 Task: Buy 3 Safety Razors for Men's from Shave & Hair Removal section under best seller category for shipping address: Lydia Campbell, 310 Lake Floyd Circle, Hockessin, Delaware 19707, Cell Number 3022398079. Pay from credit card ending with 7965, CVV 549
Action: Mouse moved to (25, 87)
Screenshot: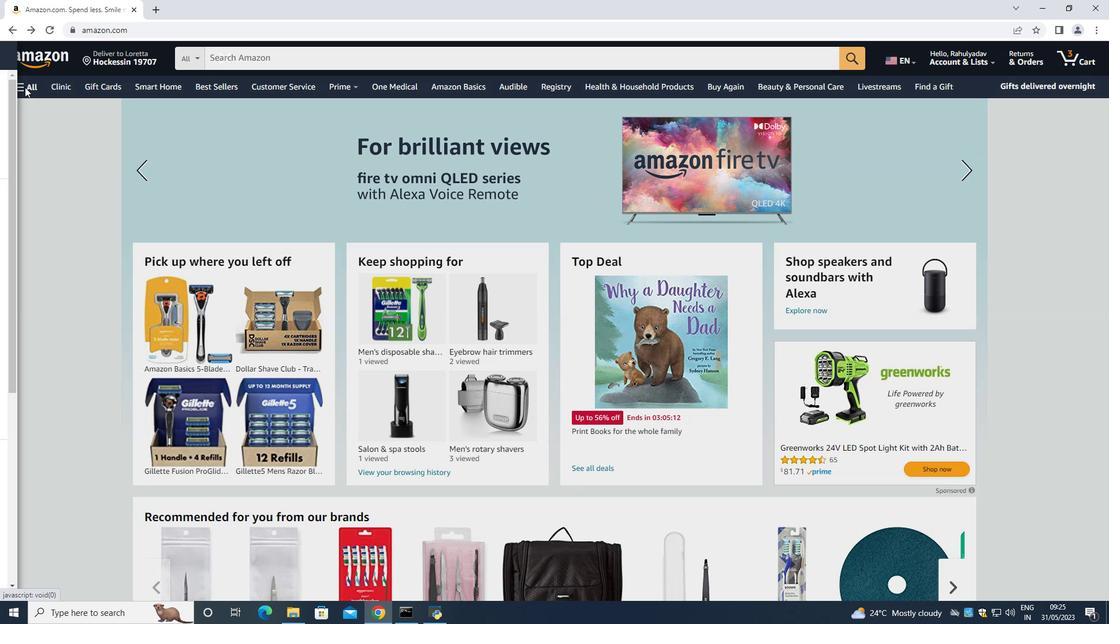 
Action: Mouse pressed left at (25, 87)
Screenshot: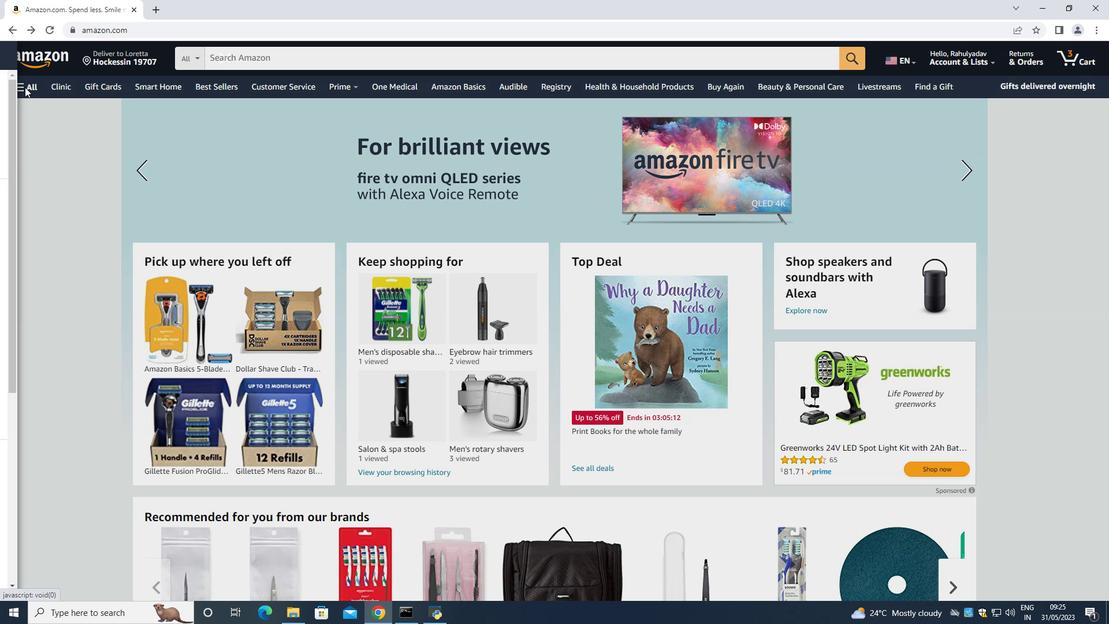 
Action: Mouse moved to (42, 107)
Screenshot: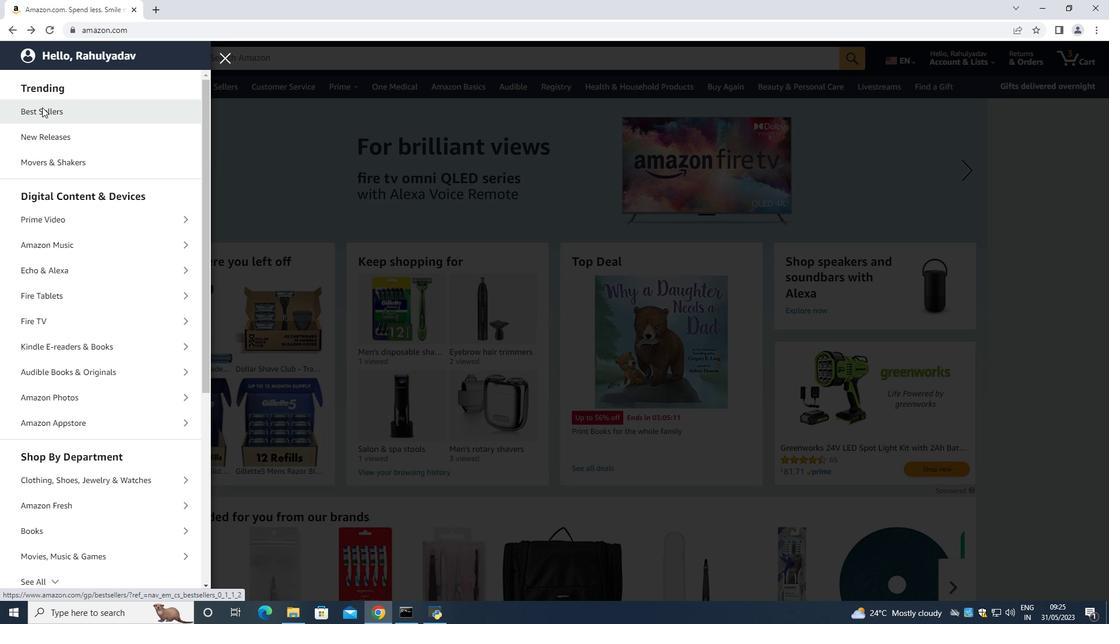 
Action: Mouse pressed left at (42, 107)
Screenshot: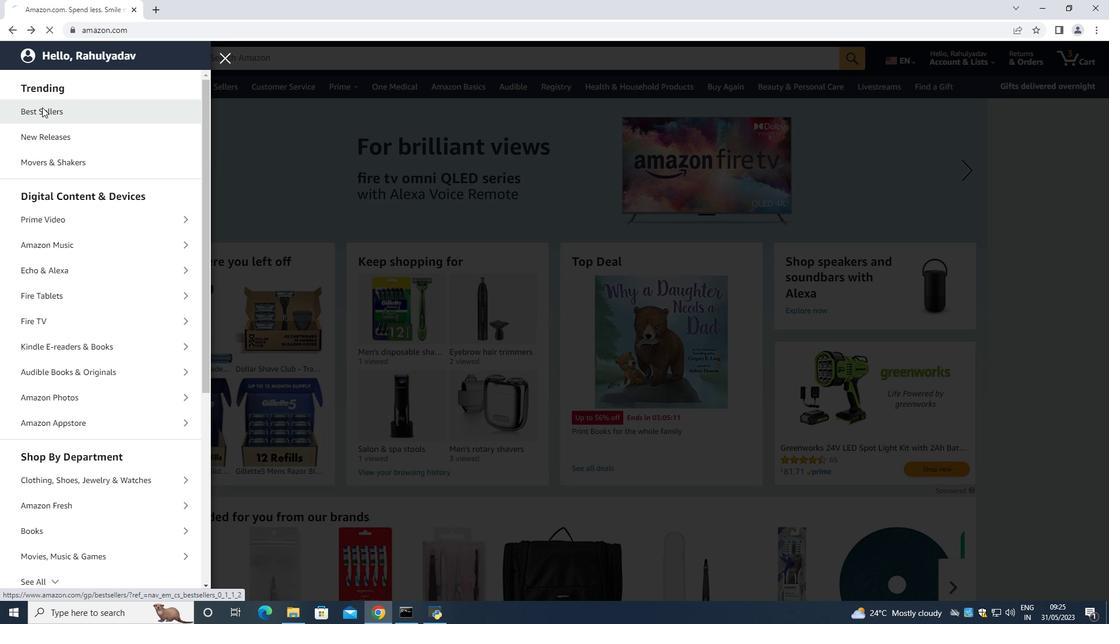 
Action: Mouse moved to (304, 58)
Screenshot: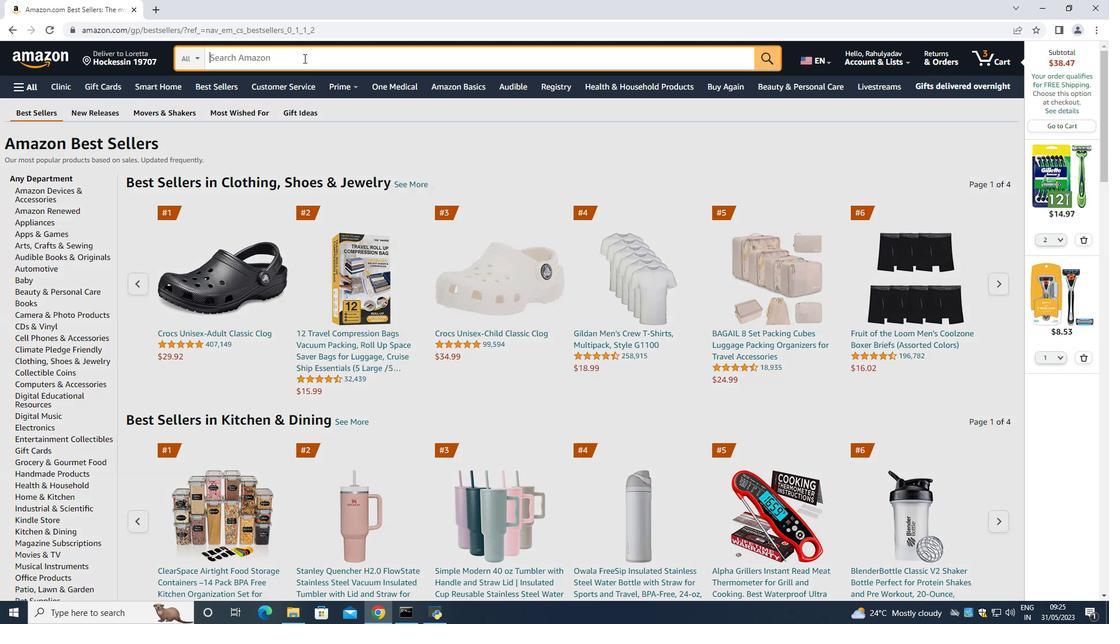 
Action: Mouse pressed left at (304, 58)
Screenshot: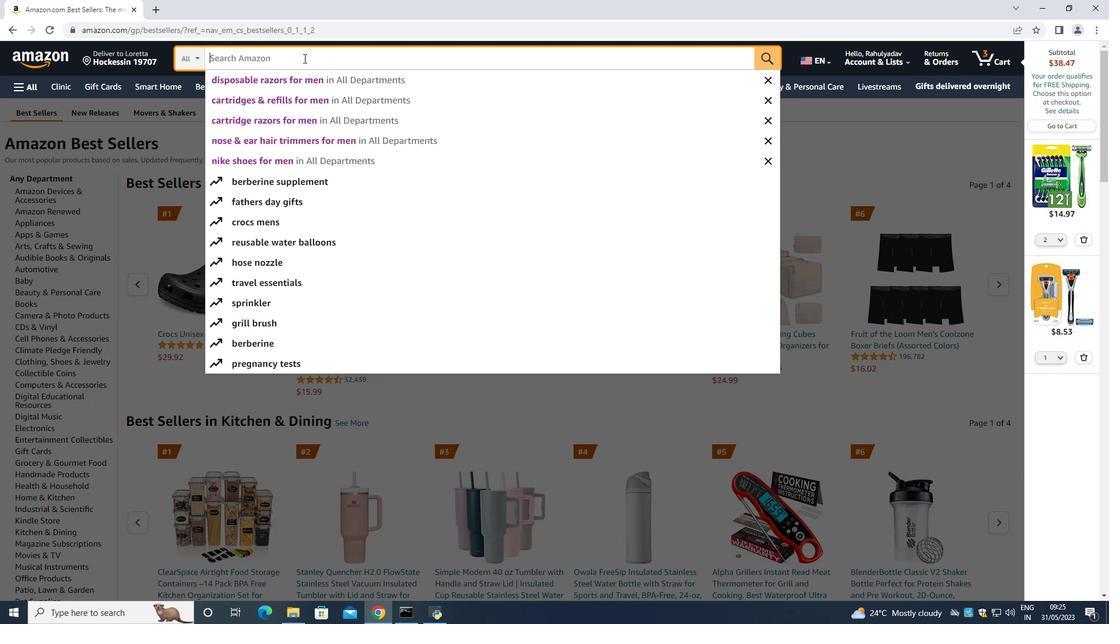 
Action: Key pressed <Key.shift>Safety<Key.space><Key.shift><Key.shift><Key.shift><Key.shift><Key.shift><Key.shift><Key.shift>Razor<Key.space><Key.shift><Key.shift><Key.shift><Key.shift><Key.shift><Key.shift><Key.shift>For<Key.space>men<Key.space><Key.enter>
Screenshot: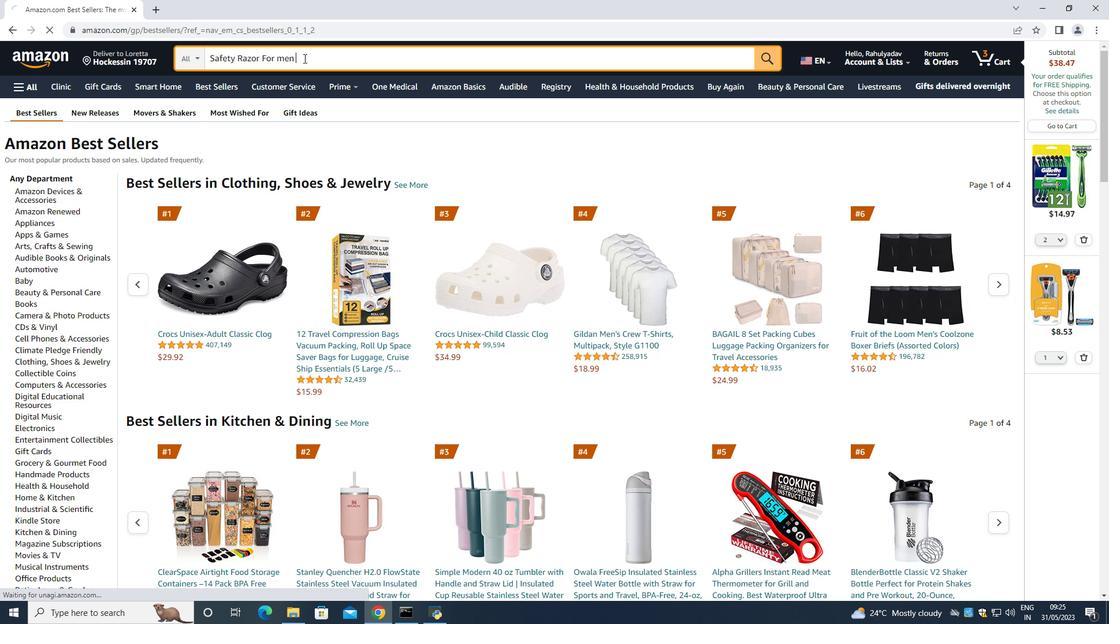 
Action: Mouse moved to (249, 197)
Screenshot: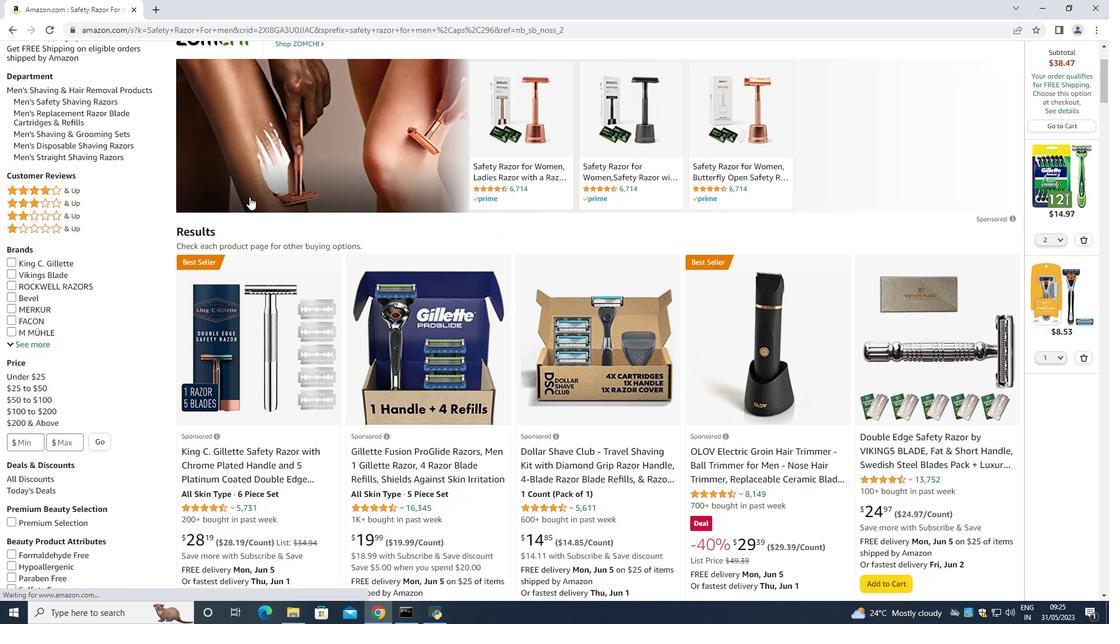 
Action: Mouse scrolled (249, 196) with delta (0, 0)
Screenshot: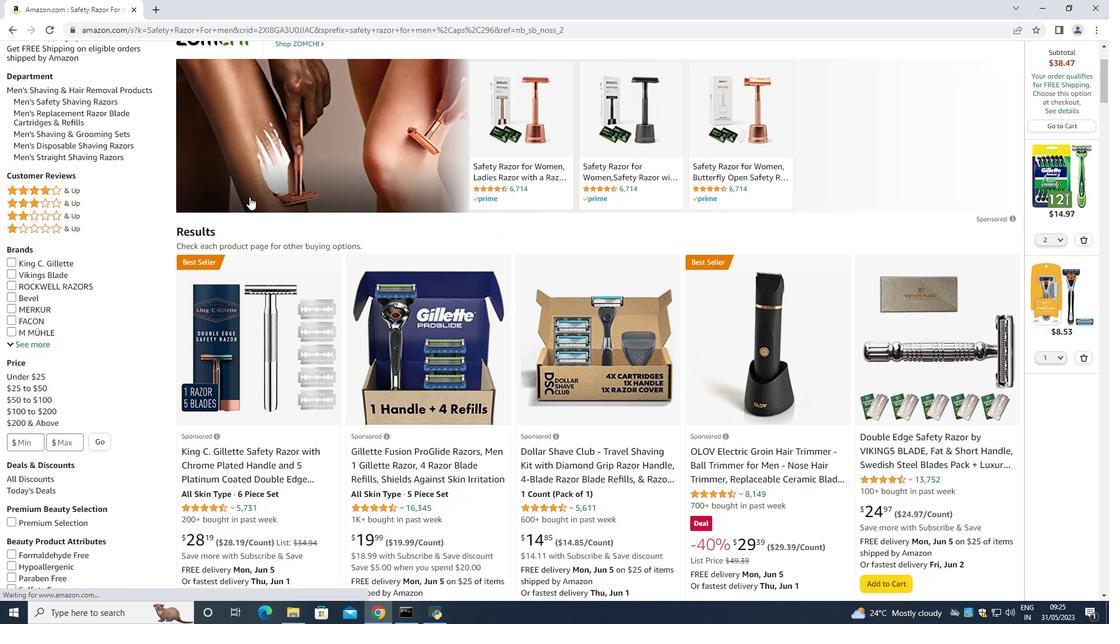 
Action: Mouse scrolled (249, 196) with delta (0, 0)
Screenshot: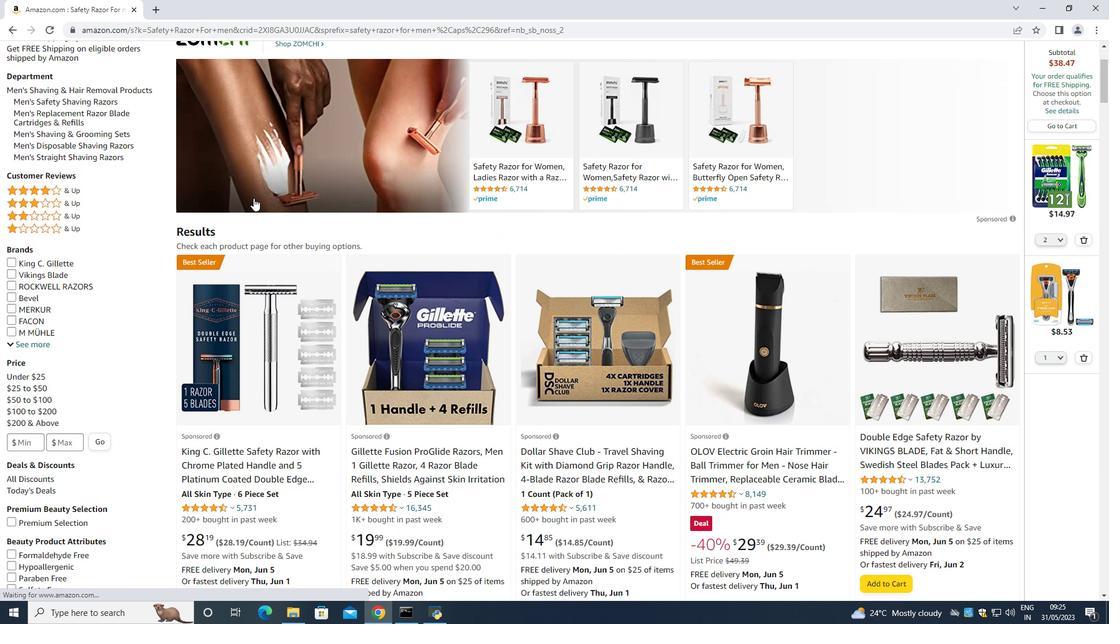 
Action: Mouse moved to (338, 387)
Screenshot: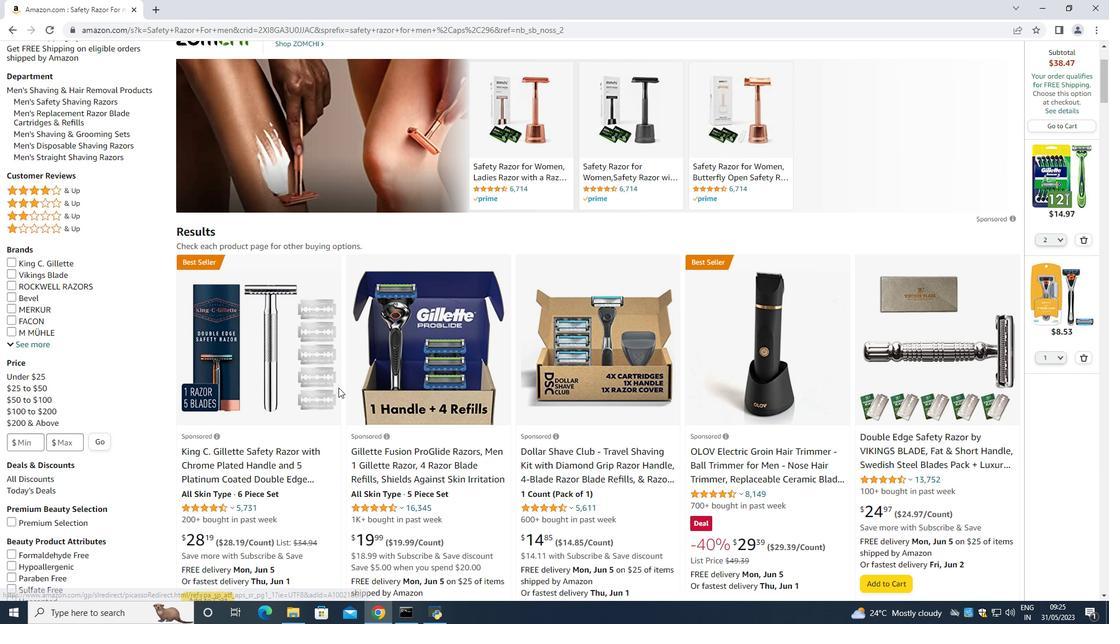 
Action: Mouse scrolled (338, 387) with delta (0, 0)
Screenshot: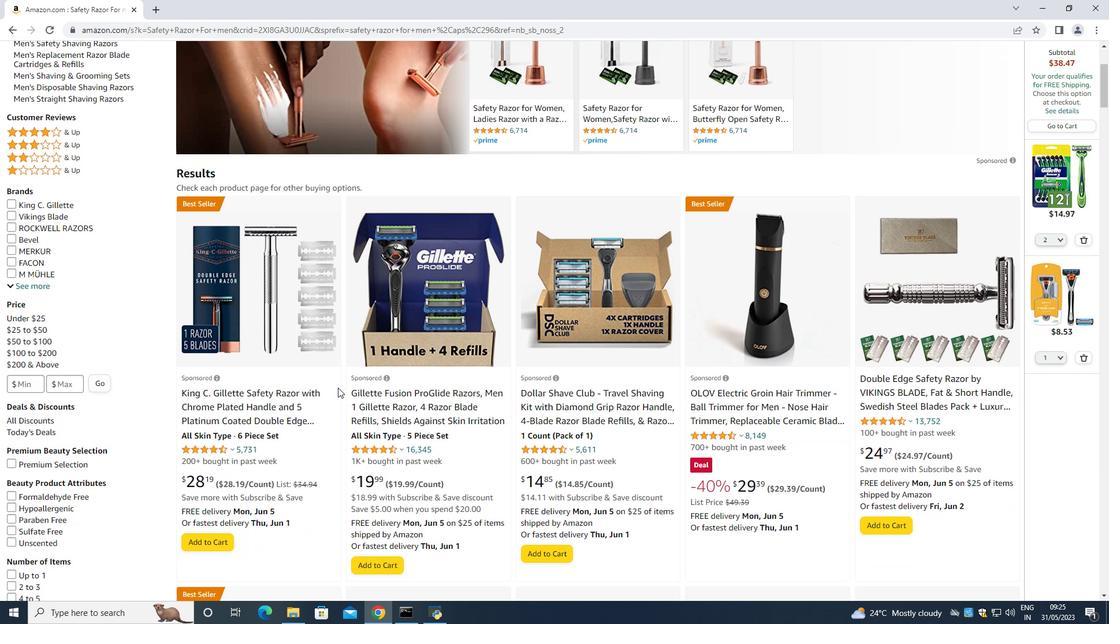 
Action: Mouse scrolled (338, 387) with delta (0, 0)
Screenshot: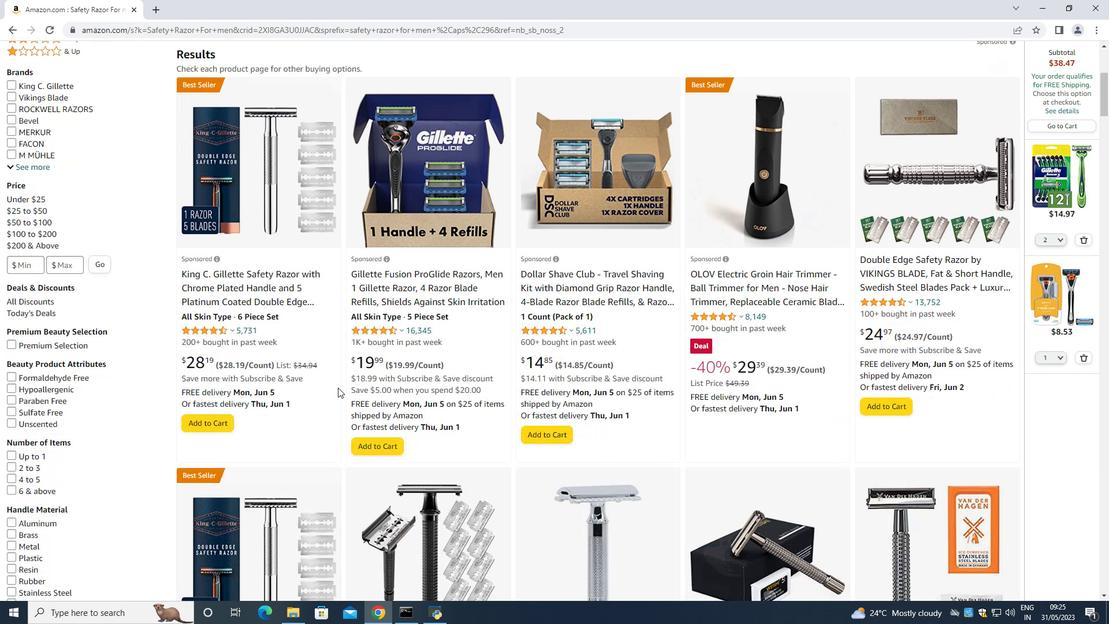 
Action: Mouse moved to (338, 387)
Screenshot: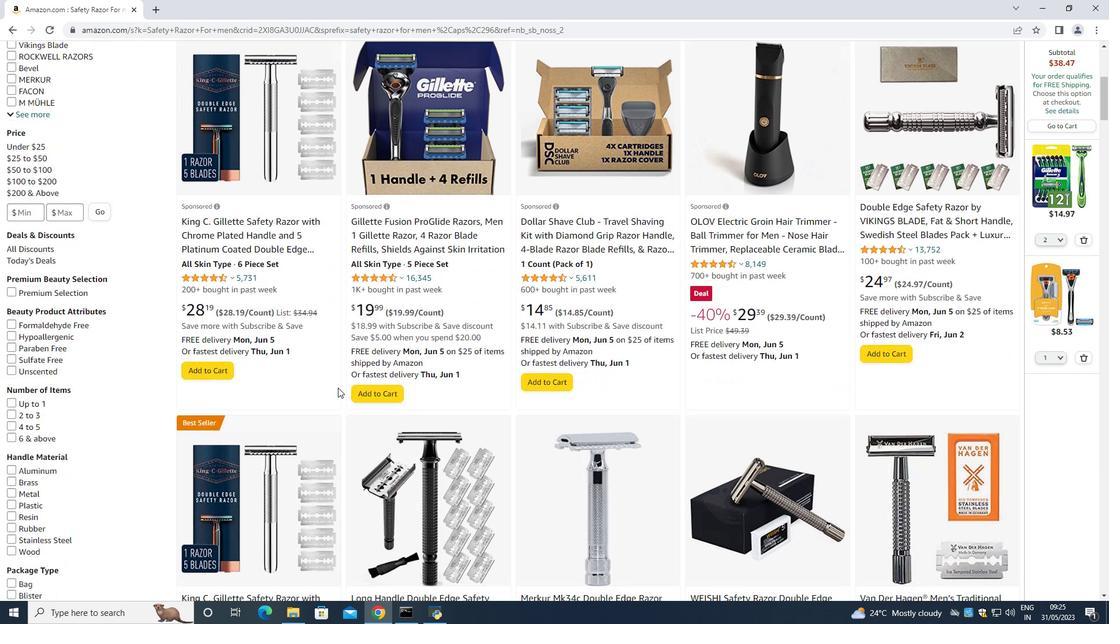 
Action: Mouse scrolled (338, 387) with delta (0, 0)
Screenshot: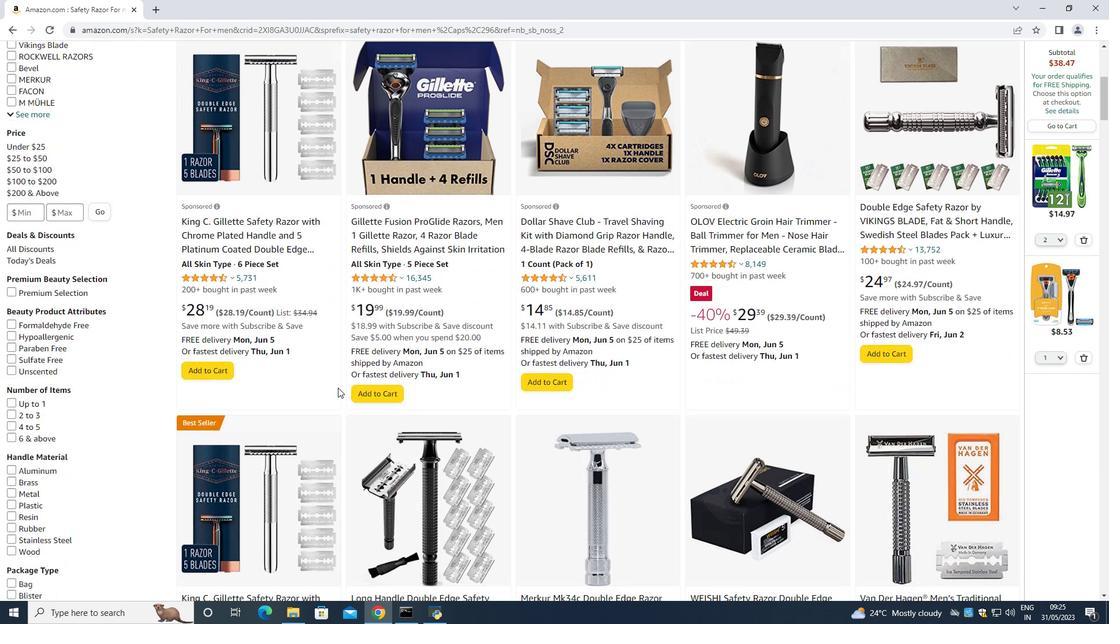 
Action: Mouse scrolled (338, 387) with delta (0, 0)
Screenshot: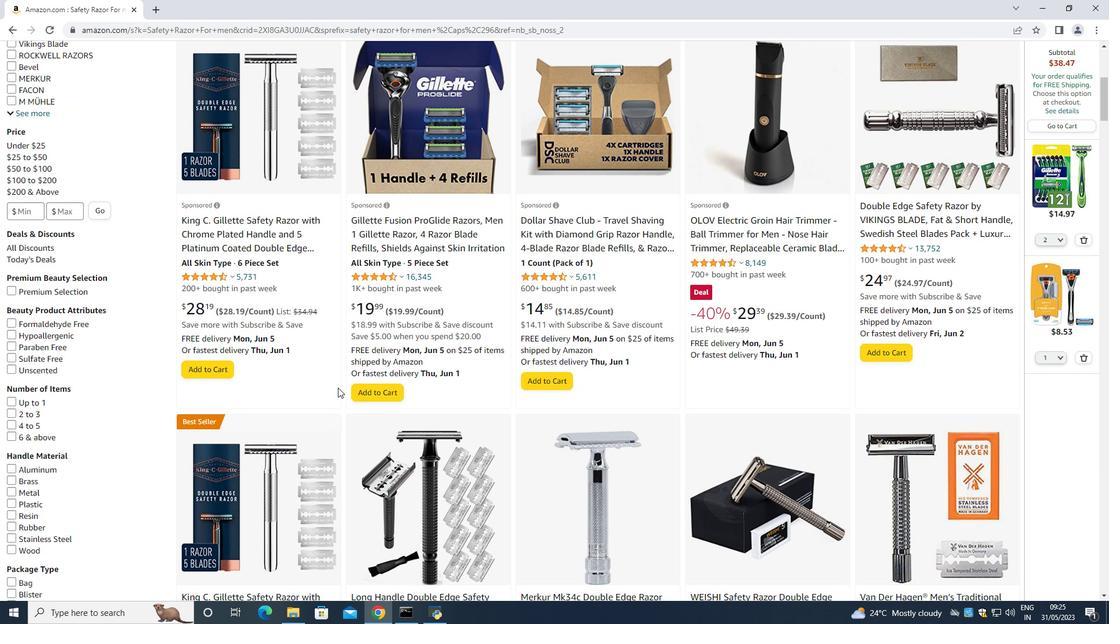 
Action: Mouse moved to (338, 387)
Screenshot: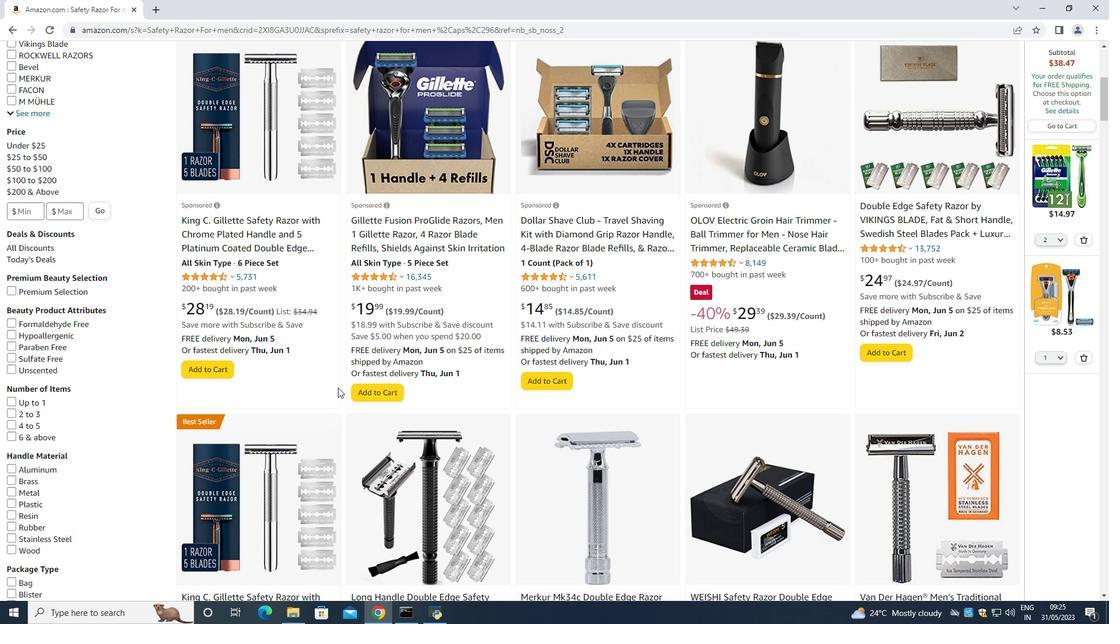
Action: Mouse scrolled (338, 387) with delta (0, 0)
Screenshot: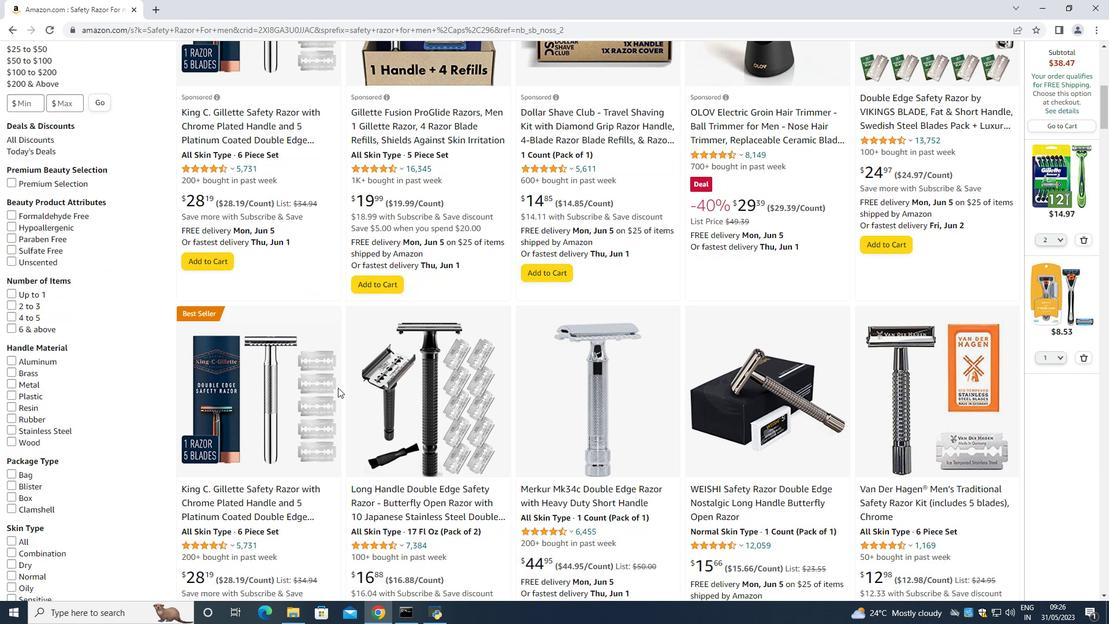 
Action: Mouse scrolled (338, 387) with delta (0, 0)
Screenshot: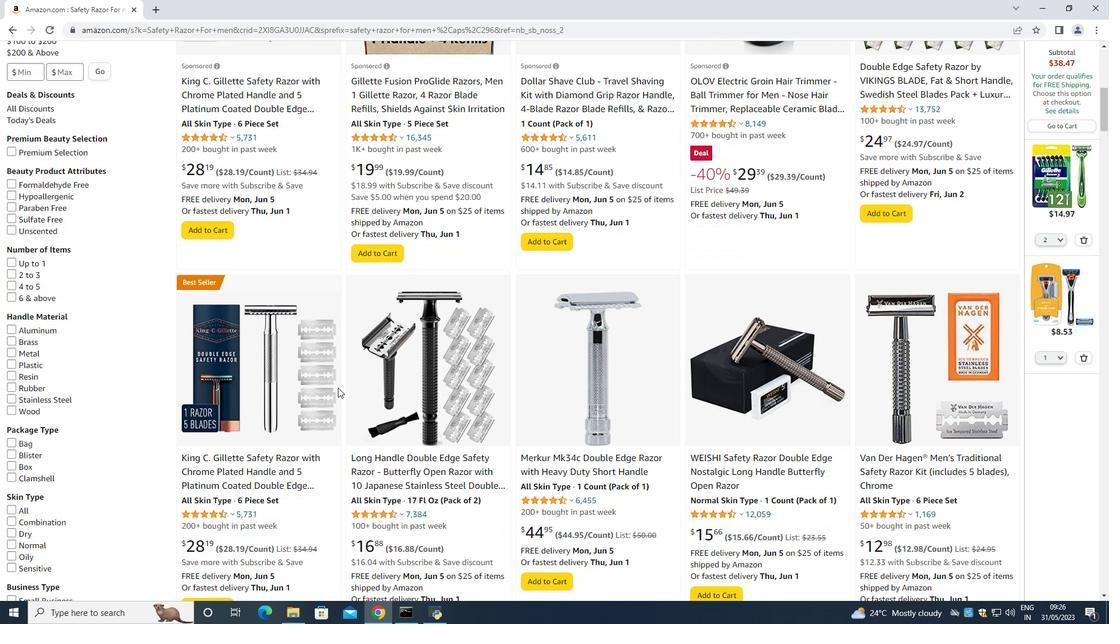 
Action: Mouse scrolled (338, 387) with delta (0, 0)
Screenshot: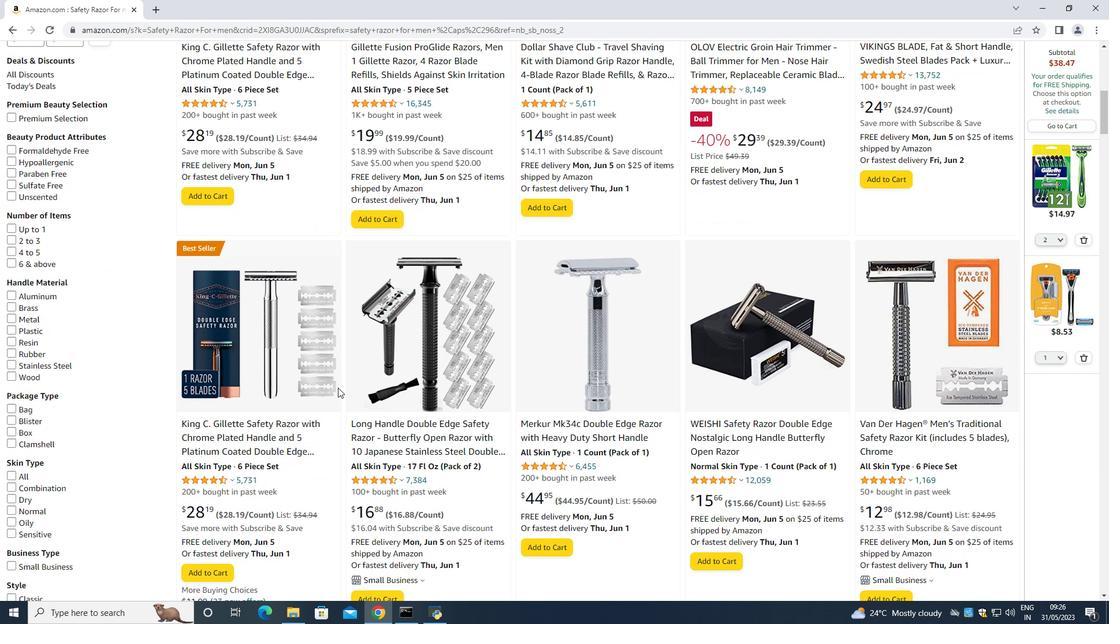 
Action: Mouse moved to (299, 404)
Screenshot: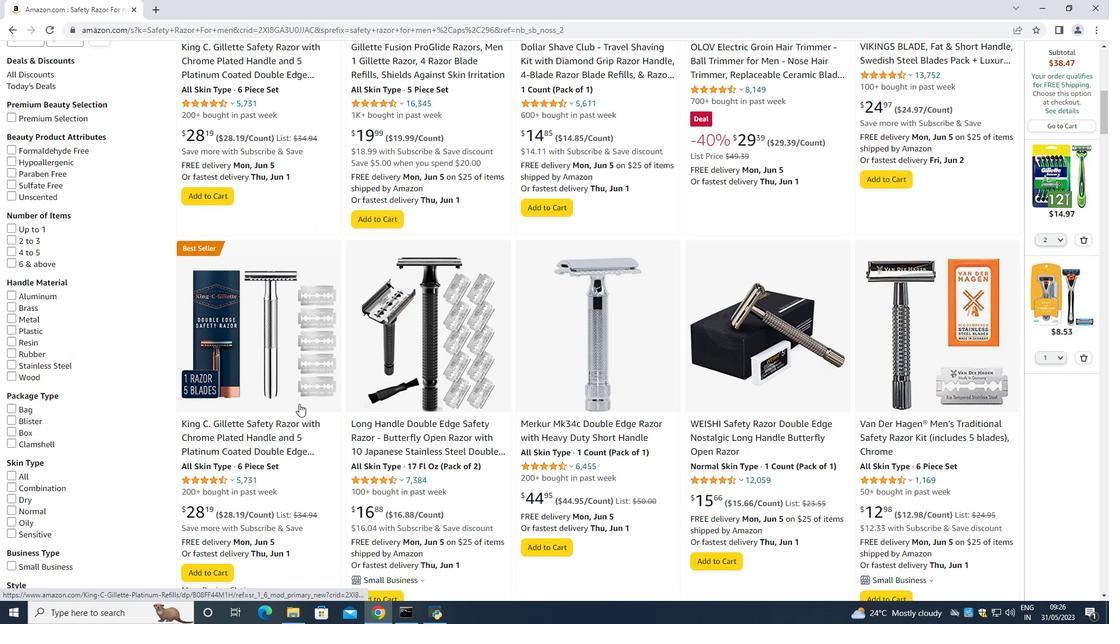 
Action: Mouse scrolled (299, 403) with delta (0, 0)
Screenshot: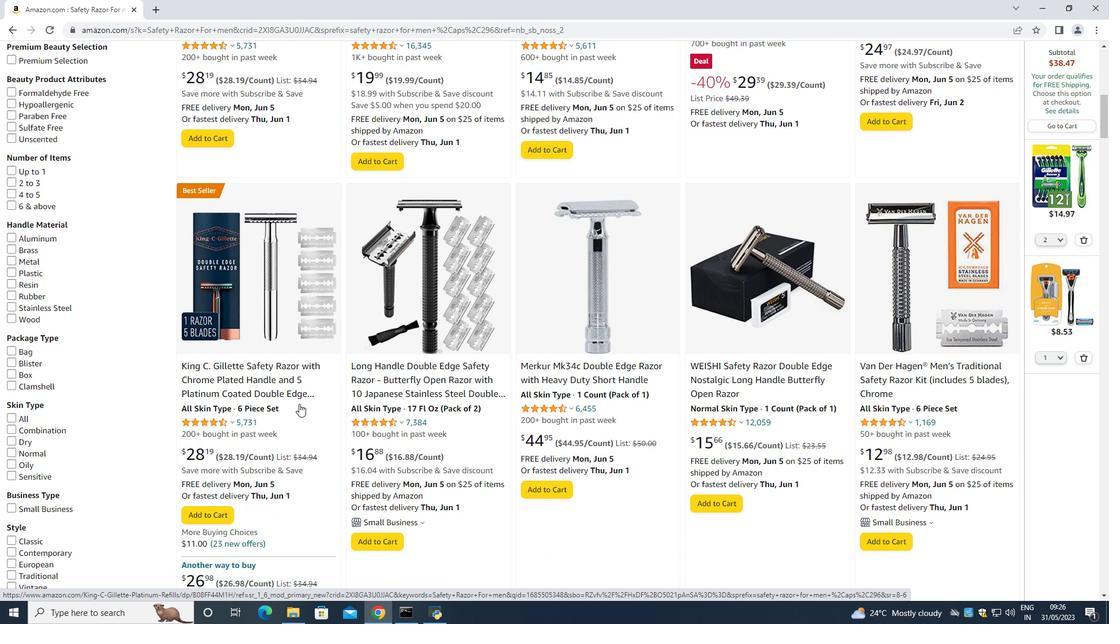 
Action: Mouse scrolled (299, 403) with delta (0, 0)
Screenshot: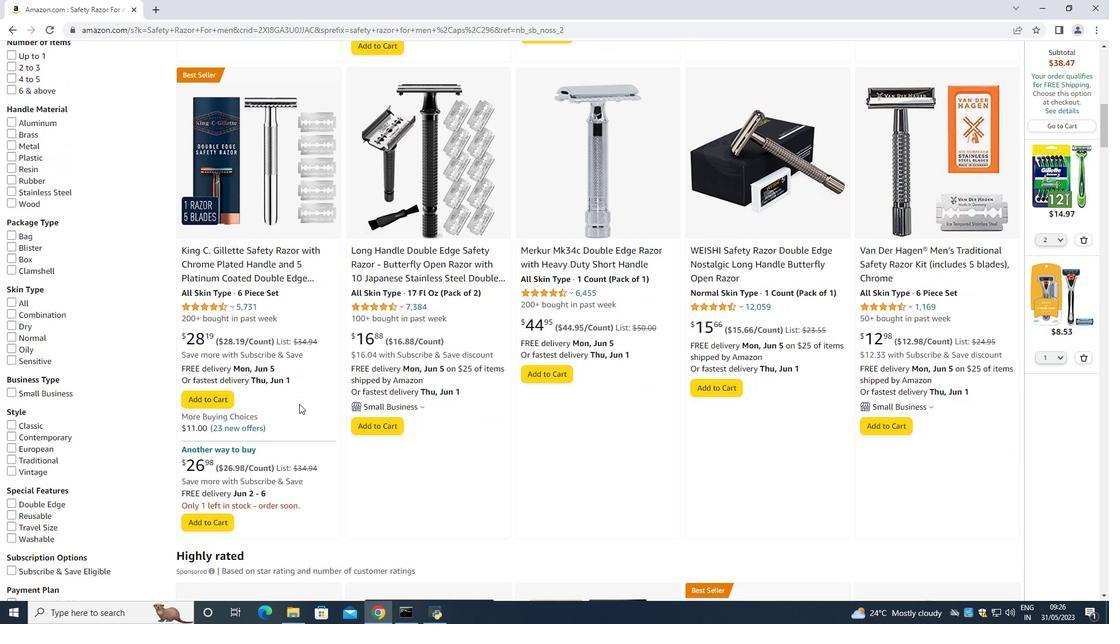 
Action: Mouse scrolled (299, 403) with delta (0, 0)
Screenshot: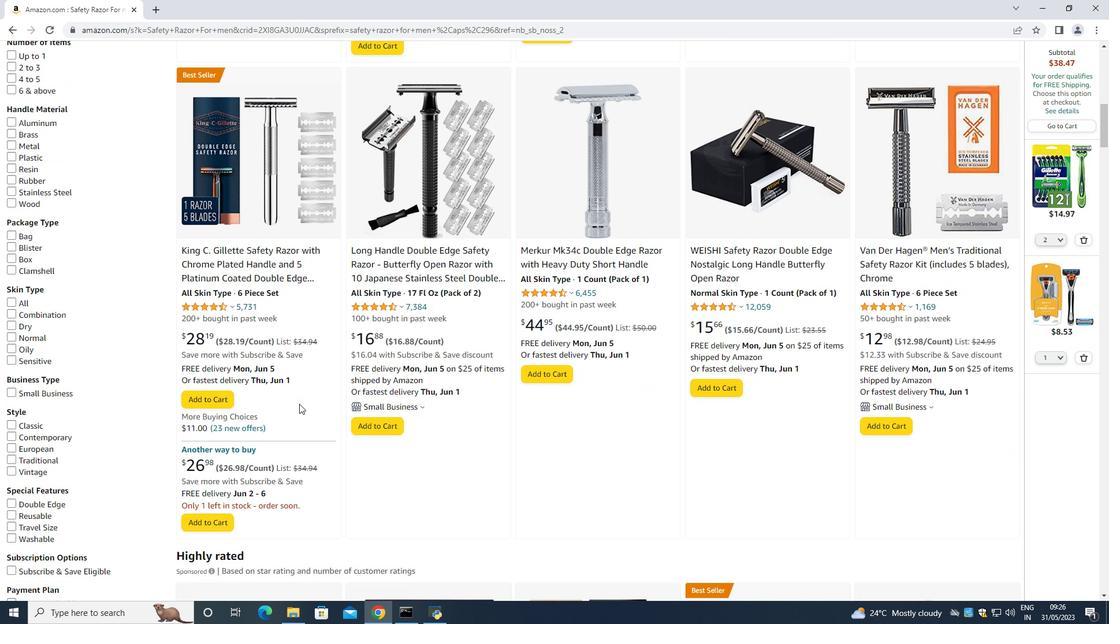 
Action: Mouse scrolled (299, 403) with delta (0, 0)
Screenshot: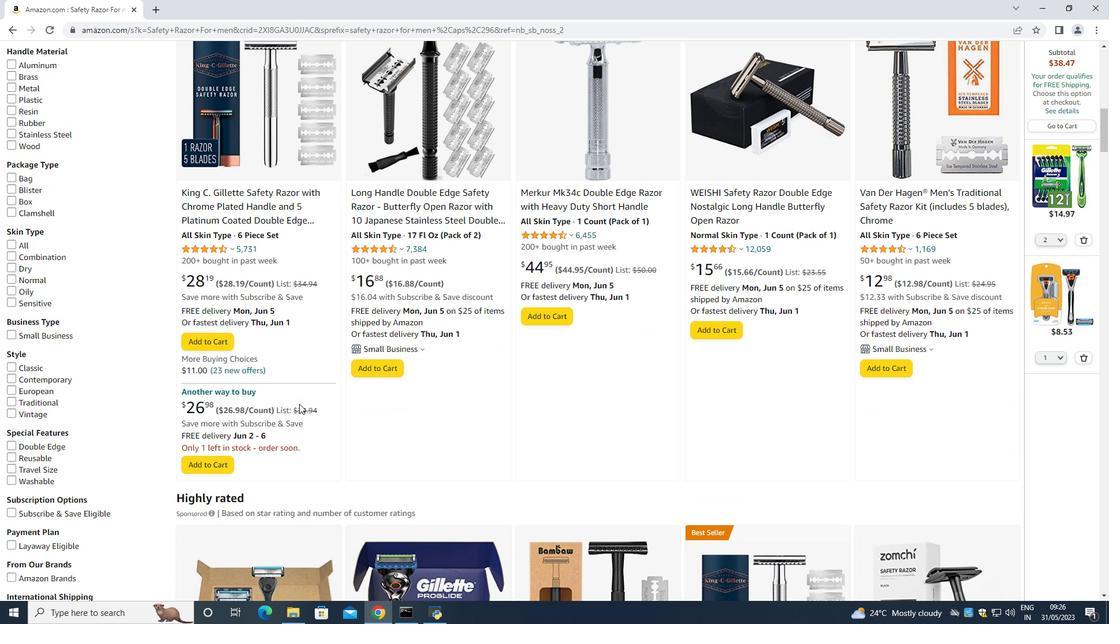 
Action: Mouse scrolled (299, 403) with delta (0, 0)
Screenshot: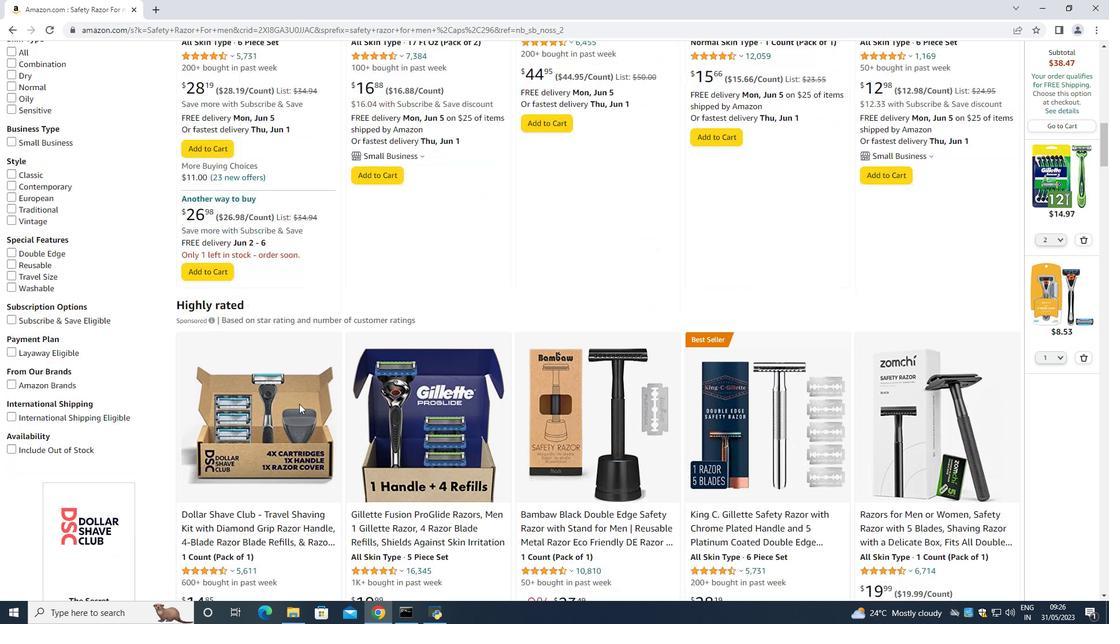 
Action: Mouse scrolled (299, 403) with delta (0, 0)
Screenshot: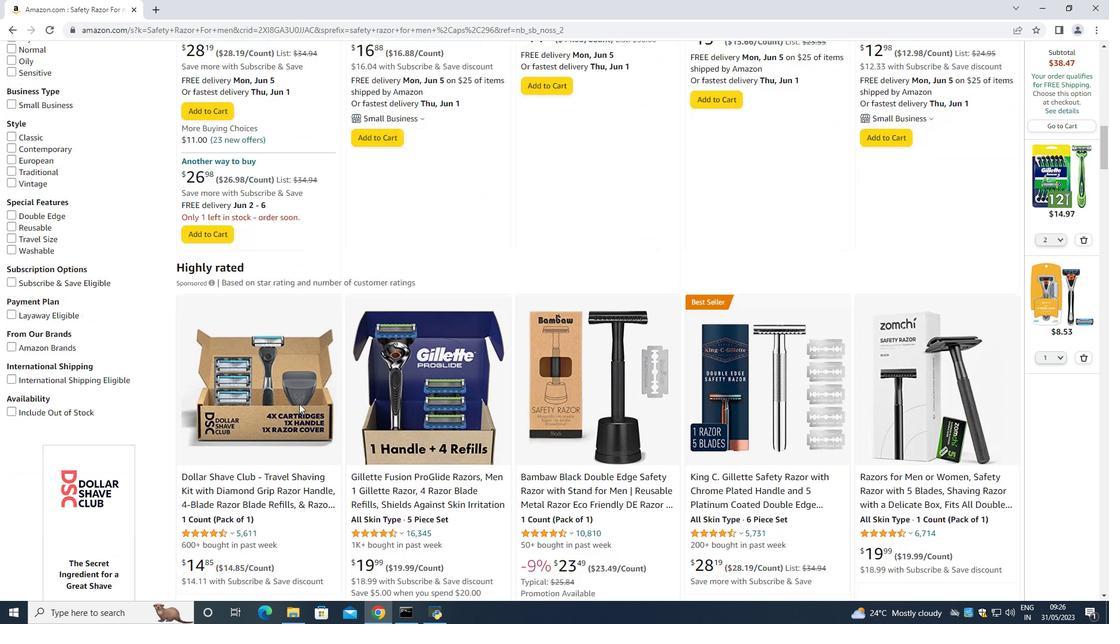 
Action: Mouse scrolled (299, 403) with delta (0, 0)
Screenshot: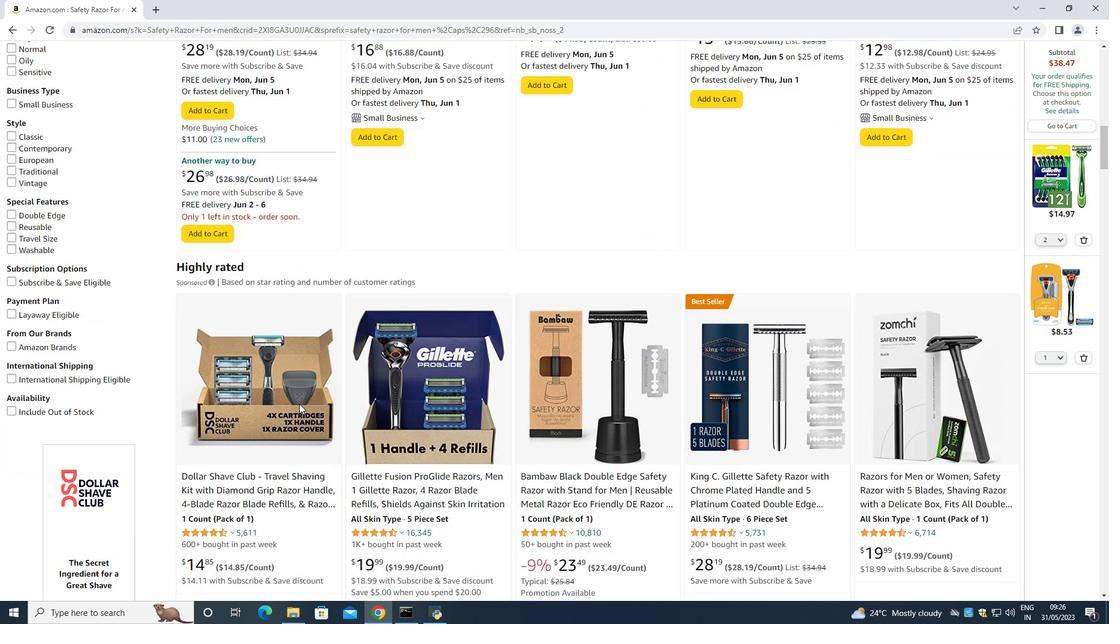 
Action: Mouse scrolled (299, 403) with delta (0, 0)
Screenshot: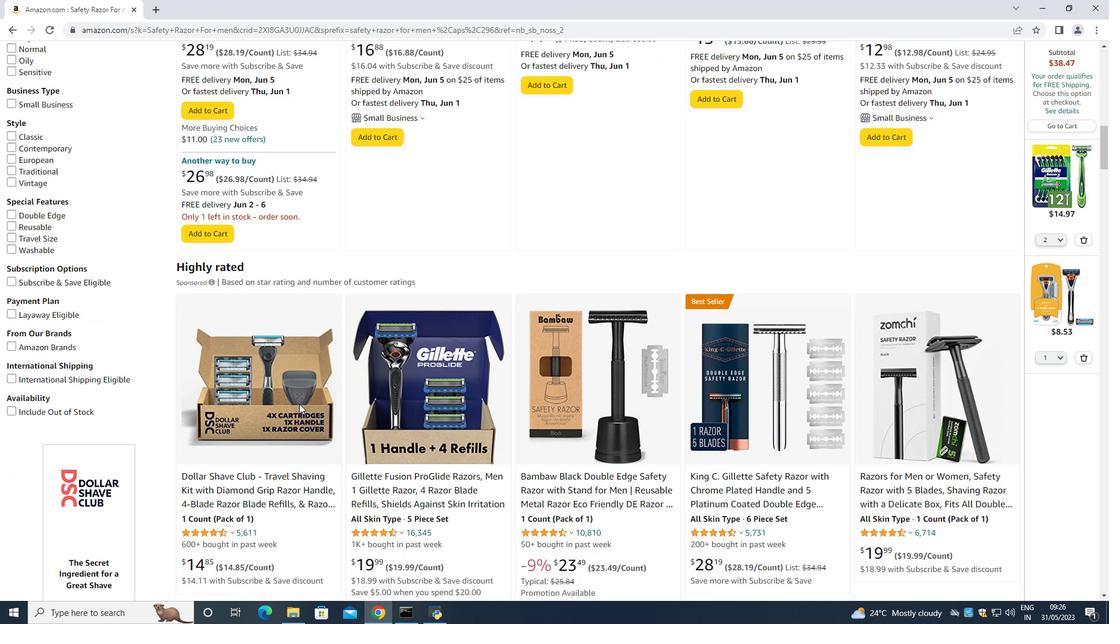 
Action: Mouse moved to (322, 398)
Screenshot: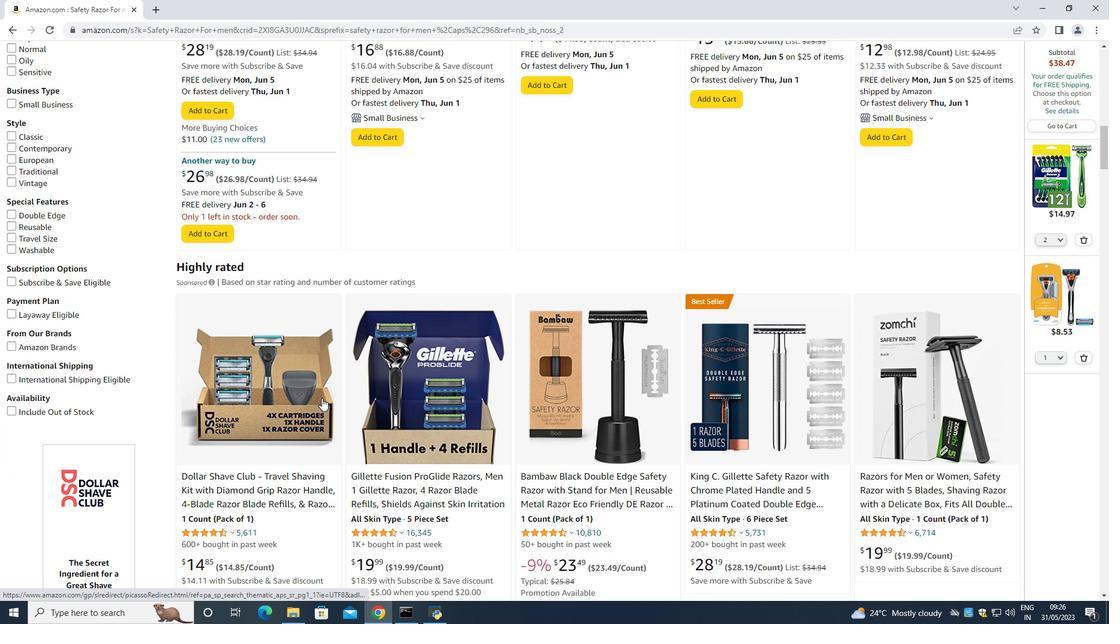 
Action: Mouse scrolled (322, 397) with delta (0, 0)
Screenshot: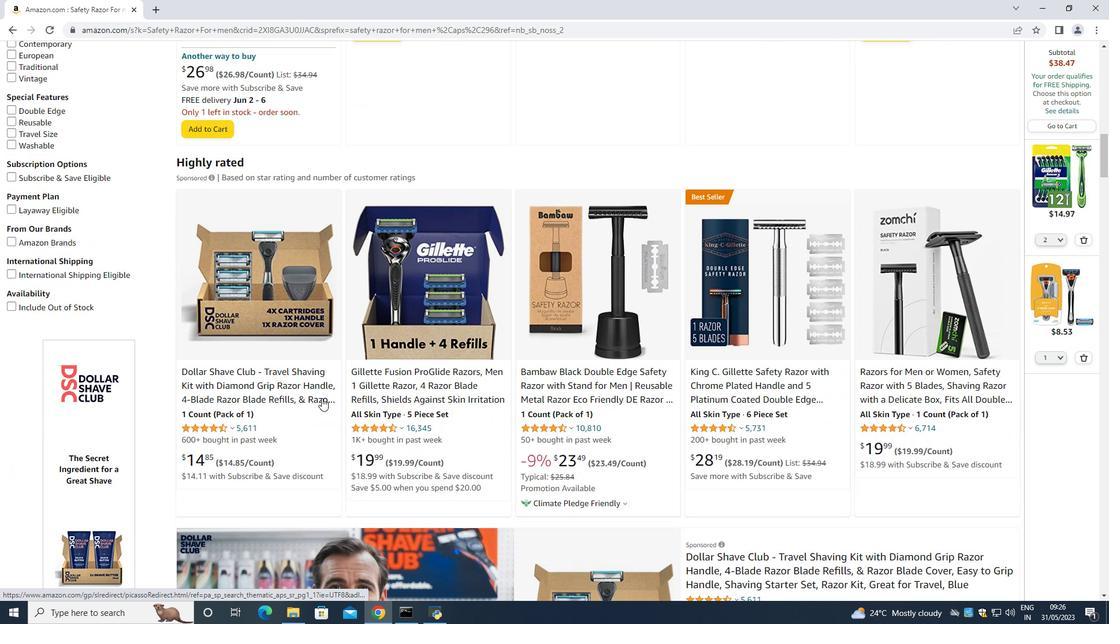 
Action: Mouse scrolled (322, 397) with delta (0, 0)
Screenshot: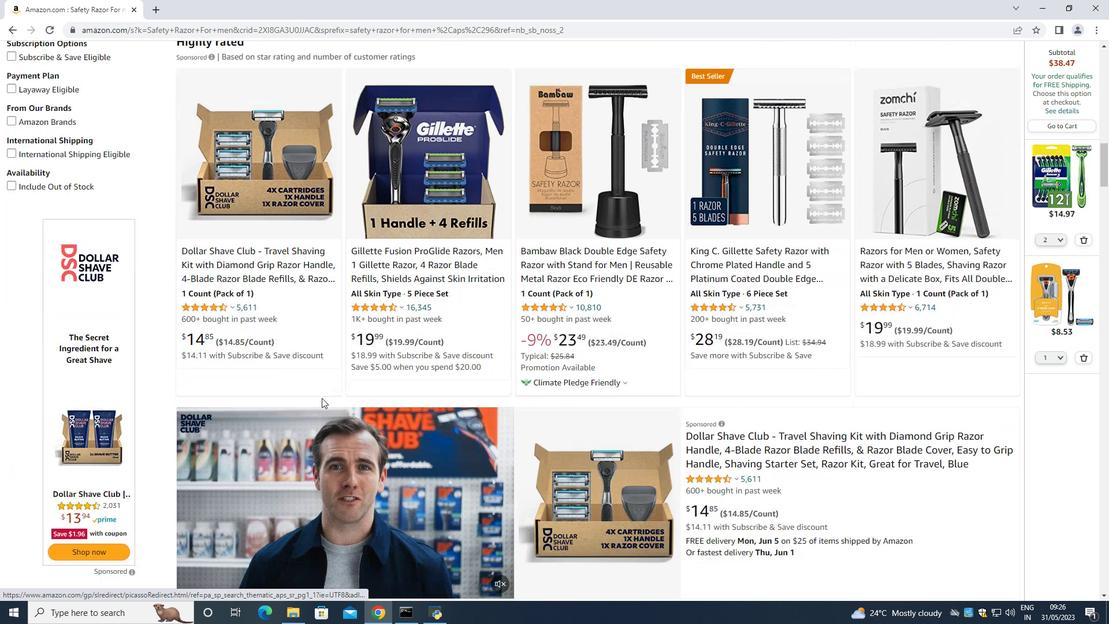 
Action: Mouse scrolled (322, 397) with delta (0, 0)
Screenshot: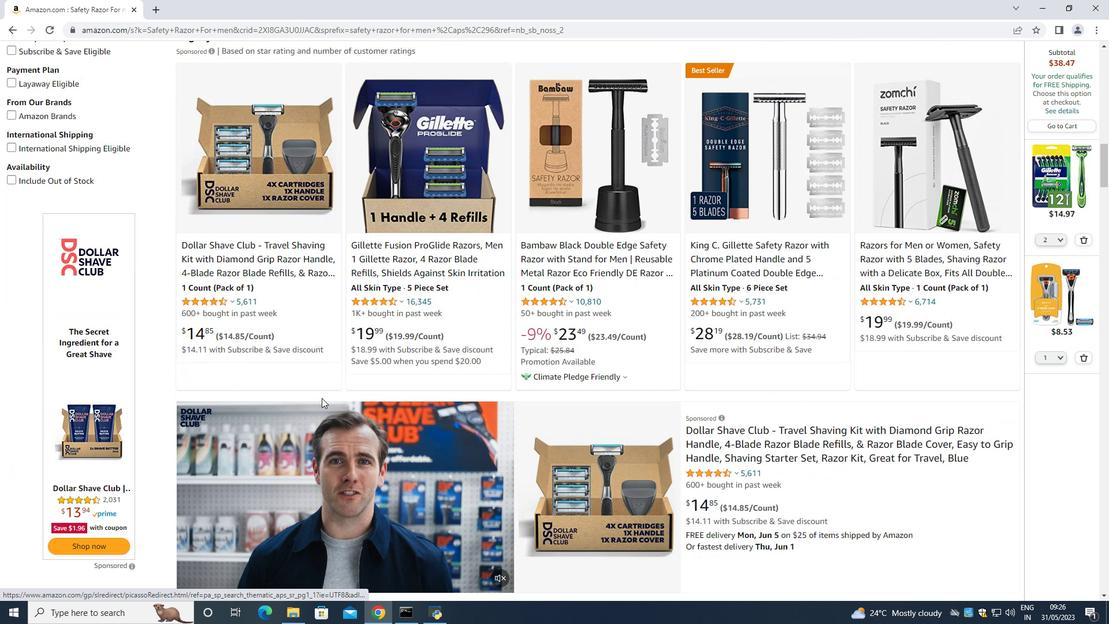 
Action: Mouse scrolled (322, 397) with delta (0, 0)
Screenshot: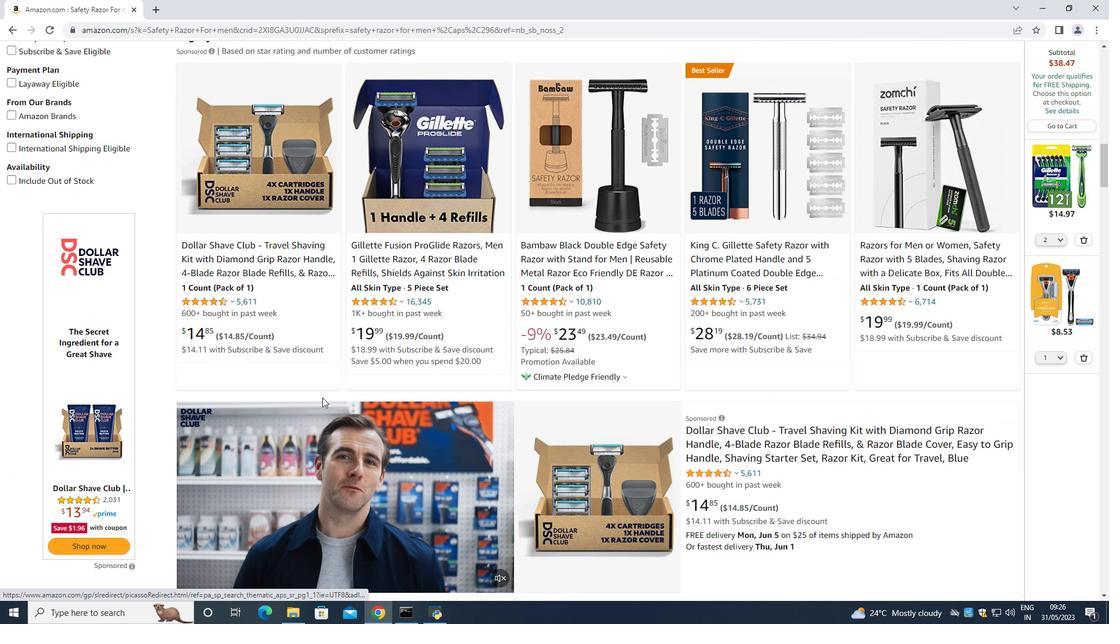 
Action: Mouse moved to (322, 397)
Screenshot: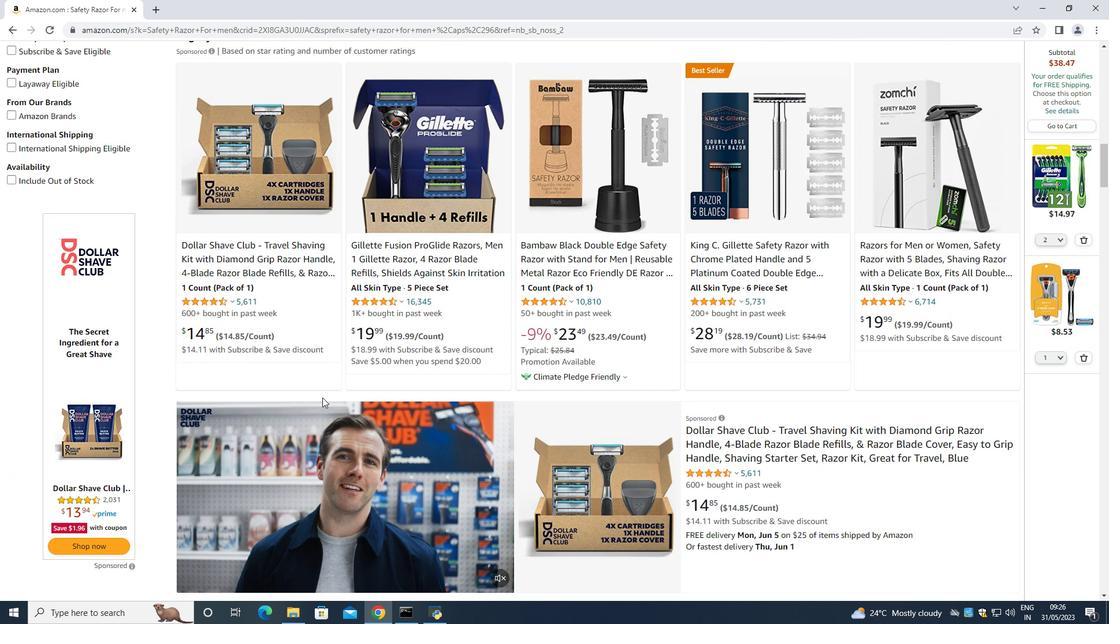 
Action: Mouse scrolled (322, 398) with delta (0, 0)
Screenshot: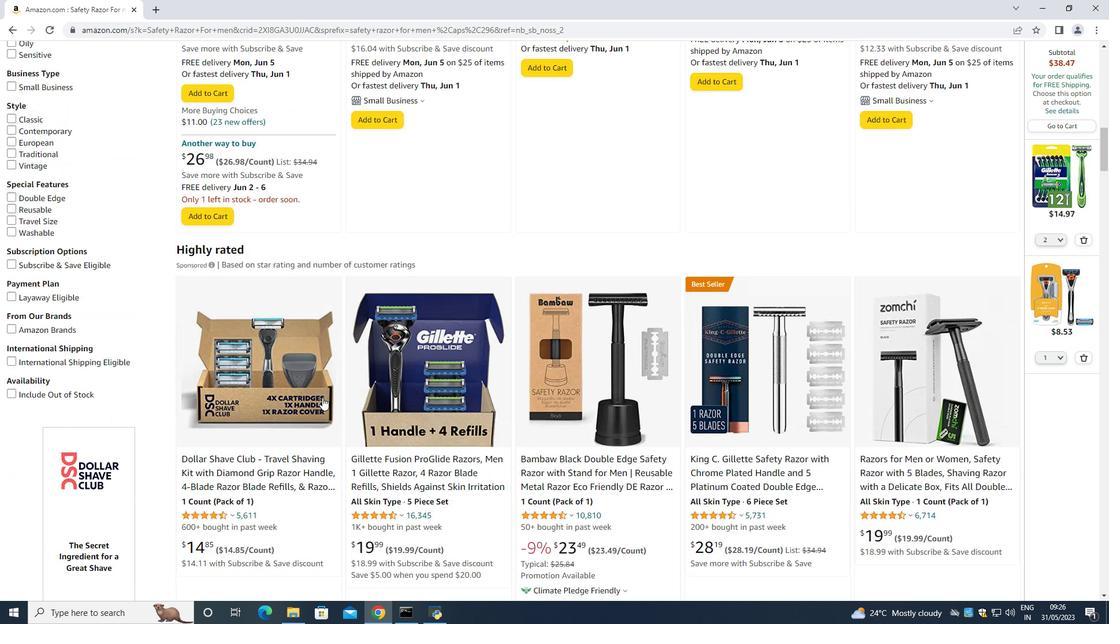
Action: Mouse scrolled (322, 398) with delta (0, 0)
Screenshot: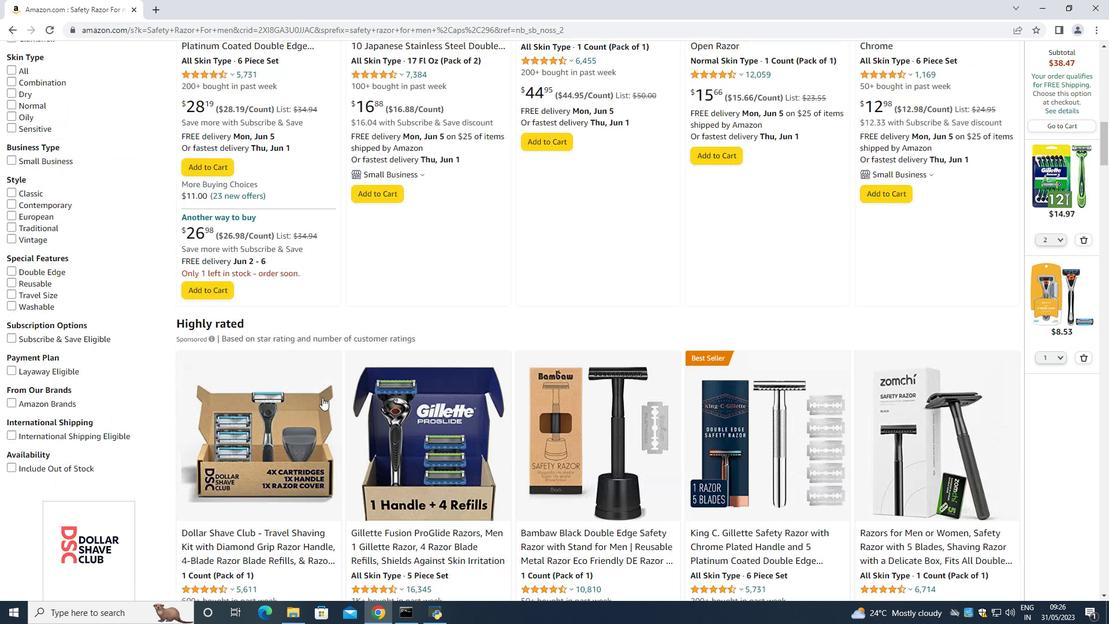 
Action: Mouse scrolled (322, 398) with delta (0, 0)
Screenshot: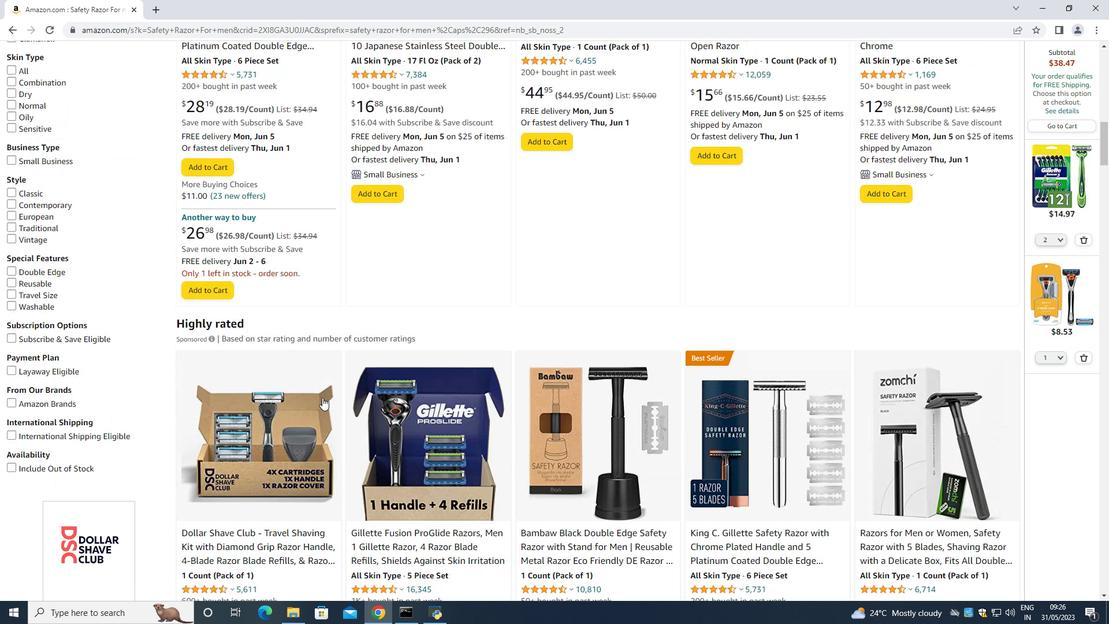 
Action: Mouse scrolled (322, 398) with delta (0, 0)
Screenshot: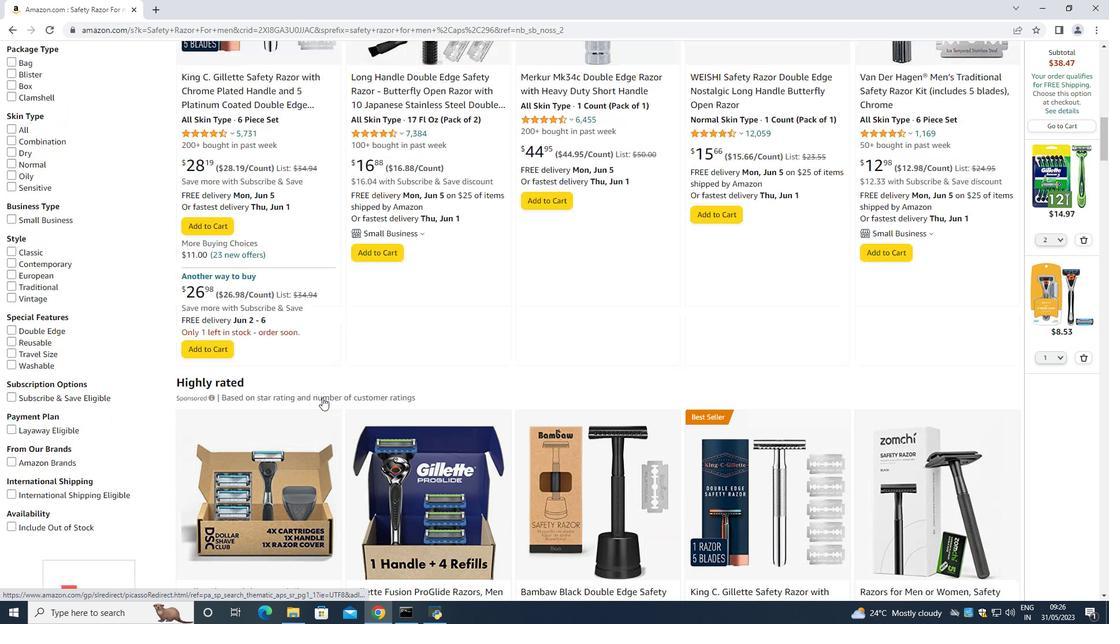 
Action: Mouse scrolled (322, 398) with delta (0, 0)
Screenshot: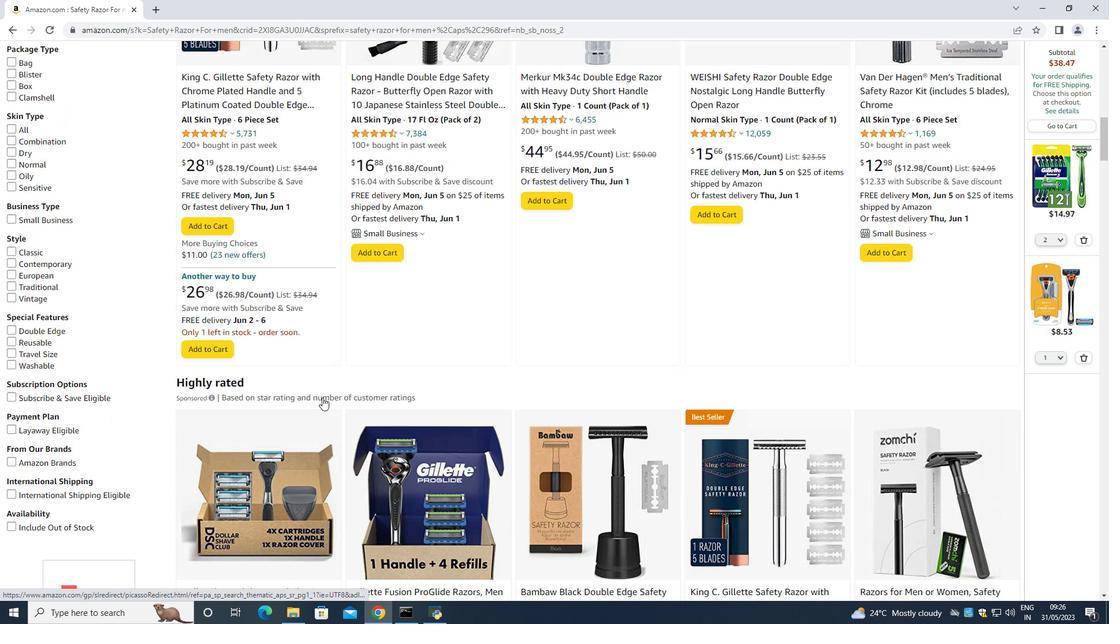 
Action: Mouse scrolled (322, 398) with delta (0, 0)
Screenshot: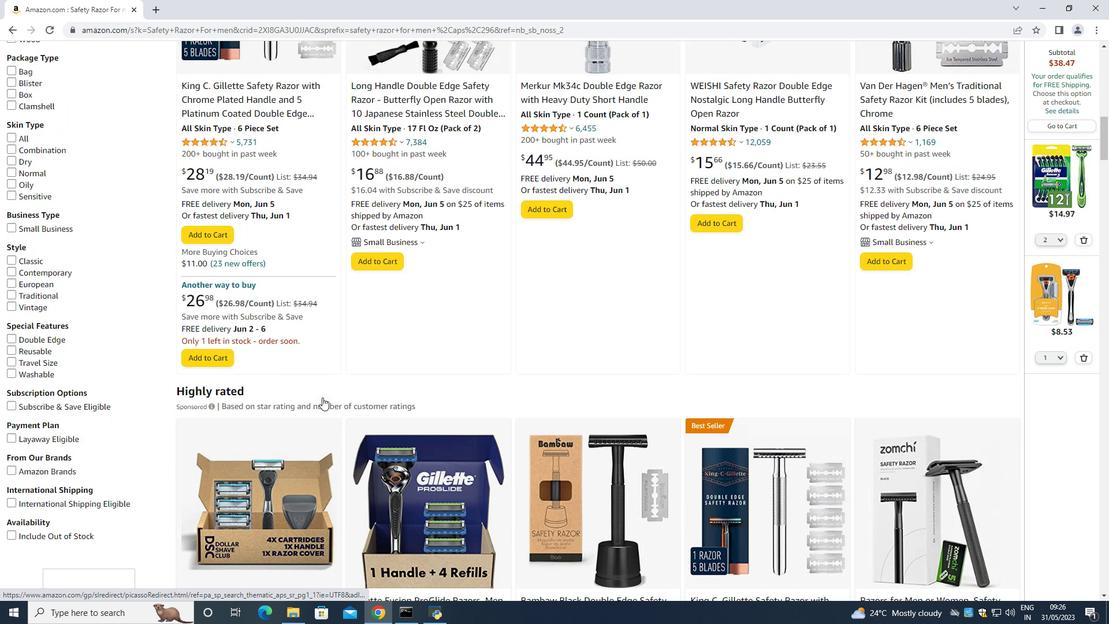 
Action: Mouse scrolled (322, 398) with delta (0, 0)
Screenshot: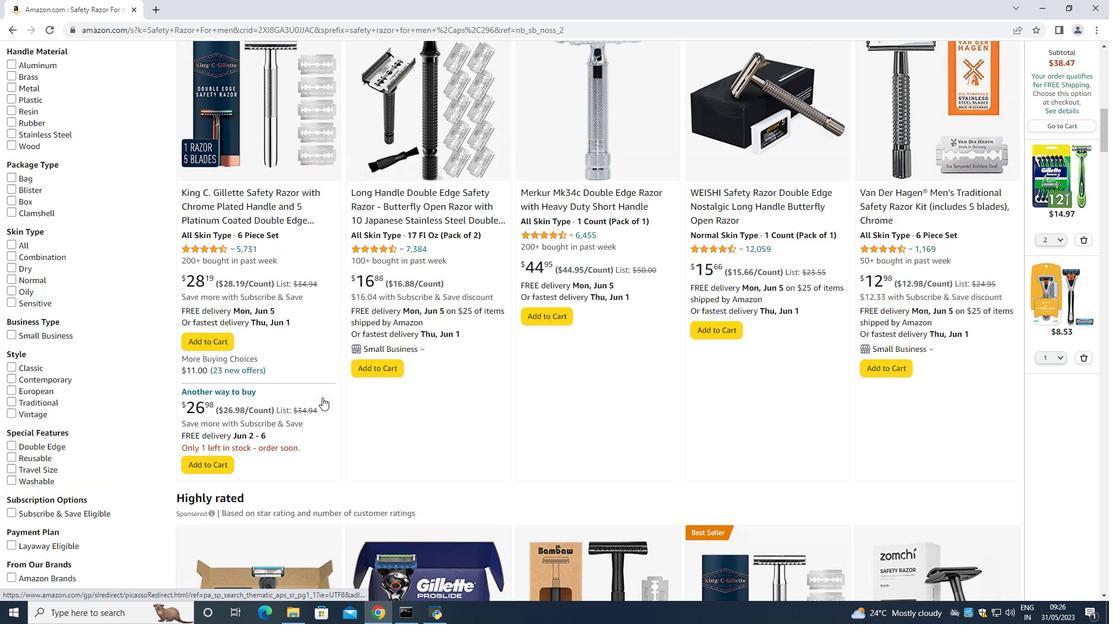 
Action: Mouse scrolled (322, 398) with delta (0, 0)
Screenshot: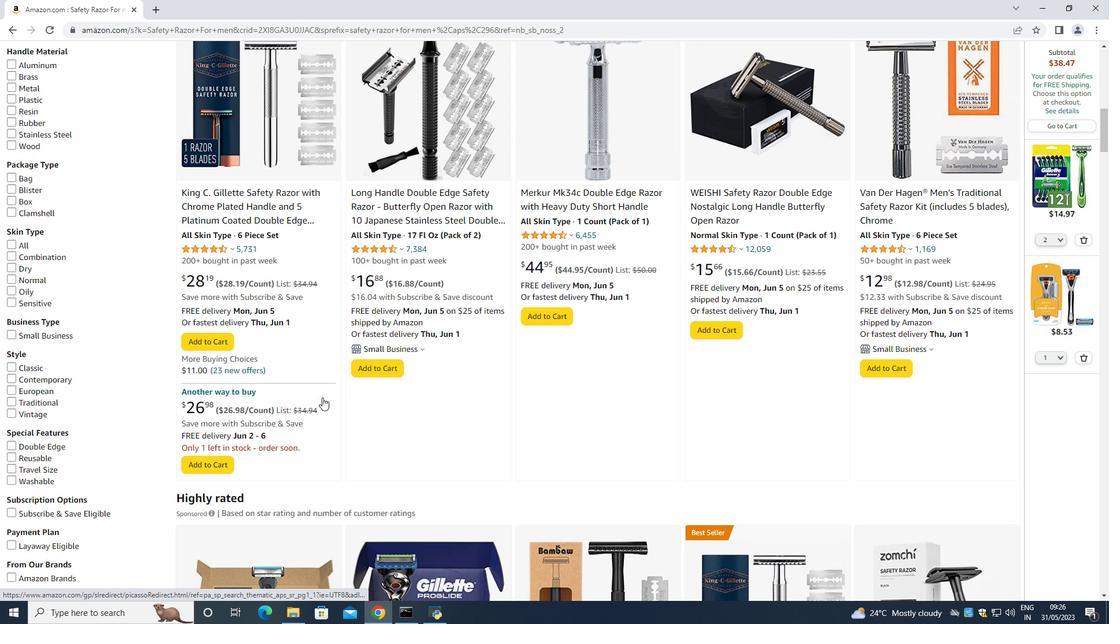 
Action: Mouse scrolled (322, 398) with delta (0, 0)
Screenshot: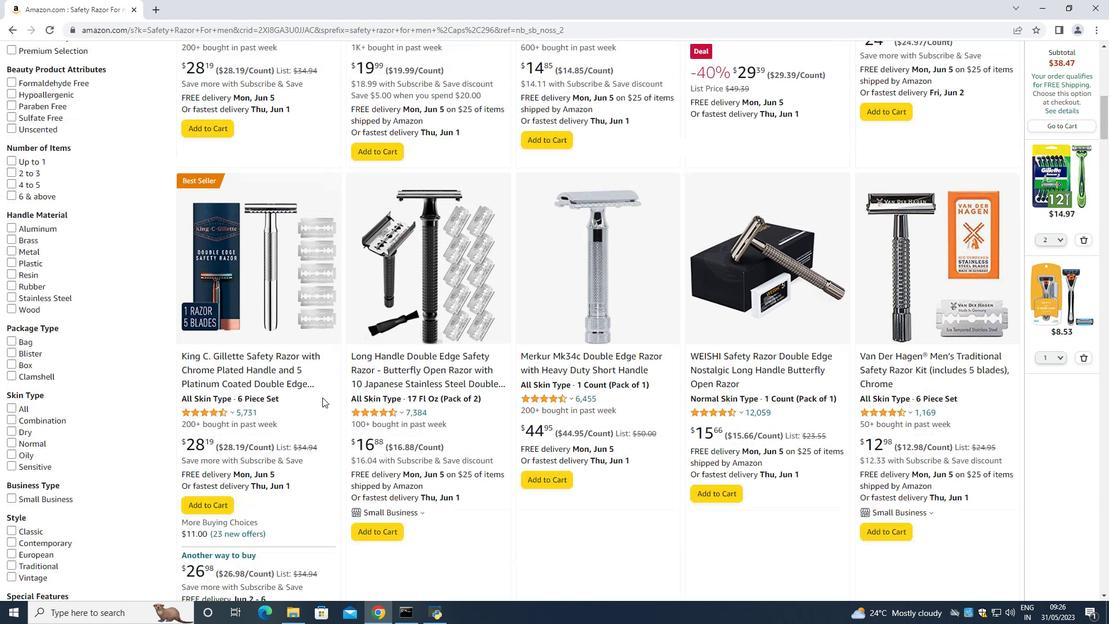 
Action: Mouse scrolled (322, 398) with delta (0, 0)
Screenshot: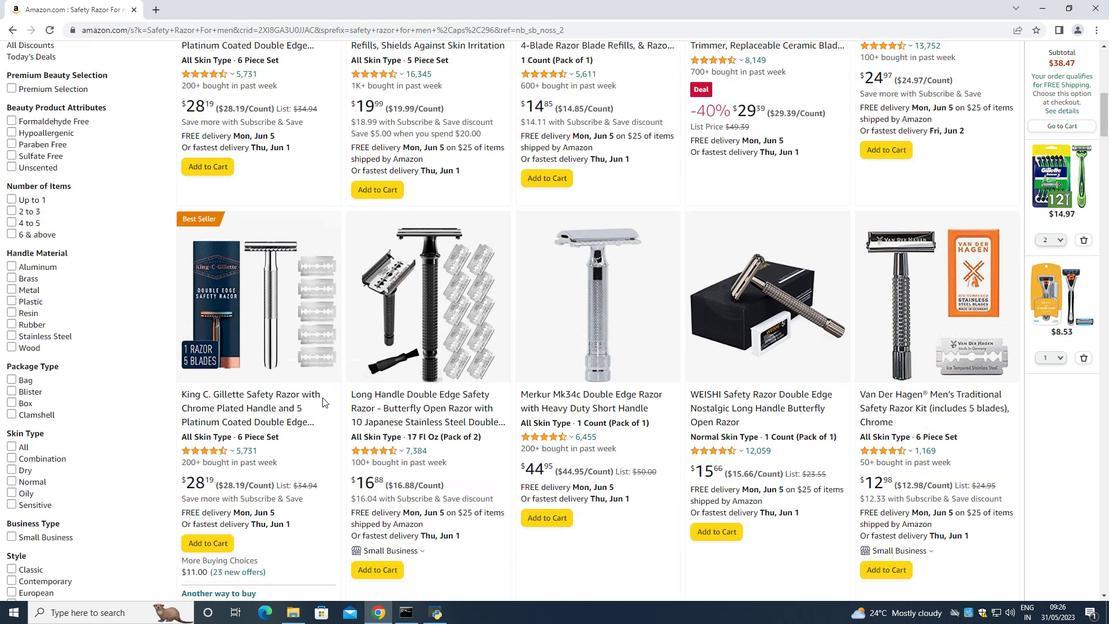 
Action: Mouse scrolled (322, 398) with delta (0, 0)
Screenshot: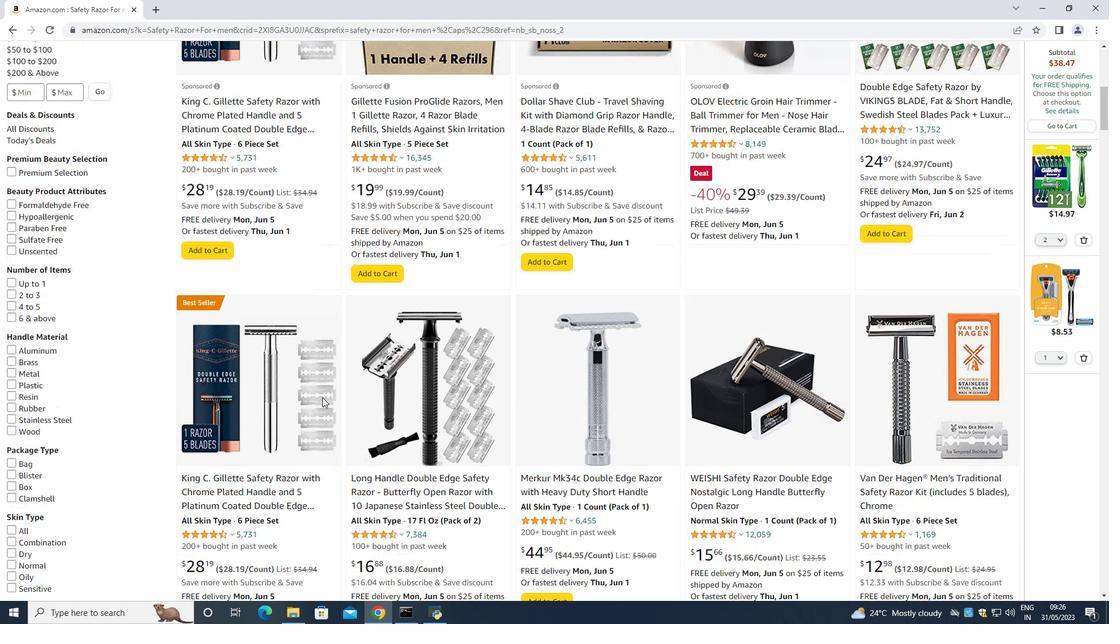 
Action: Mouse scrolled (322, 398) with delta (0, 0)
Screenshot: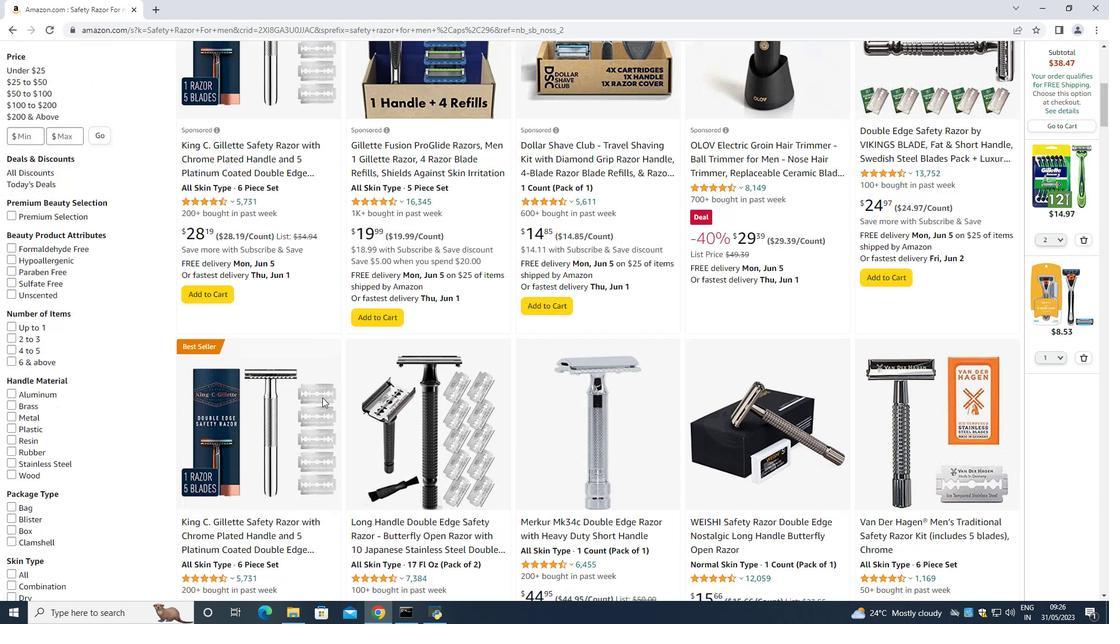 
Action: Mouse scrolled (322, 398) with delta (0, 0)
Screenshot: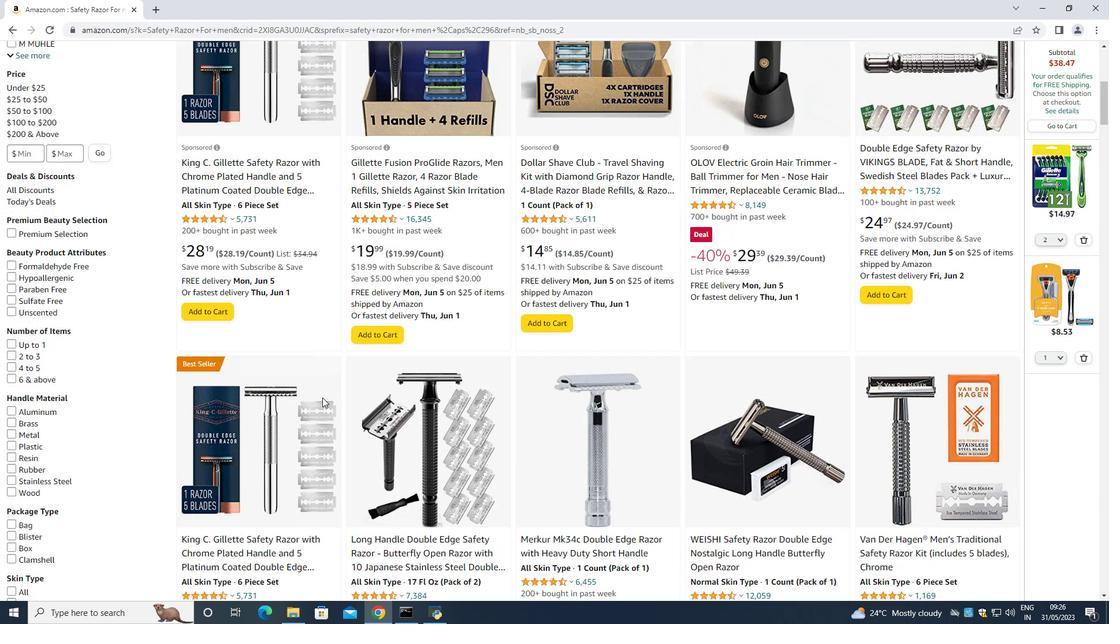 
Action: Mouse scrolled (322, 398) with delta (0, 0)
Screenshot: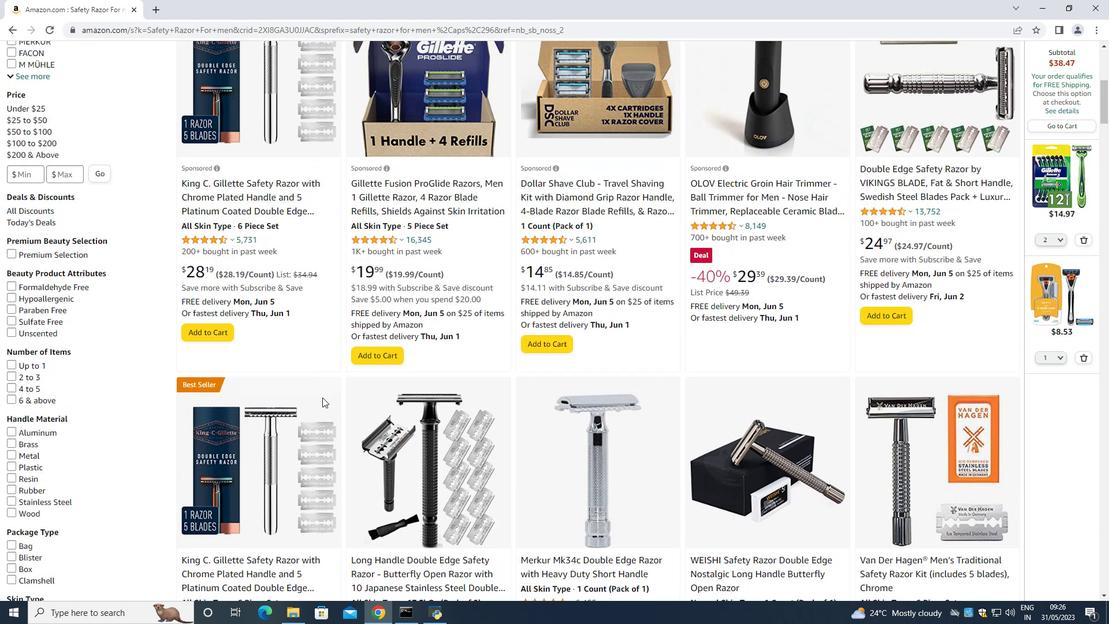 
Action: Mouse scrolled (322, 398) with delta (0, 0)
Screenshot: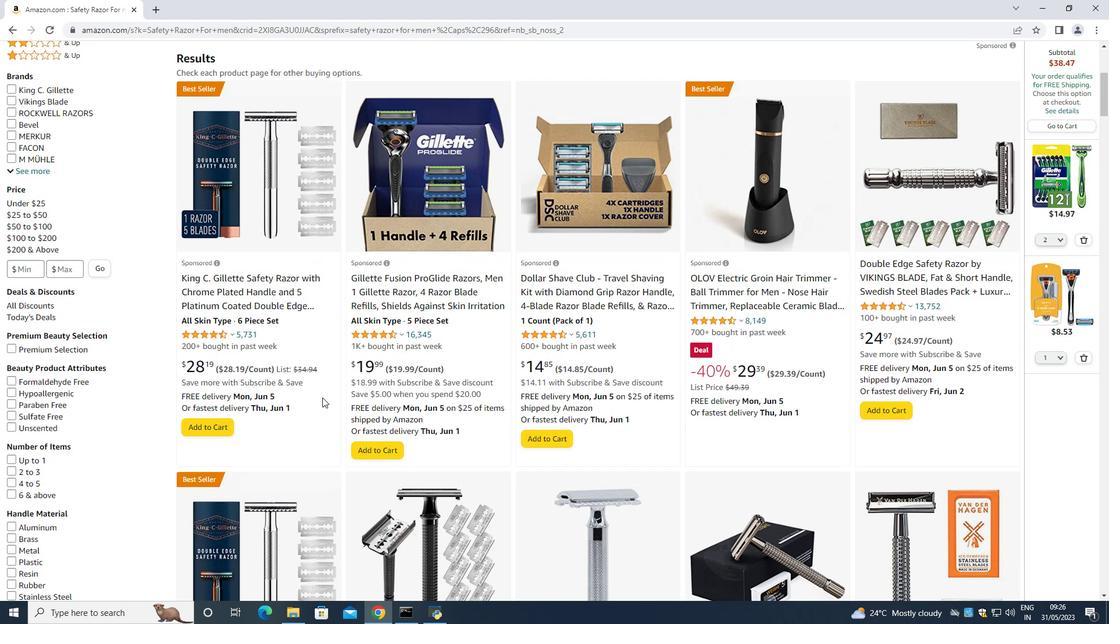 
Action: Mouse scrolled (322, 398) with delta (0, 0)
Screenshot: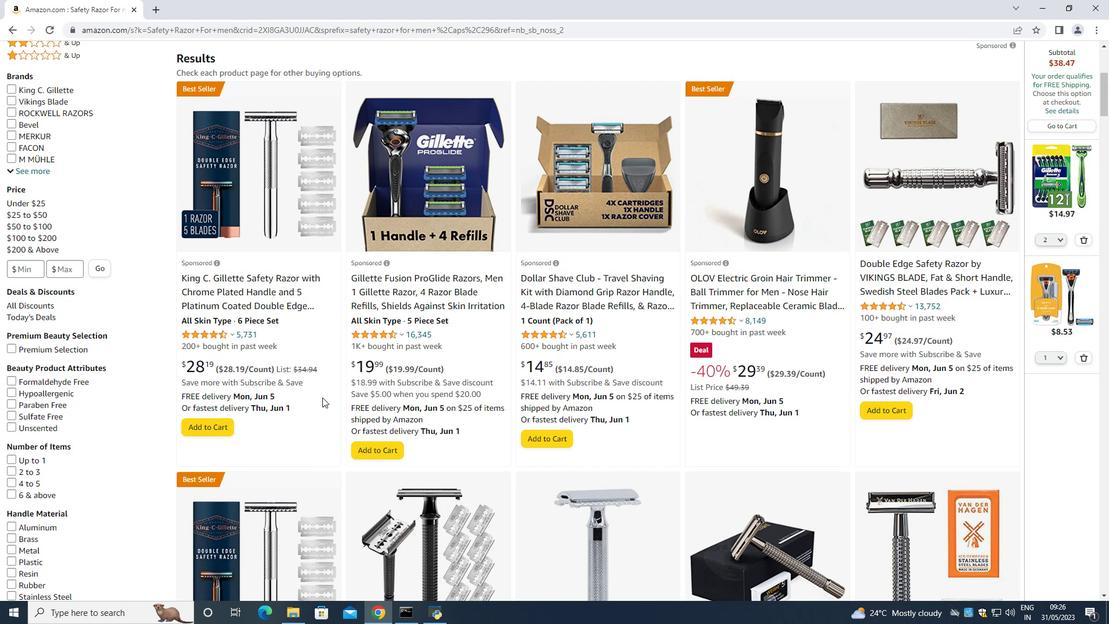 
Action: Mouse scrolled (322, 398) with delta (0, 0)
Screenshot: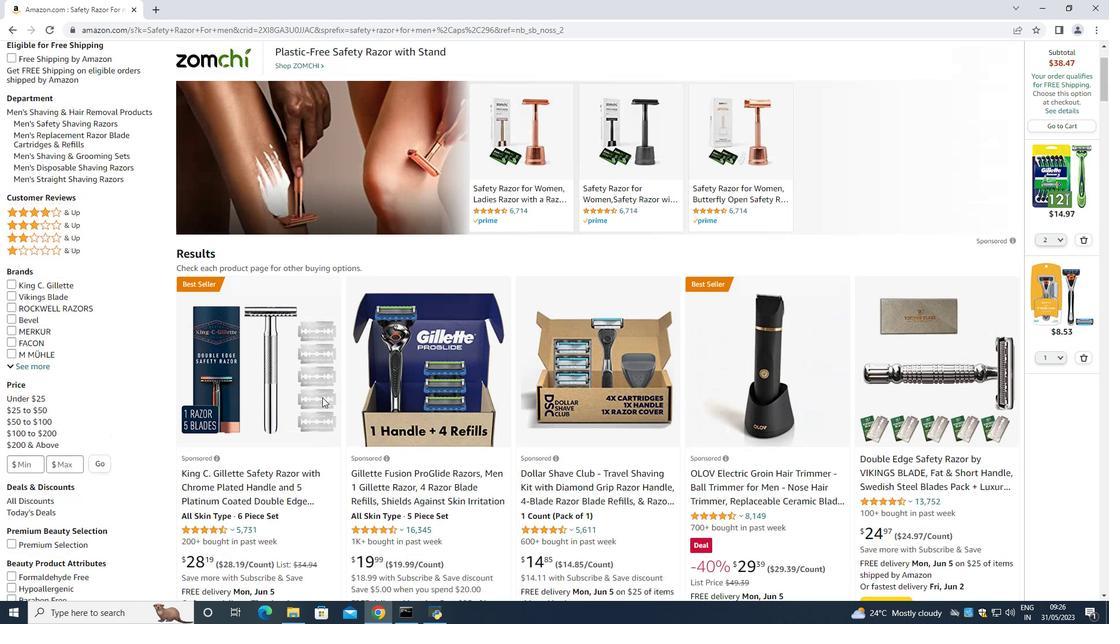 
Action: Mouse scrolled (322, 398) with delta (0, 0)
Screenshot: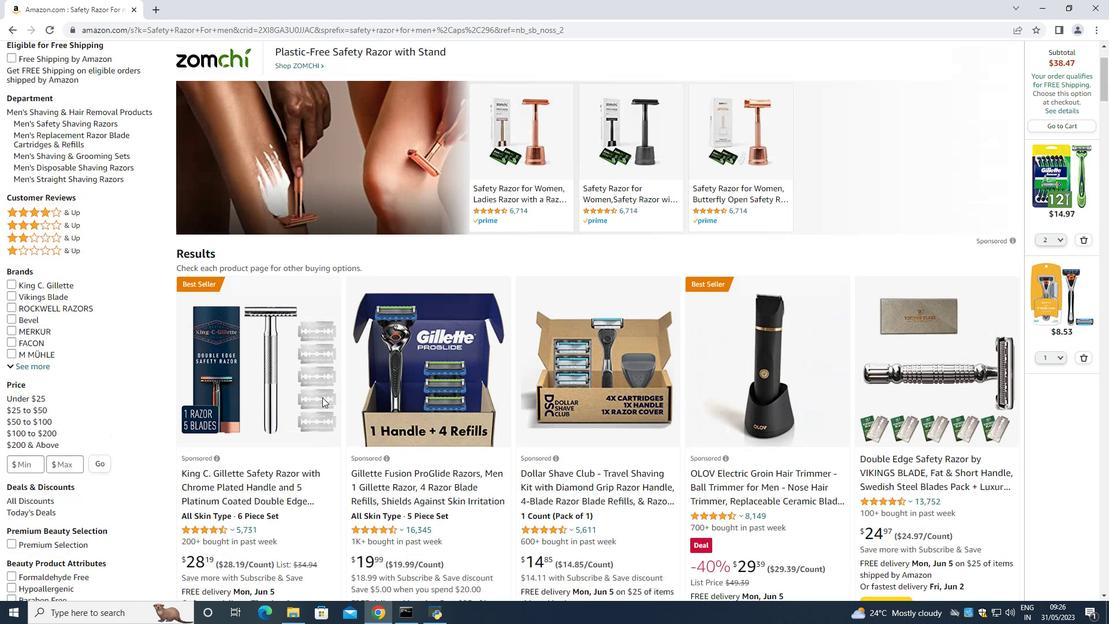 
Action: Mouse scrolled (322, 398) with delta (0, 0)
Screenshot: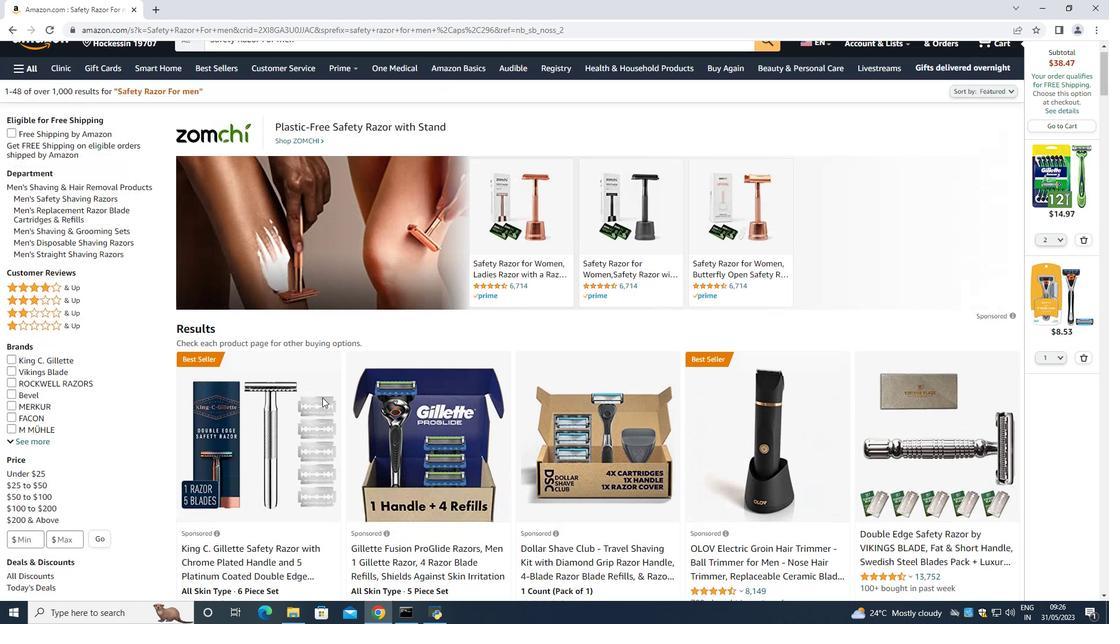
Action: Mouse scrolled (322, 398) with delta (0, 0)
Screenshot: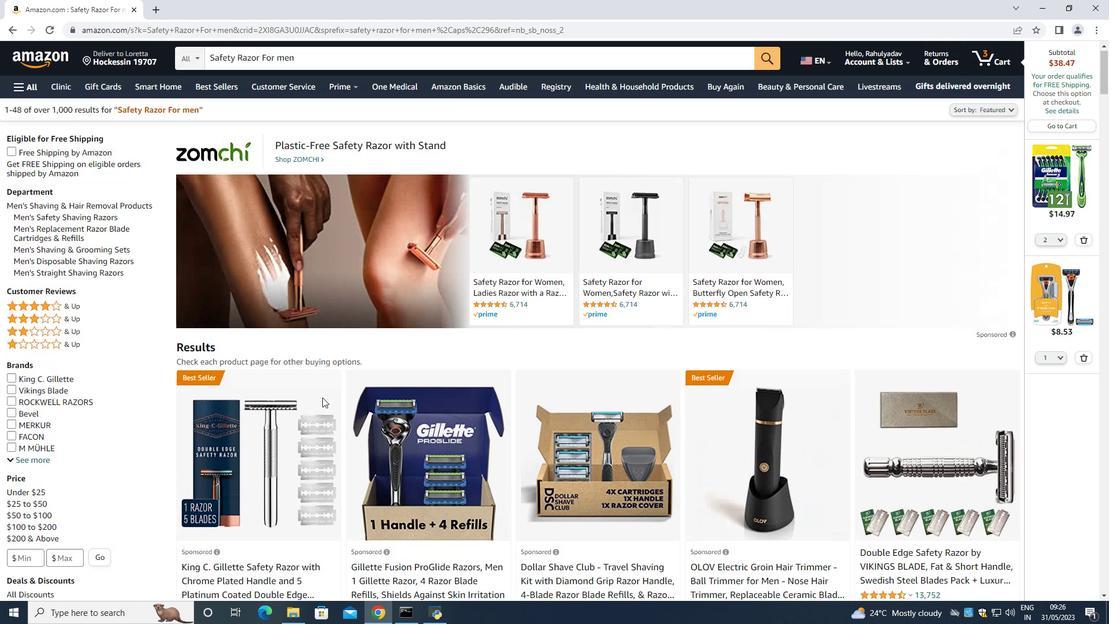 
Action: Mouse scrolled (322, 398) with delta (0, 0)
Screenshot: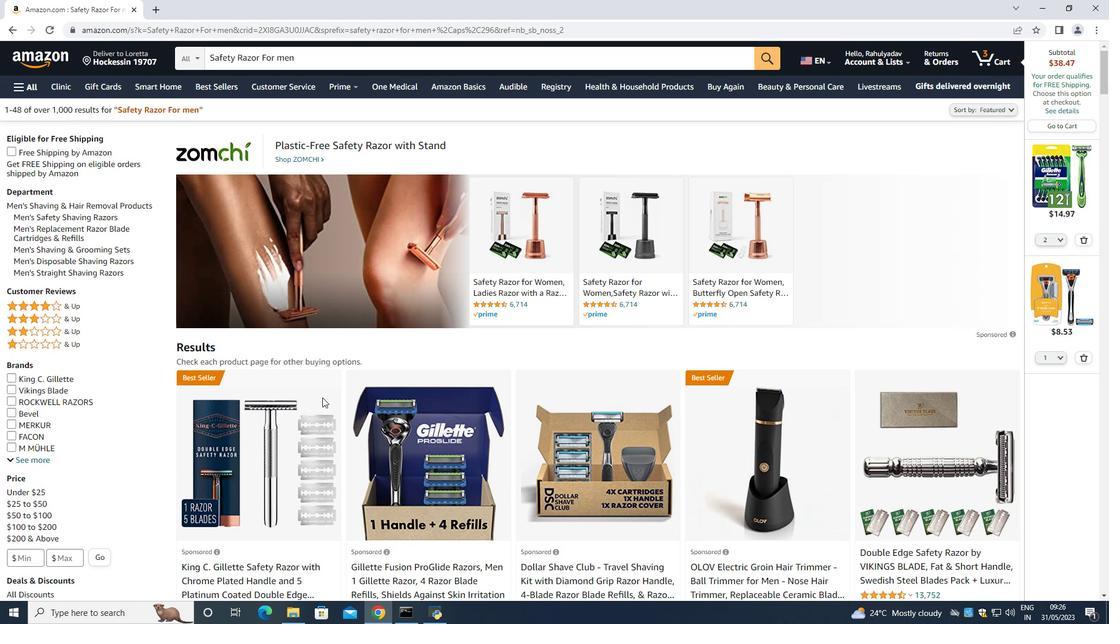 
Action: Mouse scrolled (322, 398) with delta (0, 0)
Screenshot: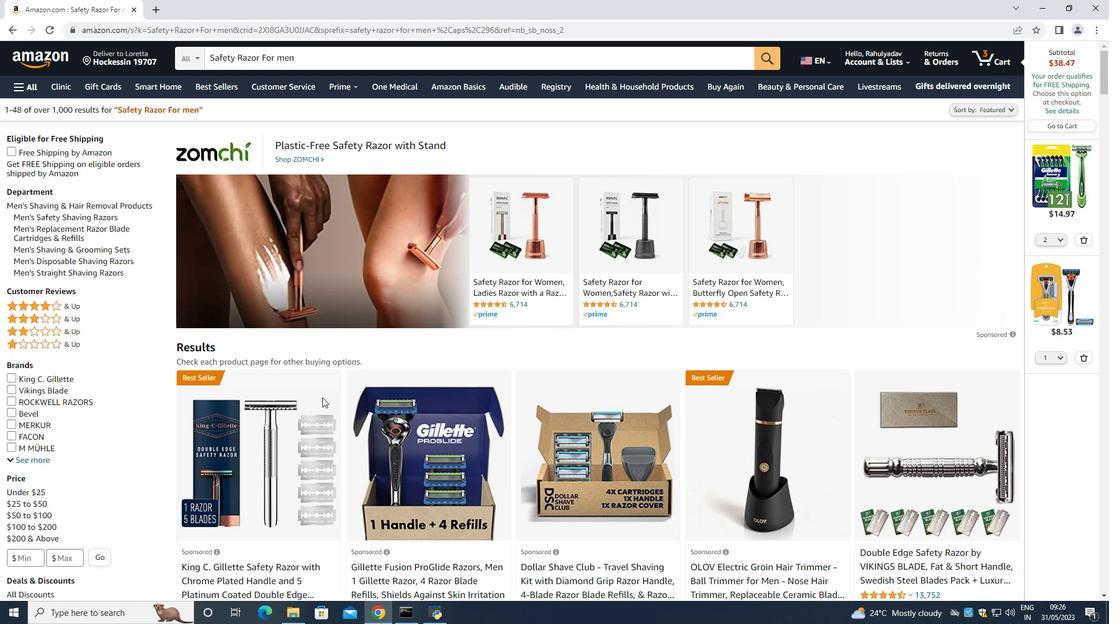 
Action: Mouse scrolled (322, 398) with delta (0, 0)
Screenshot: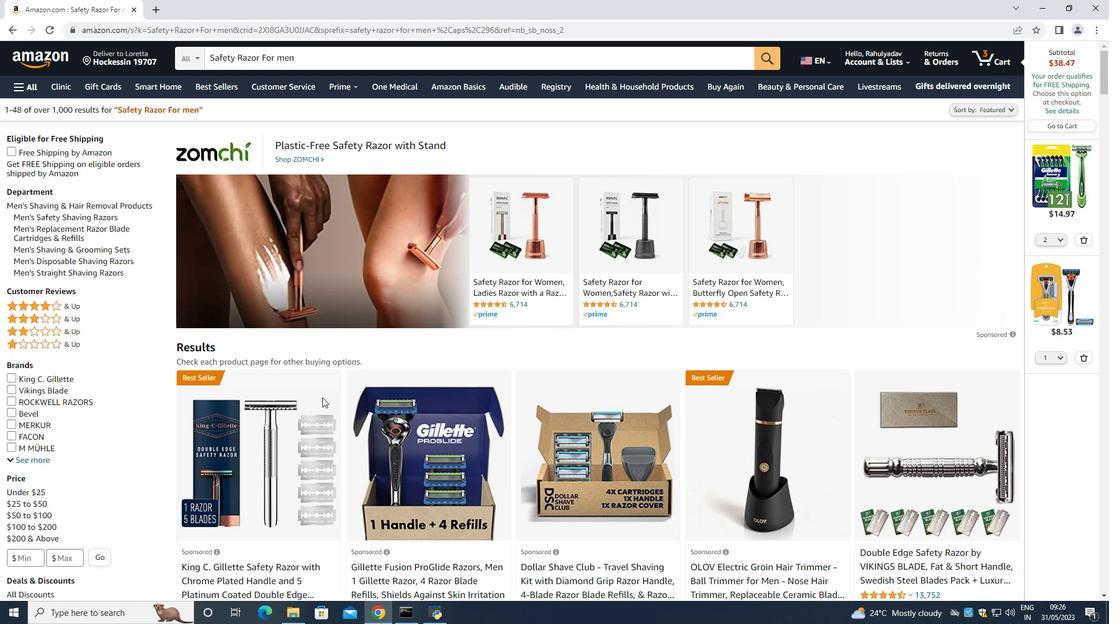 
Action: Mouse scrolled (322, 397) with delta (0, 0)
Screenshot: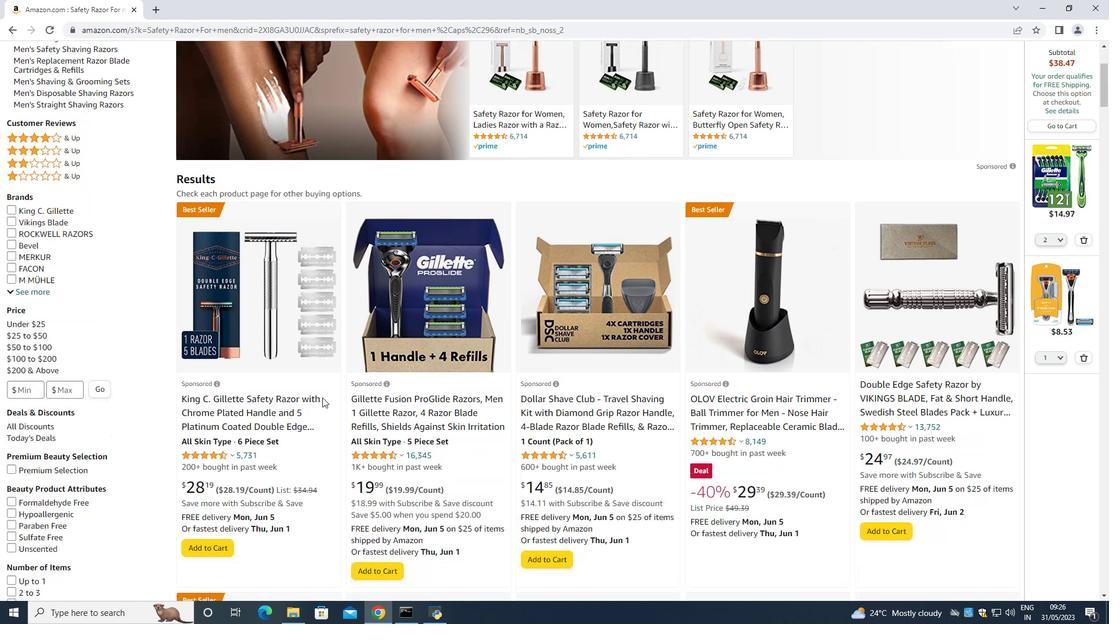 
Action: Mouse scrolled (322, 397) with delta (0, 0)
Screenshot: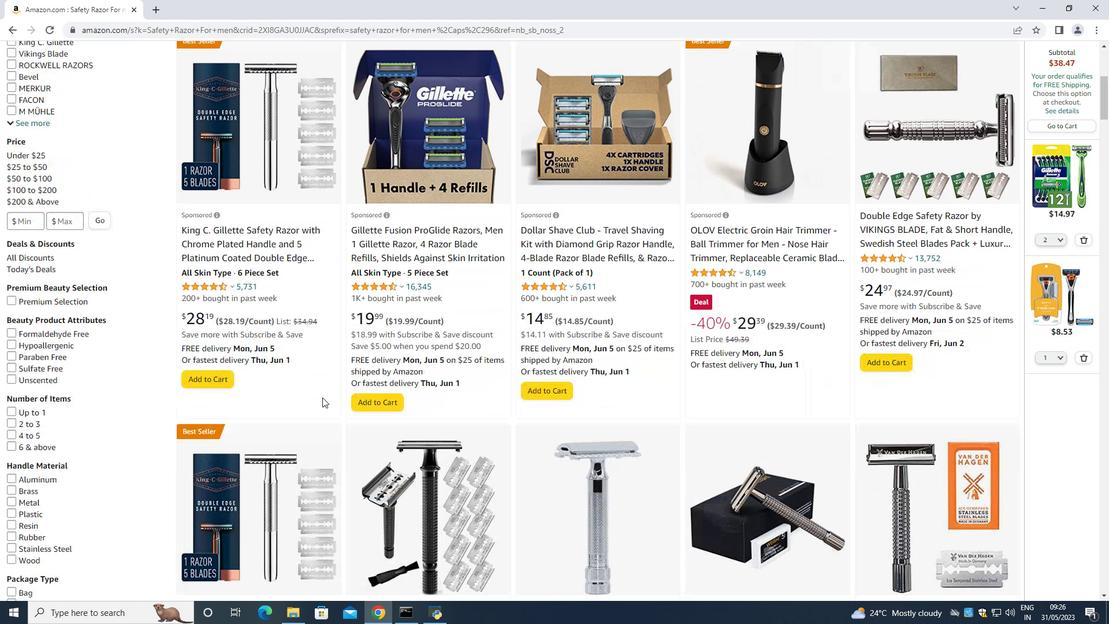 
Action: Mouse scrolled (322, 397) with delta (0, 0)
Screenshot: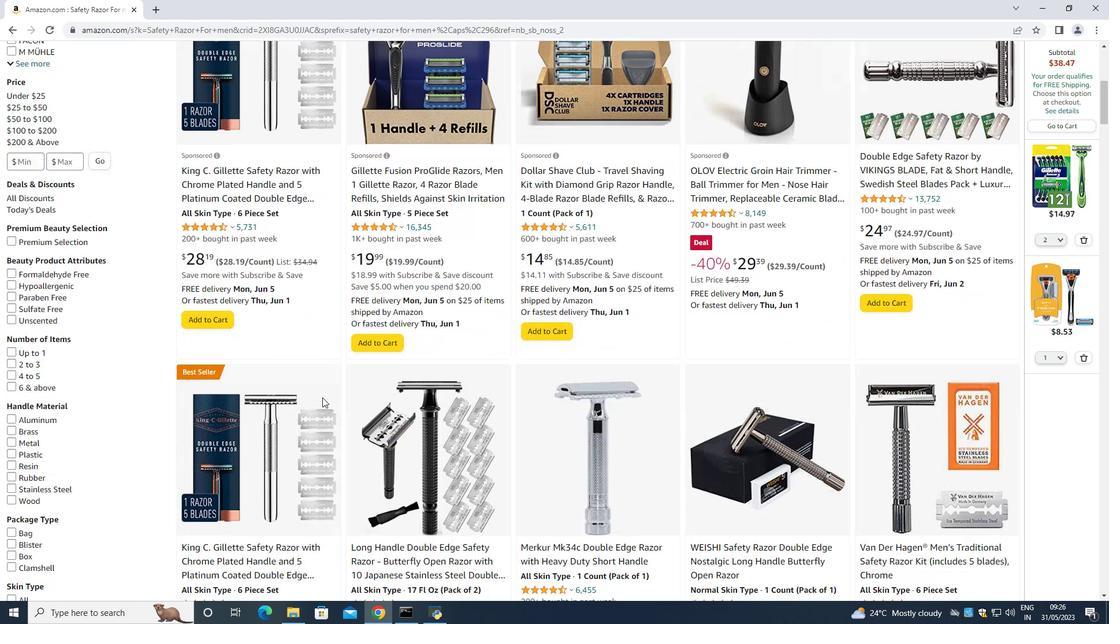 
Action: Mouse scrolled (322, 397) with delta (0, 0)
Screenshot: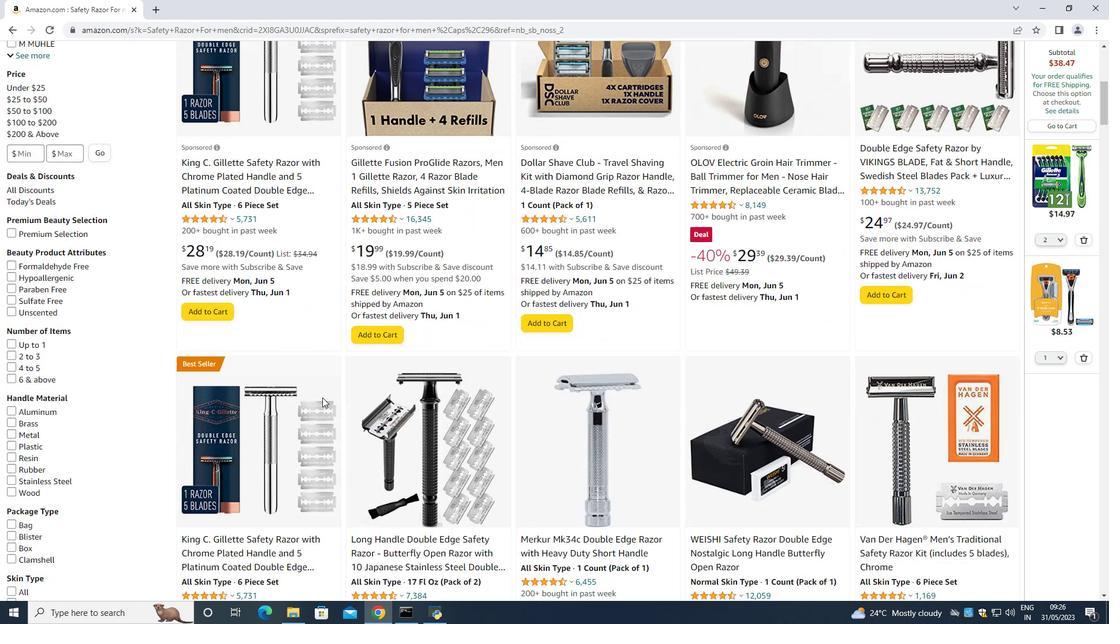 
Action: Mouse scrolled (322, 397) with delta (0, 0)
Screenshot: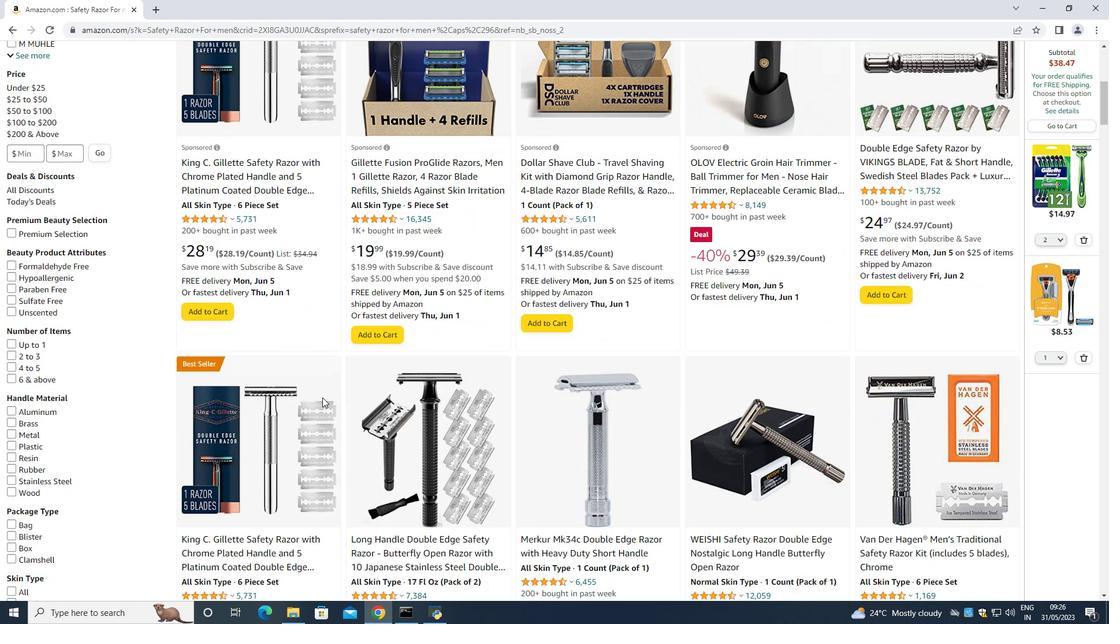 
Action: Mouse scrolled (322, 397) with delta (0, 0)
Screenshot: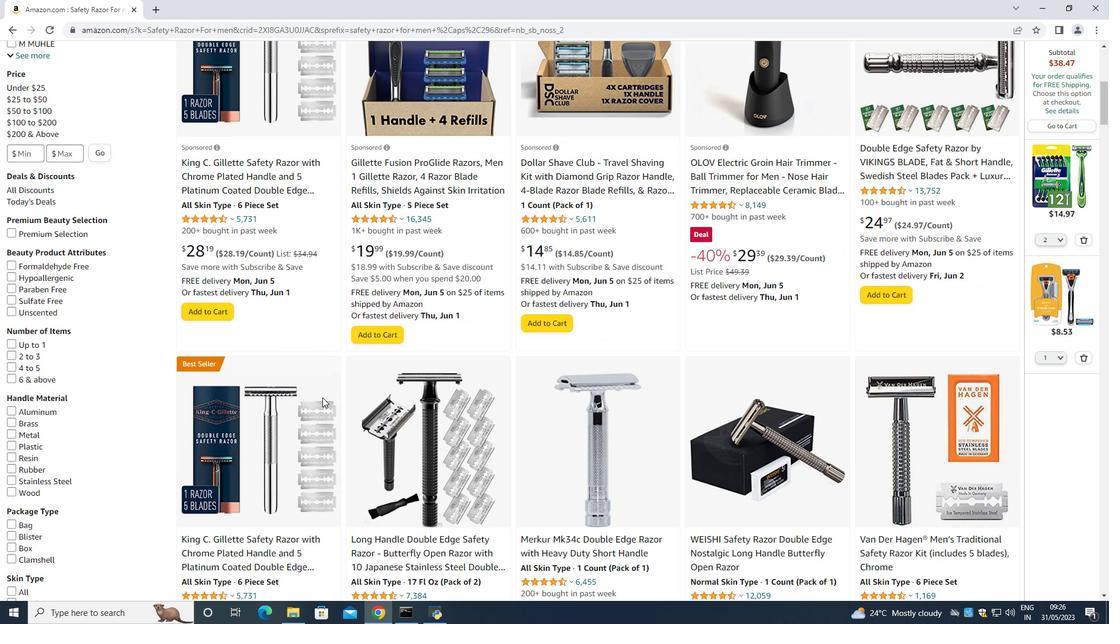 
Action: Mouse scrolled (322, 397) with delta (0, 0)
Screenshot: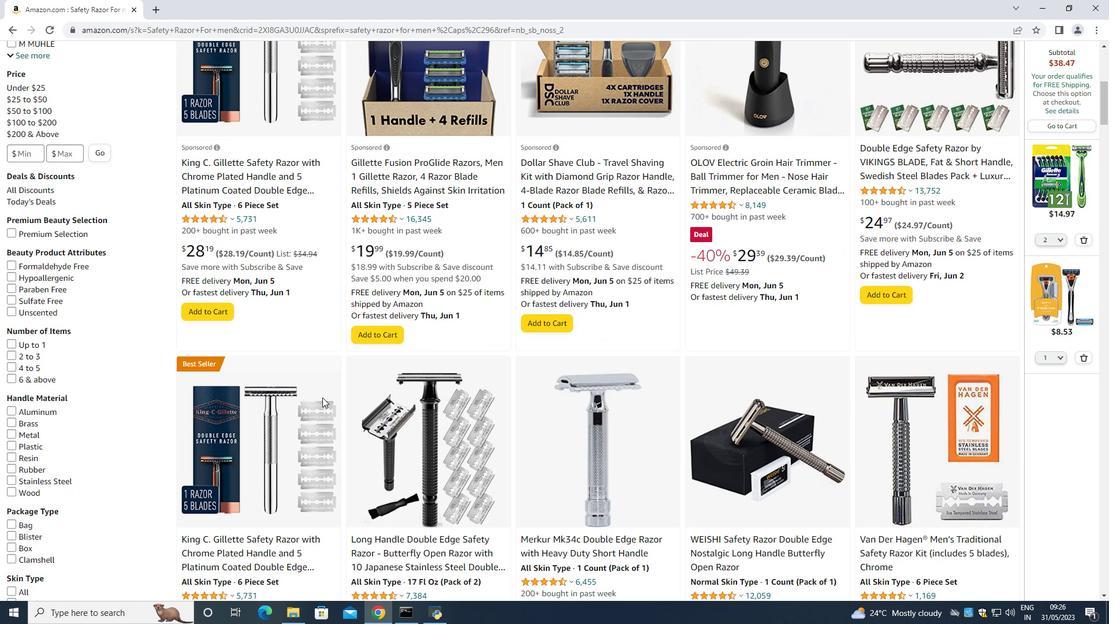 
Action: Mouse scrolled (322, 397) with delta (0, 0)
Screenshot: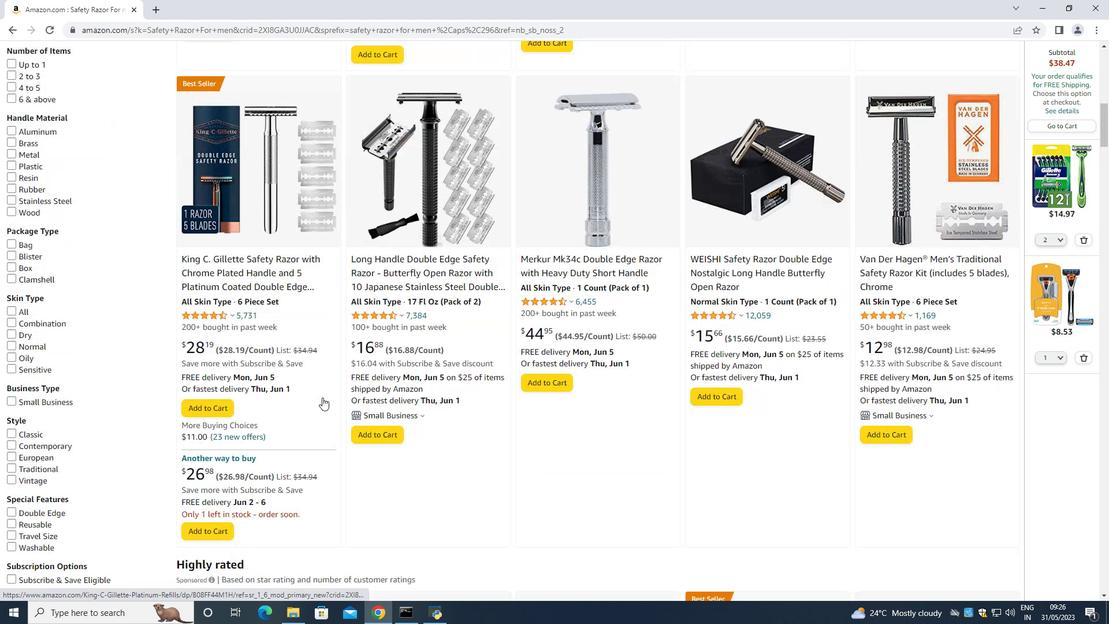 
Action: Mouse scrolled (322, 397) with delta (0, 0)
Screenshot: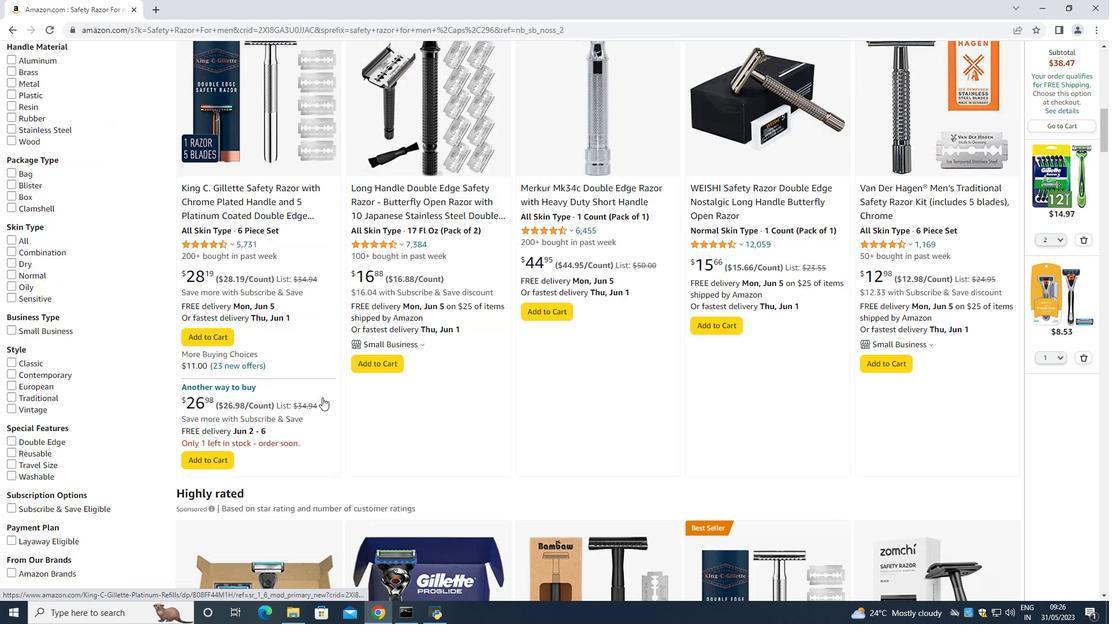 
Action: Mouse scrolled (322, 397) with delta (0, 0)
Screenshot: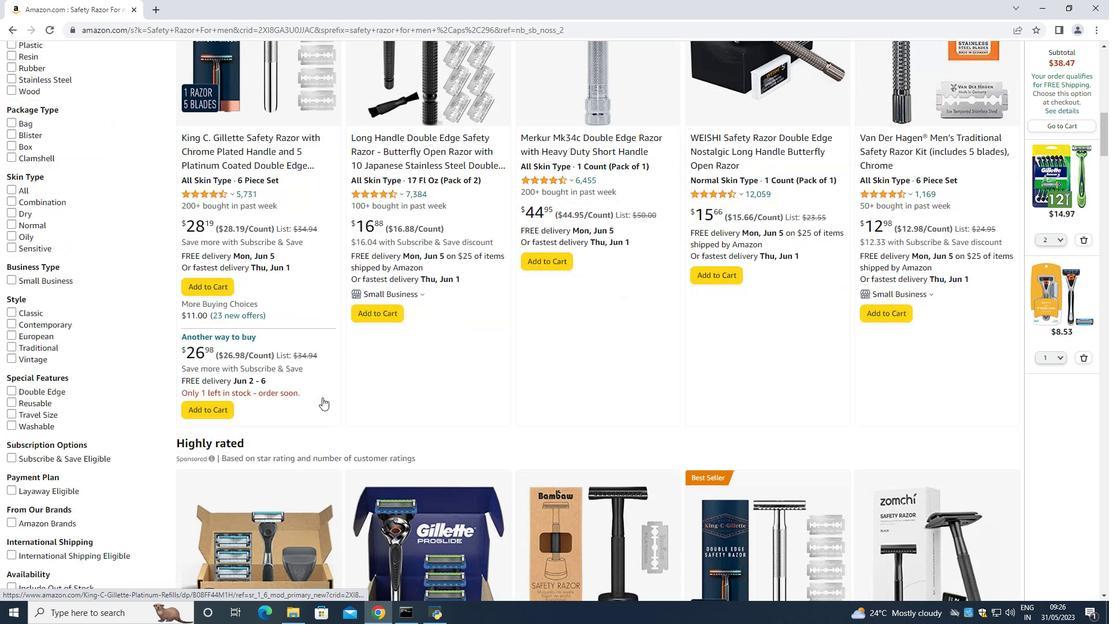 
Action: Mouse scrolled (322, 397) with delta (0, 0)
Screenshot: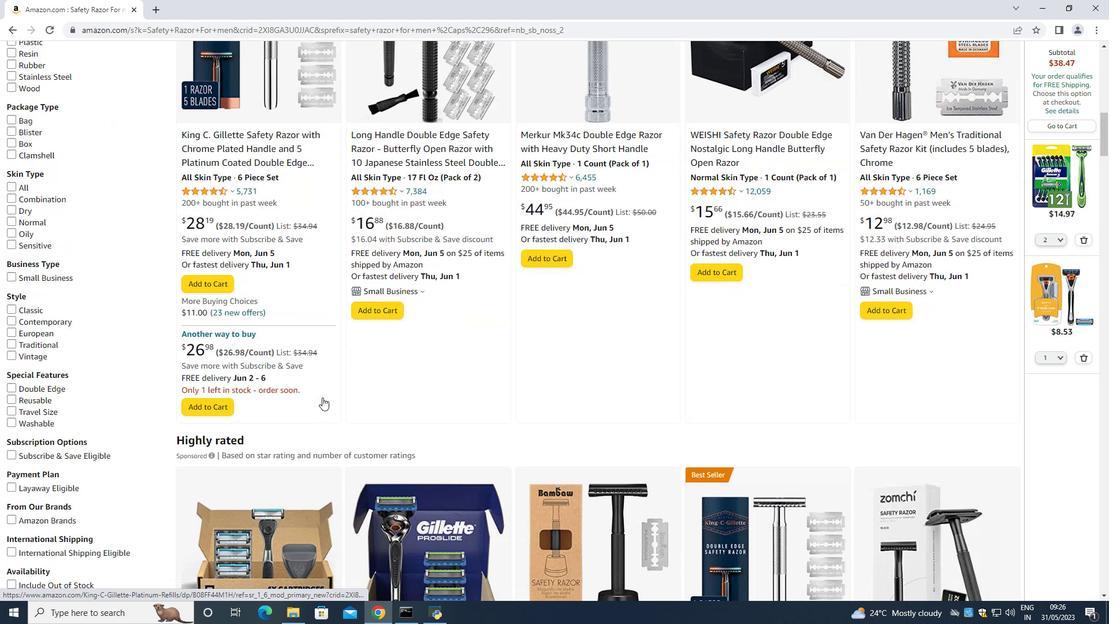 
Action: Mouse scrolled (322, 397) with delta (0, 0)
Screenshot: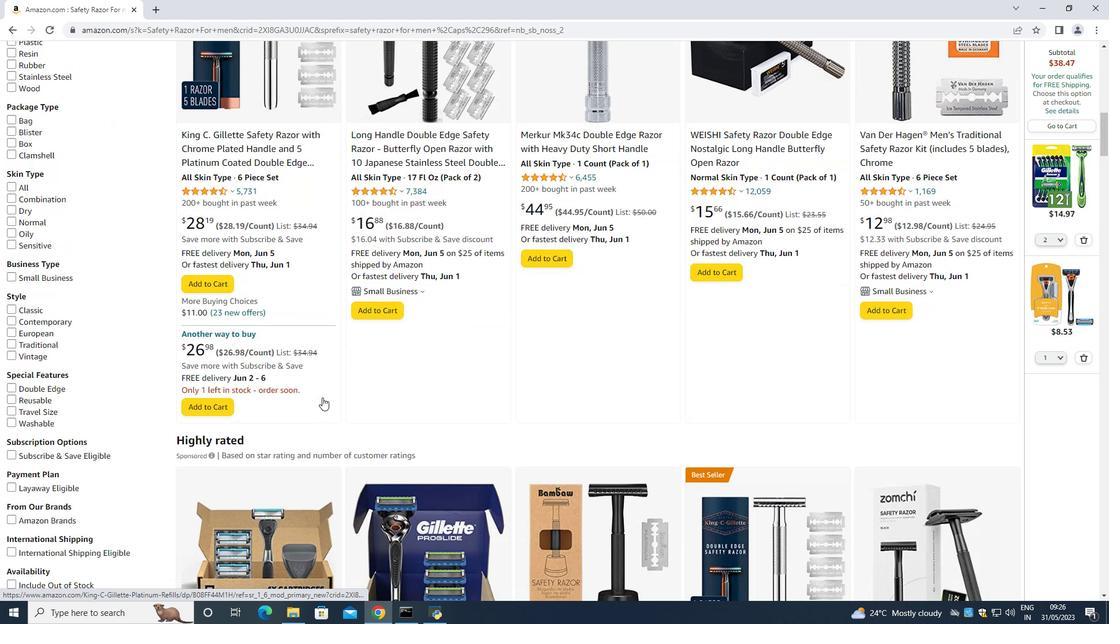 
Action: Mouse scrolled (322, 397) with delta (0, 0)
Screenshot: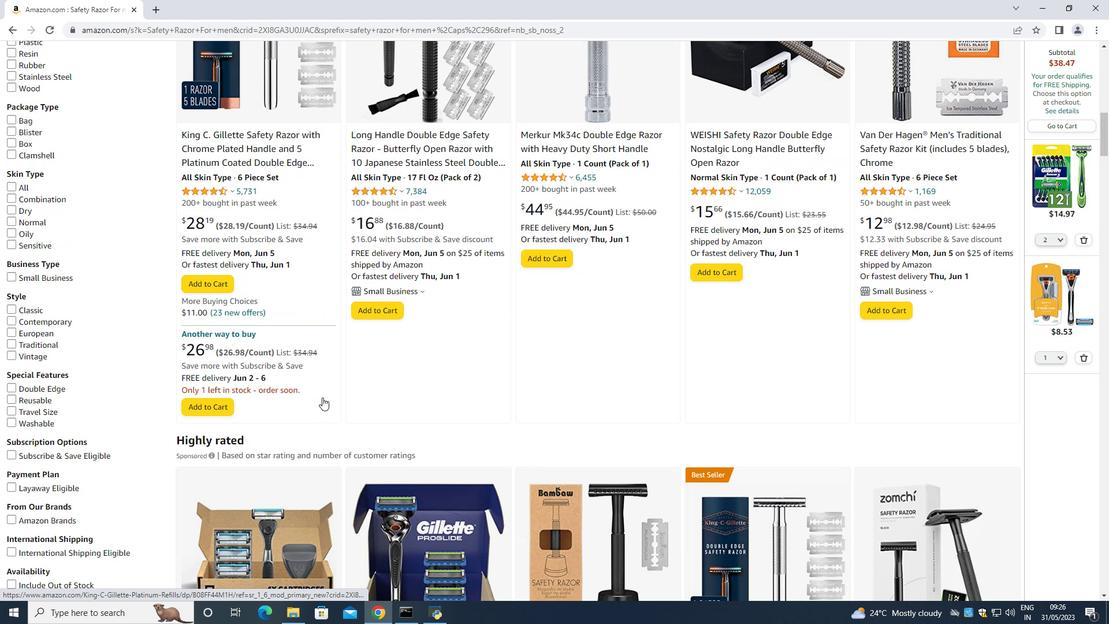 
Action: Mouse scrolled (322, 397) with delta (0, 0)
Screenshot: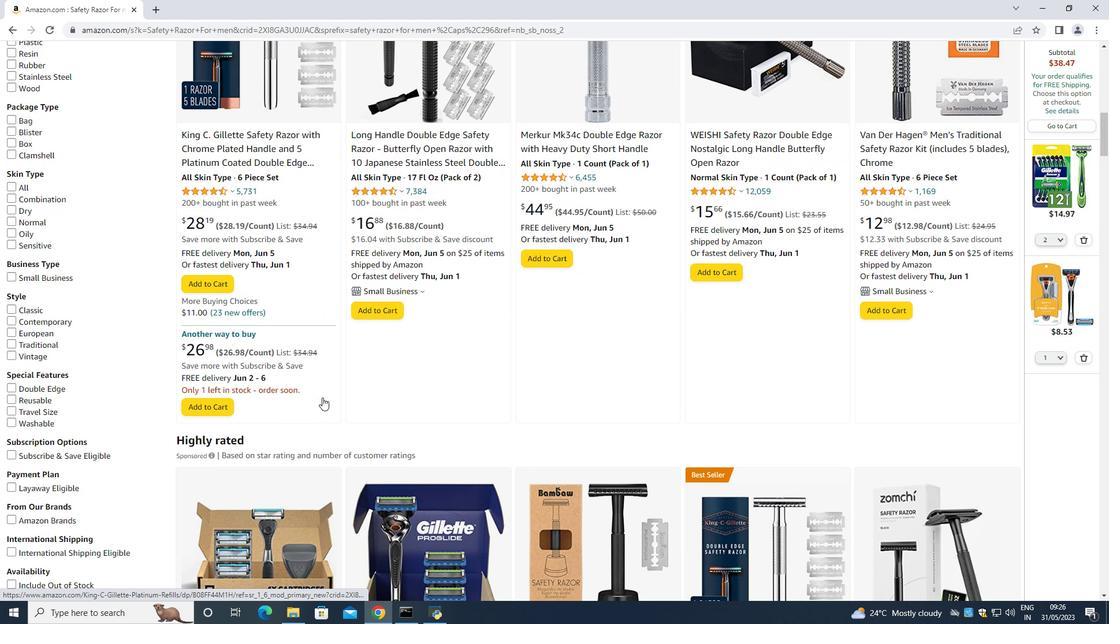 
Action: Mouse scrolled (322, 397) with delta (0, 0)
Screenshot: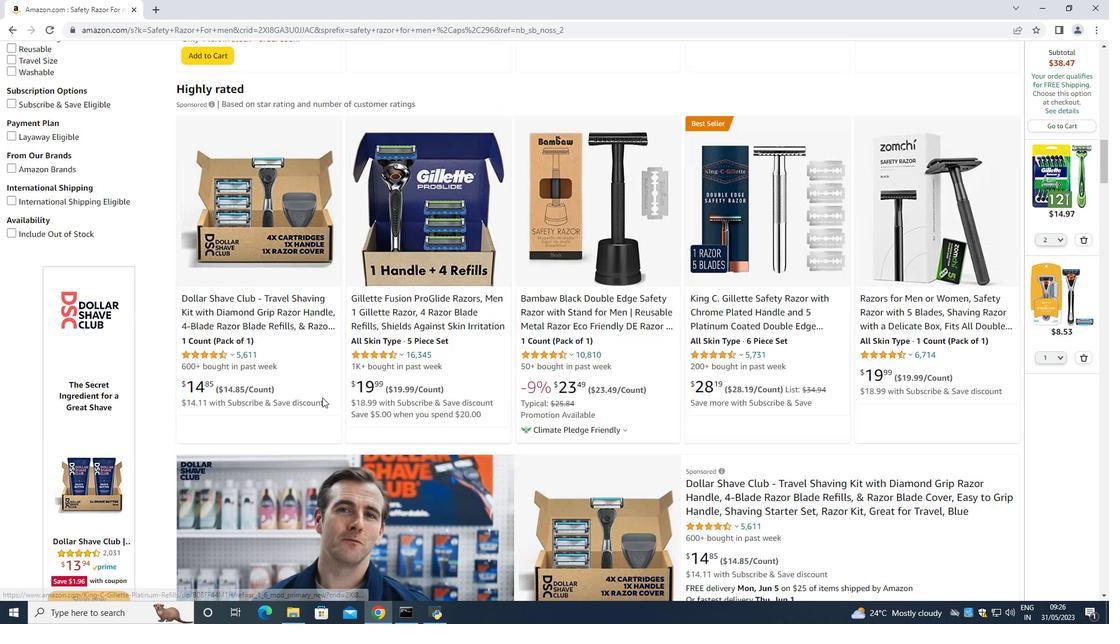 
Action: Mouse scrolled (322, 397) with delta (0, 0)
Screenshot: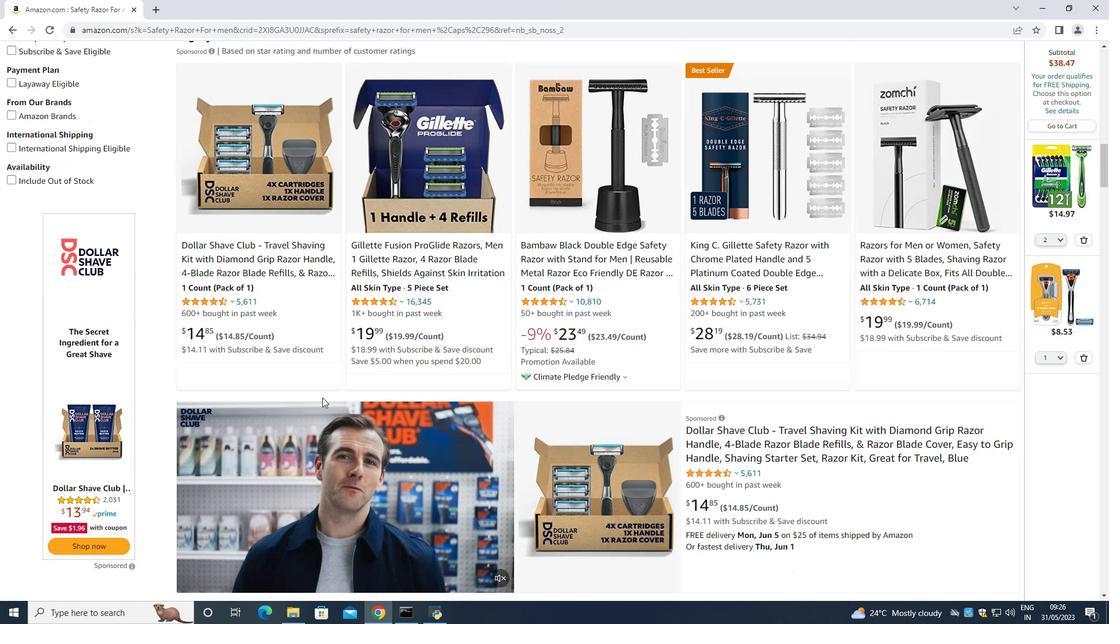 
Action: Mouse scrolled (322, 397) with delta (0, 0)
Screenshot: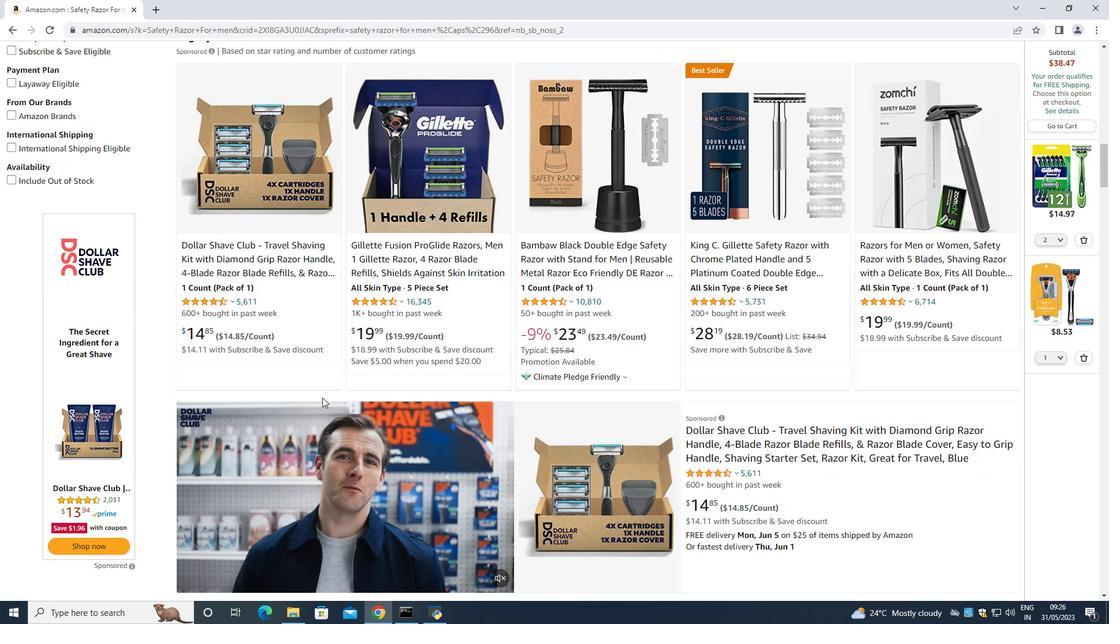 
Action: Mouse scrolled (322, 397) with delta (0, 0)
Screenshot: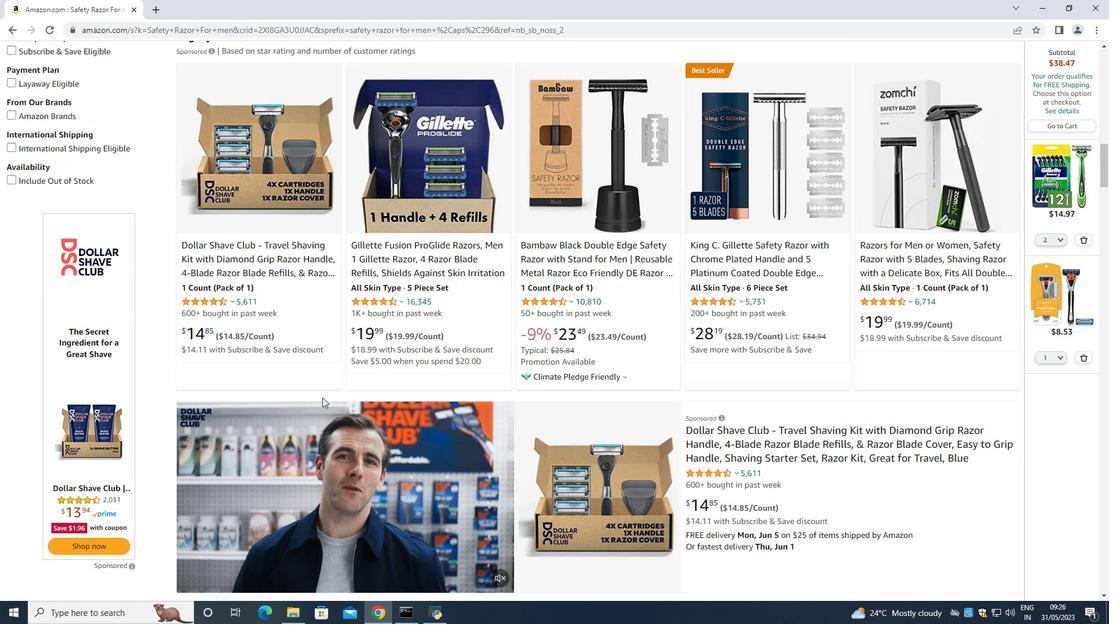 
Action: Mouse scrolled (322, 397) with delta (0, 0)
Screenshot: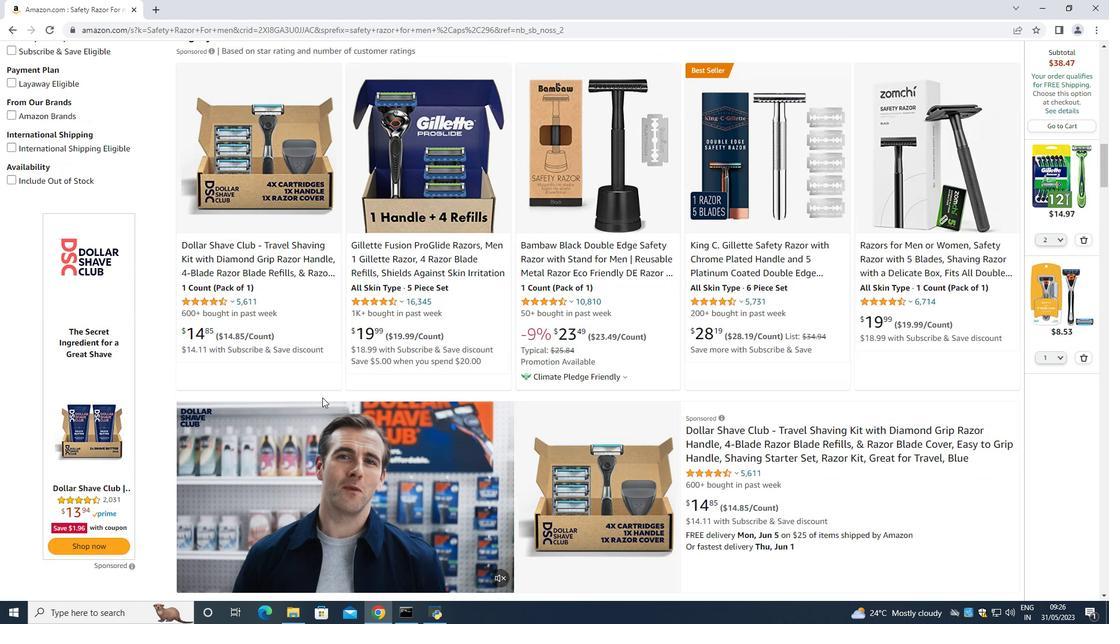 
Action: Mouse scrolled (322, 397) with delta (0, 0)
Screenshot: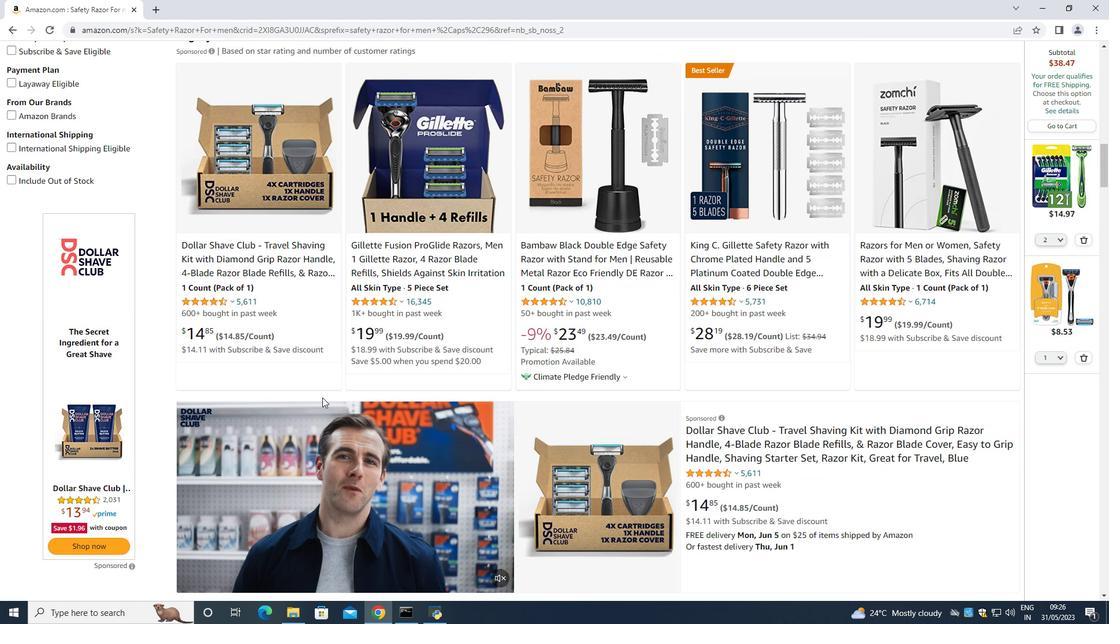 
Action: Mouse scrolled (322, 397) with delta (0, 0)
Screenshot: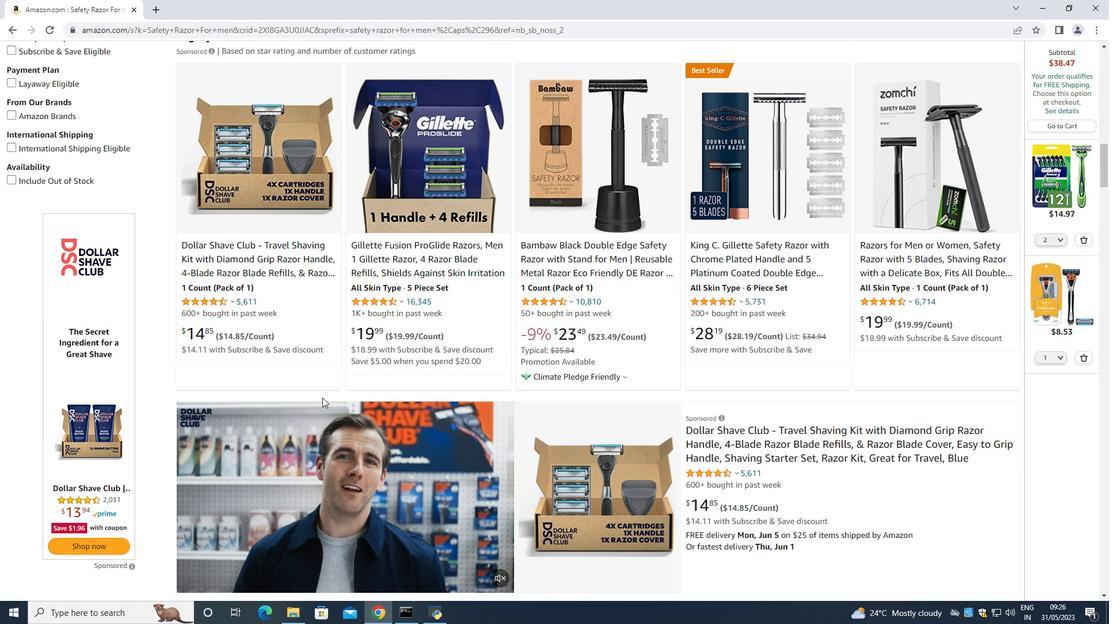 
Action: Mouse scrolled (322, 397) with delta (0, 0)
Screenshot: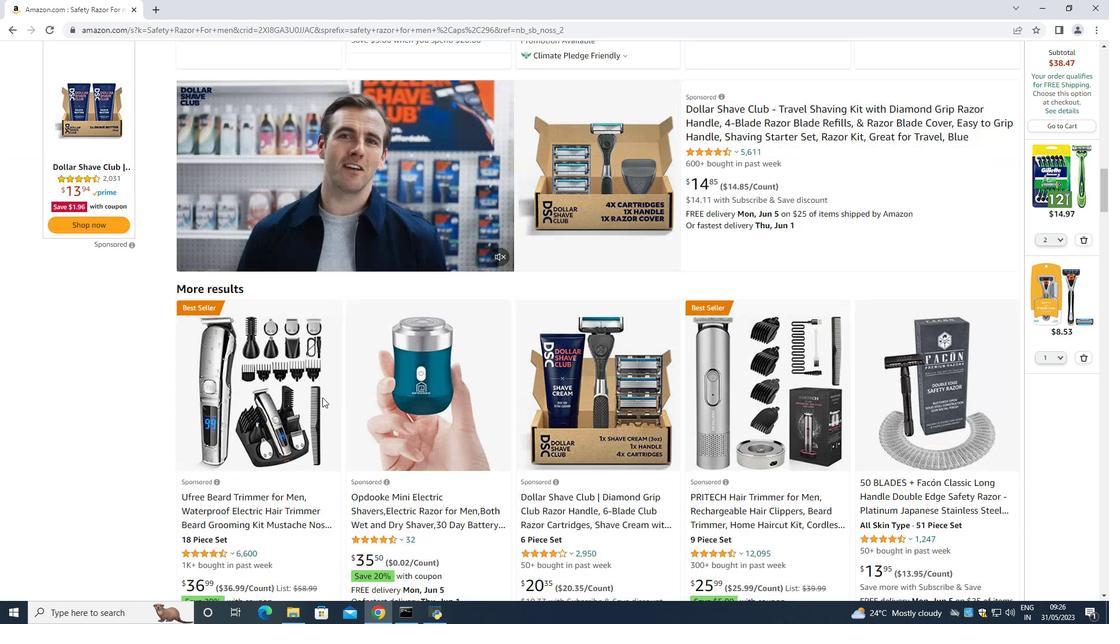 
Action: Mouse scrolled (322, 397) with delta (0, 0)
Screenshot: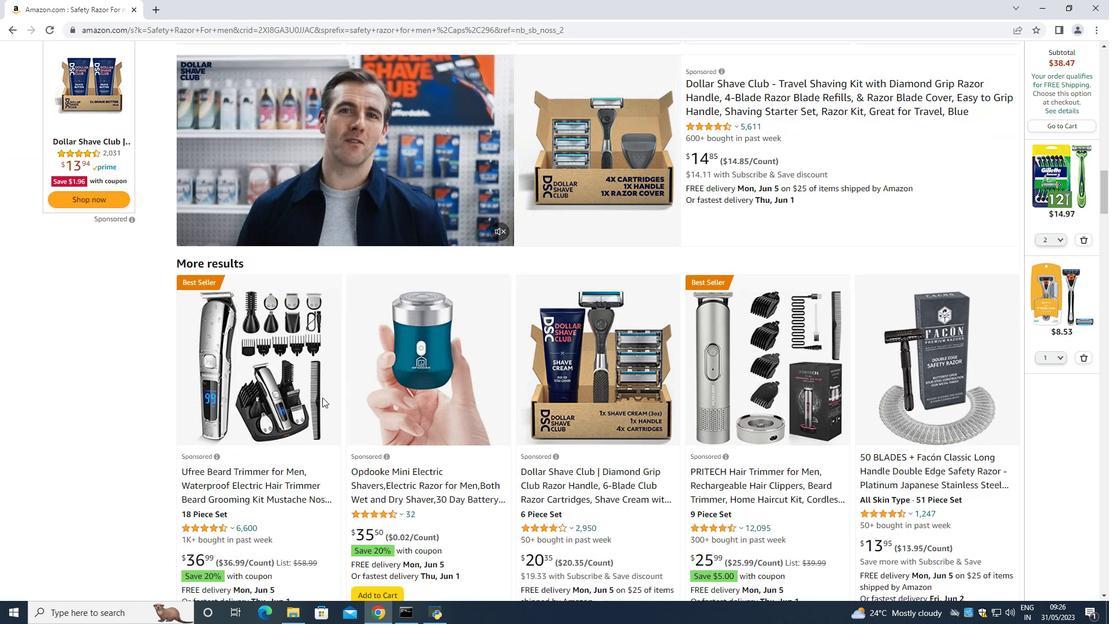 
Action: Mouse scrolled (322, 397) with delta (0, 0)
Screenshot: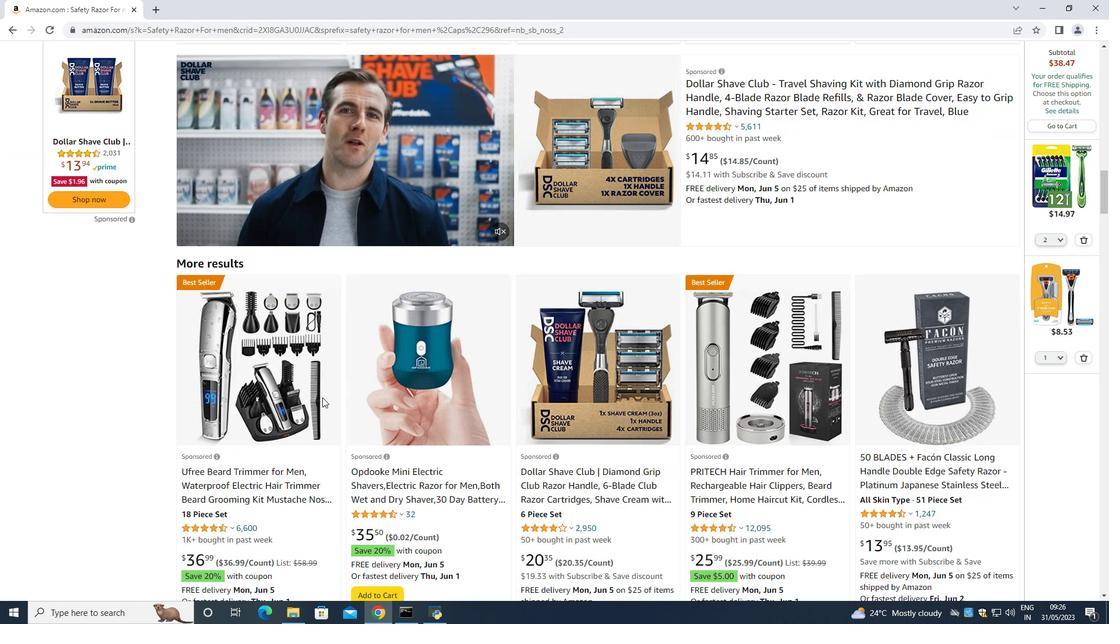 
Action: Mouse scrolled (322, 397) with delta (0, 0)
Screenshot: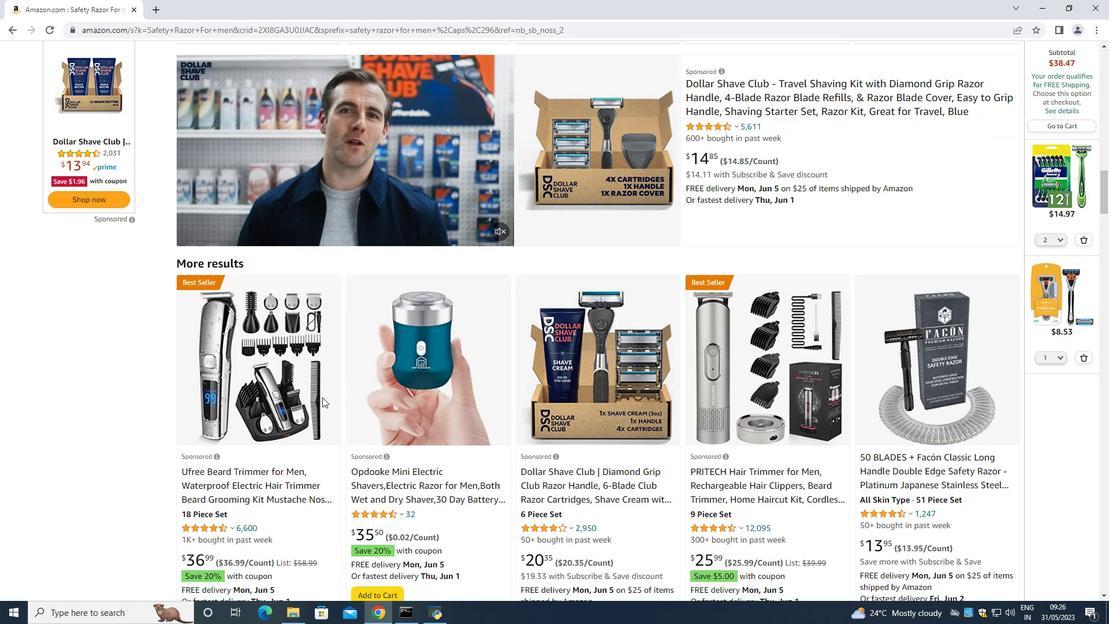
Action: Mouse scrolled (322, 397) with delta (0, 0)
Screenshot: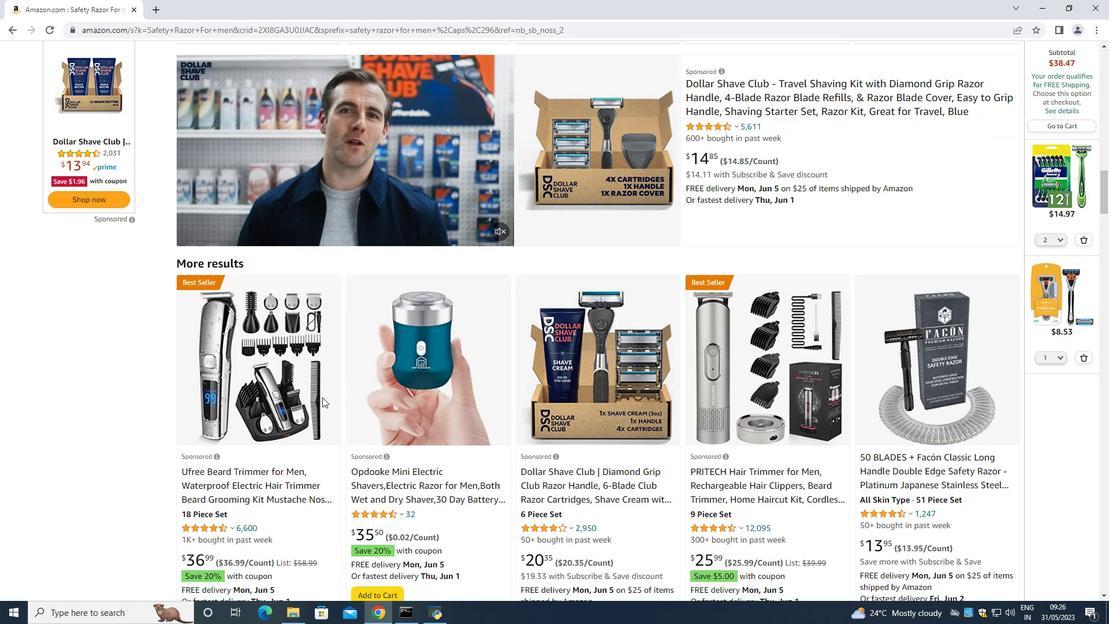 
Action: Mouse scrolled (322, 397) with delta (0, 0)
Screenshot: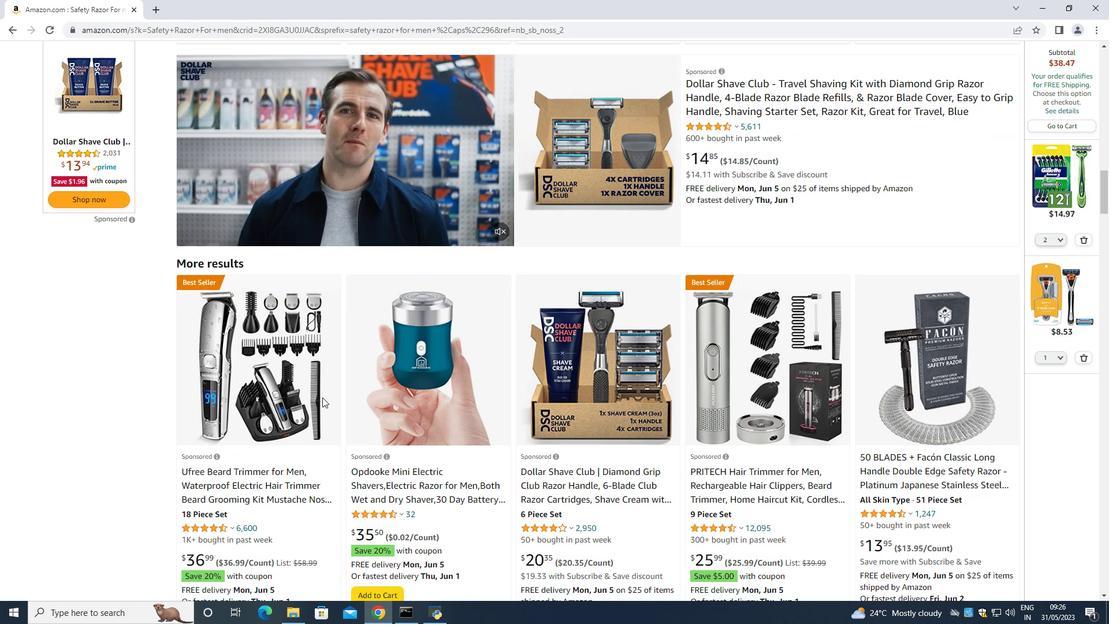 
Action: Mouse scrolled (322, 397) with delta (0, 0)
Screenshot: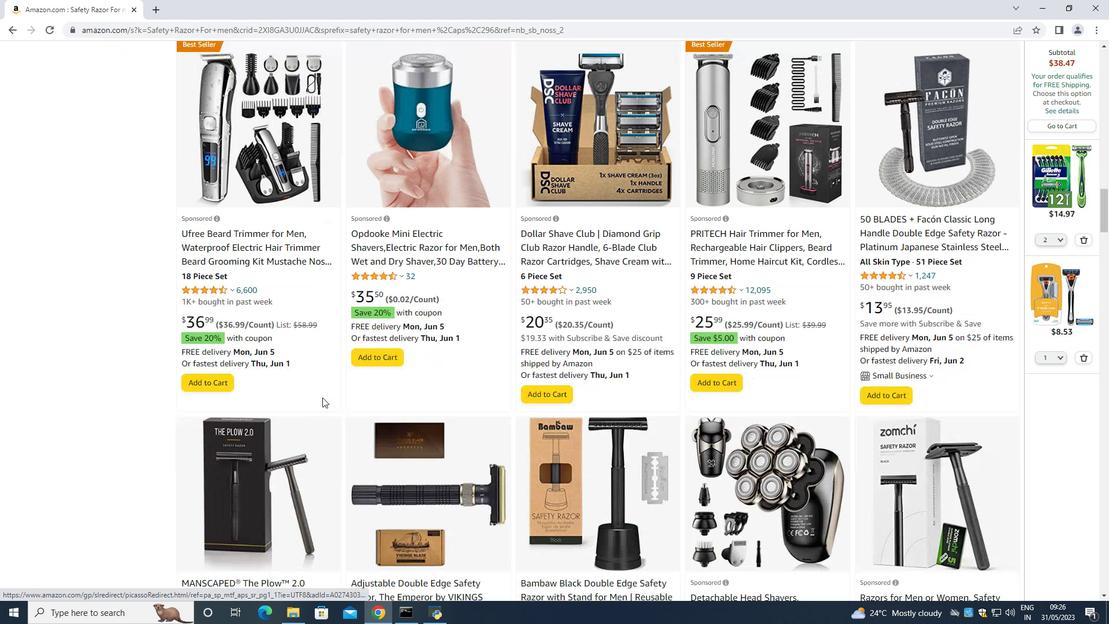 
Action: Mouse scrolled (322, 397) with delta (0, 0)
Screenshot: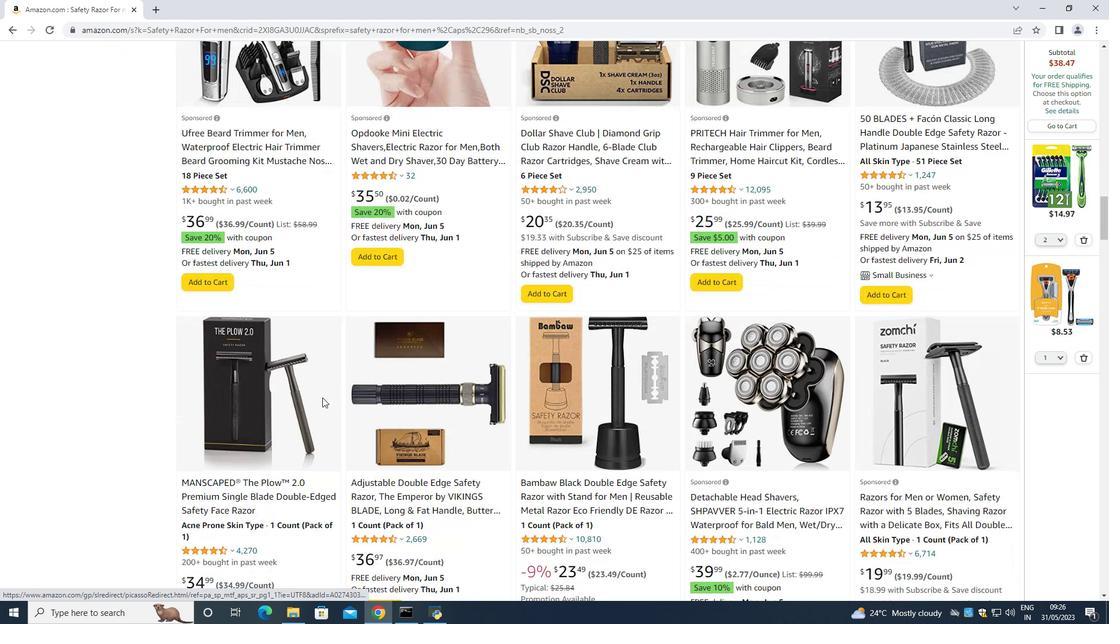 
Action: Mouse scrolled (322, 397) with delta (0, 0)
Screenshot: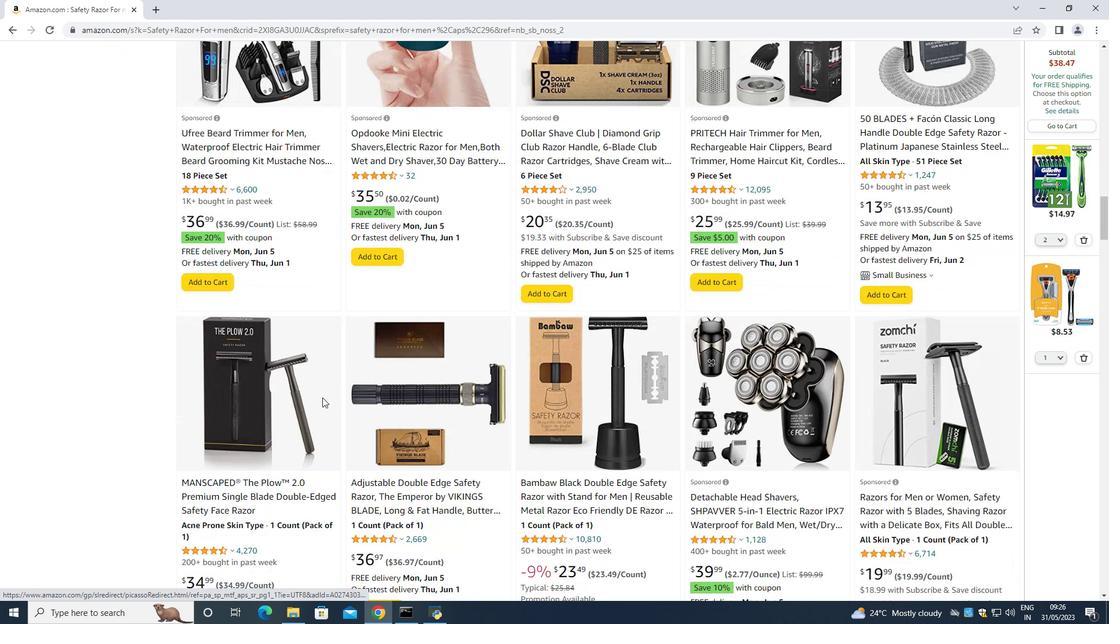 
Action: Mouse scrolled (322, 397) with delta (0, 0)
Screenshot: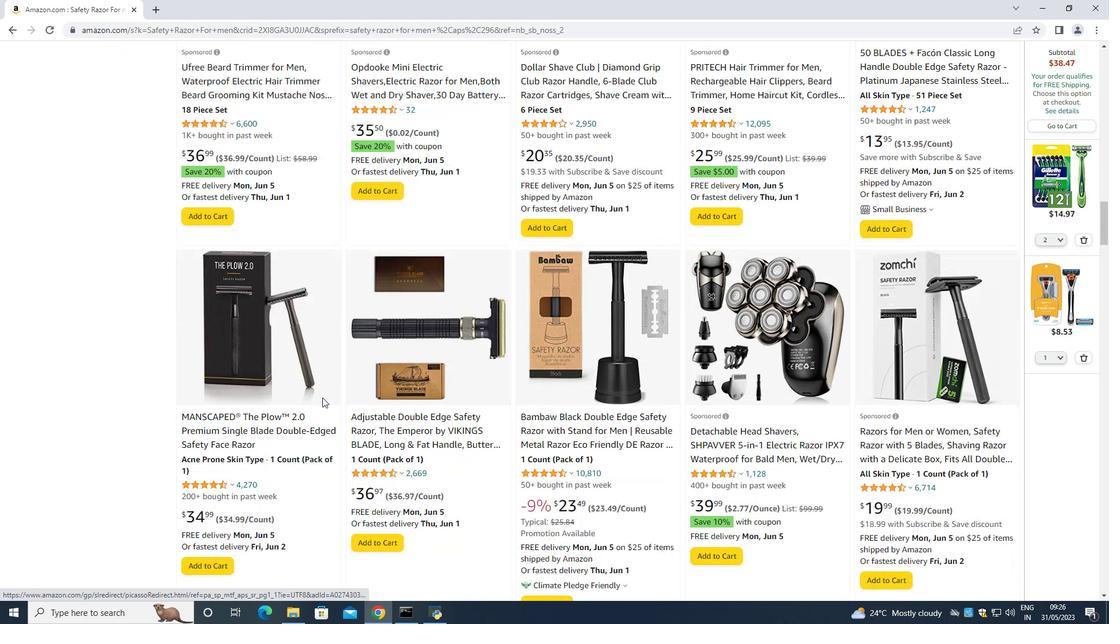 
Action: Mouse scrolled (322, 397) with delta (0, 0)
Screenshot: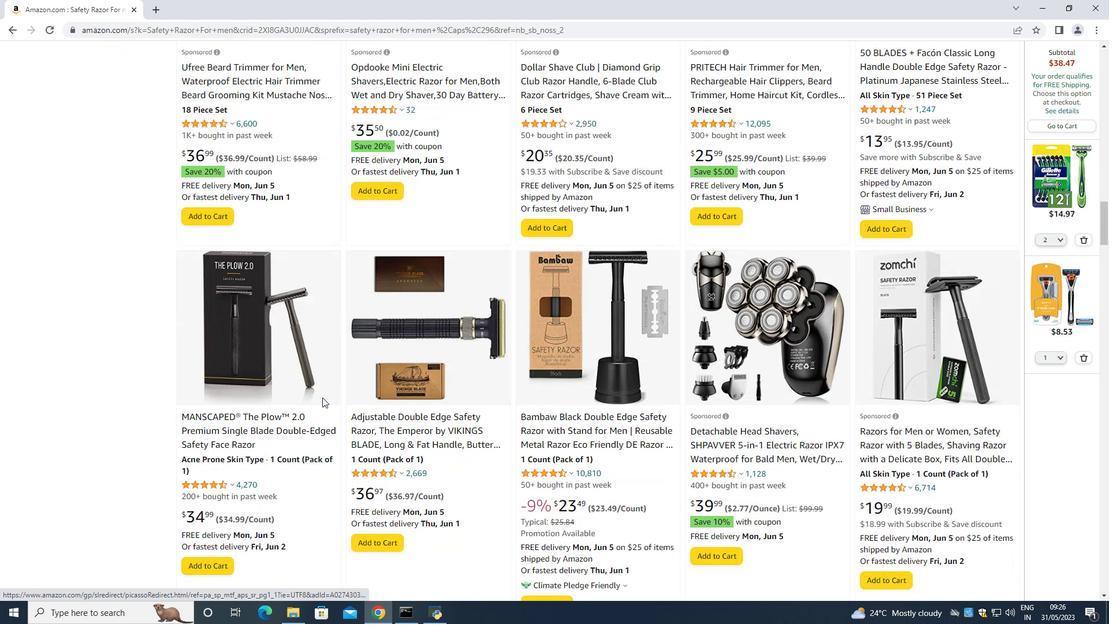 
Action: Mouse scrolled (322, 397) with delta (0, 0)
Screenshot: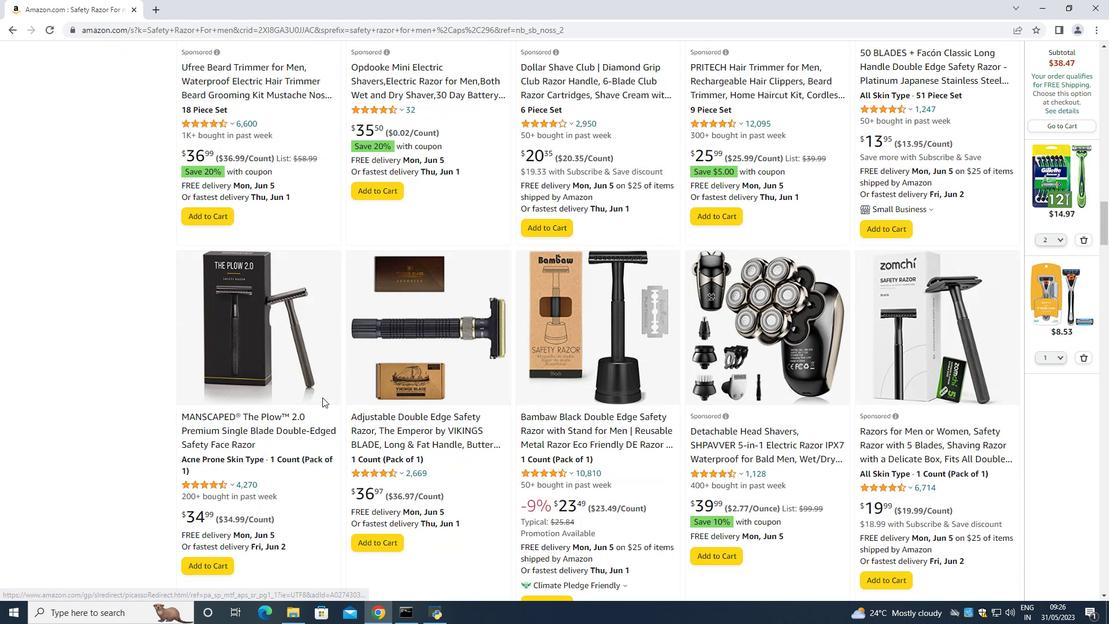 
Action: Mouse scrolled (322, 397) with delta (0, 0)
Screenshot: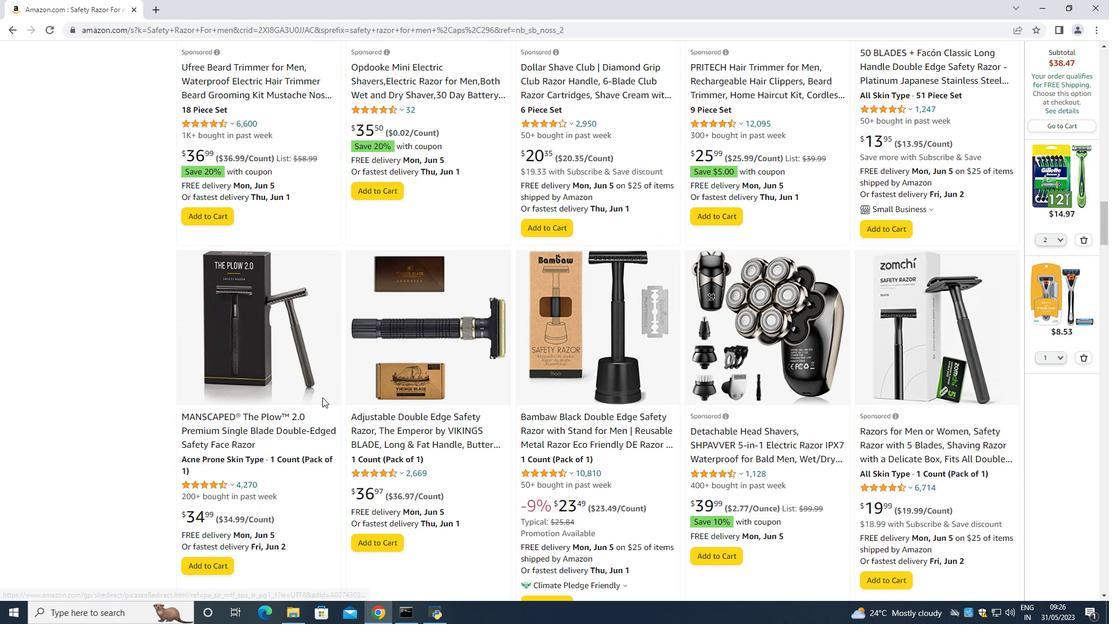 
Action: Mouse scrolled (322, 398) with delta (0, 0)
Screenshot: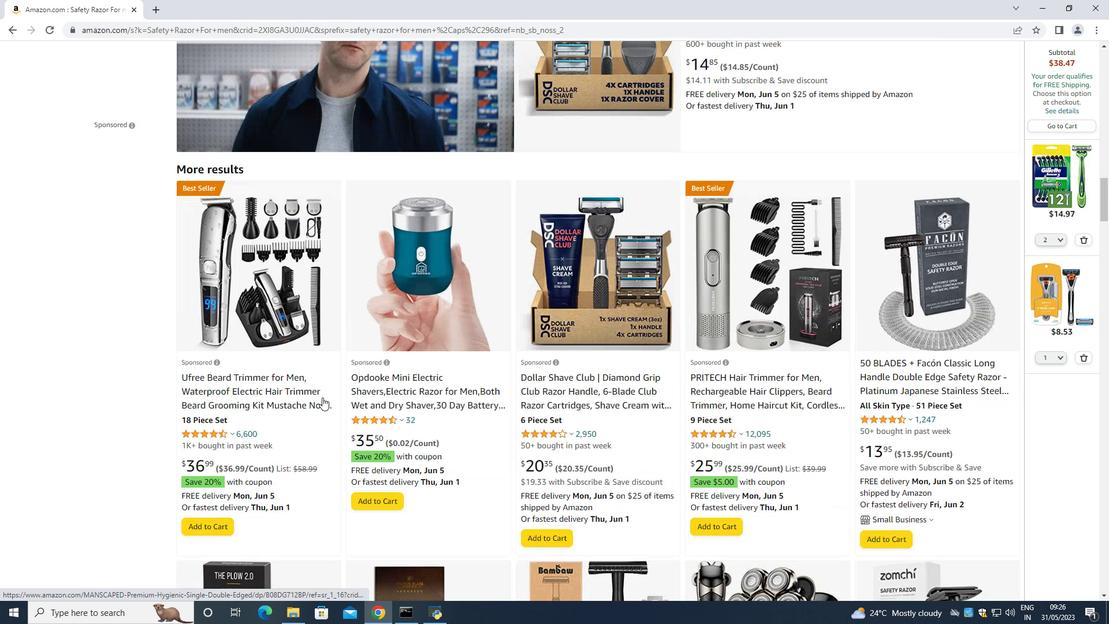 
Action: Mouse scrolled (322, 398) with delta (0, 0)
Screenshot: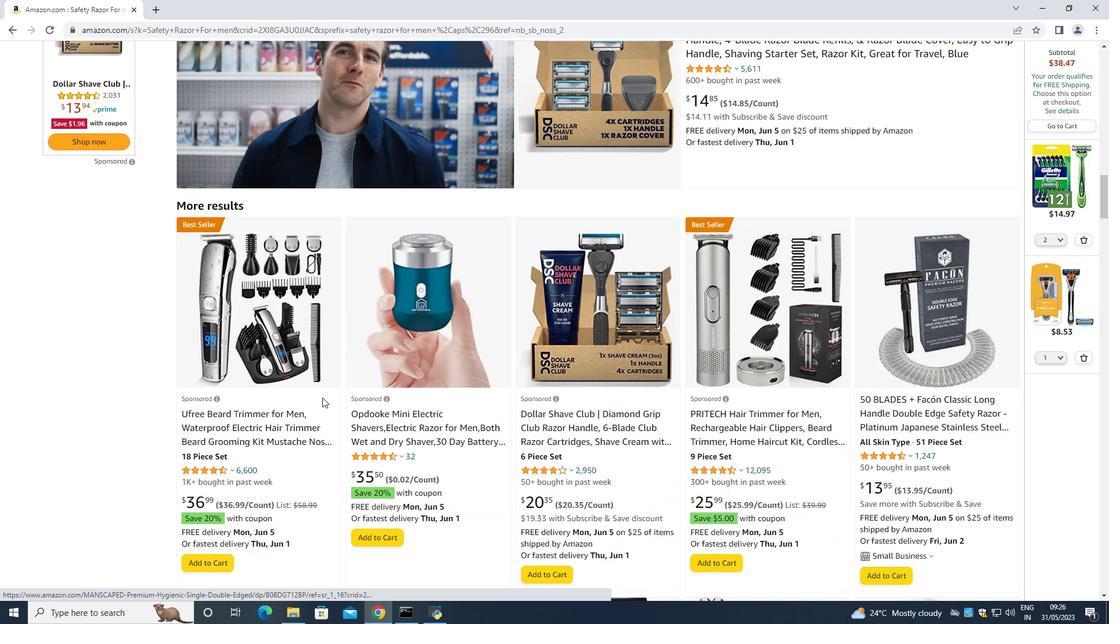 
Action: Mouse scrolled (322, 398) with delta (0, 0)
Screenshot: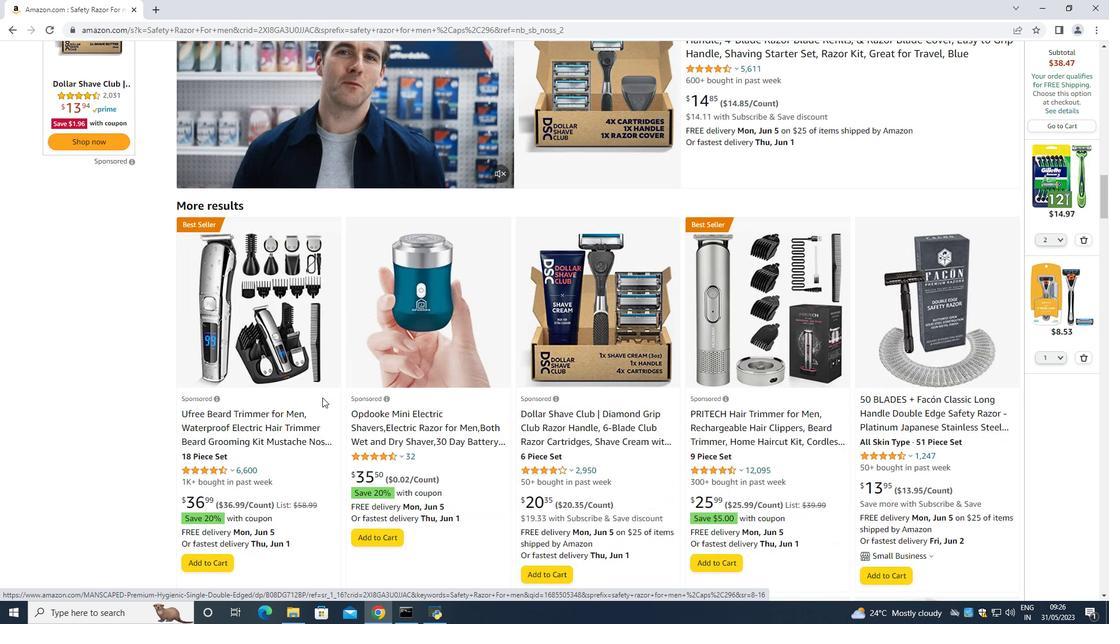 
Action: Mouse scrolled (322, 398) with delta (0, 0)
Screenshot: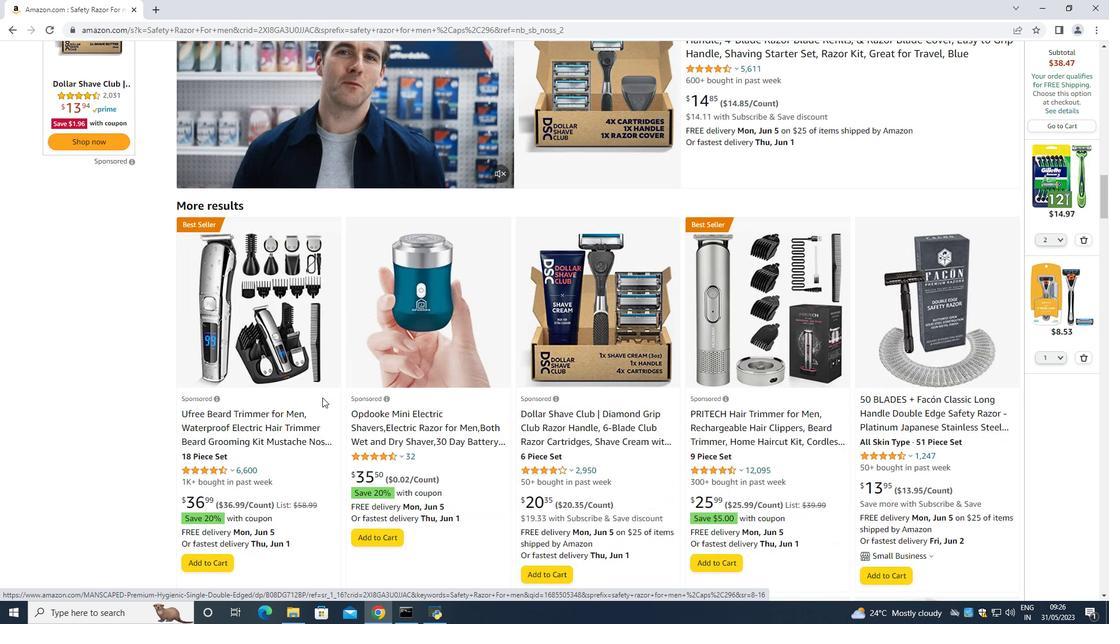 
Action: Mouse scrolled (322, 398) with delta (0, 0)
Screenshot: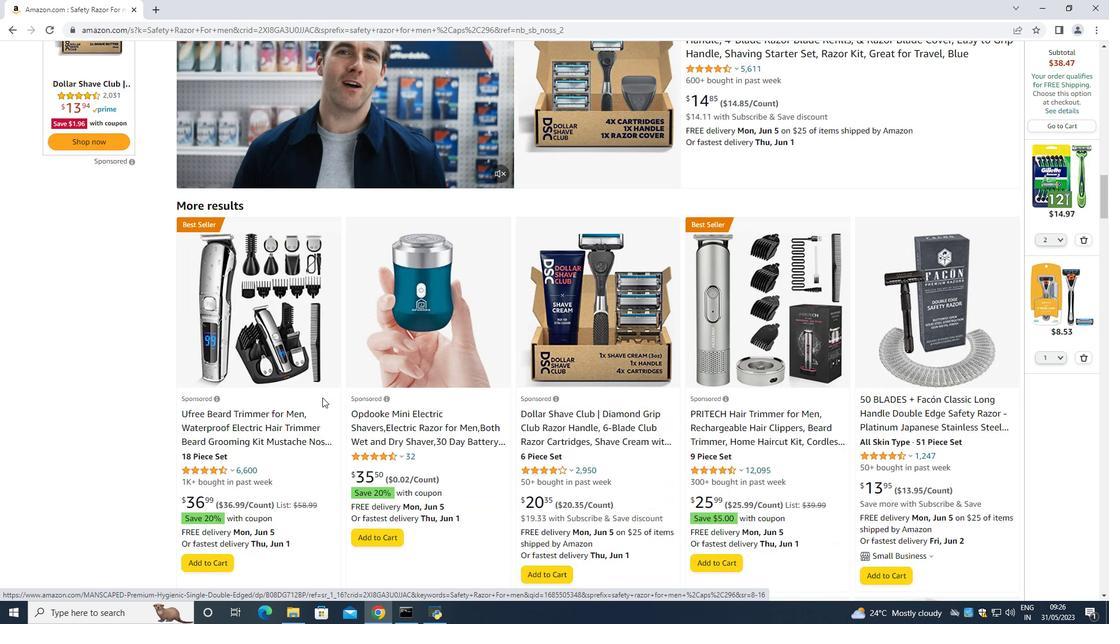
Action: Mouse scrolled (322, 398) with delta (0, 0)
Screenshot: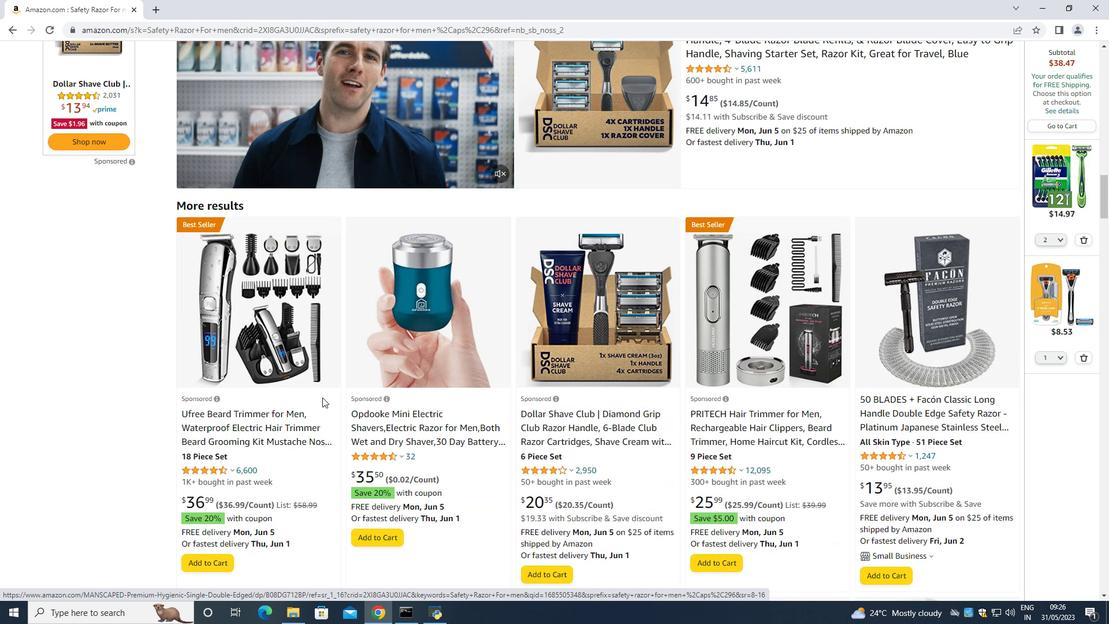 
Action: Mouse scrolled (322, 398) with delta (0, 0)
Screenshot: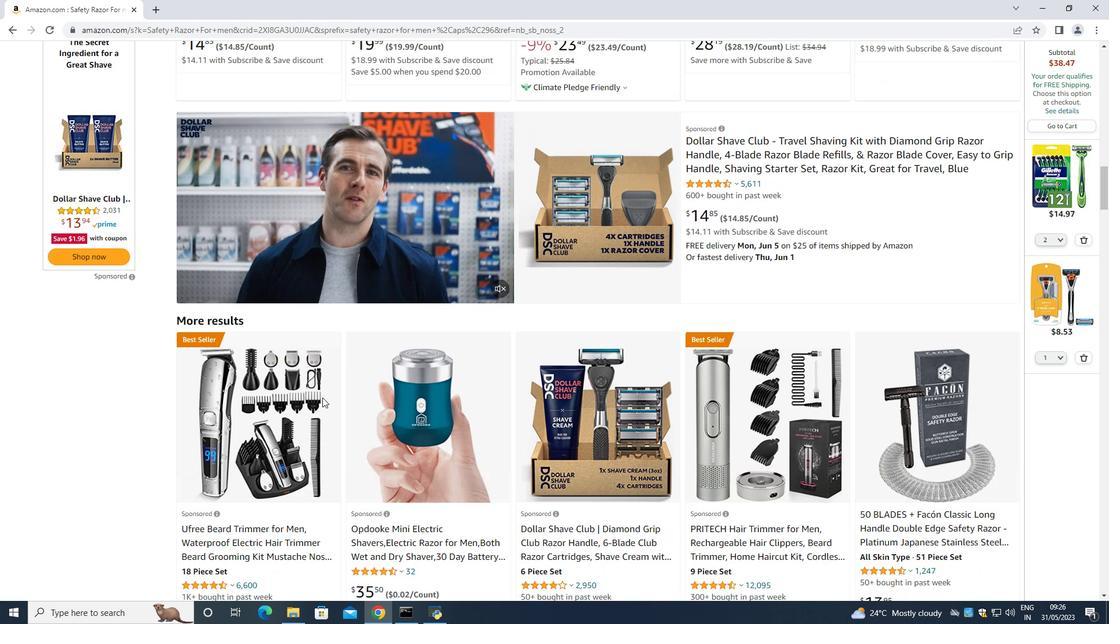 
Action: Mouse scrolled (322, 398) with delta (0, 0)
Screenshot: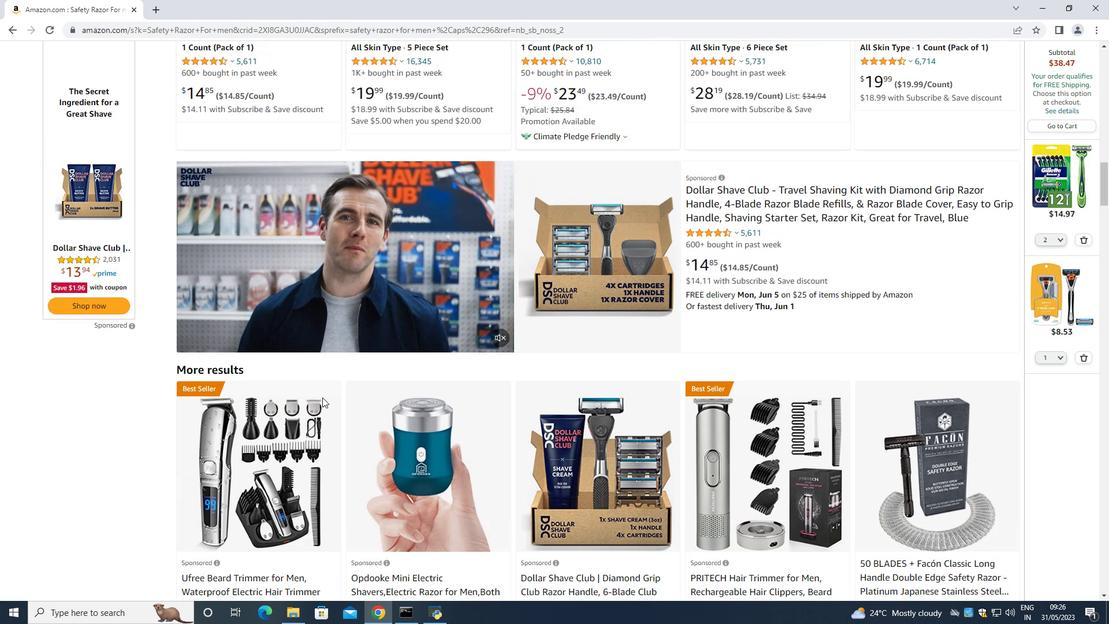 
Action: Mouse scrolled (322, 398) with delta (0, 0)
Screenshot: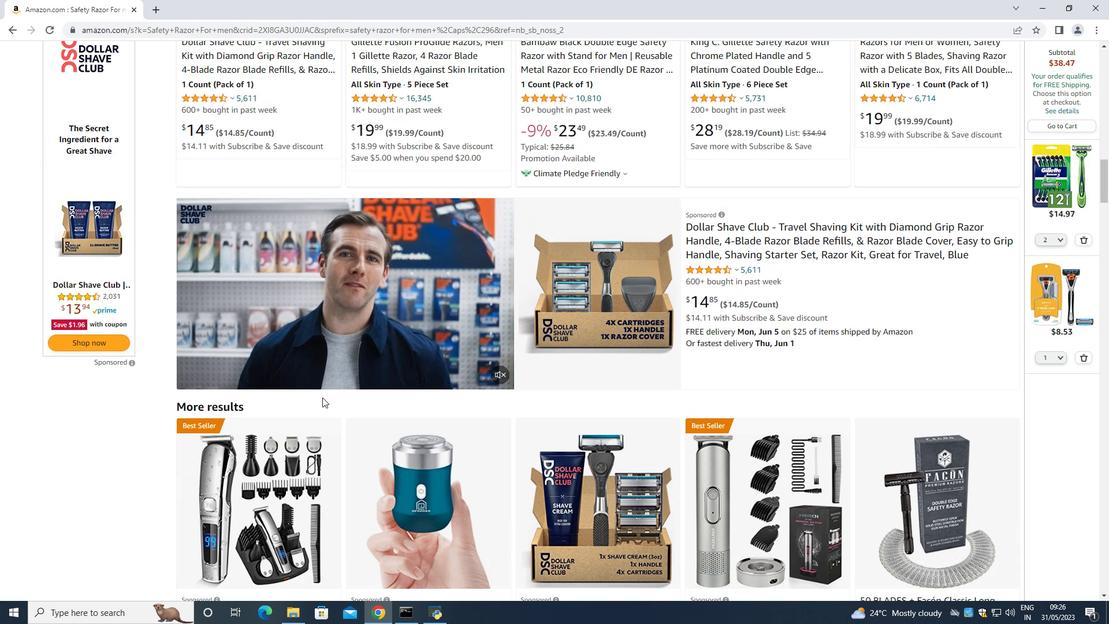 
Action: Mouse scrolled (322, 398) with delta (0, 0)
Screenshot: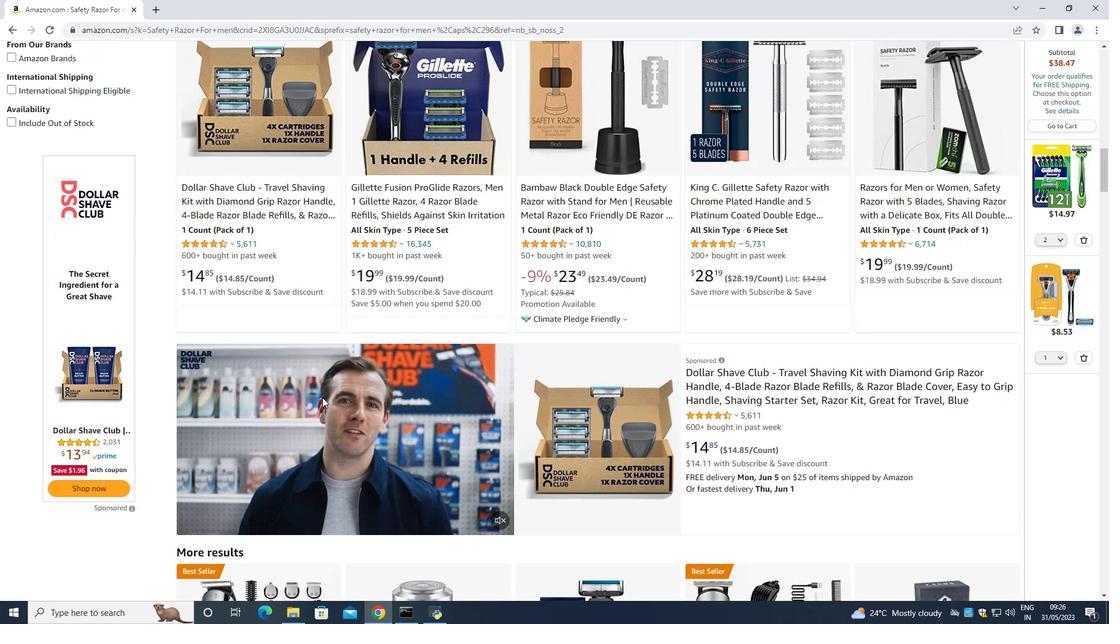 
Action: Mouse scrolled (322, 398) with delta (0, 0)
Screenshot: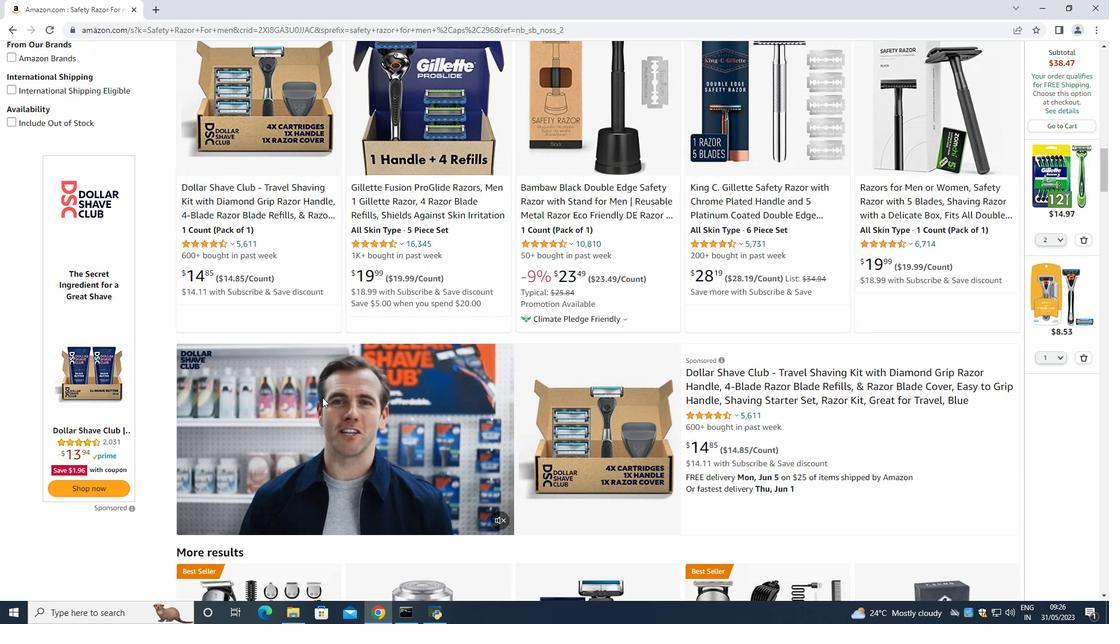
Action: Mouse scrolled (322, 398) with delta (0, 0)
Screenshot: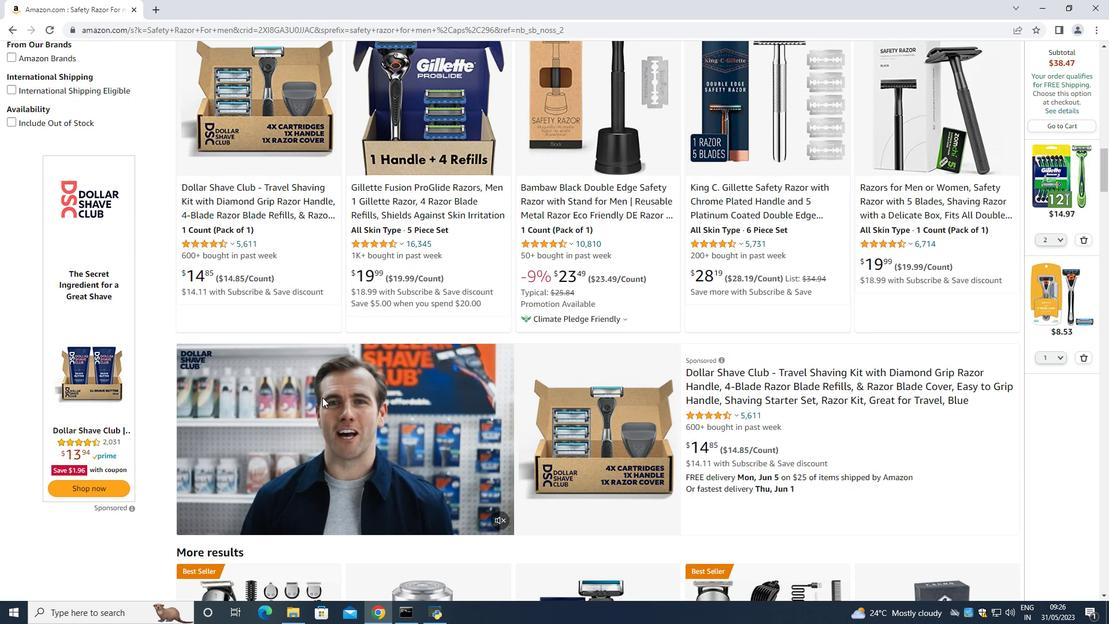 
Action: Mouse scrolled (322, 398) with delta (0, 0)
Screenshot: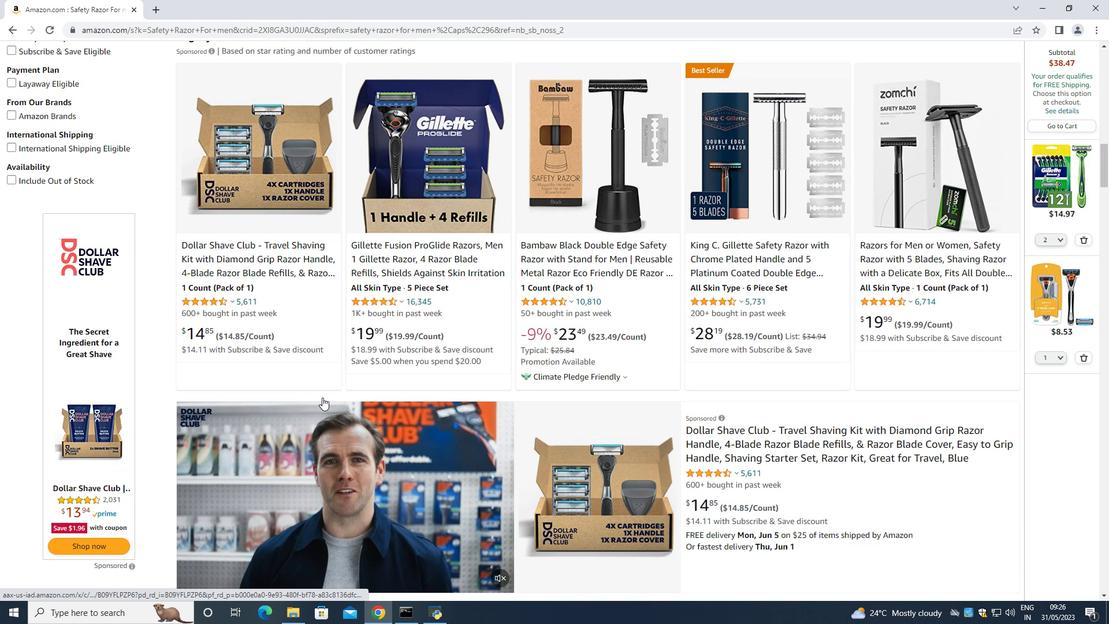 
Action: Mouse scrolled (322, 398) with delta (0, 0)
Screenshot: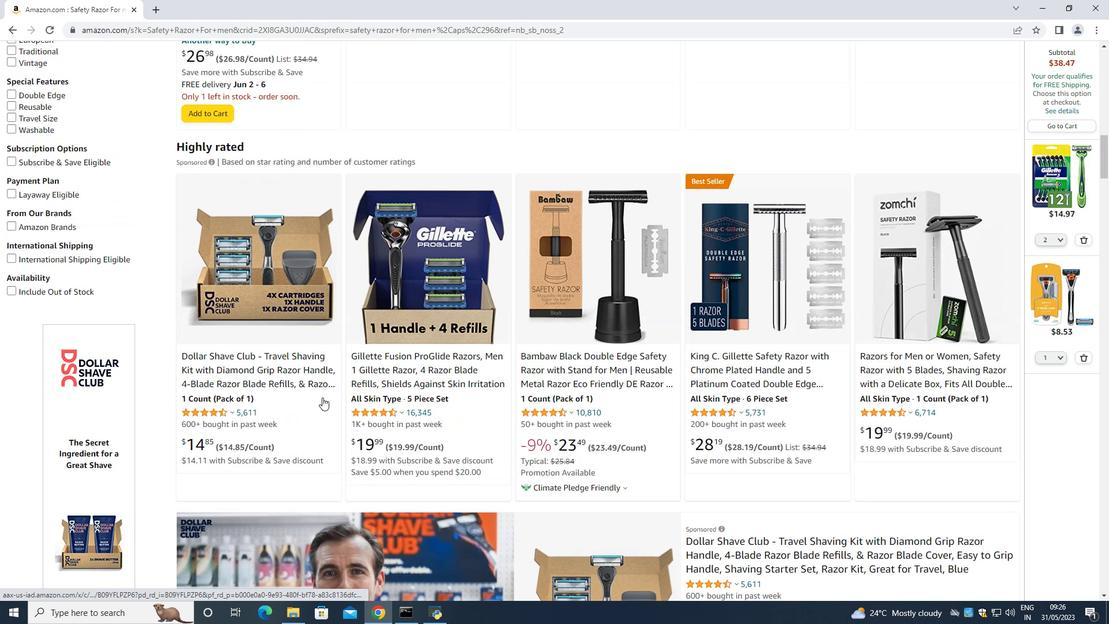 
Action: Mouse scrolled (322, 398) with delta (0, 0)
Screenshot: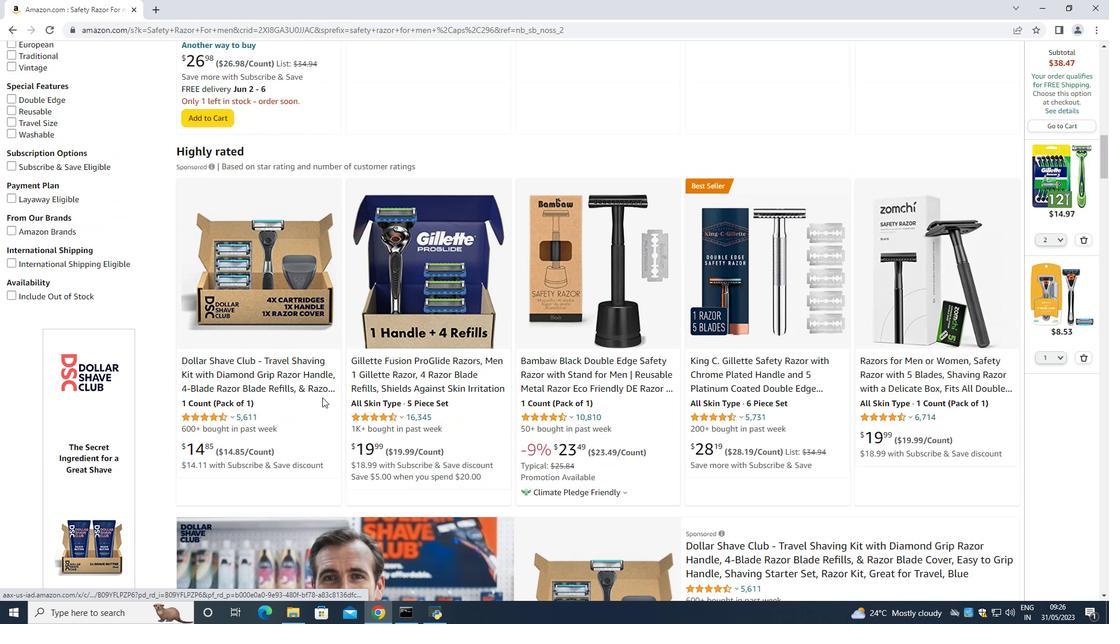 
Action: Mouse scrolled (322, 398) with delta (0, 0)
Screenshot: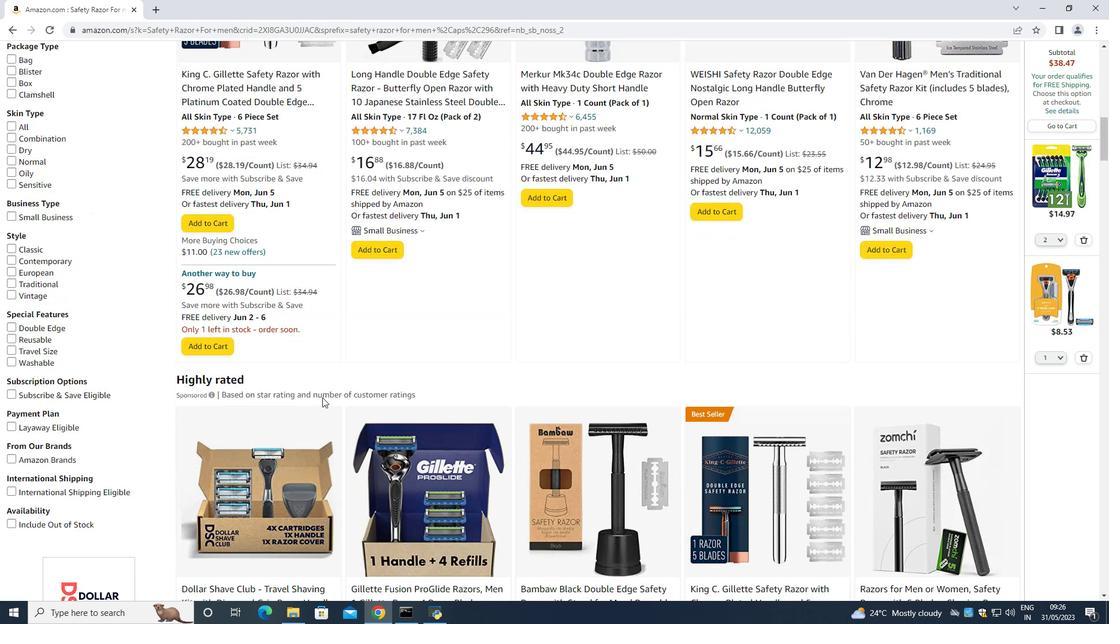 
Action: Mouse scrolled (322, 398) with delta (0, 0)
Screenshot: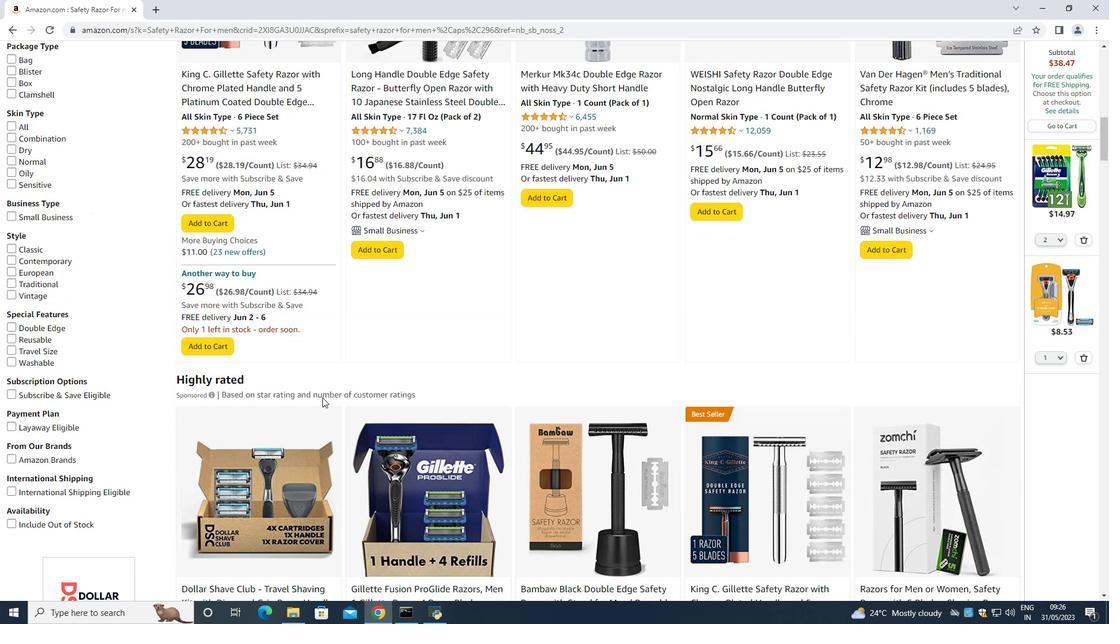 
Action: Mouse scrolled (322, 398) with delta (0, 0)
Screenshot: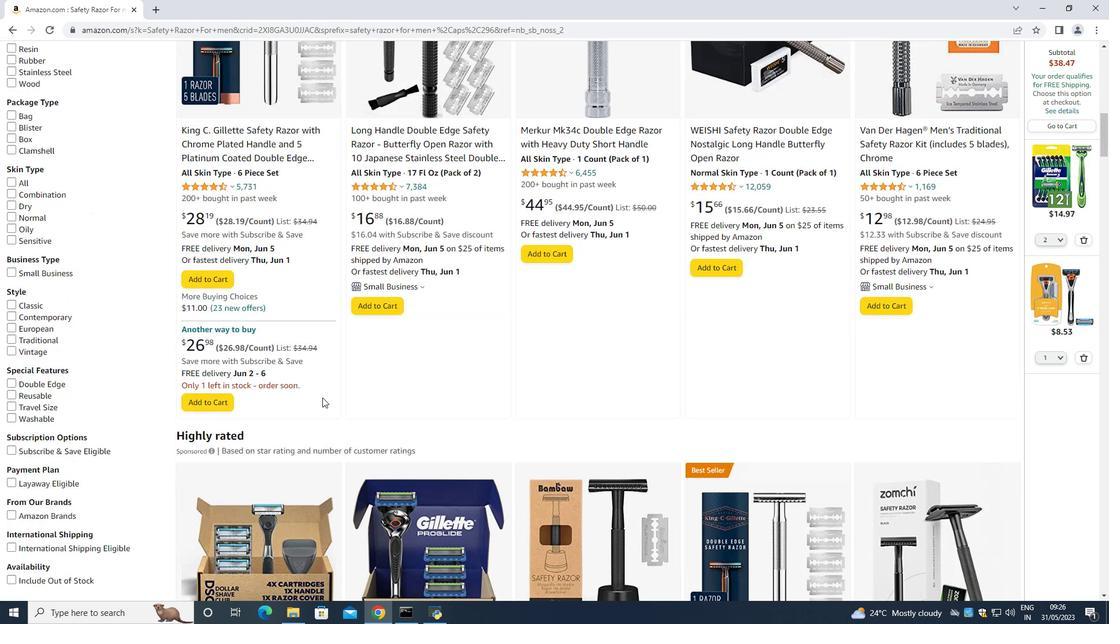 
Action: Mouse scrolled (322, 398) with delta (0, 0)
Screenshot: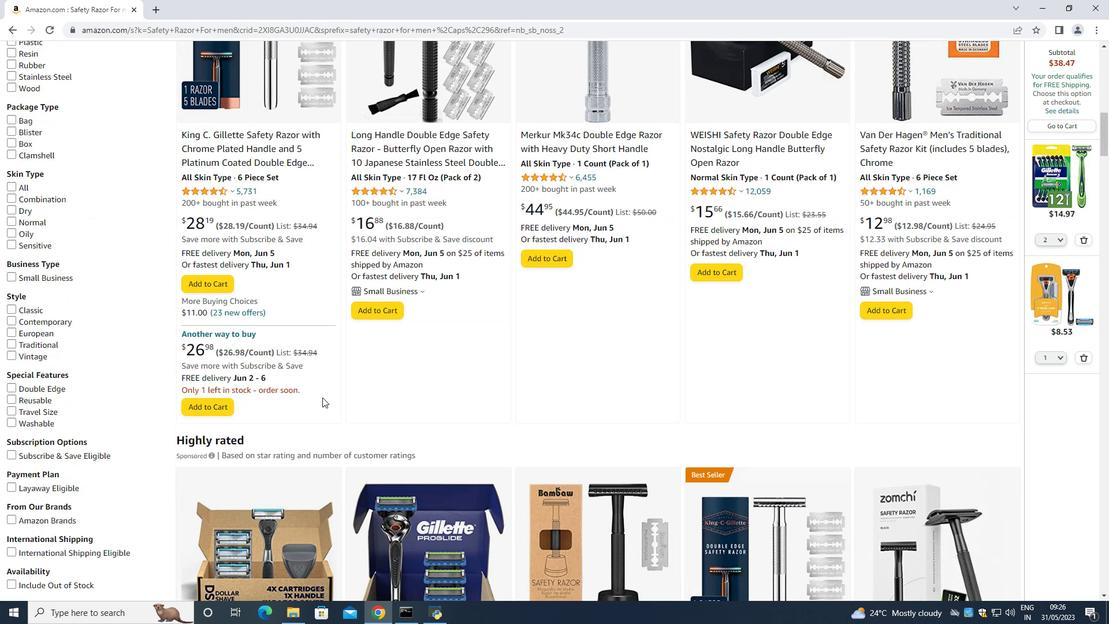 
Action: Mouse scrolled (322, 398) with delta (0, 0)
Screenshot: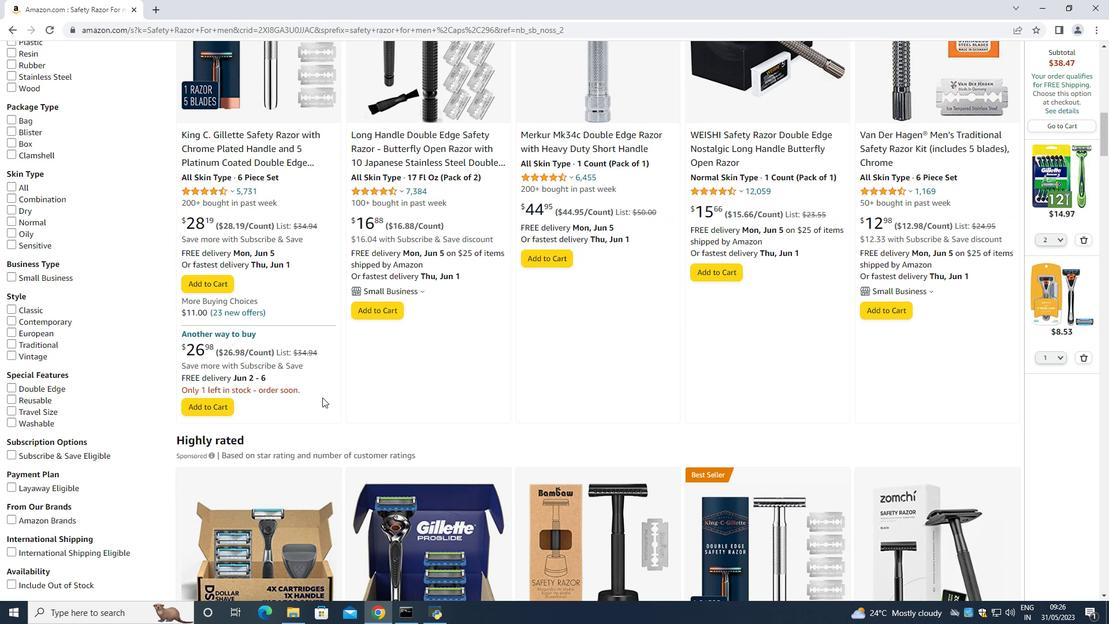 
Action: Mouse scrolled (322, 398) with delta (0, 0)
Screenshot: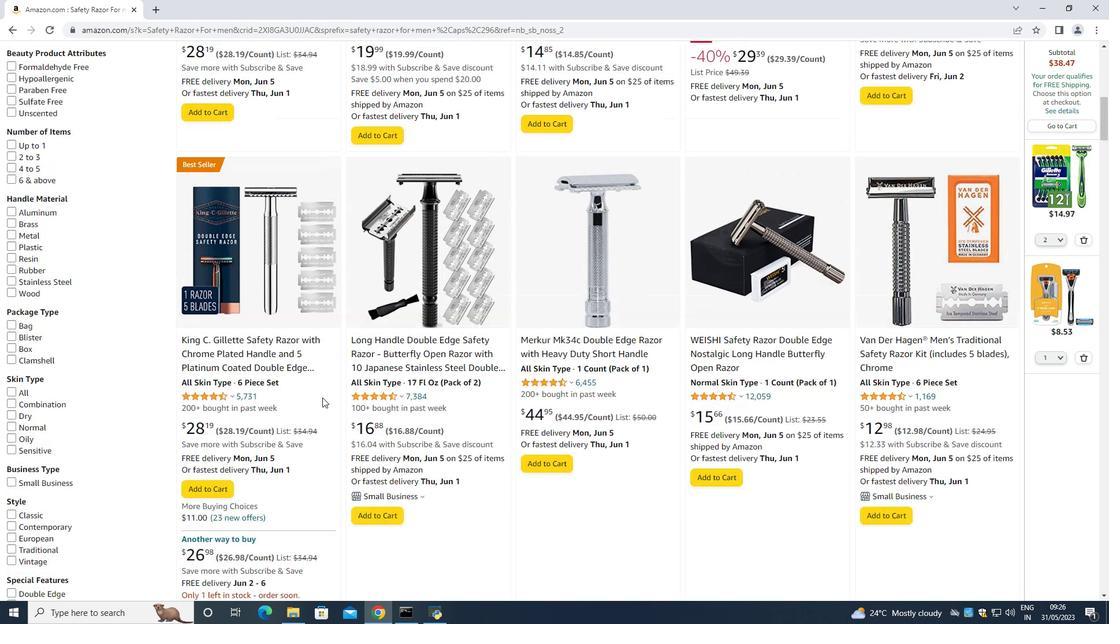 
Action: Mouse scrolled (322, 398) with delta (0, 0)
Screenshot: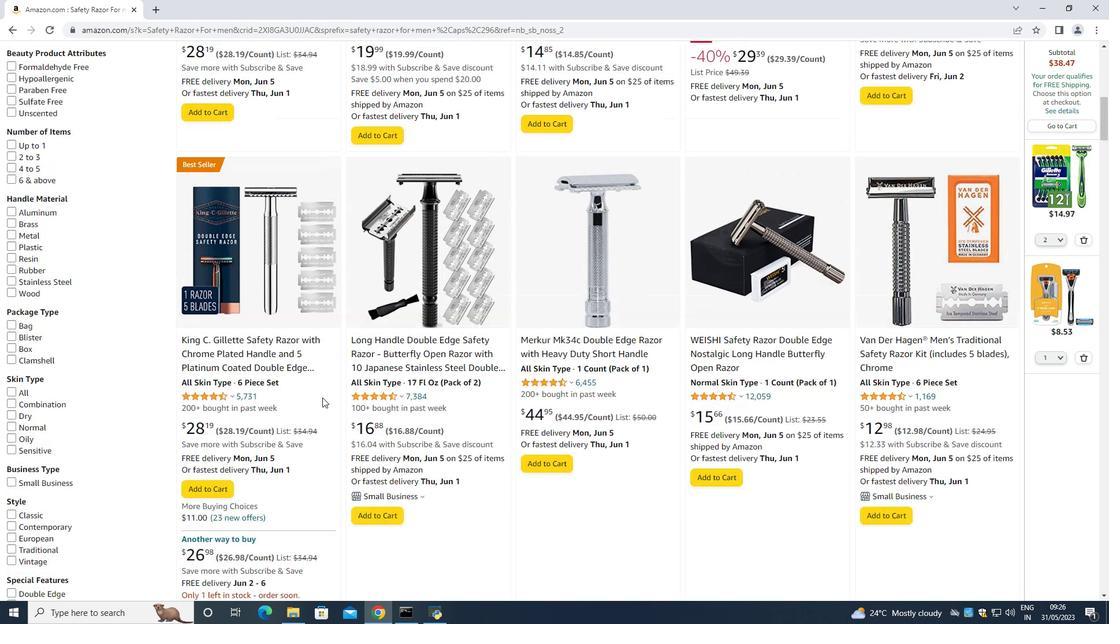
Action: Mouse scrolled (322, 398) with delta (0, 0)
Screenshot: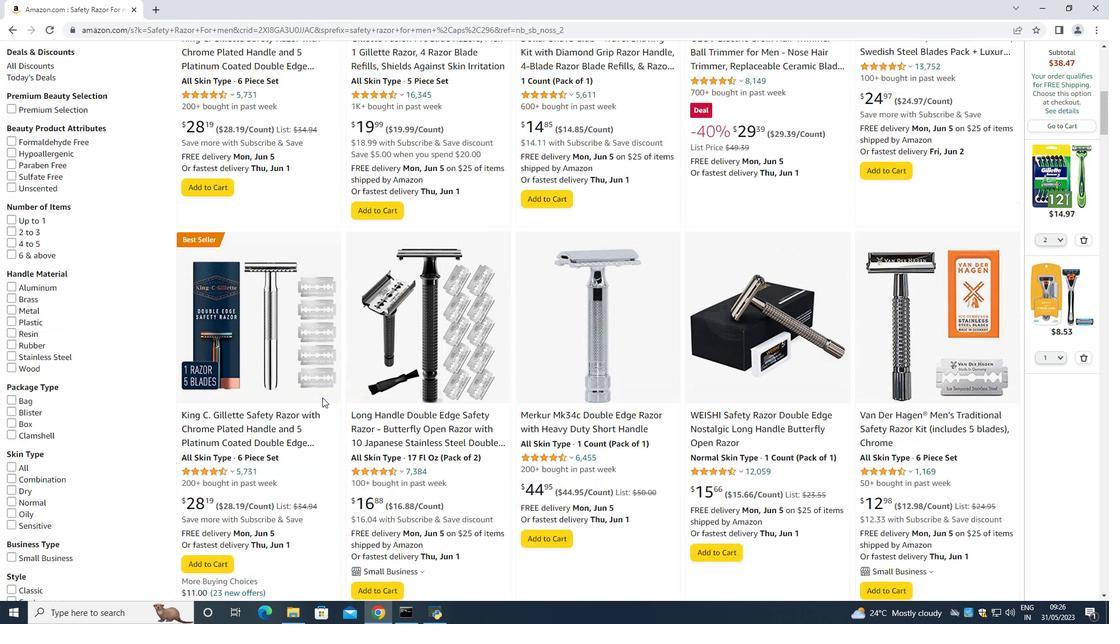
Action: Mouse scrolled (322, 398) with delta (0, 0)
Screenshot: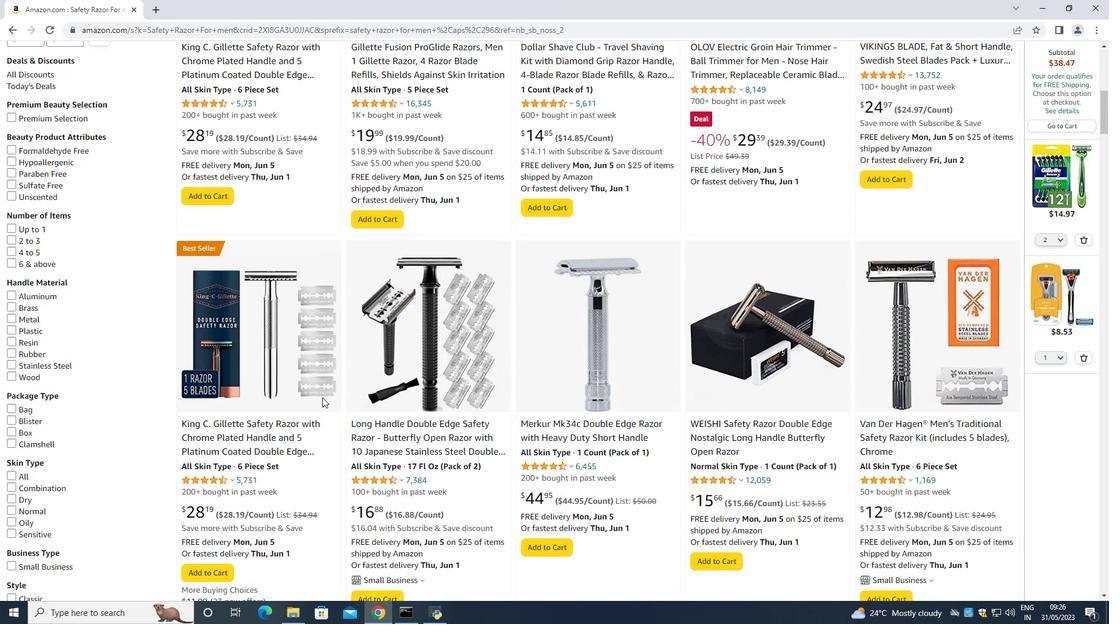 
Action: Mouse scrolled (322, 398) with delta (0, 0)
Screenshot: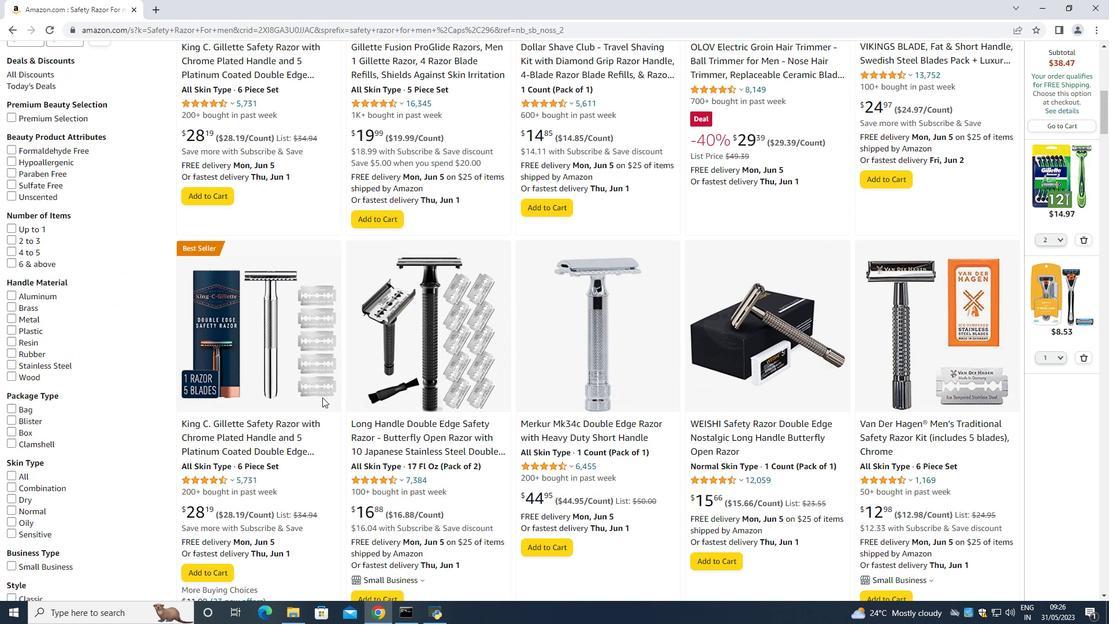 
Action: Mouse scrolled (322, 398) with delta (0, 0)
Screenshot: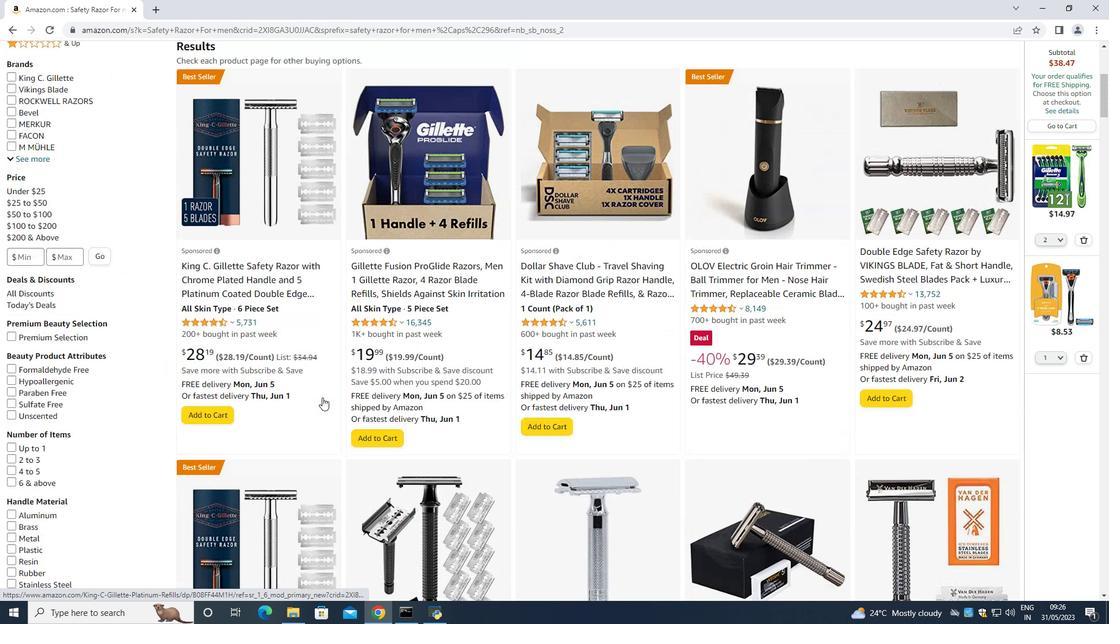 
Action: Mouse scrolled (322, 398) with delta (0, 0)
Screenshot: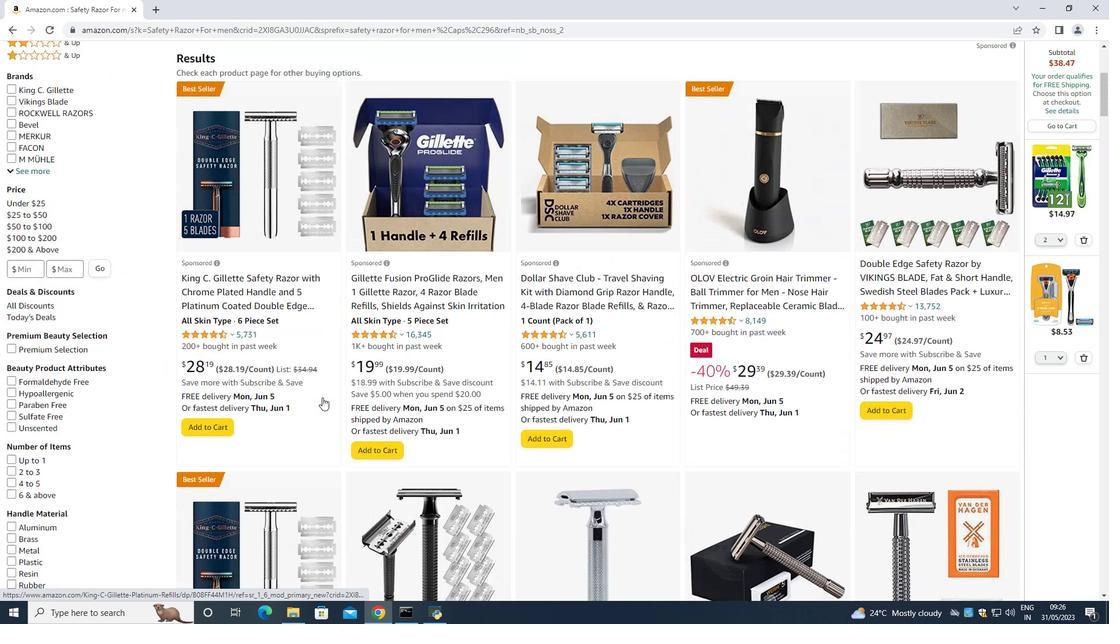 
Action: Mouse scrolled (322, 398) with delta (0, 0)
Screenshot: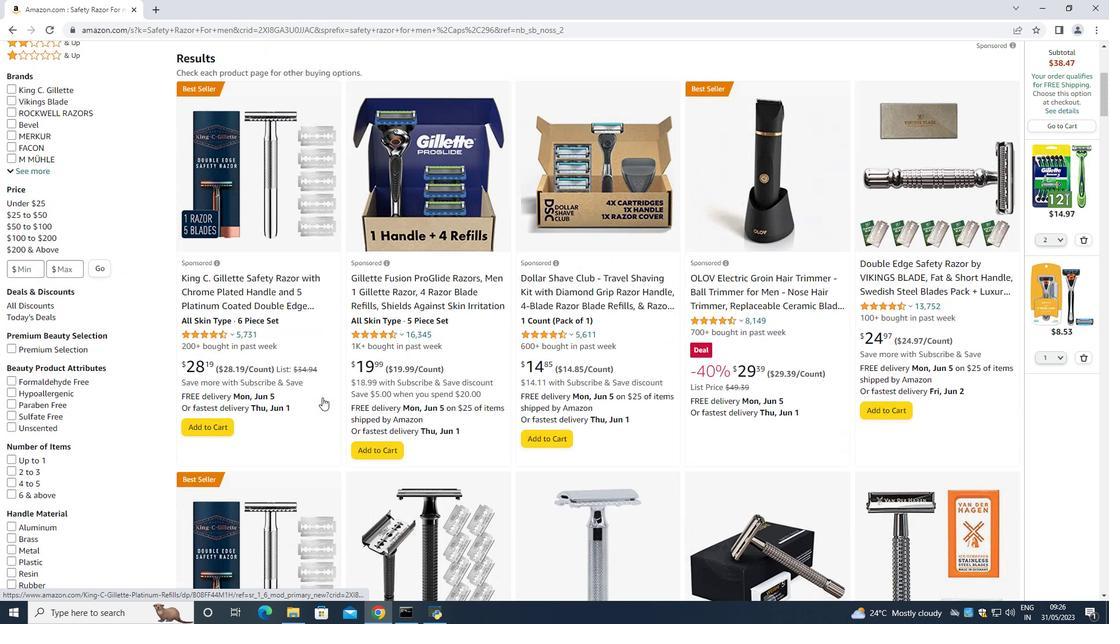 
Action: Mouse scrolled (322, 398) with delta (0, 0)
Screenshot: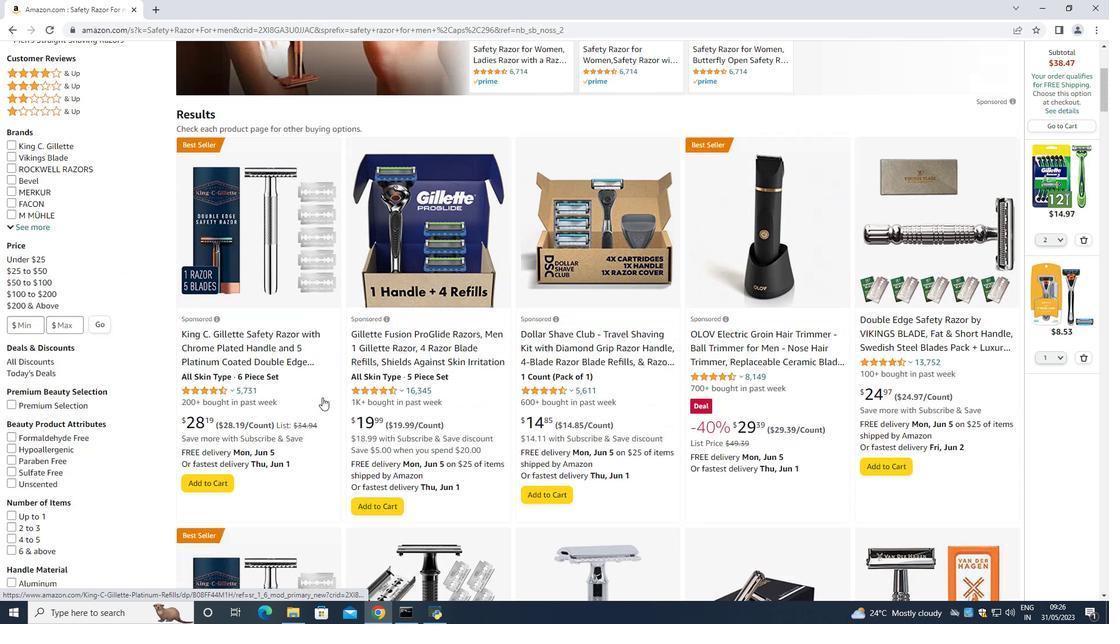 
Action: Mouse scrolled (322, 398) with delta (0, 0)
Screenshot: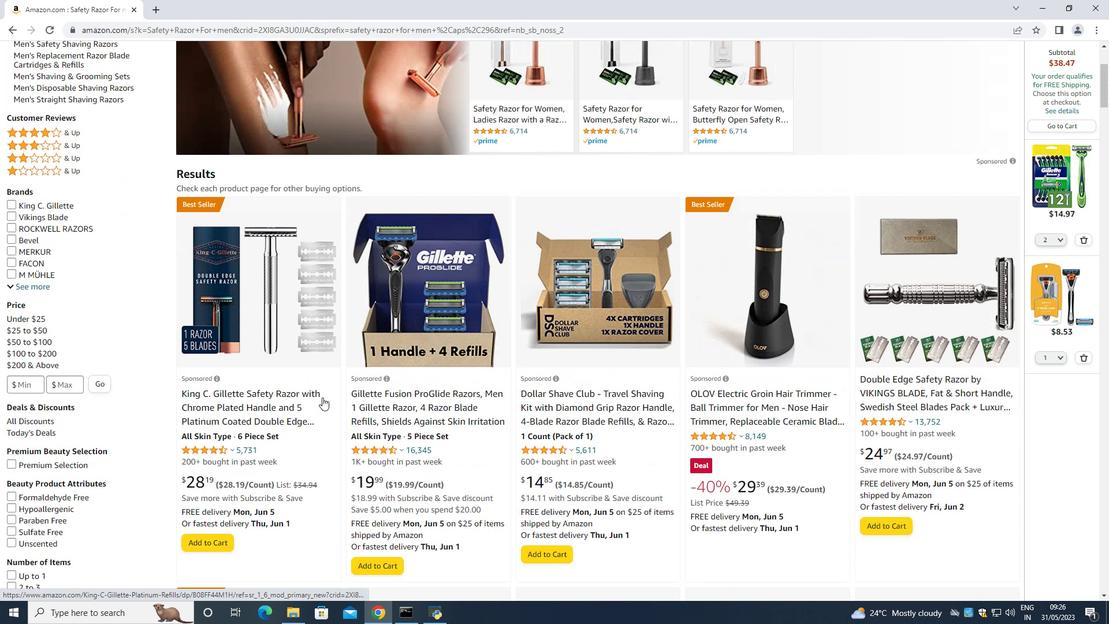 
Action: Mouse scrolled (322, 398) with delta (0, 0)
Screenshot: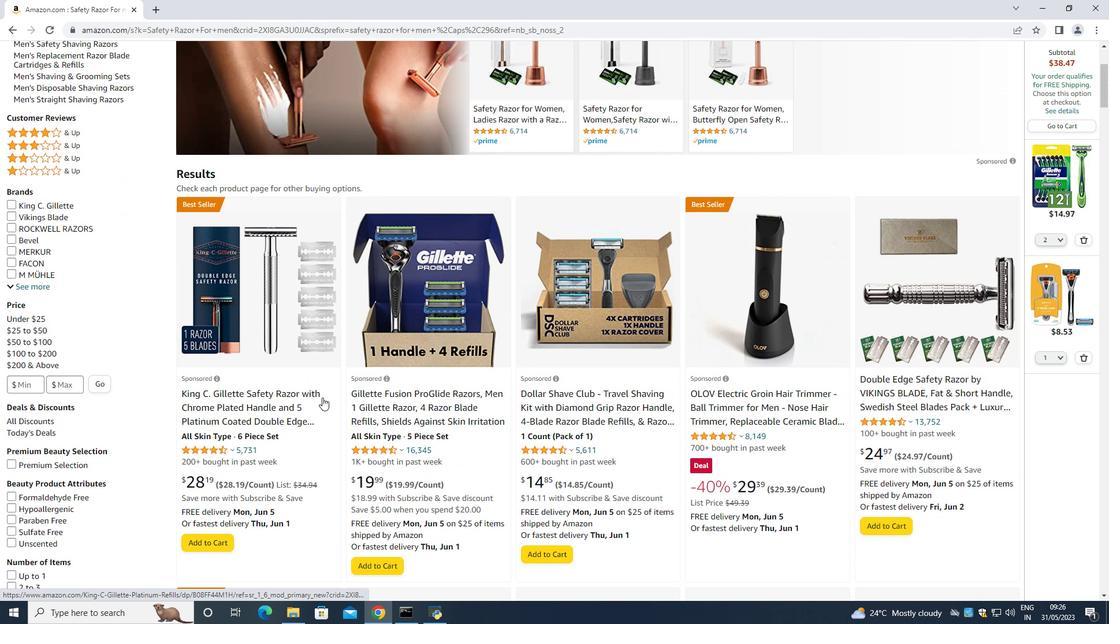 
Action: Mouse moved to (228, 399)
Screenshot: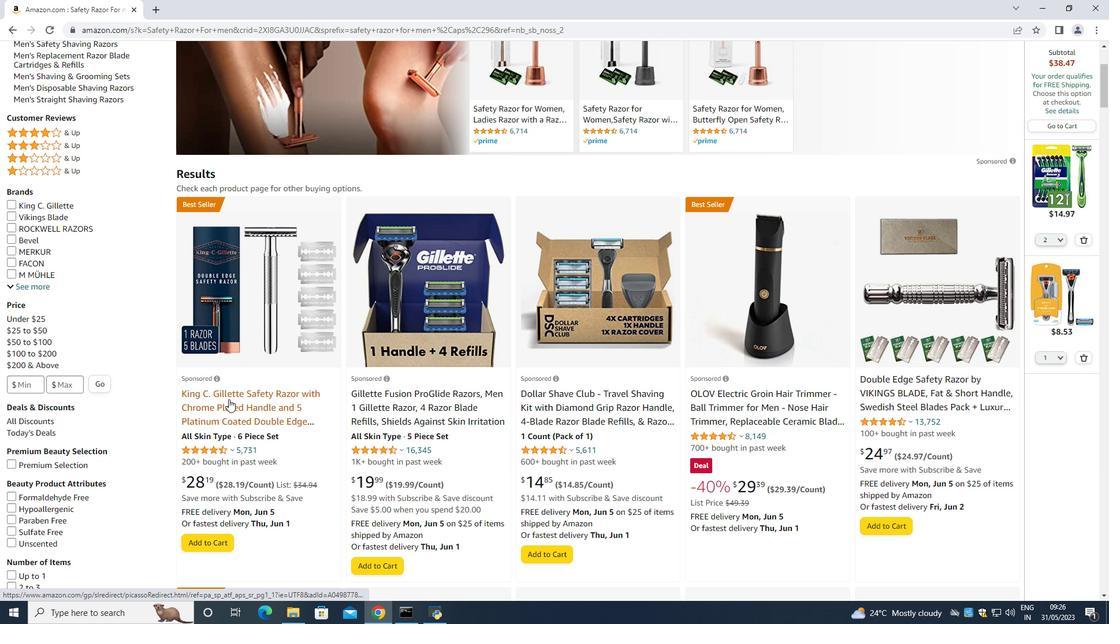 
Action: Mouse pressed left at (228, 399)
Screenshot: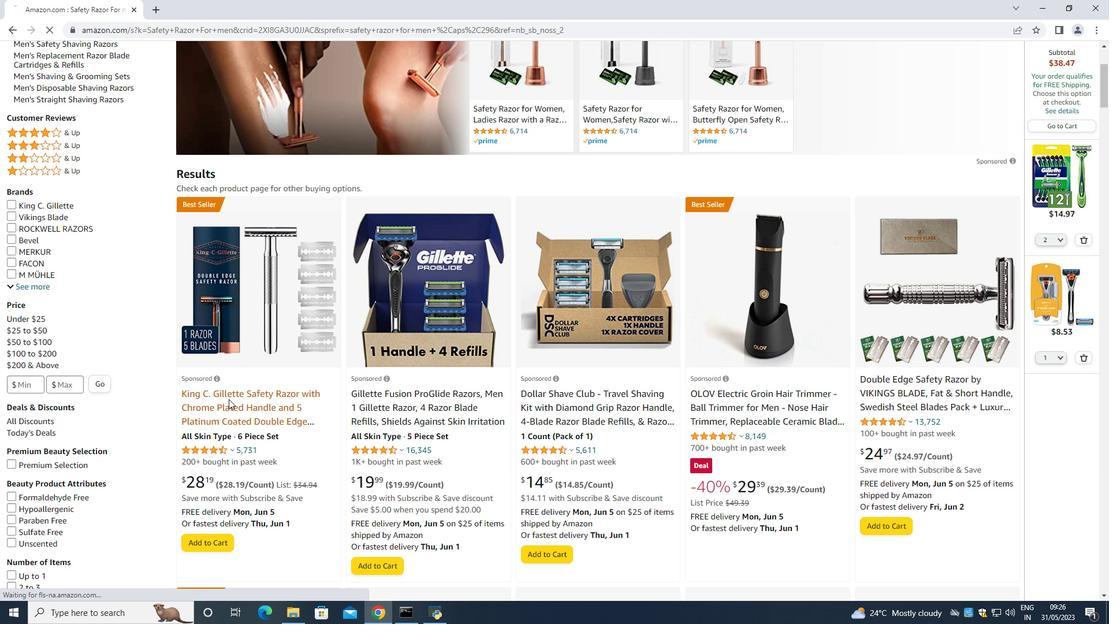 
Action: Mouse moved to (676, 211)
Screenshot: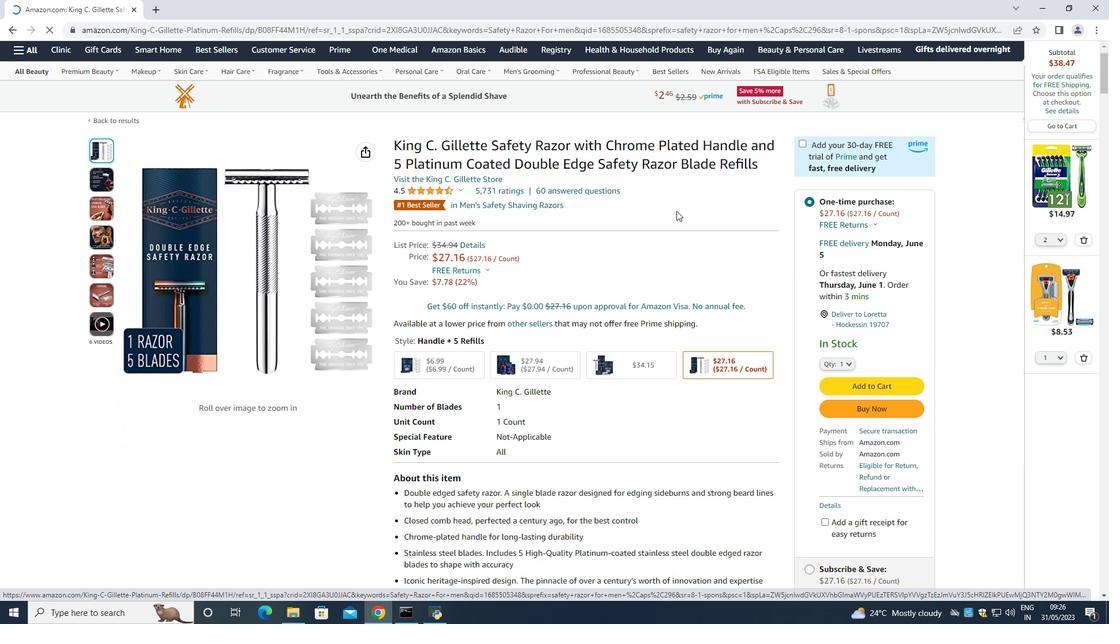 
Action: Mouse scrolled (676, 210) with delta (0, 0)
Screenshot: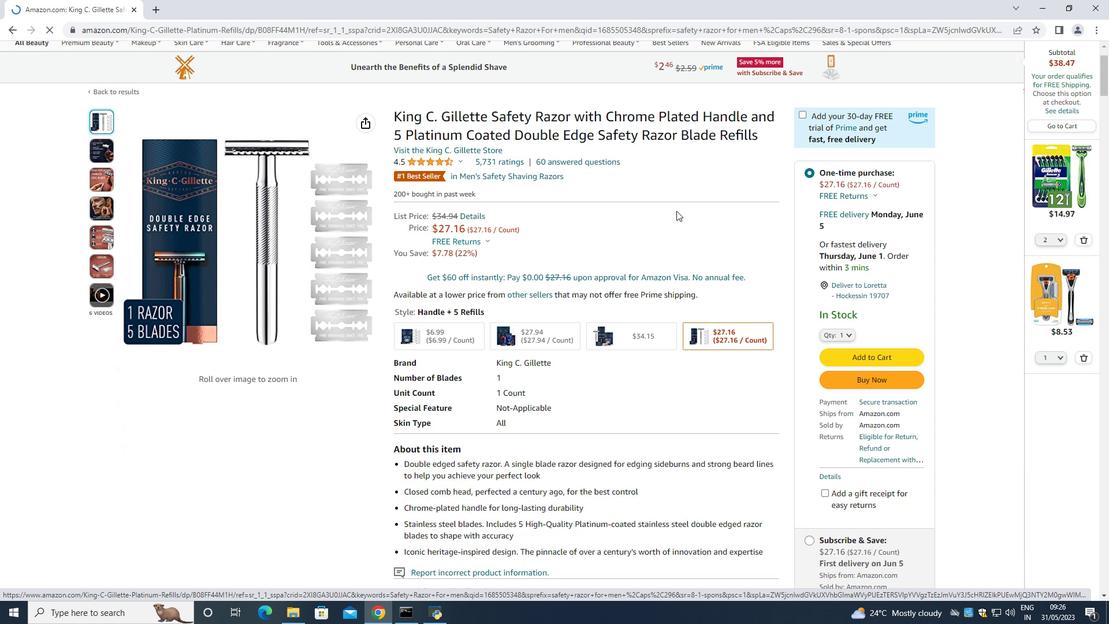 
Action: Mouse scrolled (676, 210) with delta (0, 0)
Screenshot: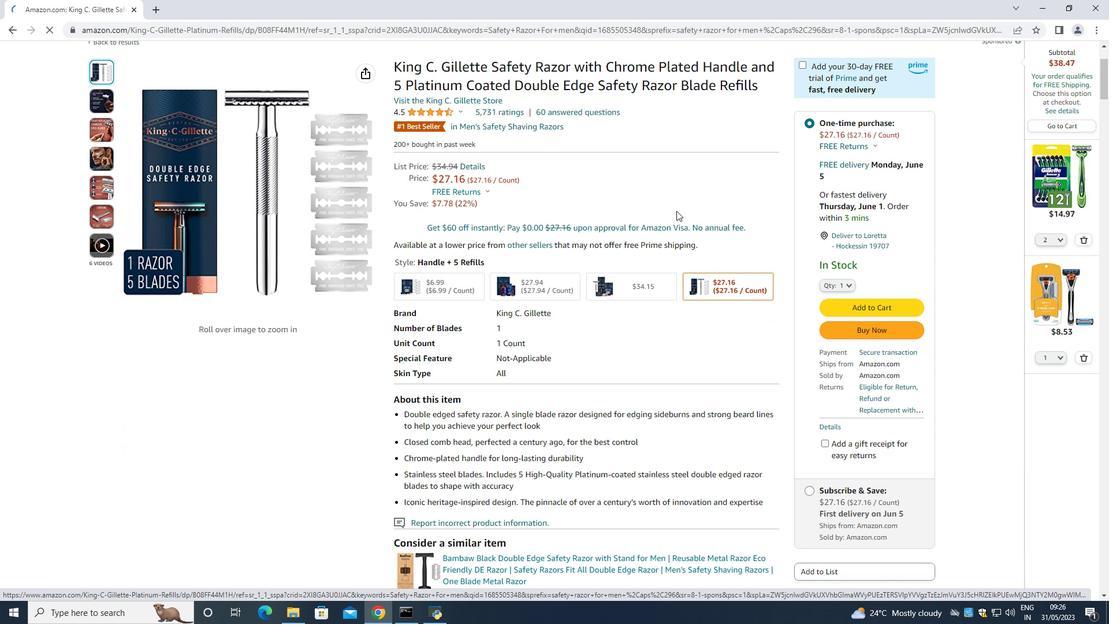 
Action: Mouse moved to (618, 369)
Screenshot: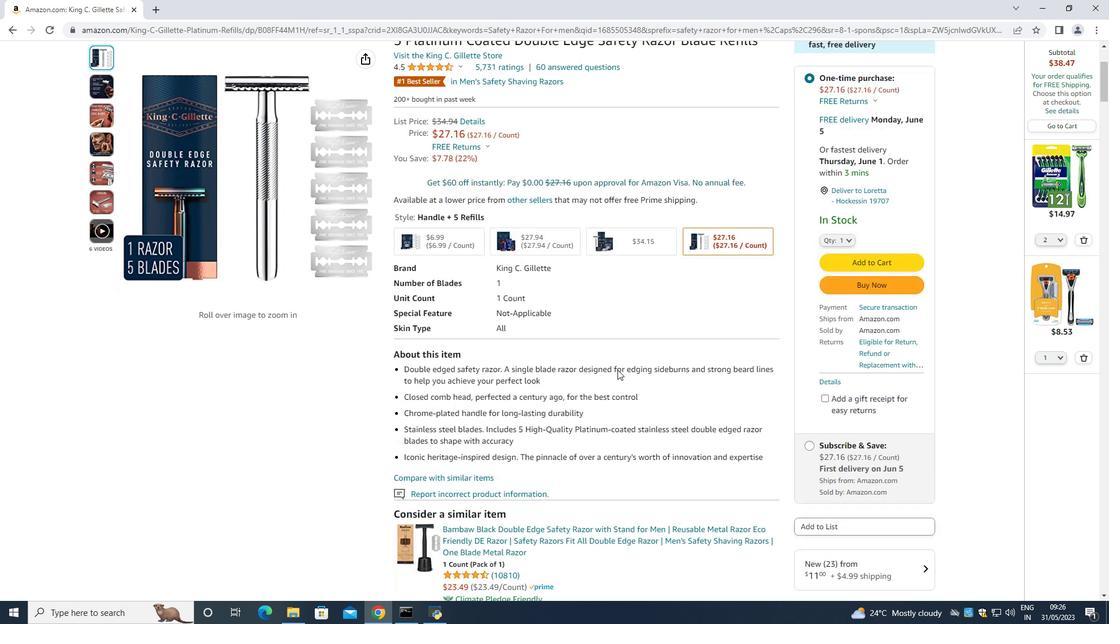 
Action: Mouse scrolled (618, 369) with delta (0, 0)
Screenshot: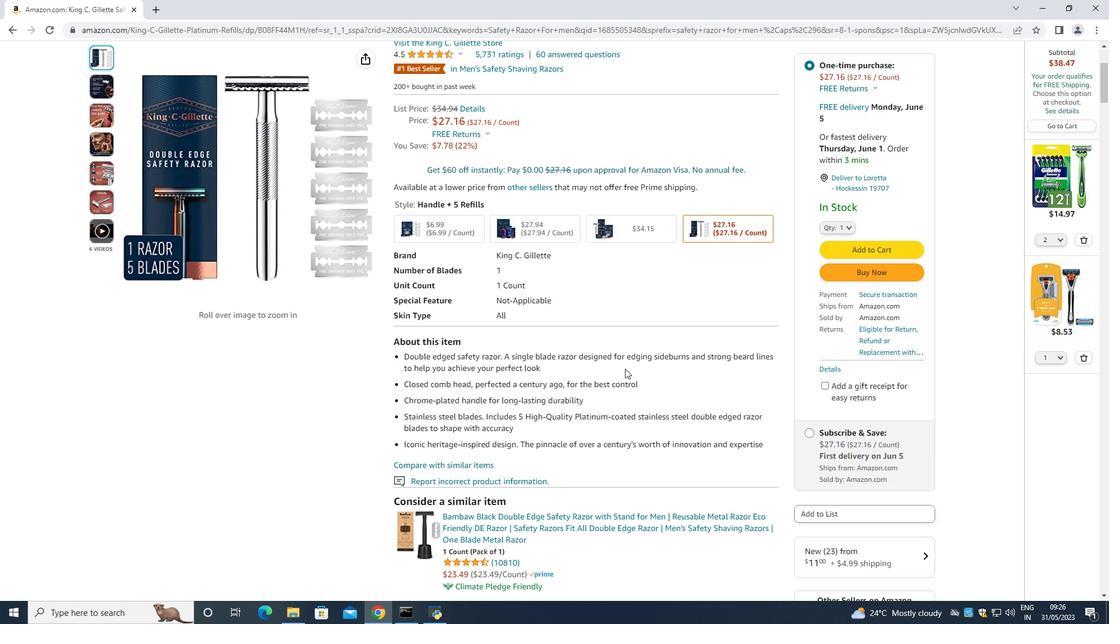 
Action: Mouse moved to (846, 222)
Screenshot: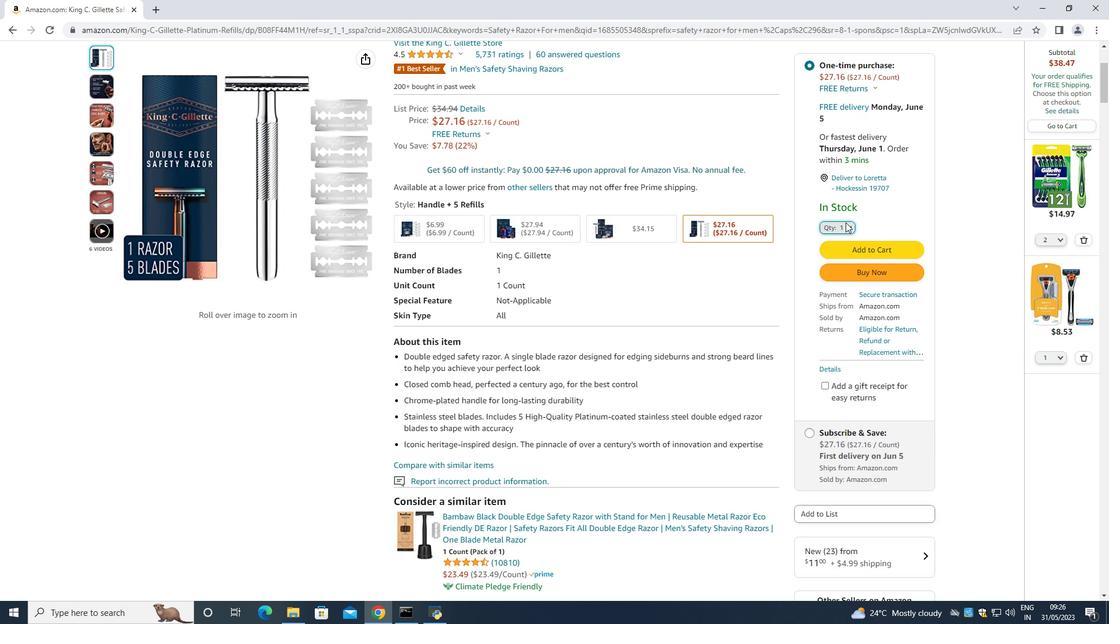 
Action: Mouse pressed left at (846, 222)
Screenshot: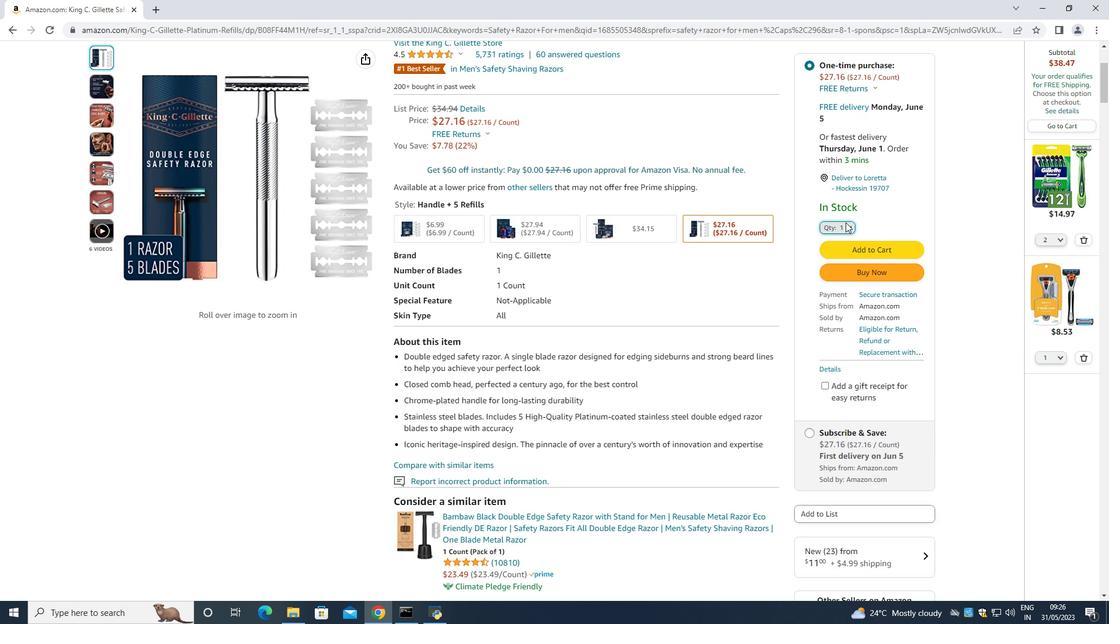 
Action: Mouse moved to (834, 256)
Screenshot: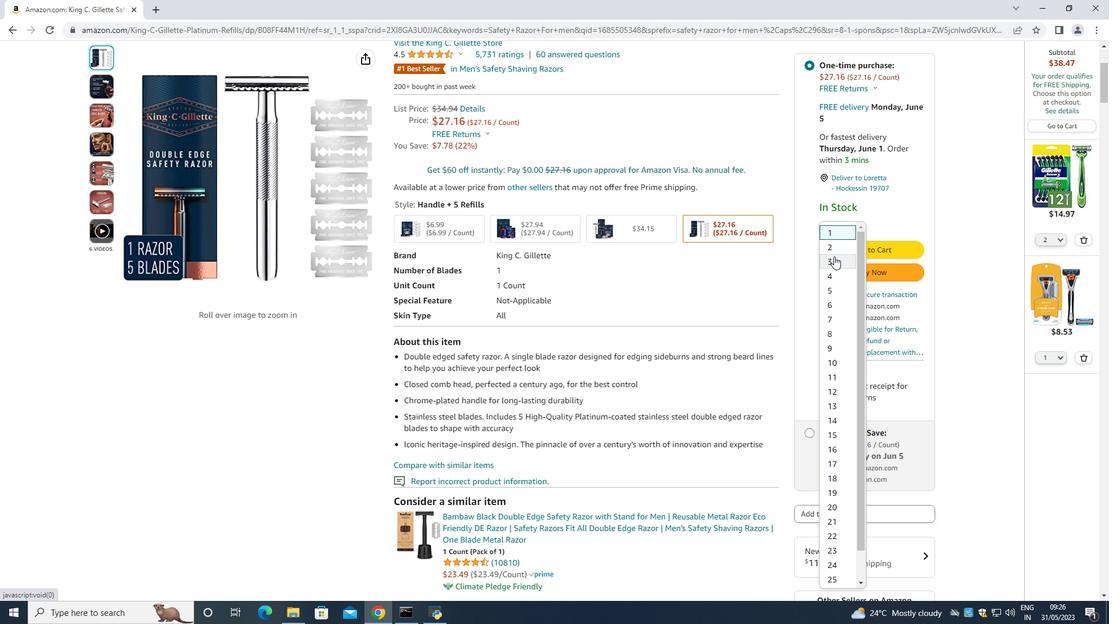 
Action: Mouse pressed left at (834, 256)
Screenshot: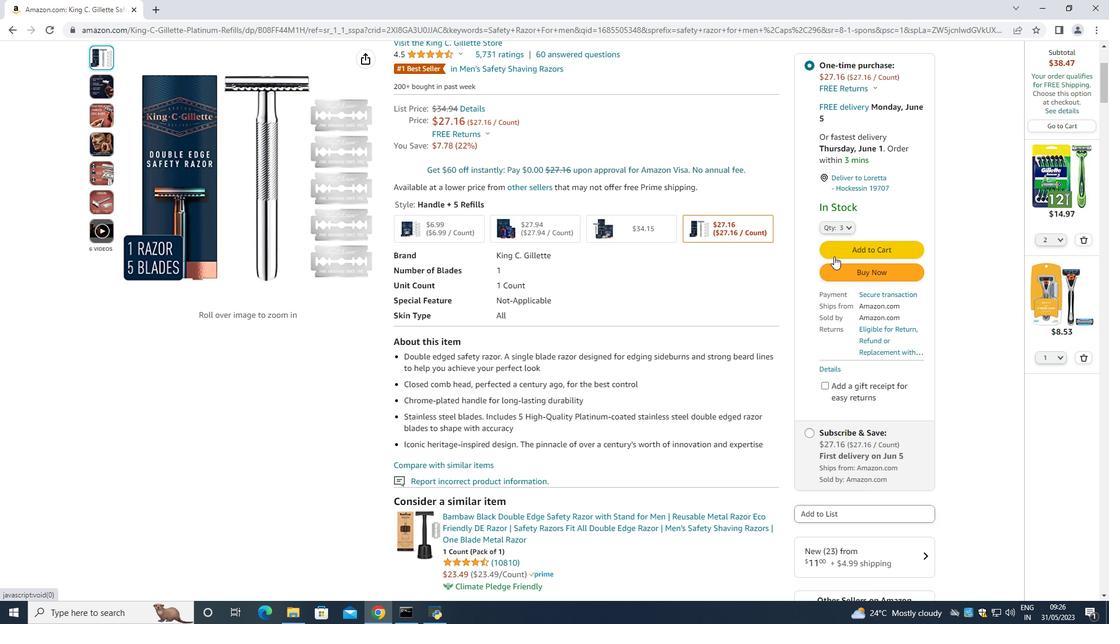 
Action: Mouse moved to (698, 233)
Screenshot: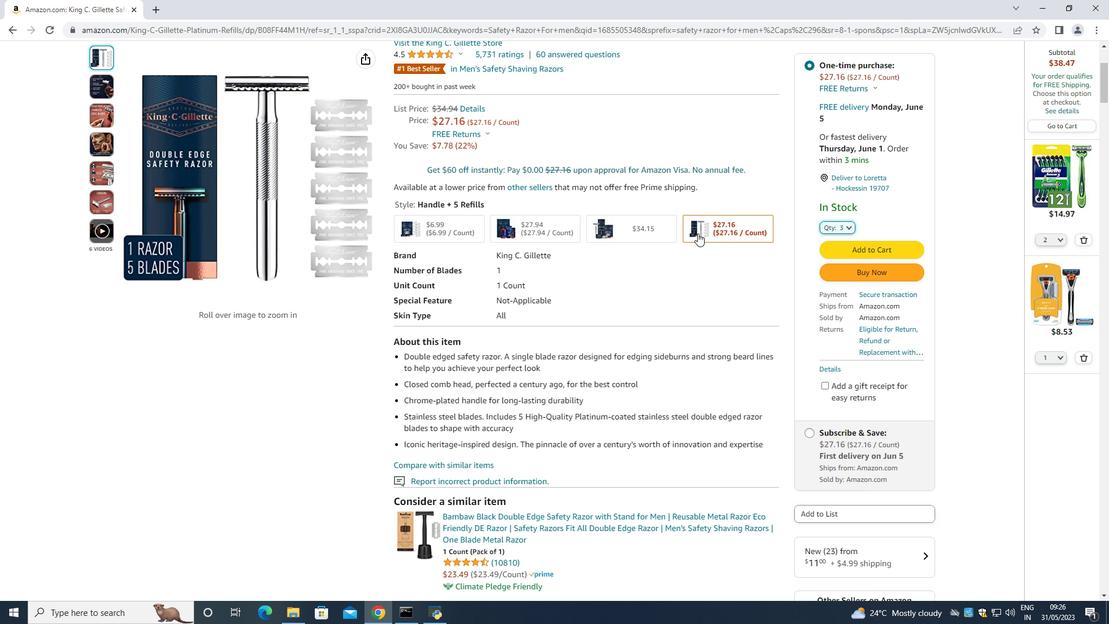 
Action: Mouse scrolled (698, 232) with delta (0, 0)
Screenshot: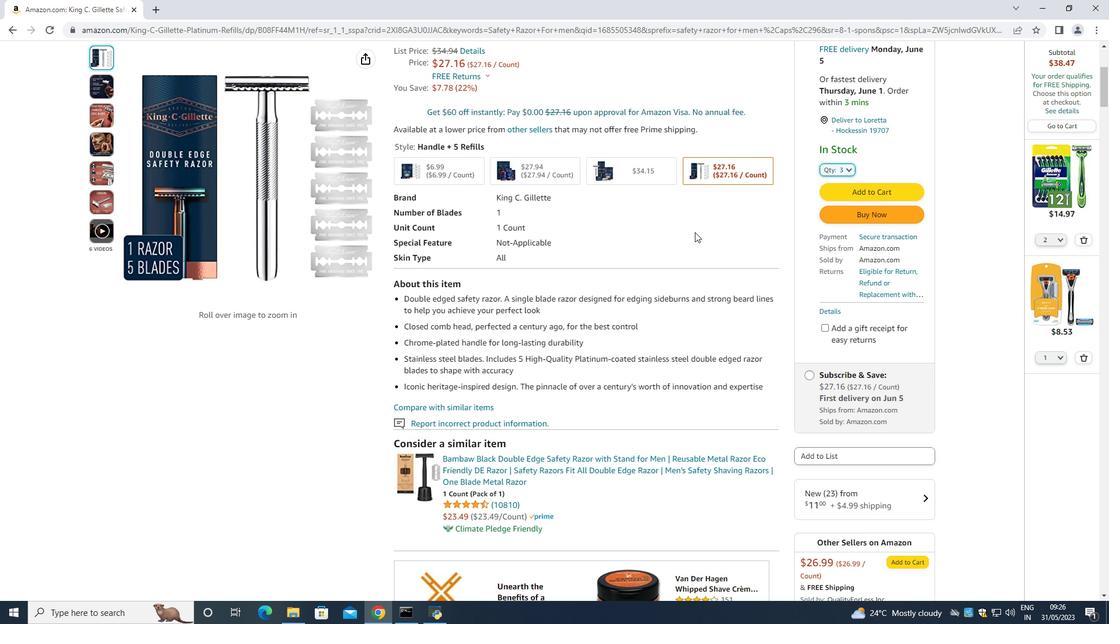 
Action: Mouse moved to (756, 293)
Screenshot: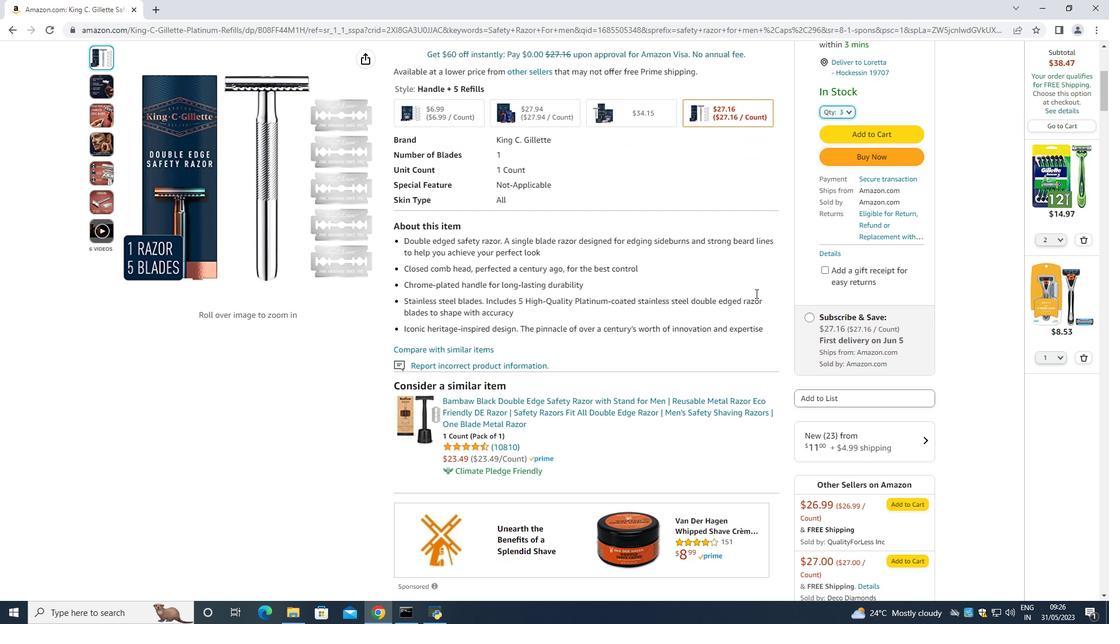 
Action: Mouse scrolled (756, 293) with delta (0, 0)
Screenshot: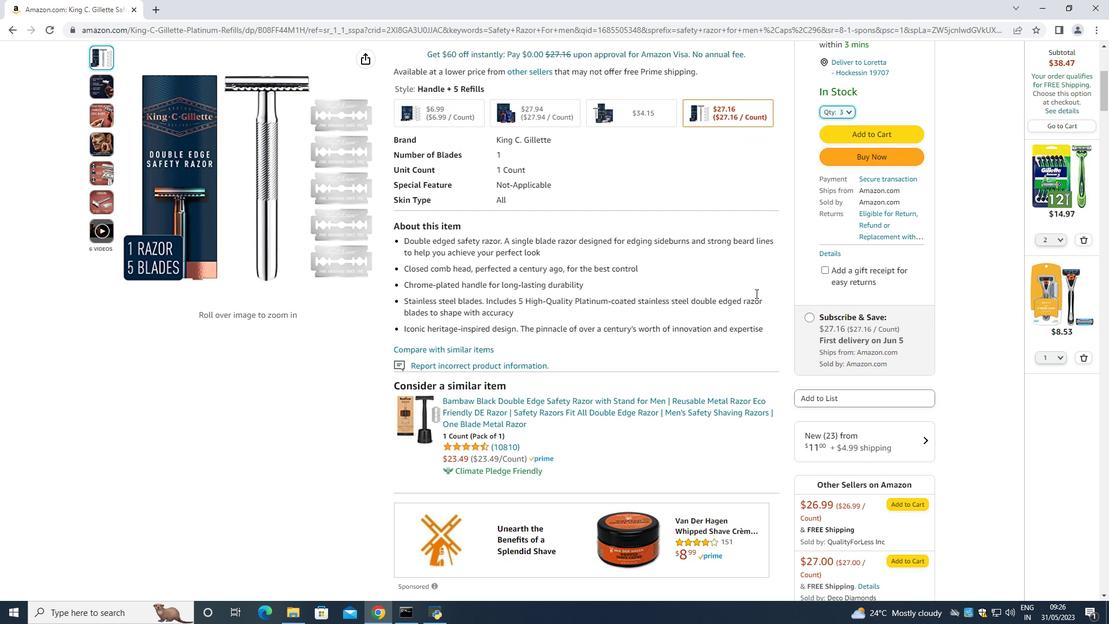 
Action: Mouse moved to (617, 178)
Screenshot: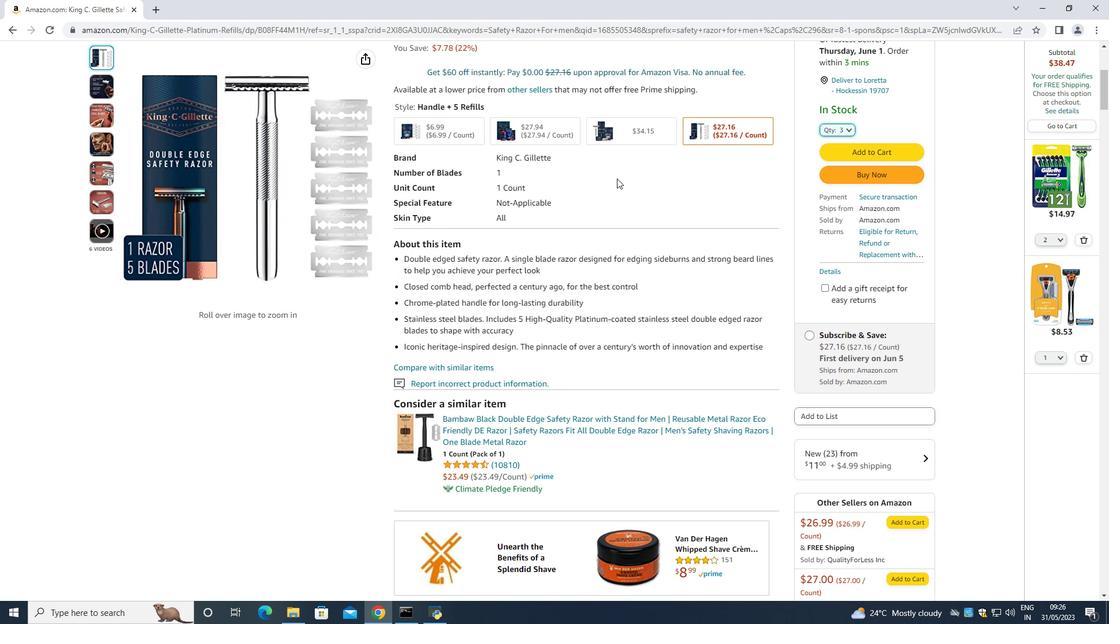 
Action: Mouse scrolled (617, 179) with delta (0, 0)
Screenshot: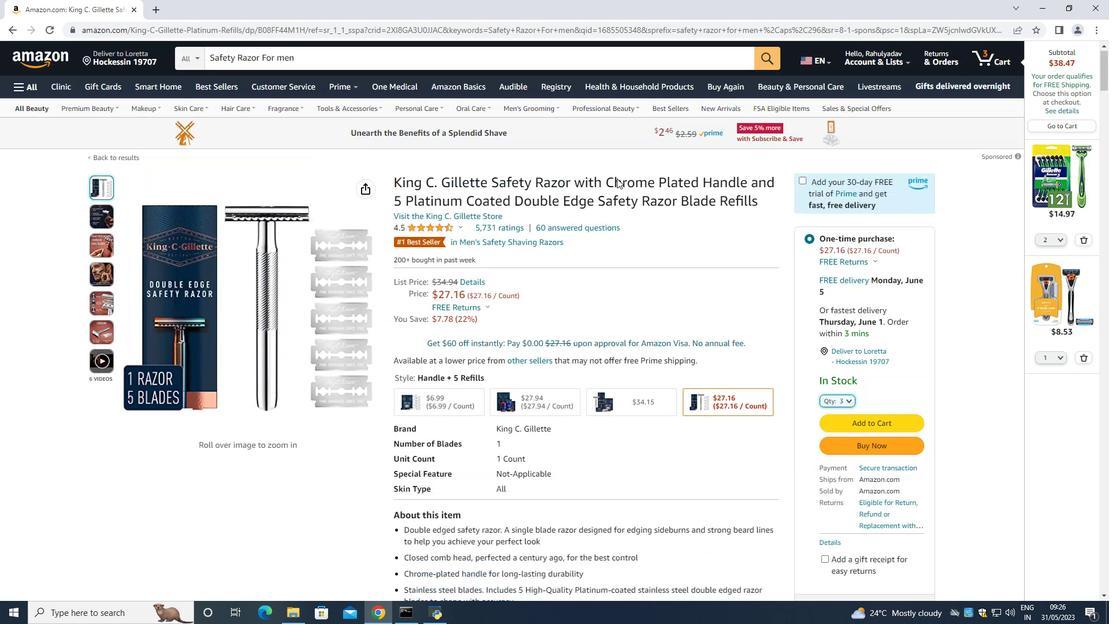 
Action: Mouse scrolled (617, 179) with delta (0, 0)
Screenshot: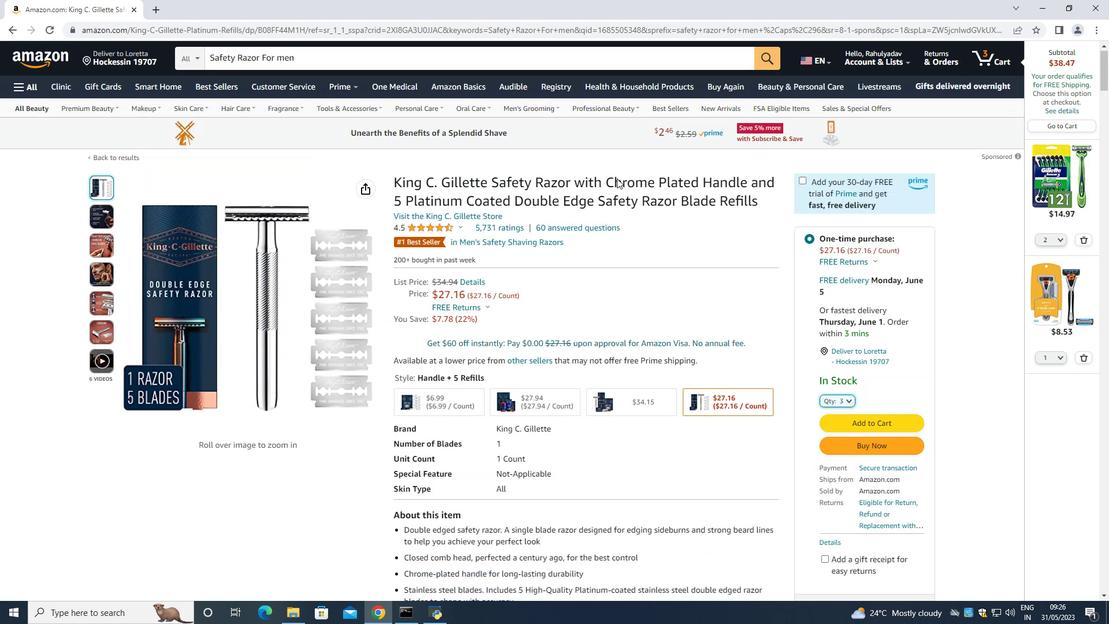 
Action: Mouse scrolled (617, 179) with delta (0, 0)
Screenshot: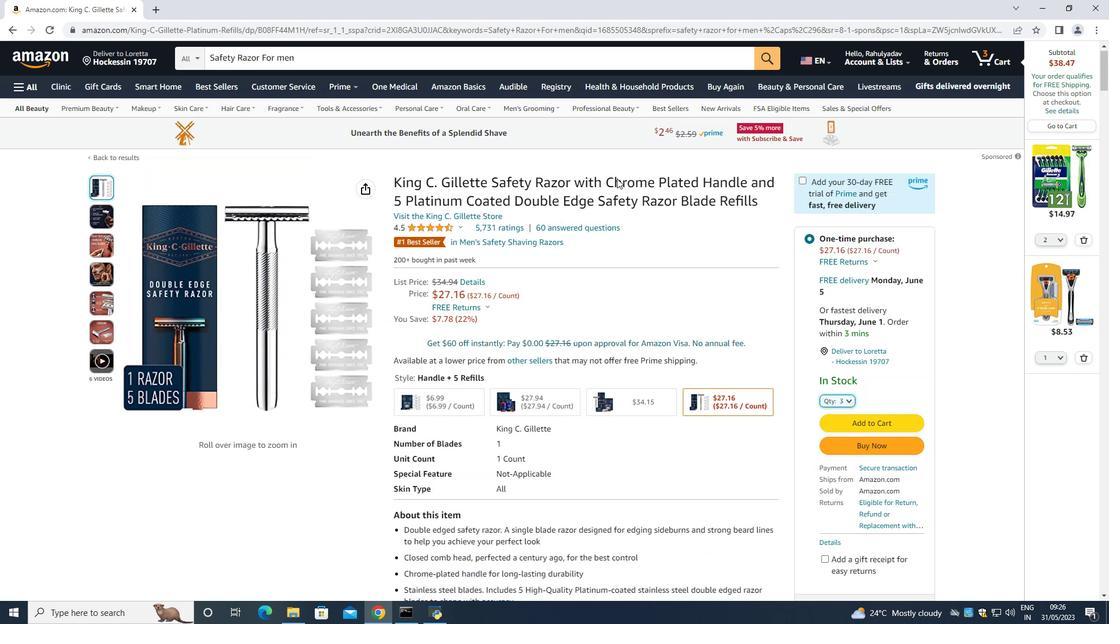 
Action: Mouse scrolled (617, 179) with delta (0, 0)
Screenshot: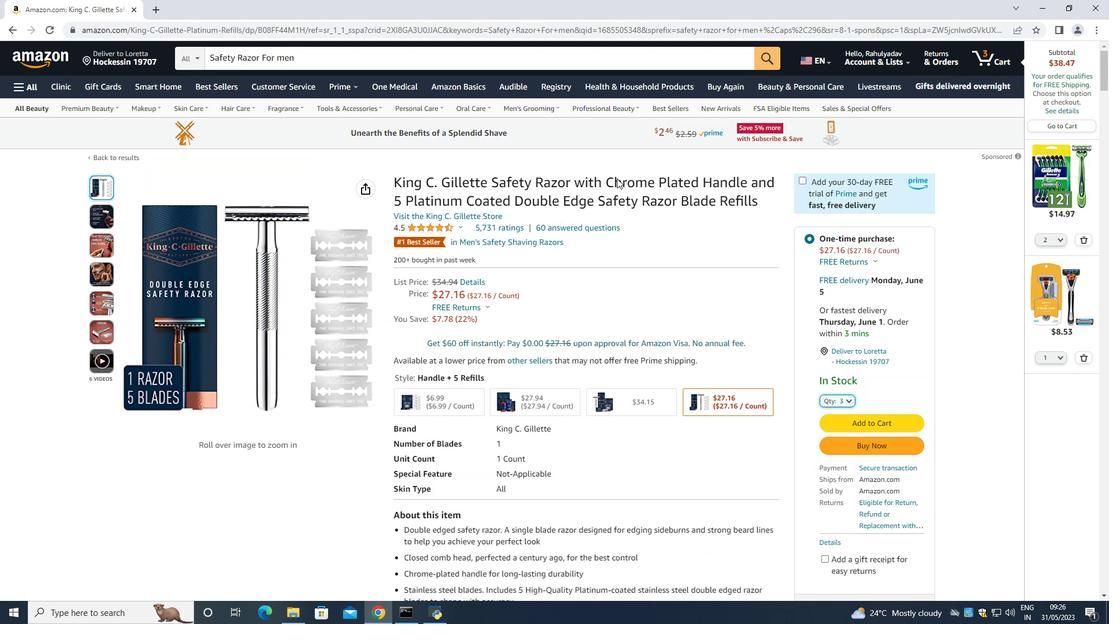 
Action: Mouse scrolled (617, 179) with delta (0, 0)
Screenshot: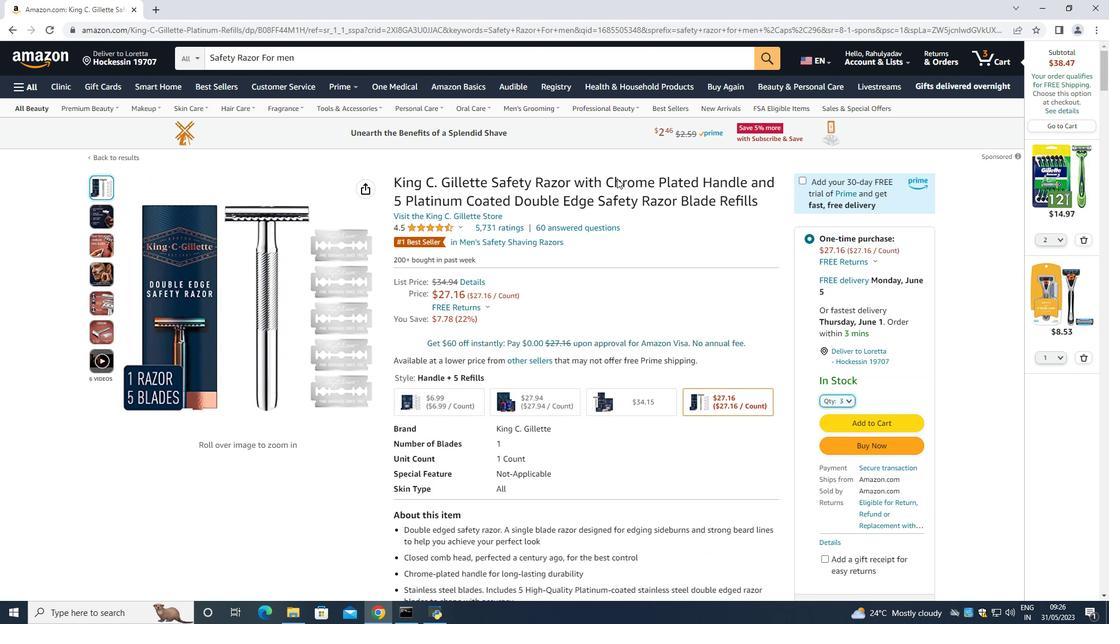 
Action: Mouse moved to (874, 442)
Screenshot: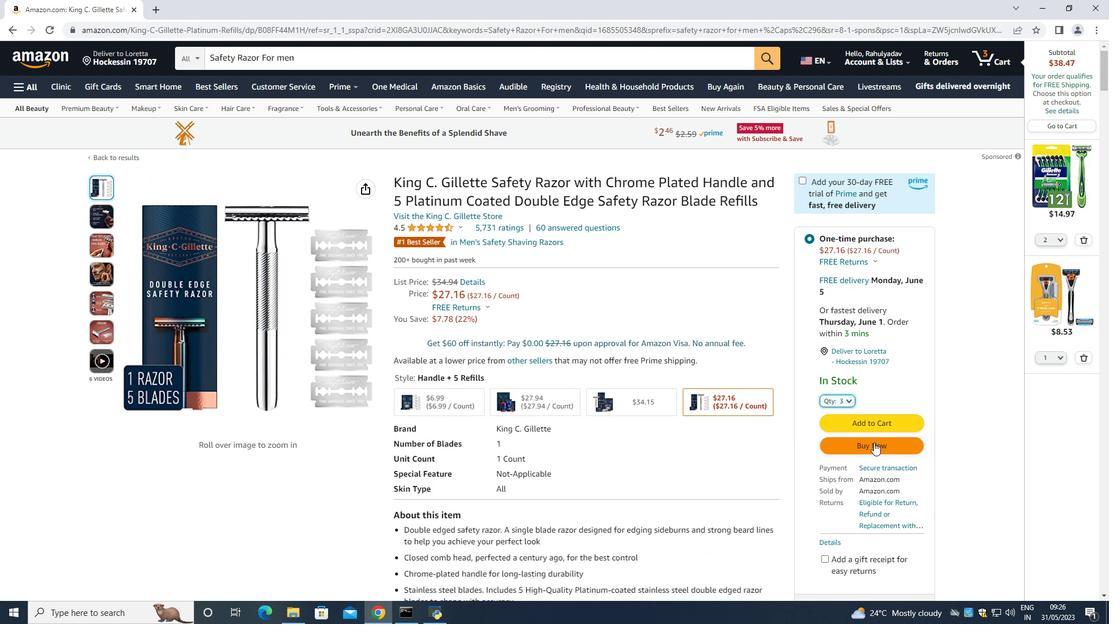 
Action: Mouse pressed left at (874, 442)
Screenshot: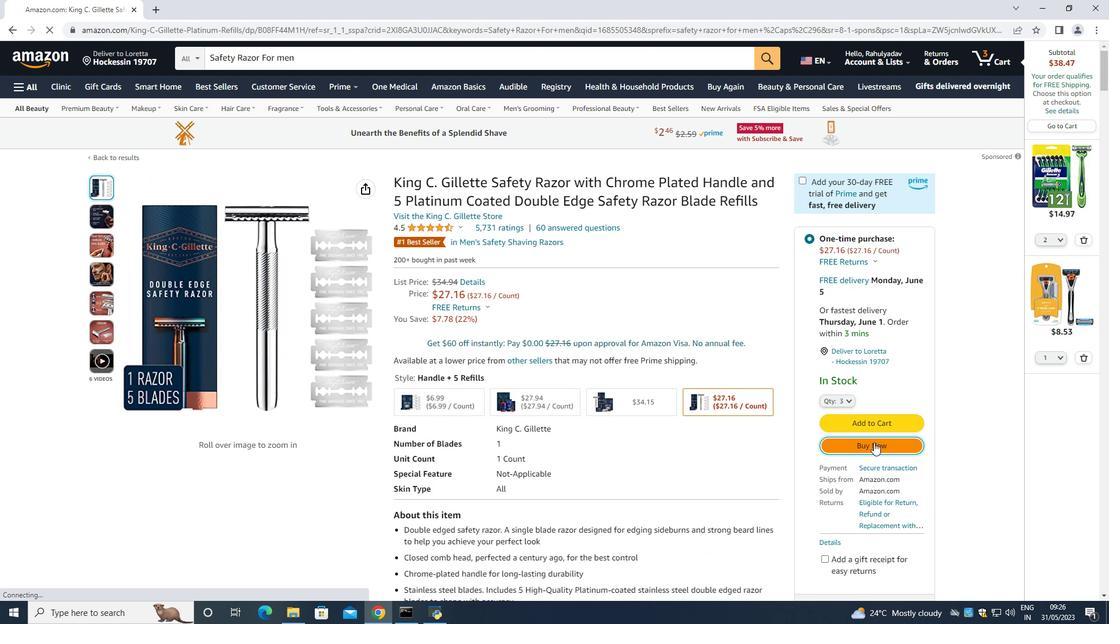 
Action: Mouse moved to (668, 98)
Screenshot: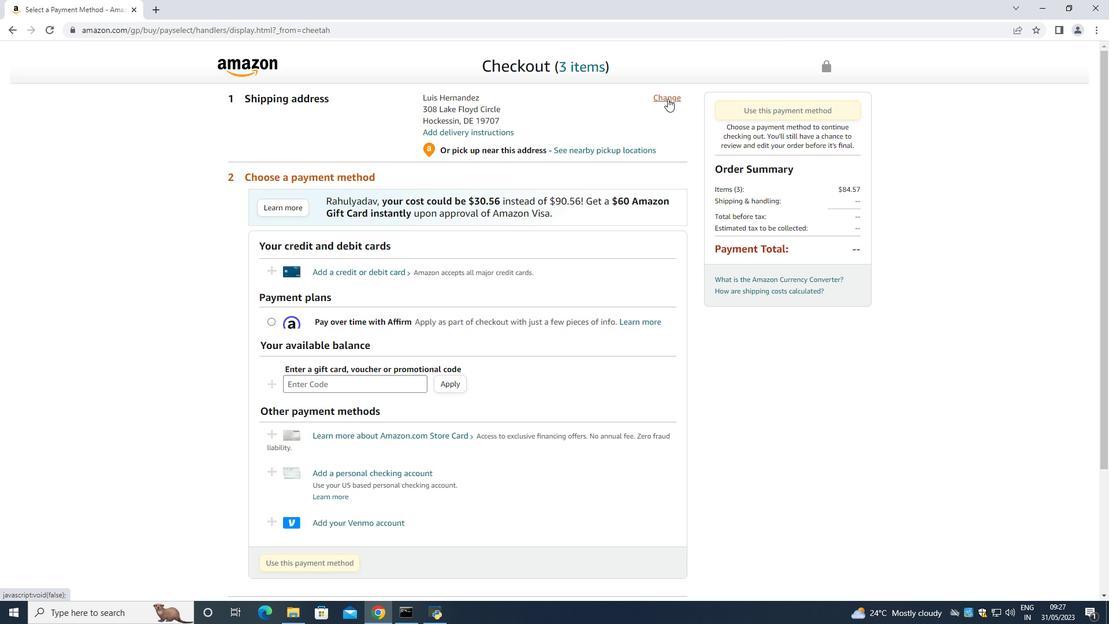 
Action: Mouse pressed left at (668, 98)
Screenshot: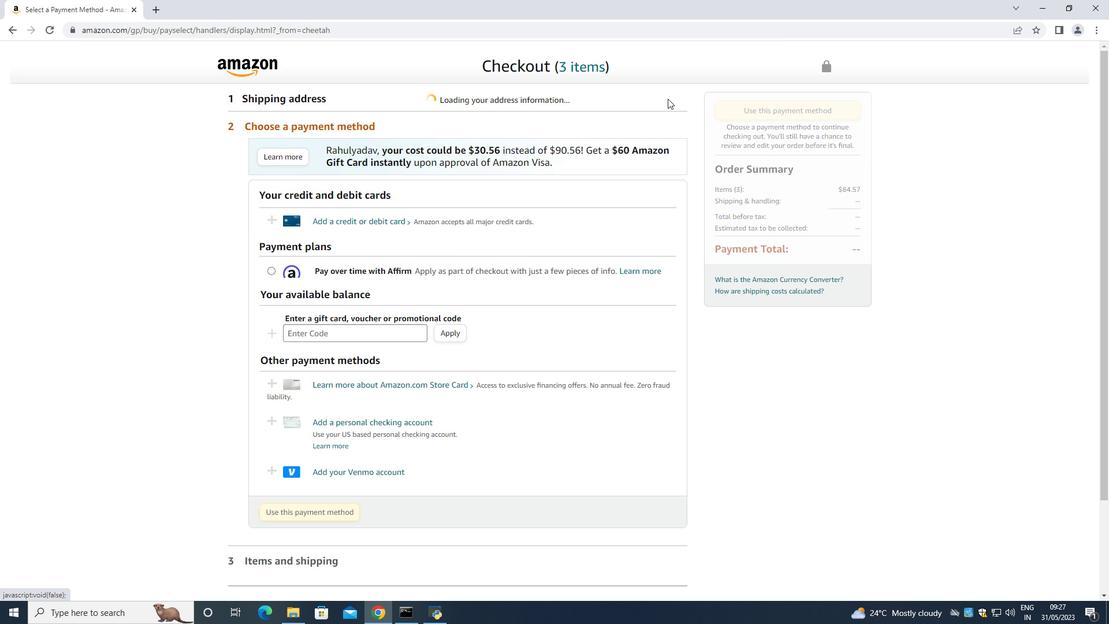 
Action: Mouse moved to (604, 182)
Screenshot: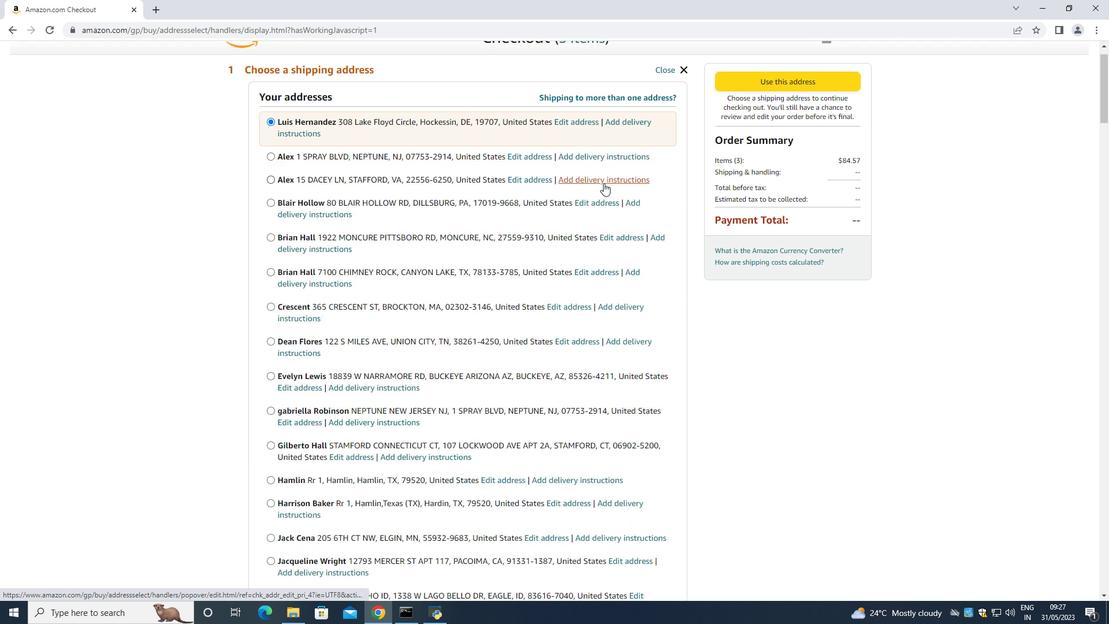 
Action: Mouse scrolled (604, 181) with delta (0, 0)
Screenshot: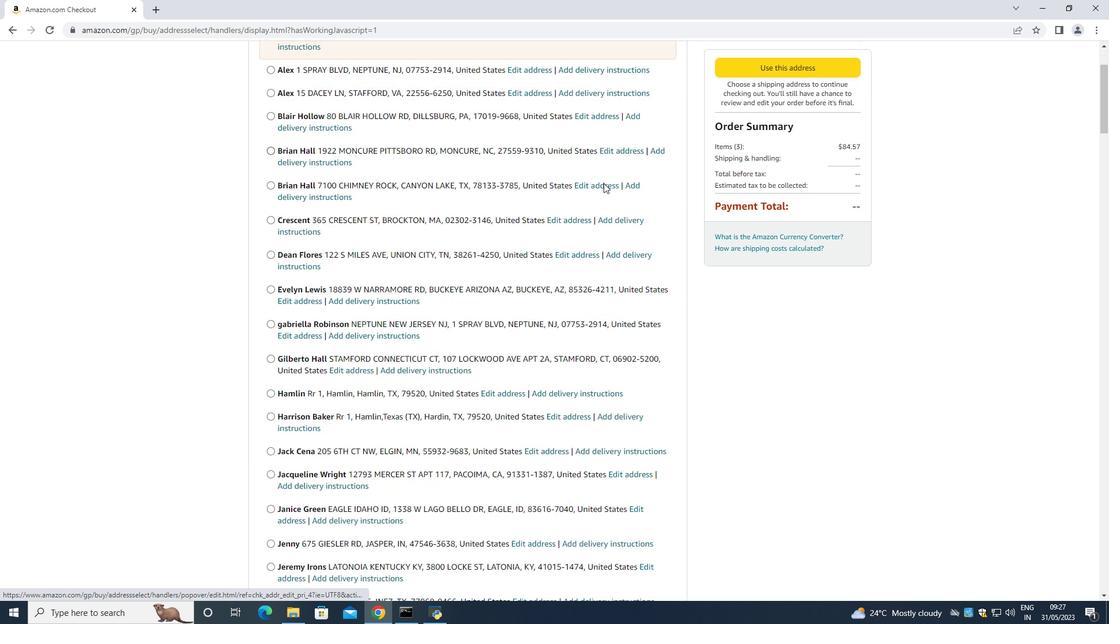 
Action: Mouse moved to (604, 183)
Screenshot: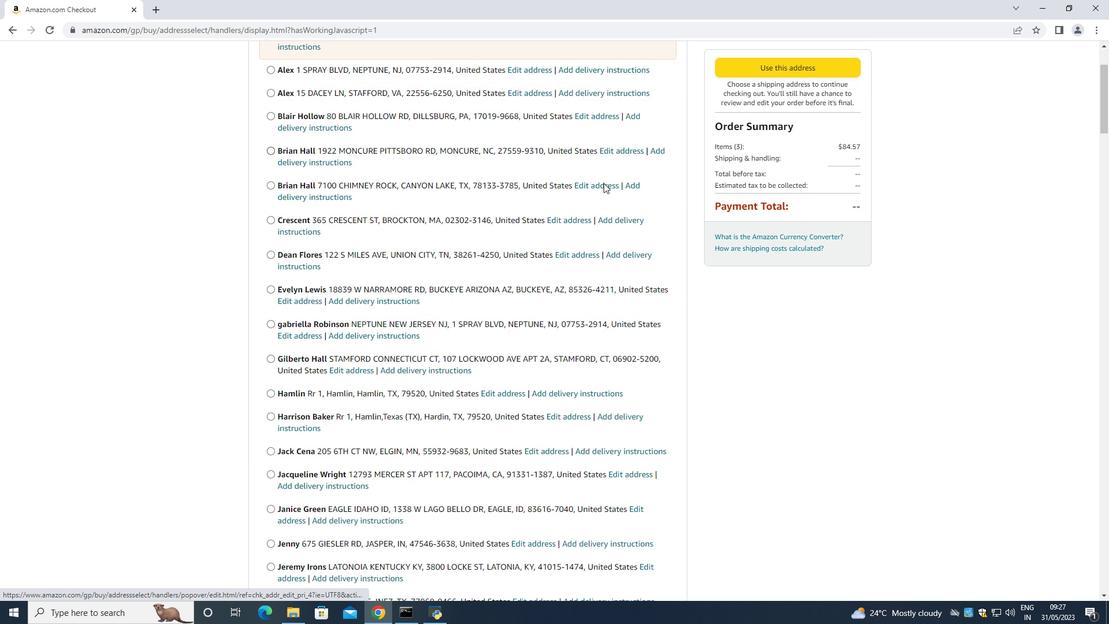 
Action: Mouse scrolled (604, 182) with delta (0, 0)
Screenshot: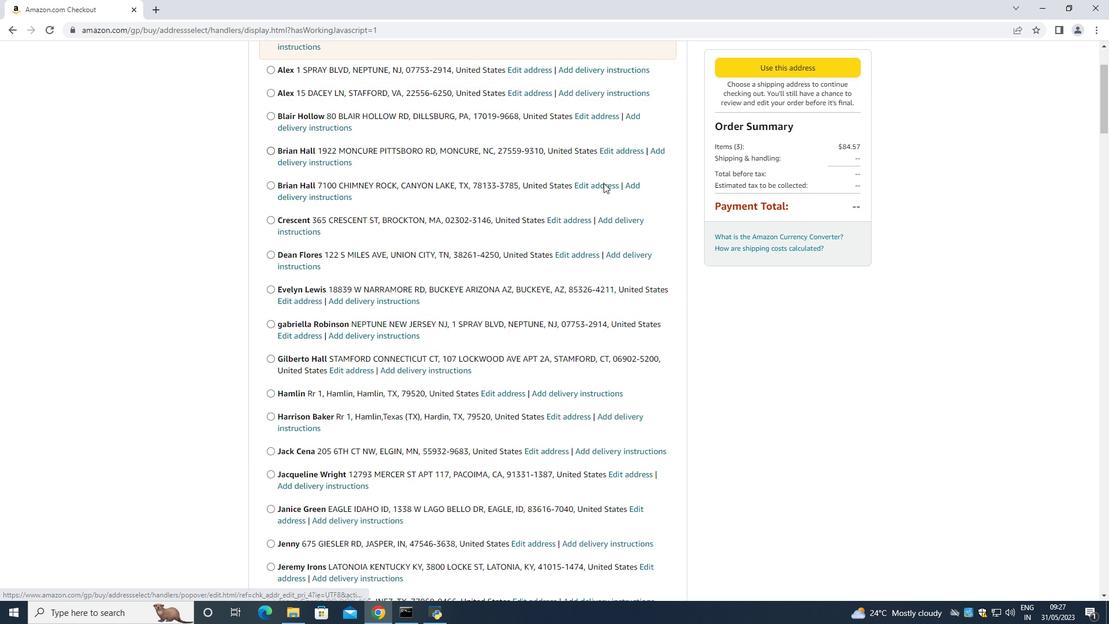 
Action: Mouse scrolled (604, 182) with delta (0, 0)
Screenshot: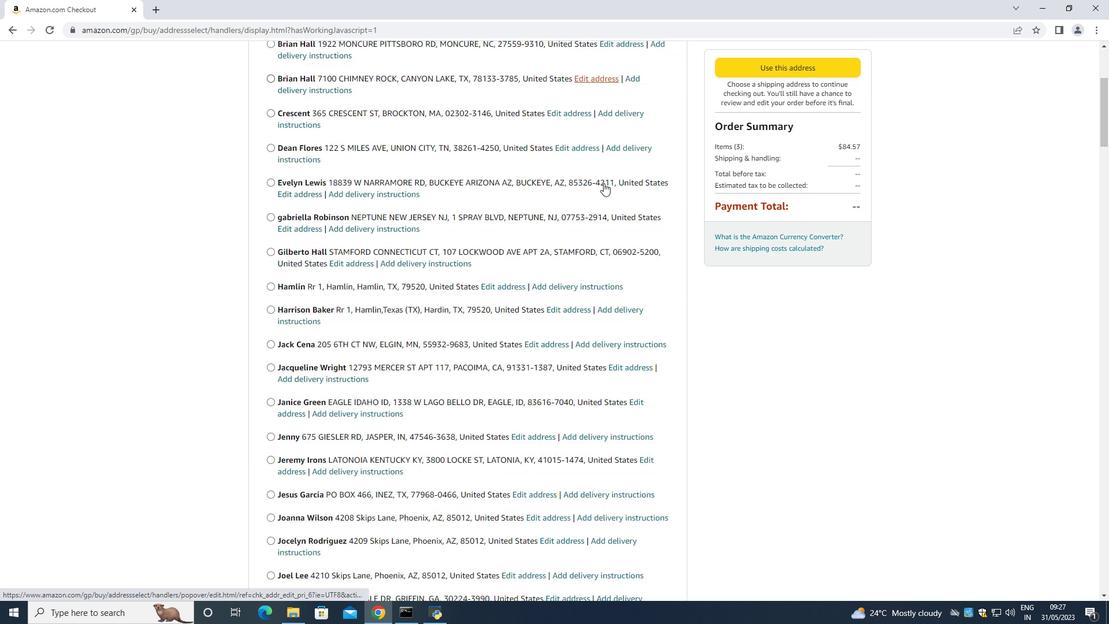 
Action: Mouse scrolled (604, 182) with delta (0, 0)
Screenshot: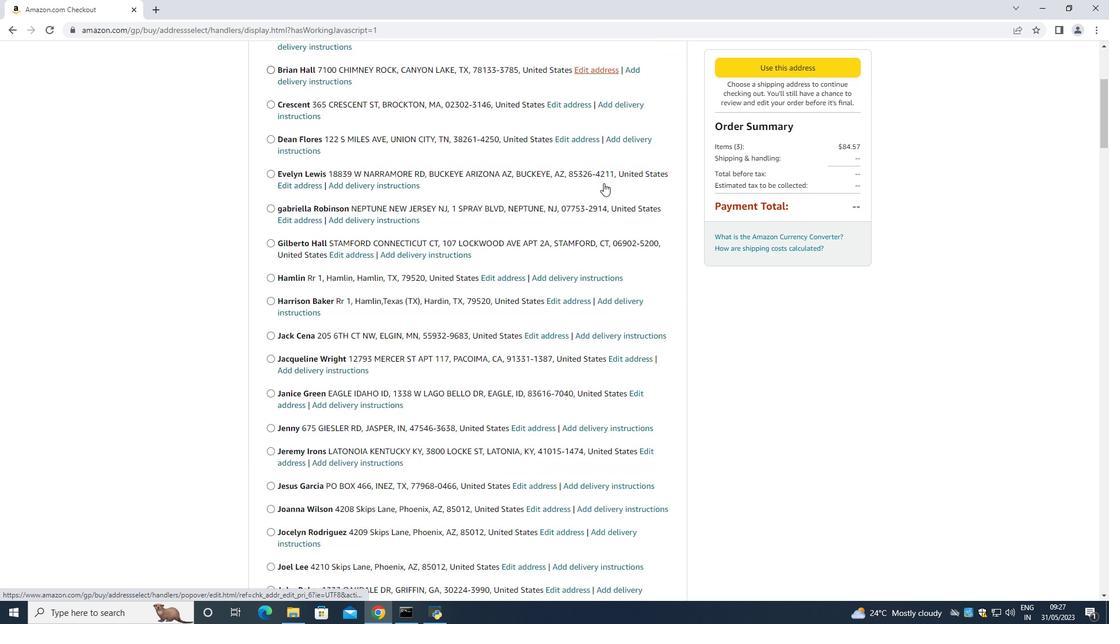 
Action: Mouse scrolled (604, 182) with delta (0, 0)
Screenshot: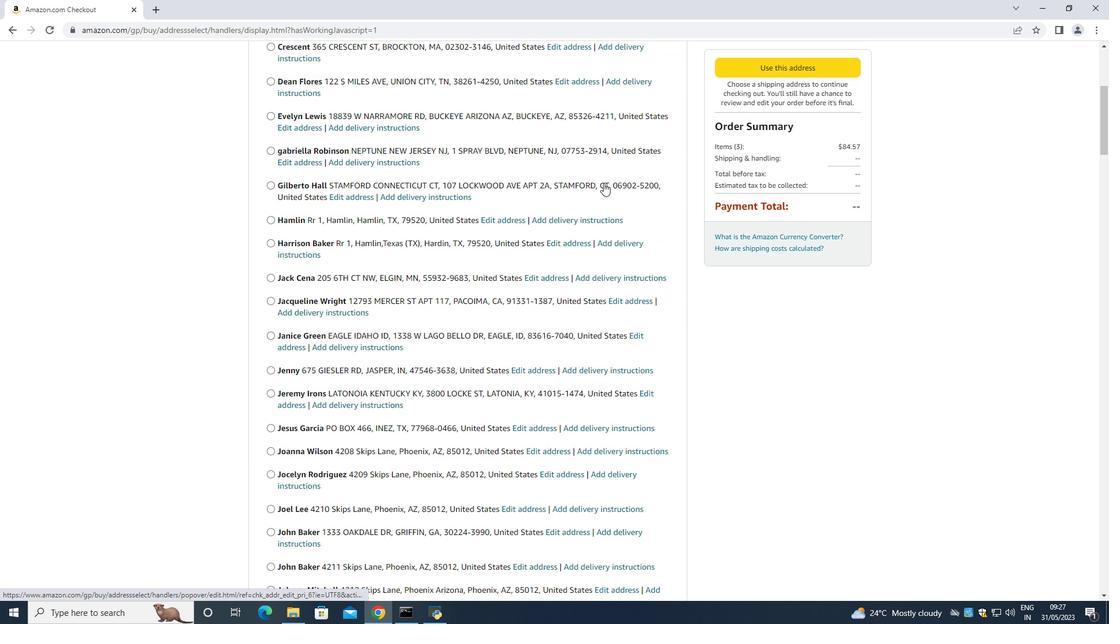 
Action: Mouse scrolled (604, 182) with delta (0, 0)
Screenshot: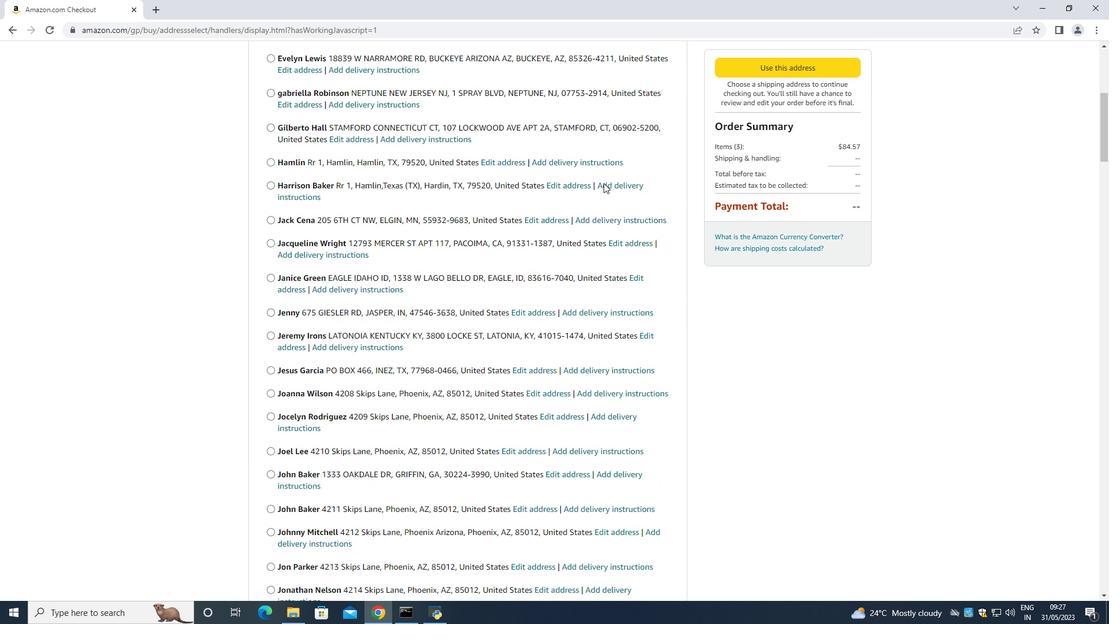 
Action: Mouse scrolled (604, 182) with delta (0, 0)
Screenshot: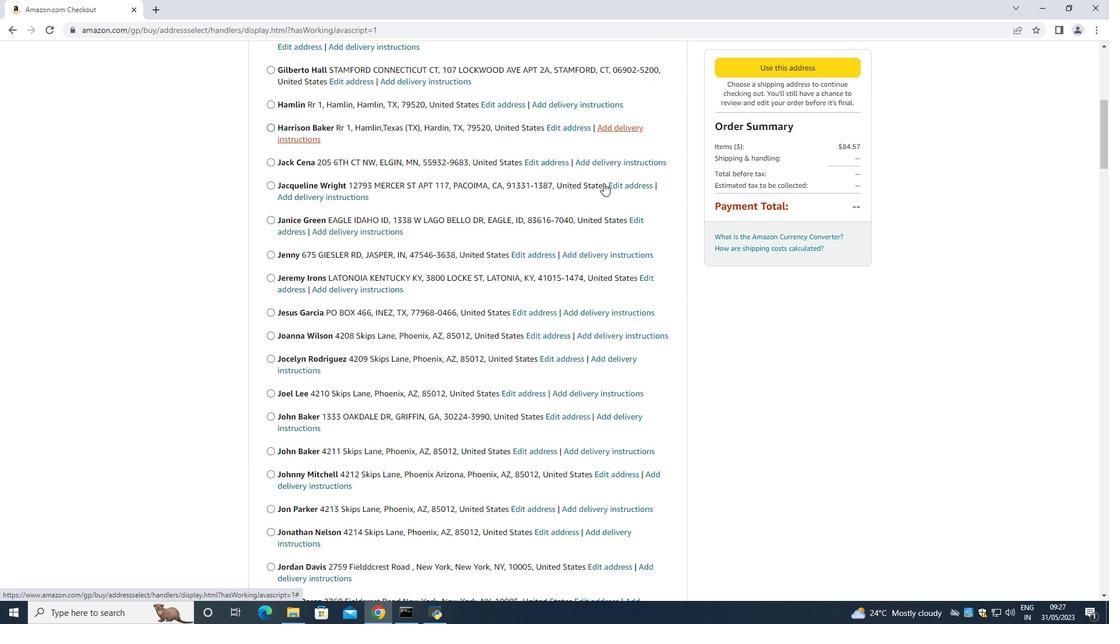 
Action: Mouse scrolled (604, 182) with delta (0, 0)
Screenshot: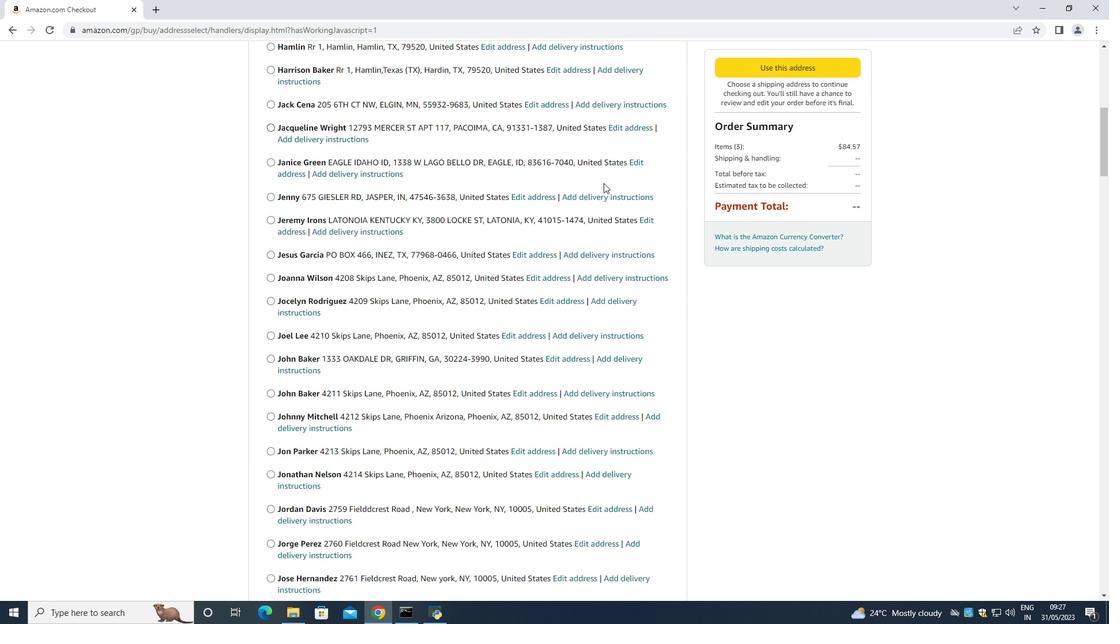 
Action: Mouse scrolled (604, 182) with delta (0, 0)
Screenshot: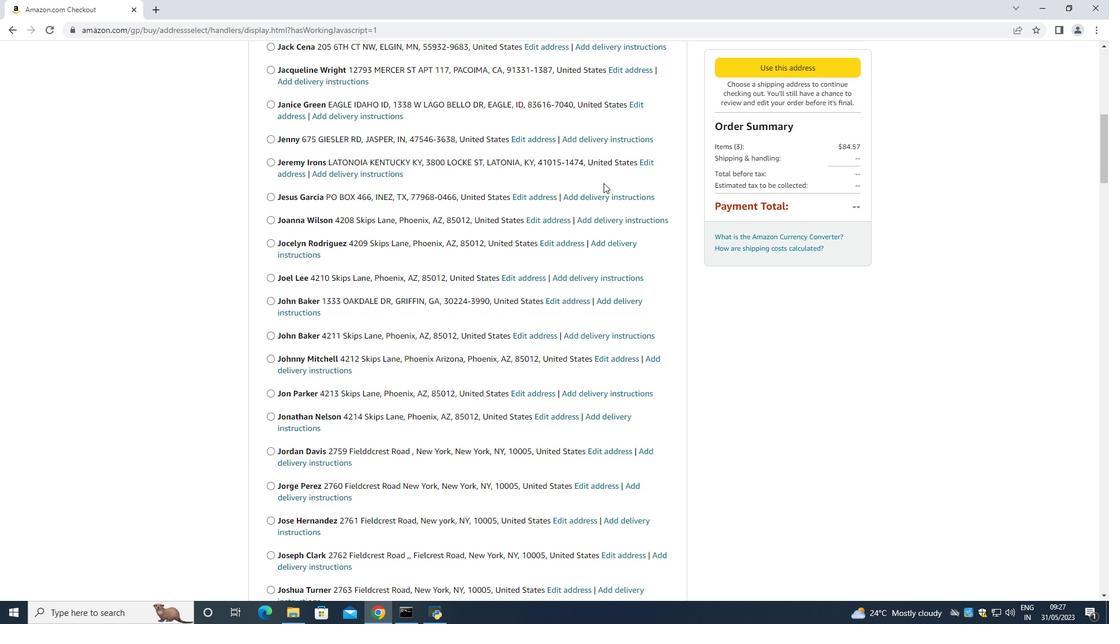 
Action: Mouse scrolled (604, 182) with delta (0, 0)
Screenshot: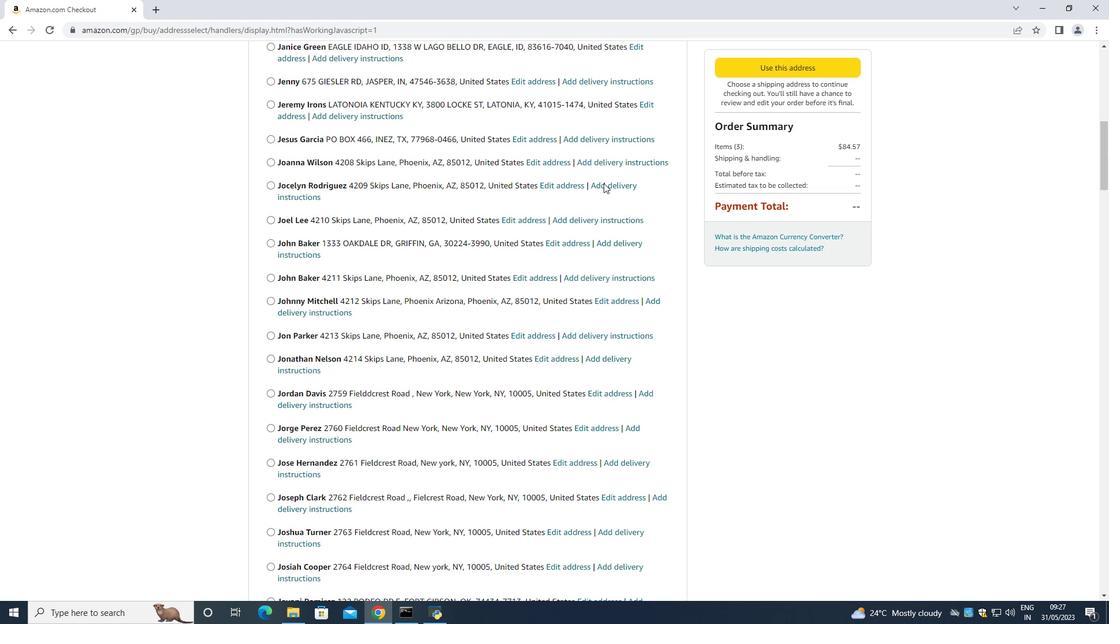 
Action: Mouse scrolled (604, 182) with delta (0, 0)
Screenshot: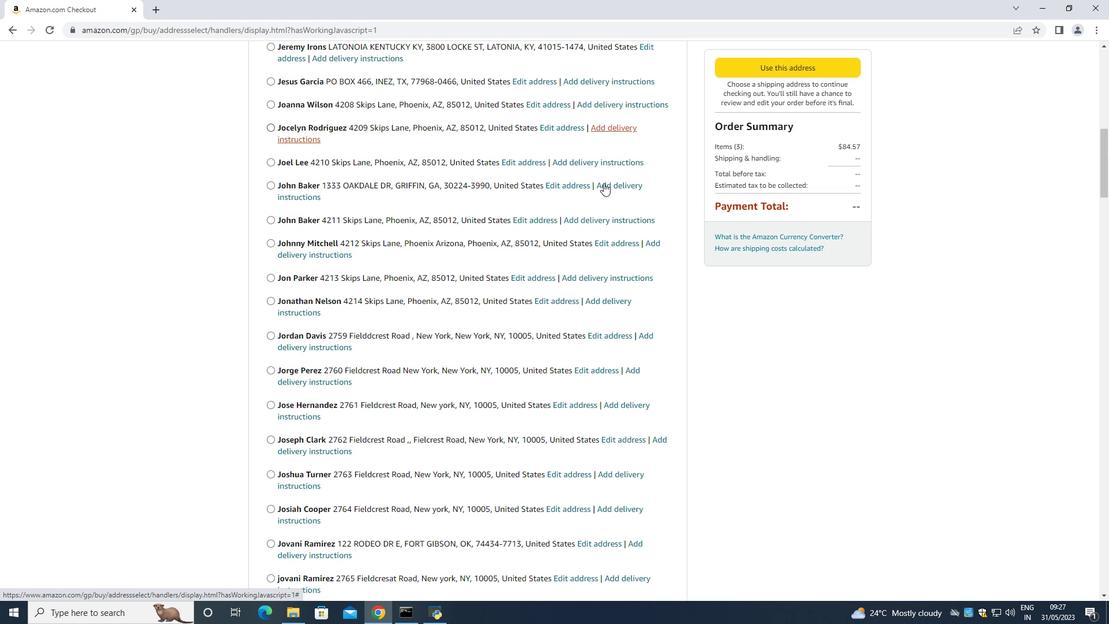 
Action: Mouse scrolled (604, 182) with delta (0, 0)
Screenshot: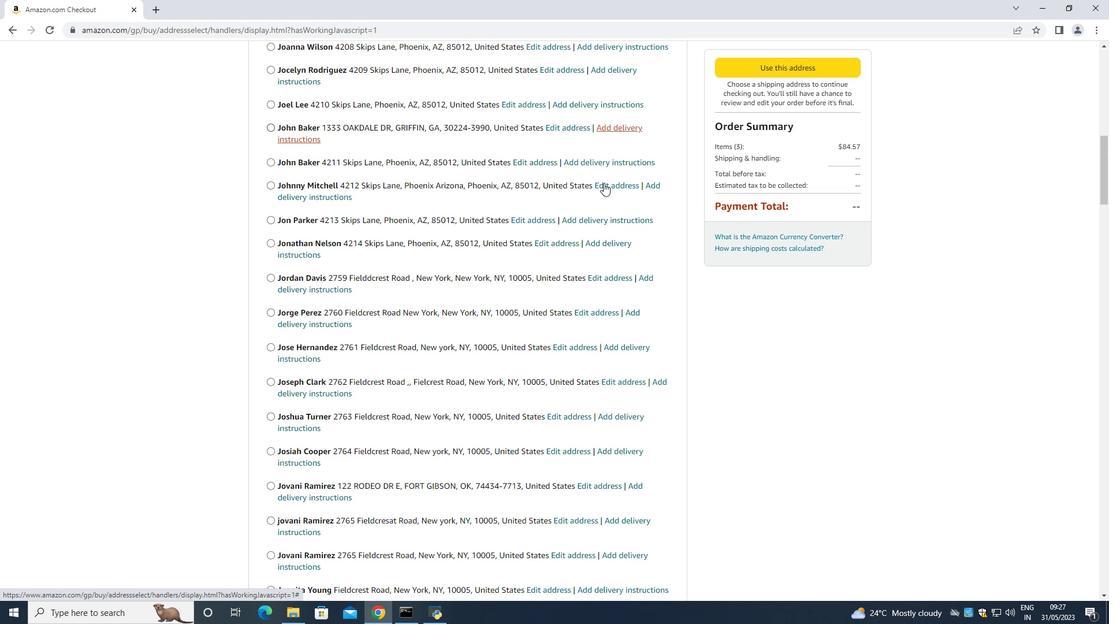 
Action: Mouse scrolled (604, 182) with delta (0, 0)
Screenshot: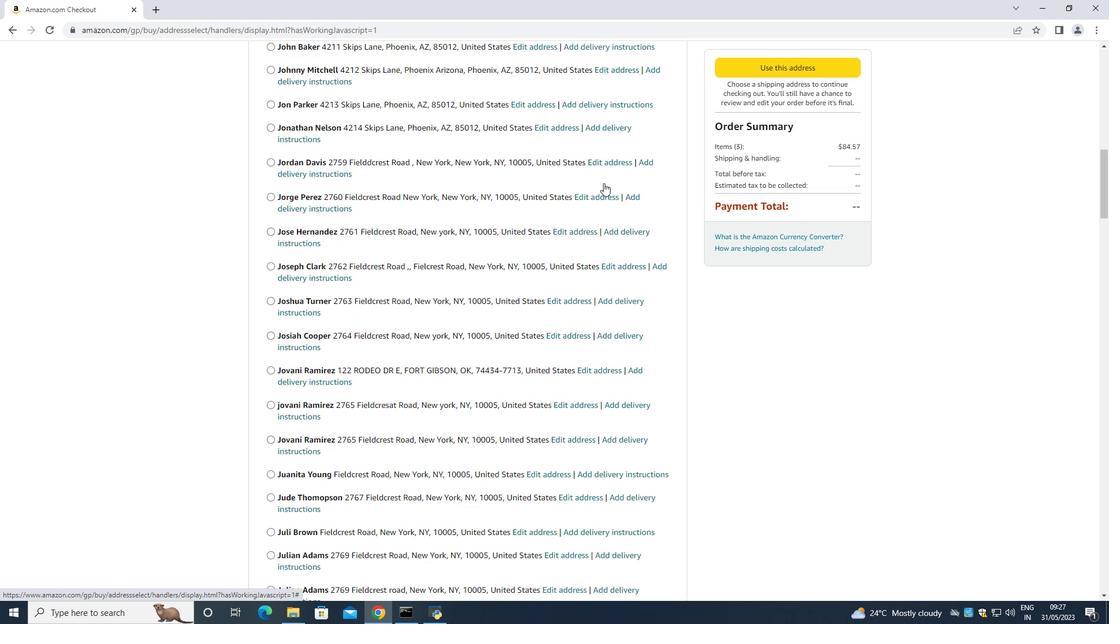 
Action: Mouse scrolled (604, 182) with delta (0, 0)
Screenshot: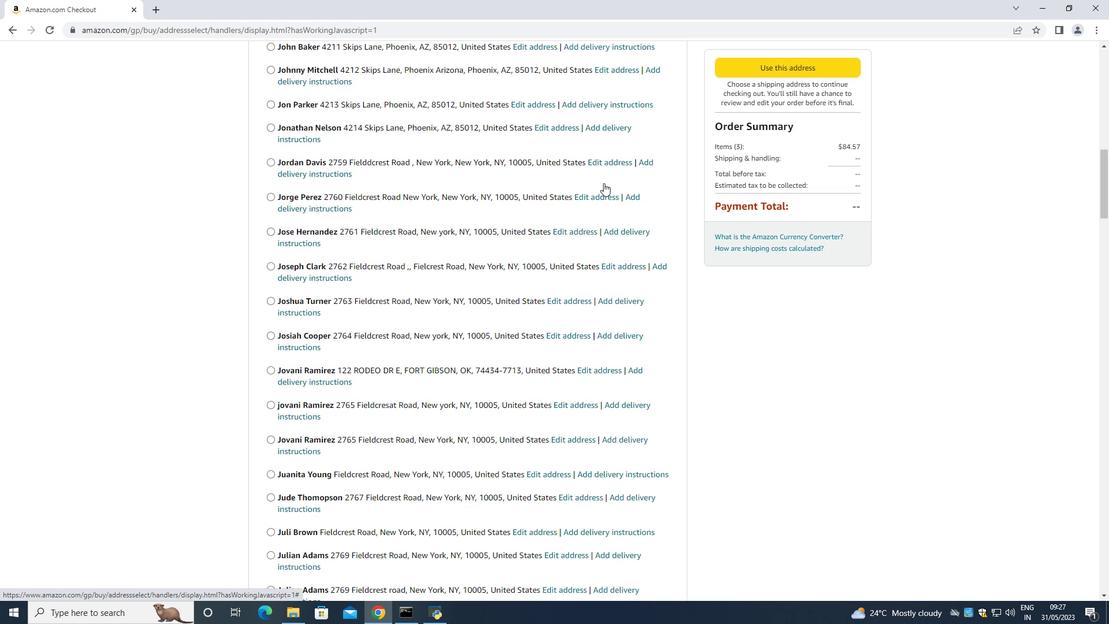 
Action: Mouse scrolled (604, 182) with delta (0, 0)
Screenshot: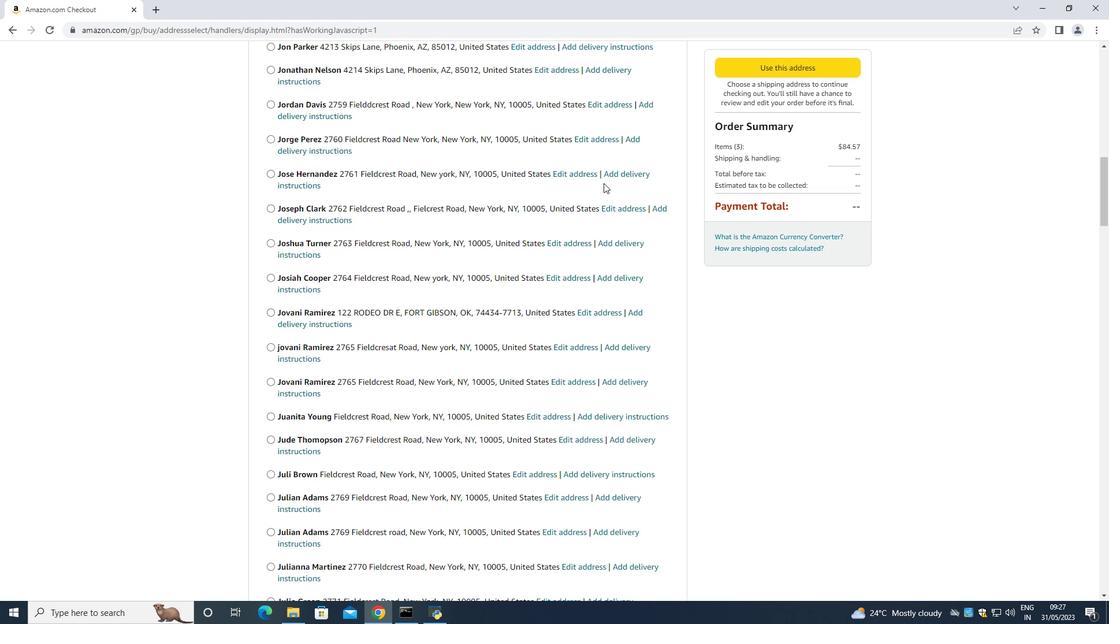 
Action: Mouse scrolled (604, 182) with delta (0, 0)
Screenshot: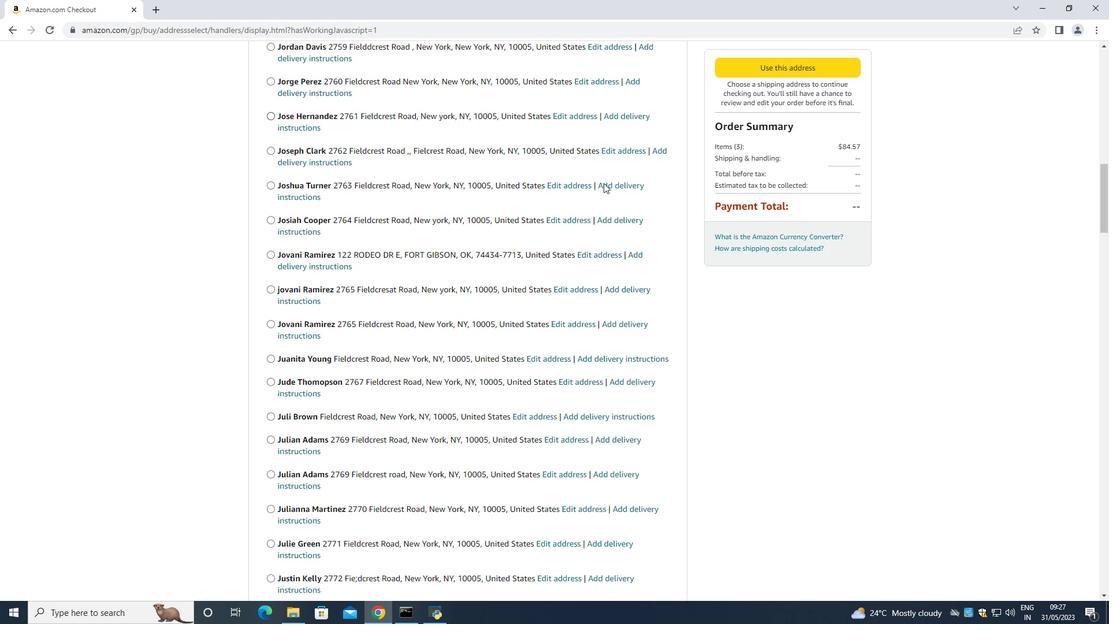
Action: Mouse scrolled (604, 182) with delta (0, 0)
Screenshot: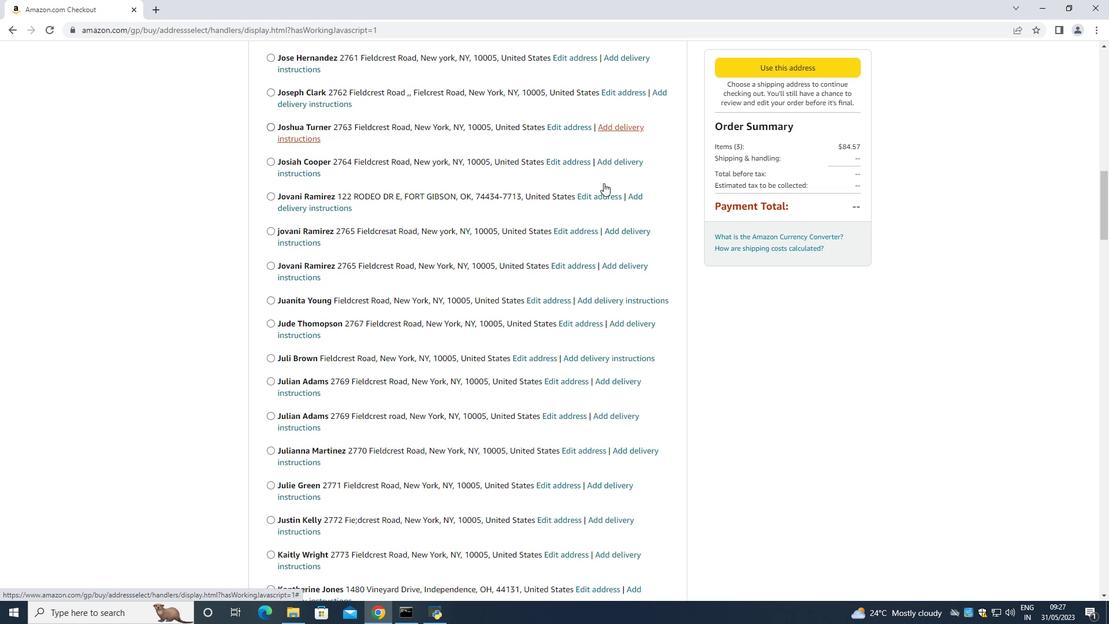 
Action: Mouse scrolled (604, 182) with delta (0, 0)
Screenshot: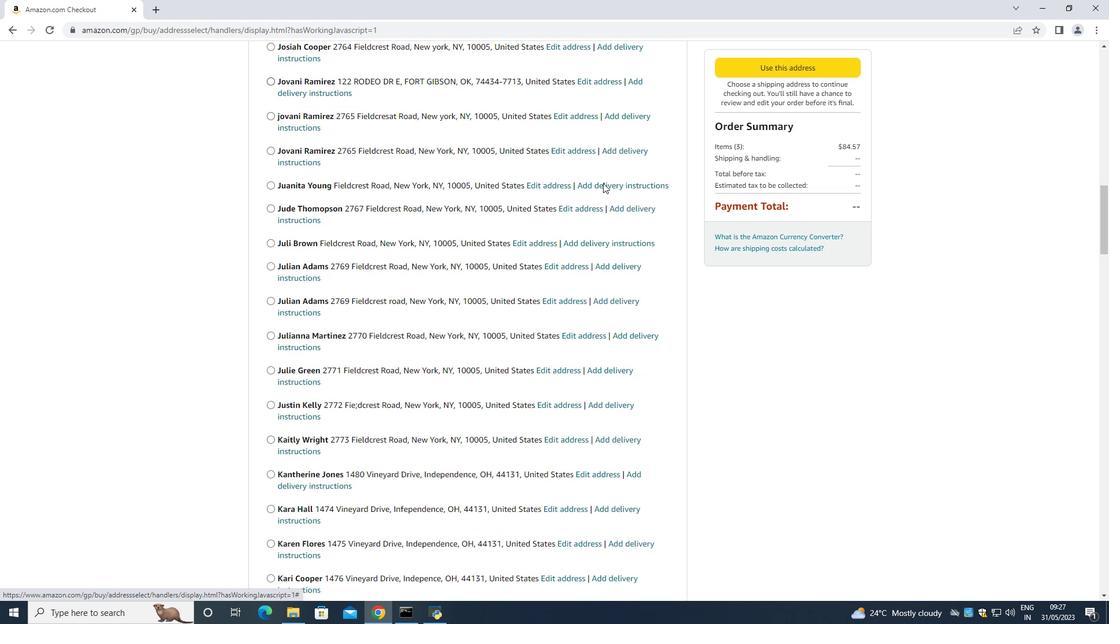 
Action: Mouse moved to (603, 183)
Screenshot: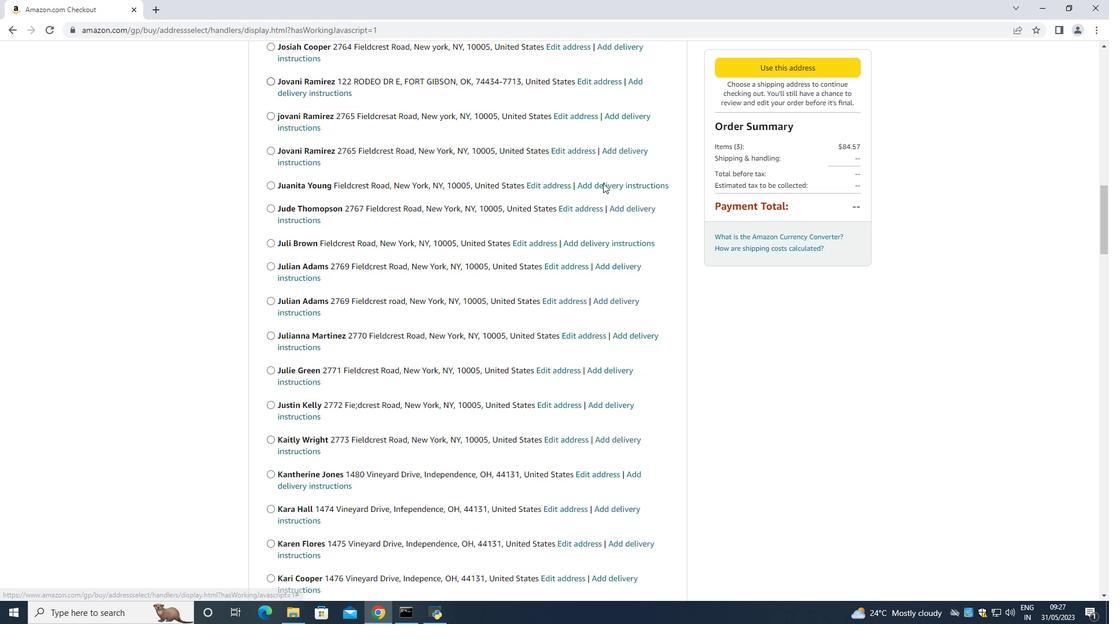 
Action: Mouse scrolled (603, 182) with delta (0, 0)
Screenshot: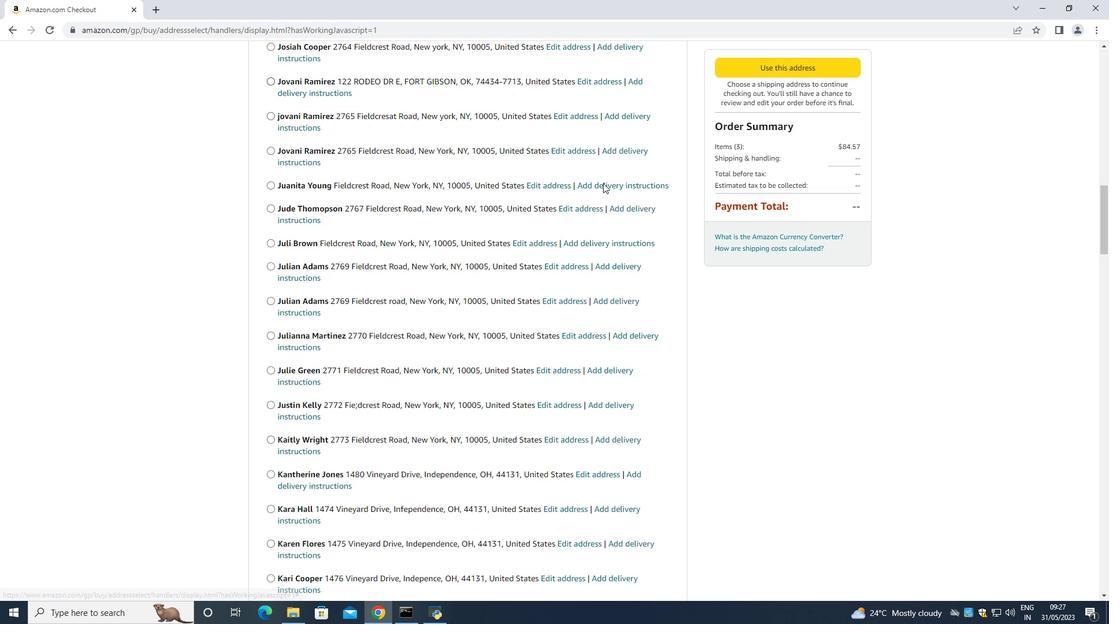 
Action: Mouse scrolled (603, 182) with delta (0, 0)
Screenshot: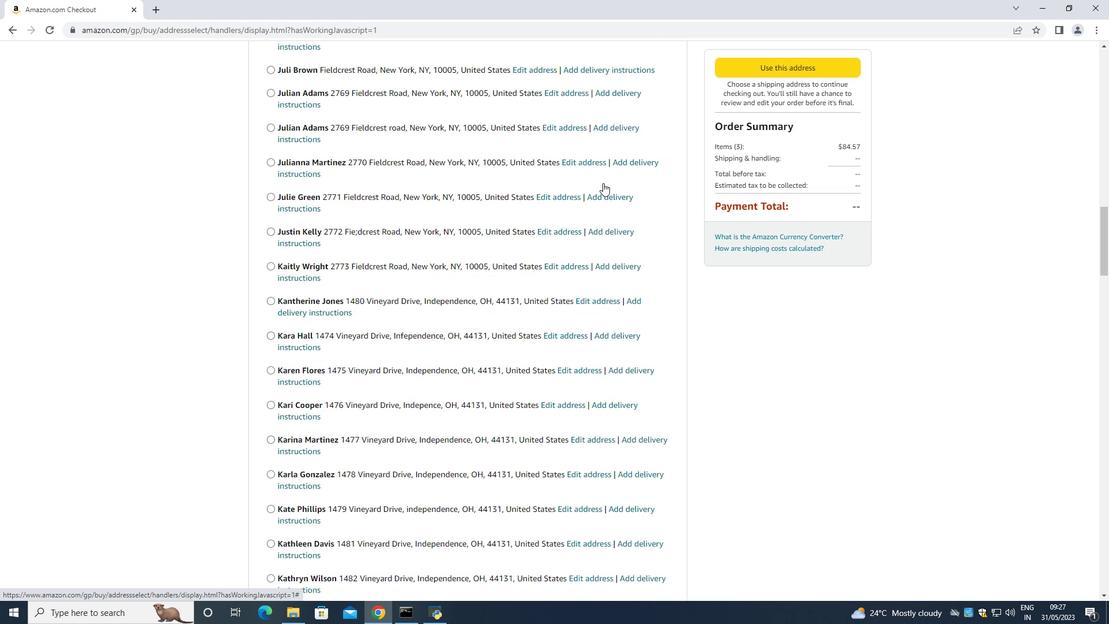 
Action: Mouse scrolled (603, 182) with delta (0, 0)
Screenshot: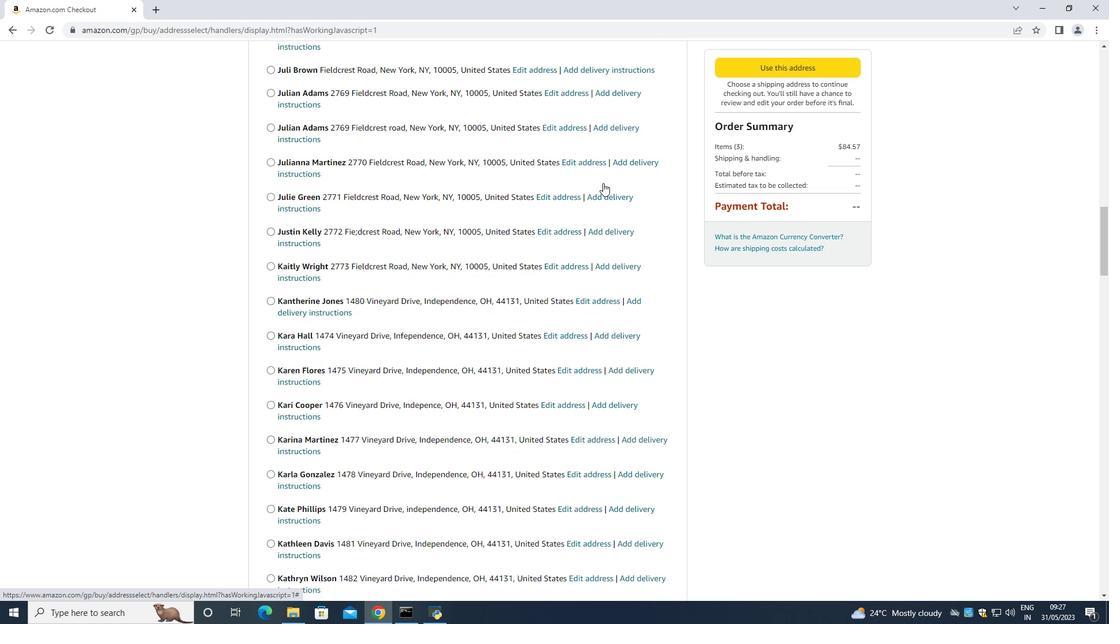 
Action: Mouse scrolled (603, 182) with delta (0, 0)
Screenshot: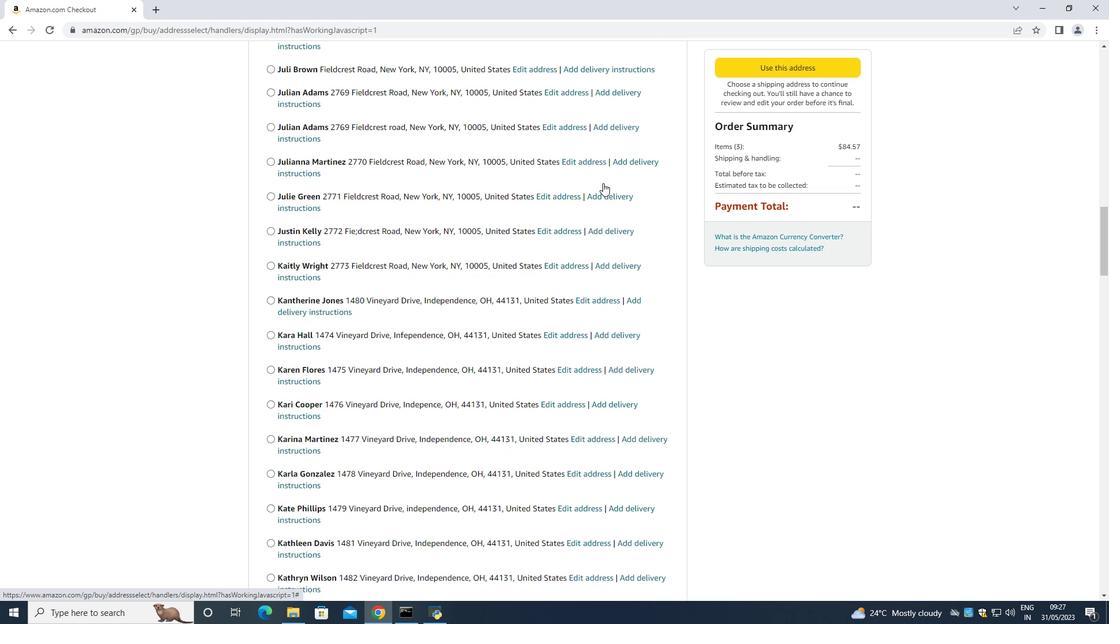 
Action: Mouse scrolled (603, 182) with delta (0, 0)
Screenshot: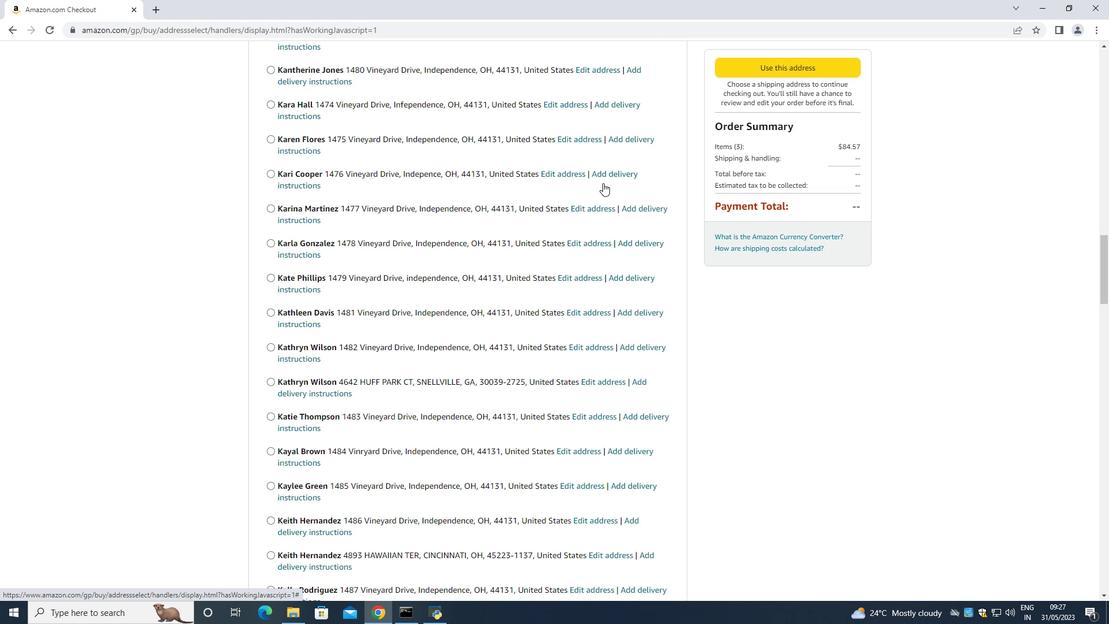
Action: Mouse scrolled (603, 182) with delta (0, 0)
Screenshot: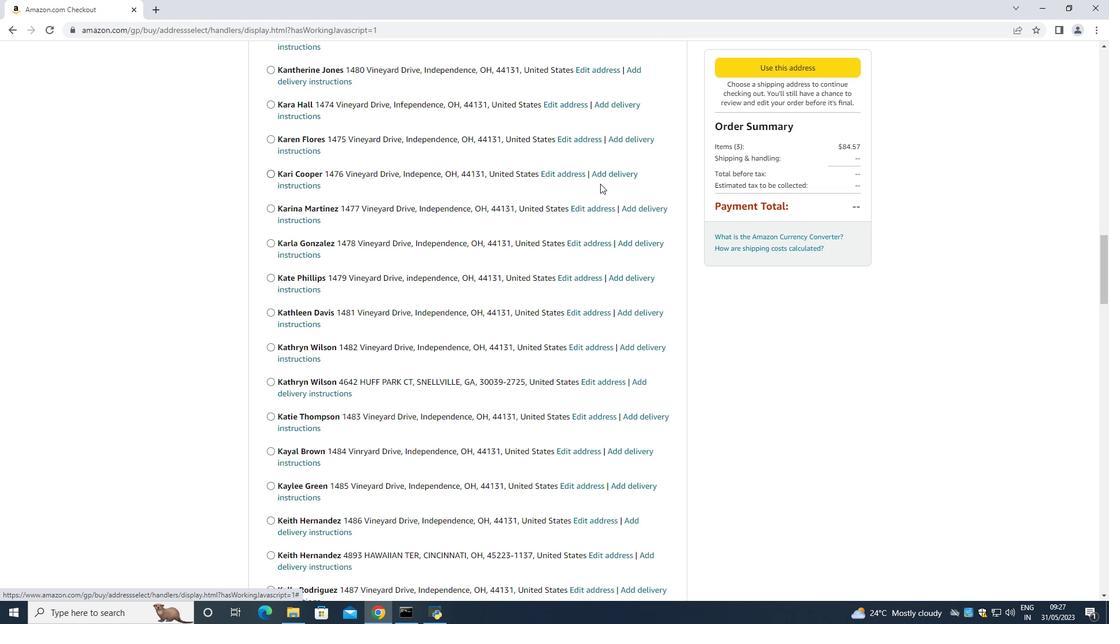 
Action: Mouse scrolled (603, 182) with delta (0, 0)
Screenshot: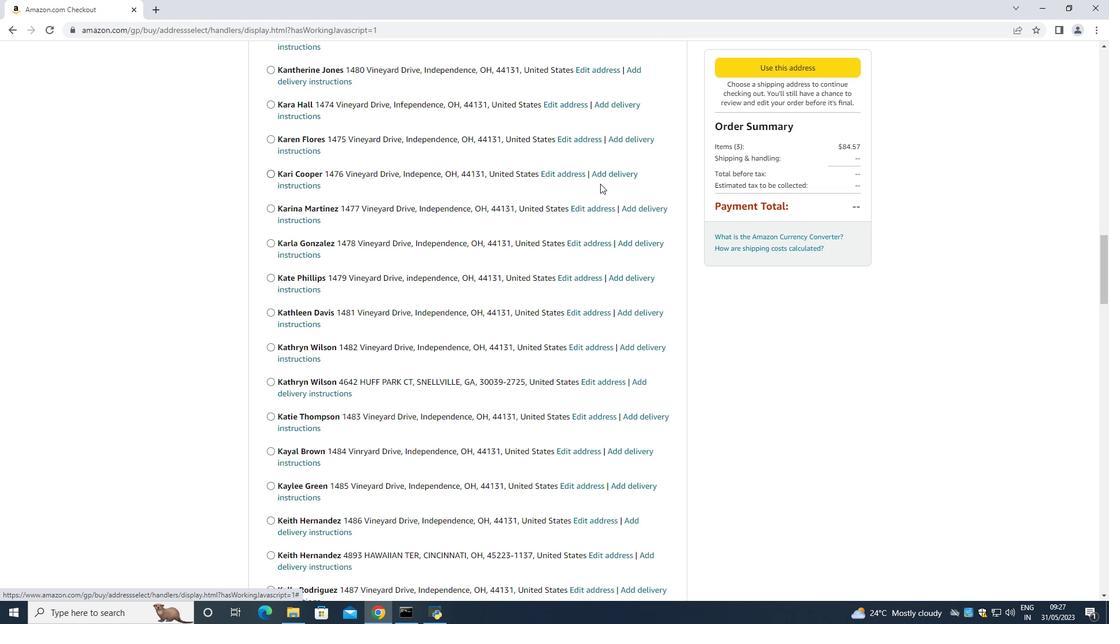 
Action: Mouse scrolled (603, 182) with delta (0, 0)
Screenshot: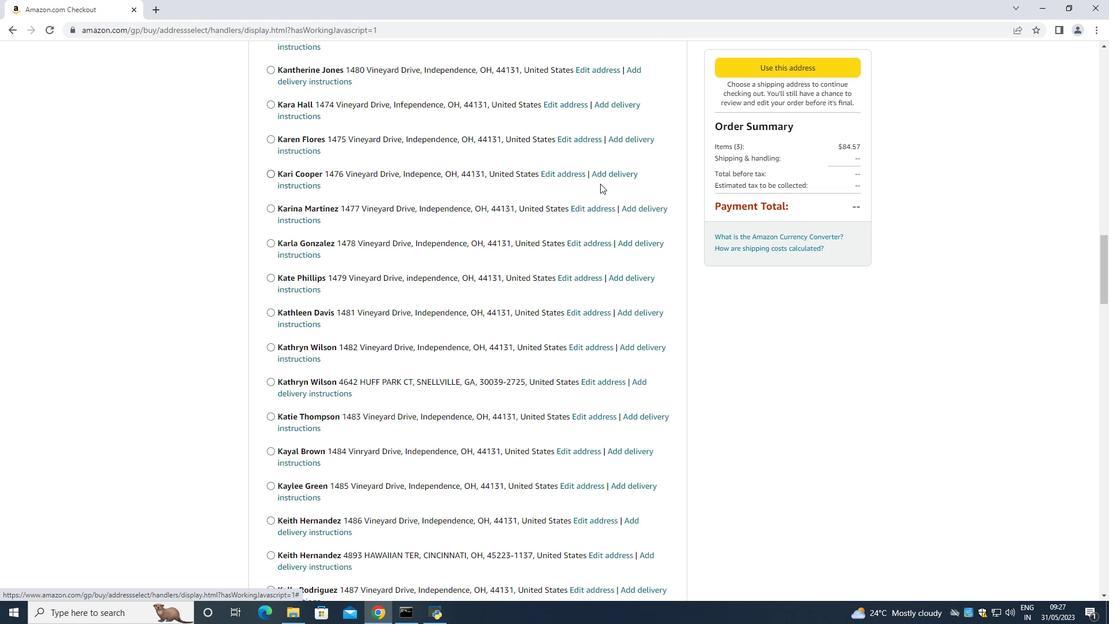 
Action: Mouse moved to (602, 183)
Screenshot: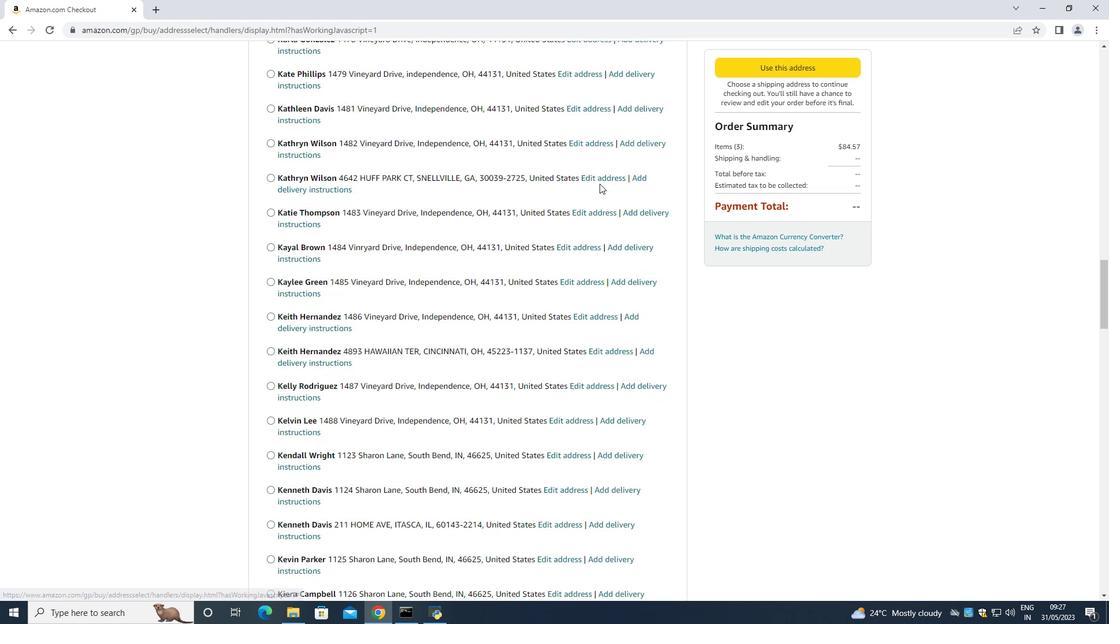 
Action: Mouse scrolled (602, 182) with delta (0, 0)
Screenshot: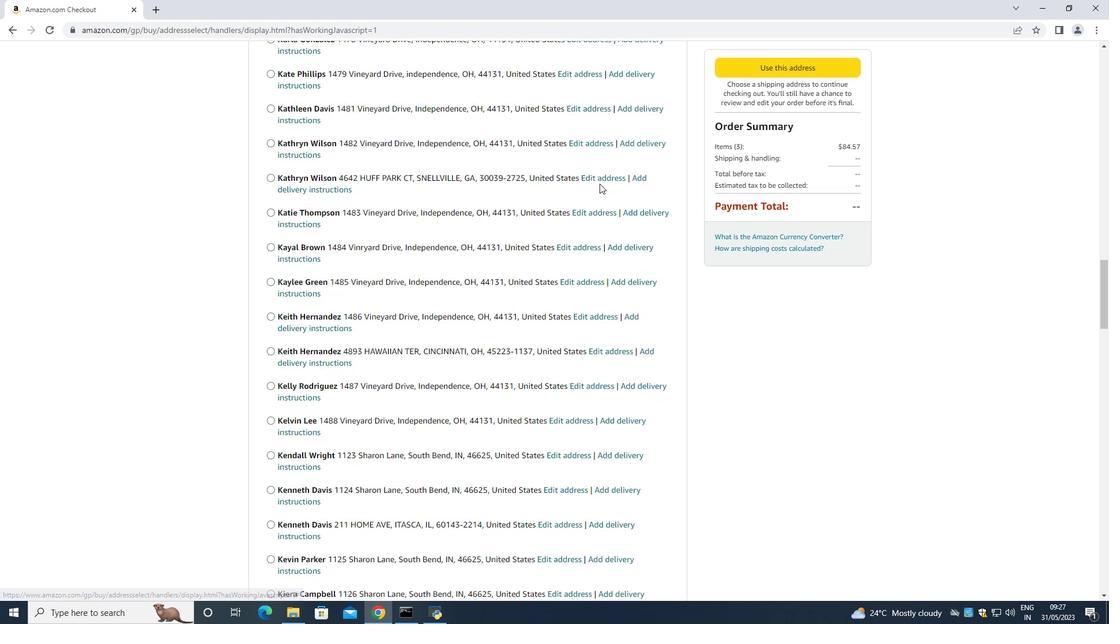 
Action: Mouse moved to (600, 183)
Screenshot: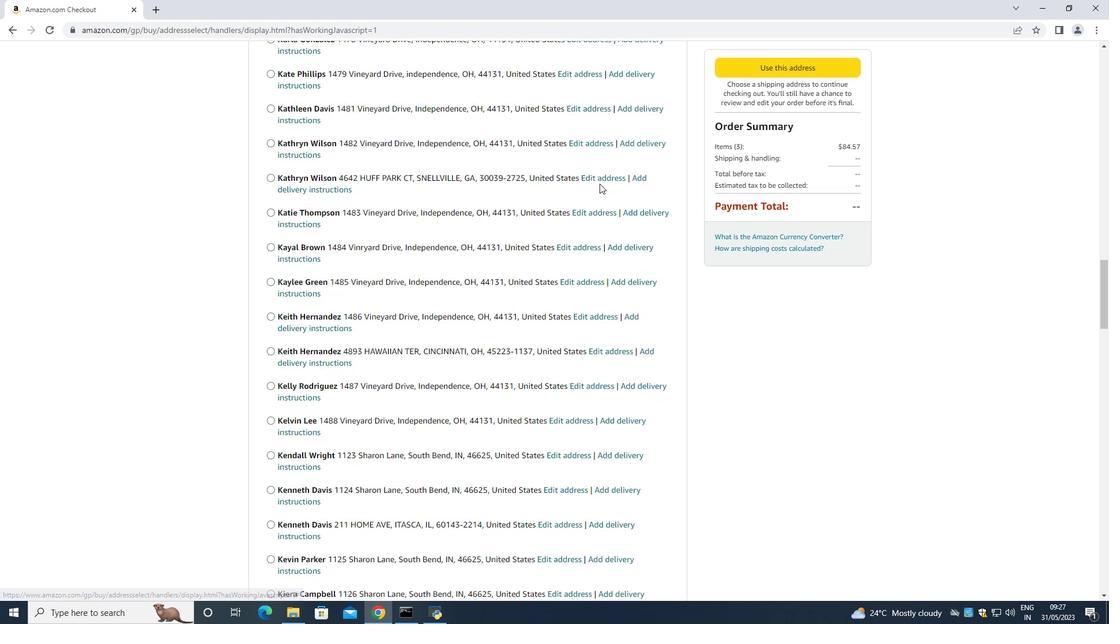 
Action: Mouse scrolled (600, 183) with delta (0, 0)
Screenshot: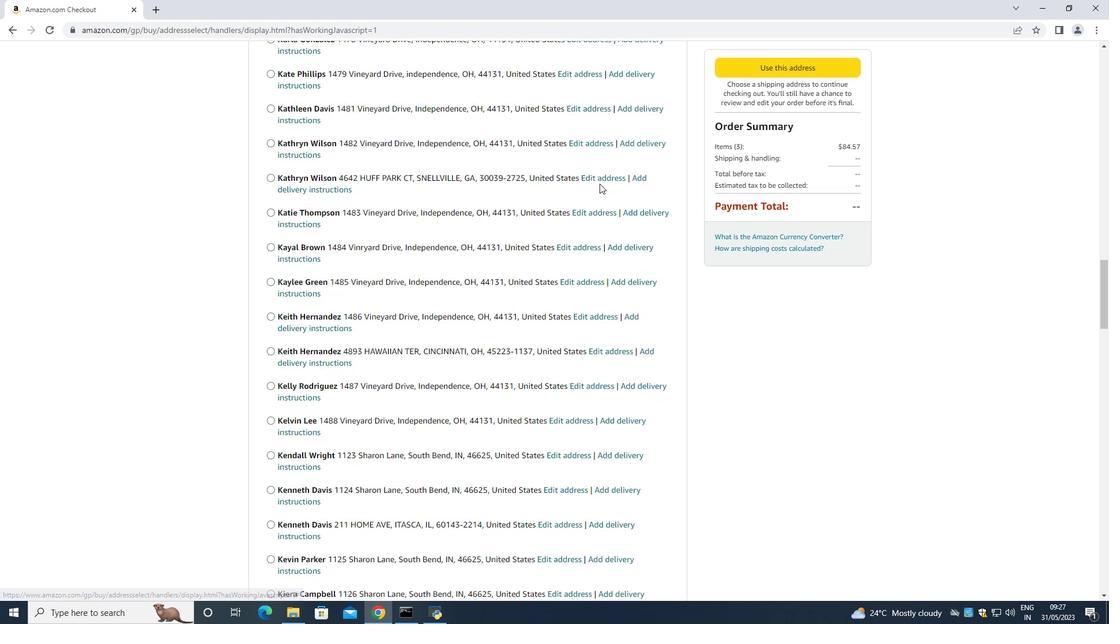 
Action: Mouse moved to (600, 183)
Screenshot: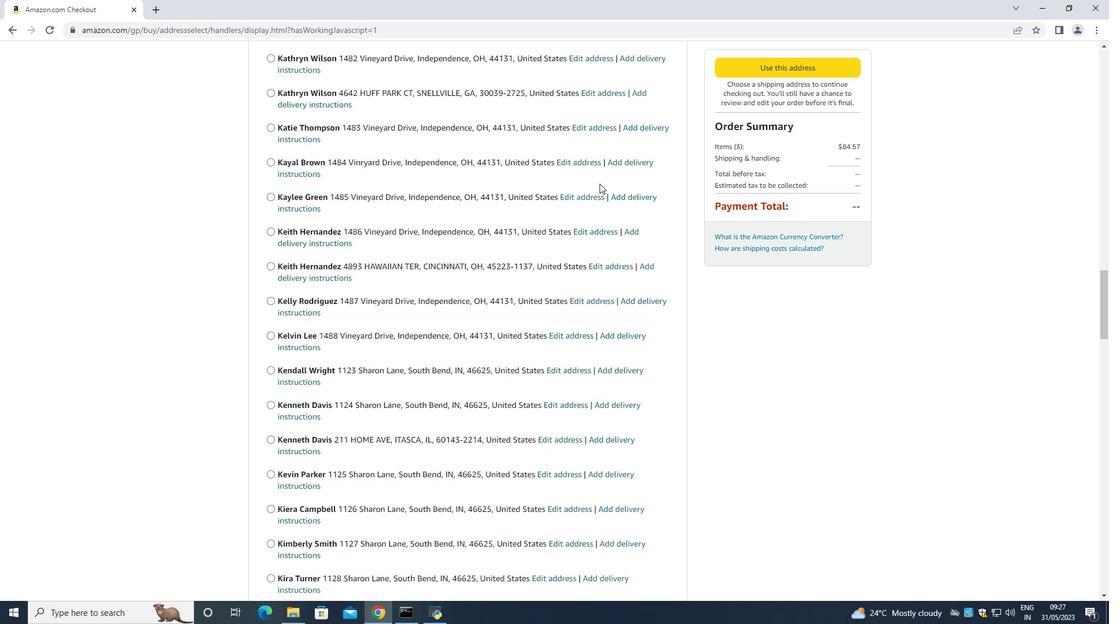 
Action: Mouse scrolled (600, 183) with delta (0, 0)
Screenshot: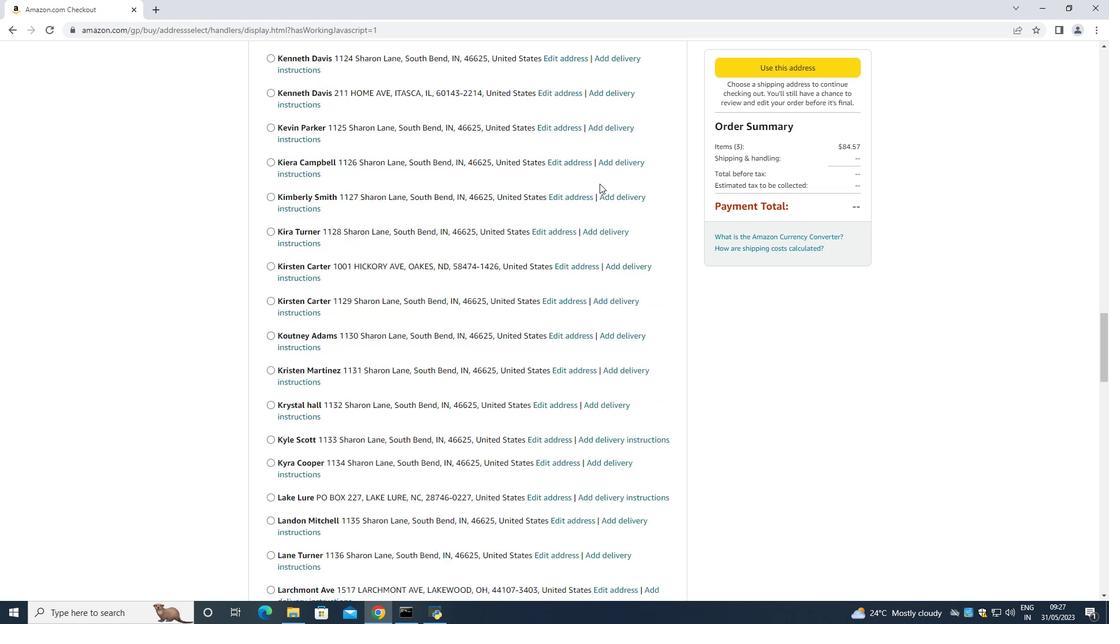 
Action: Mouse scrolled (600, 183) with delta (0, 0)
Screenshot: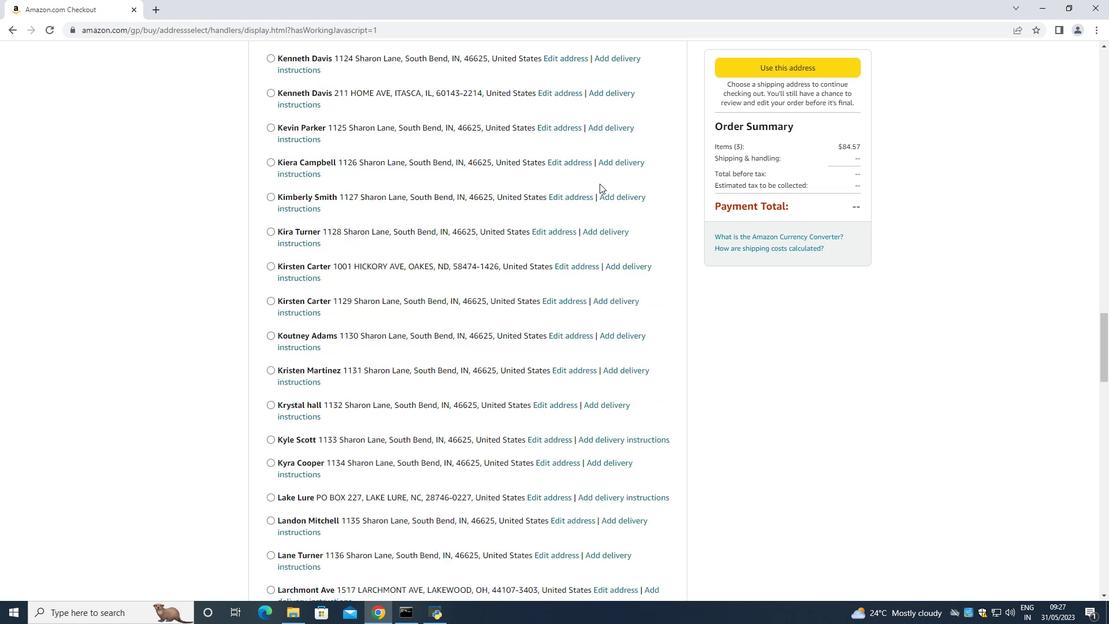 
Action: Mouse scrolled (600, 183) with delta (0, 0)
Screenshot: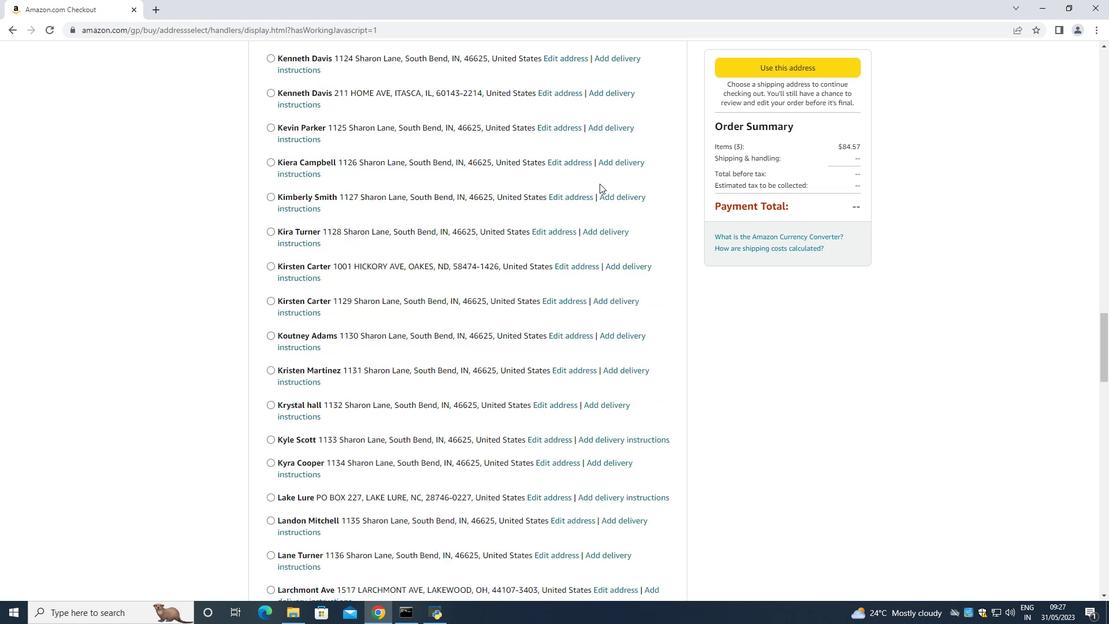 
Action: Mouse scrolled (600, 183) with delta (0, 0)
Screenshot: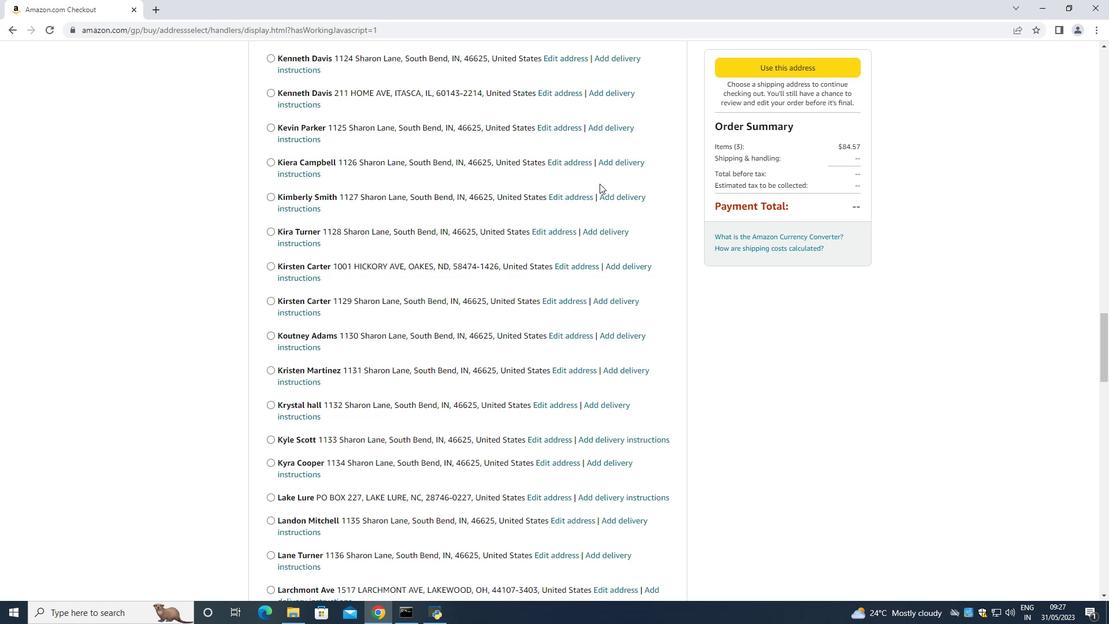 
Action: Mouse scrolled (600, 183) with delta (0, 0)
Screenshot: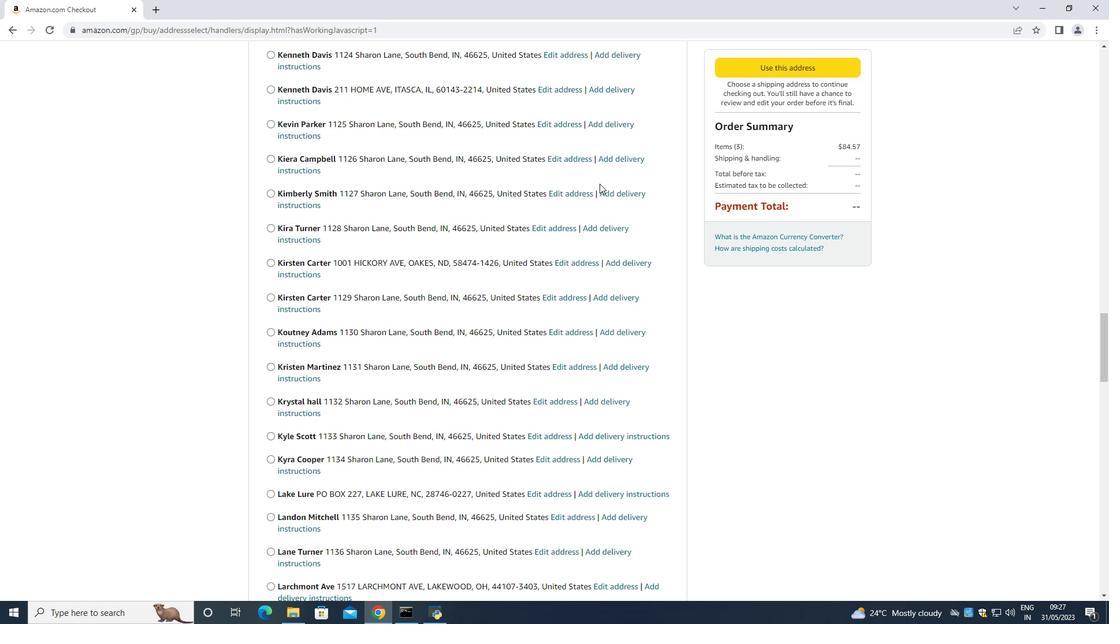 
Action: Mouse scrolled (600, 183) with delta (0, 0)
Screenshot: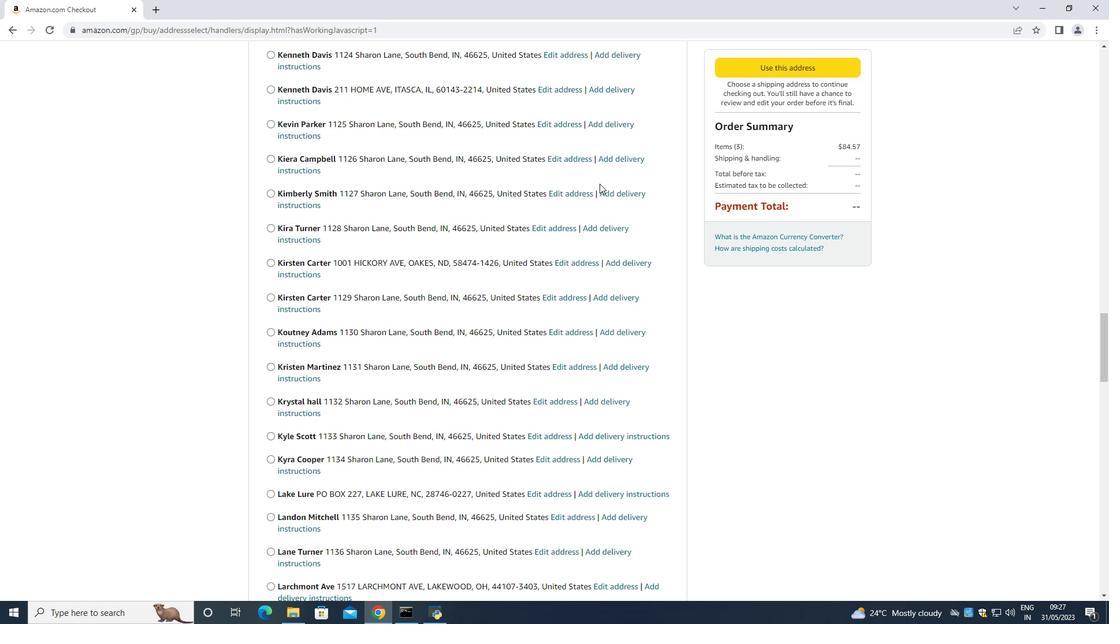 
Action: Mouse scrolled (600, 183) with delta (0, 0)
Screenshot: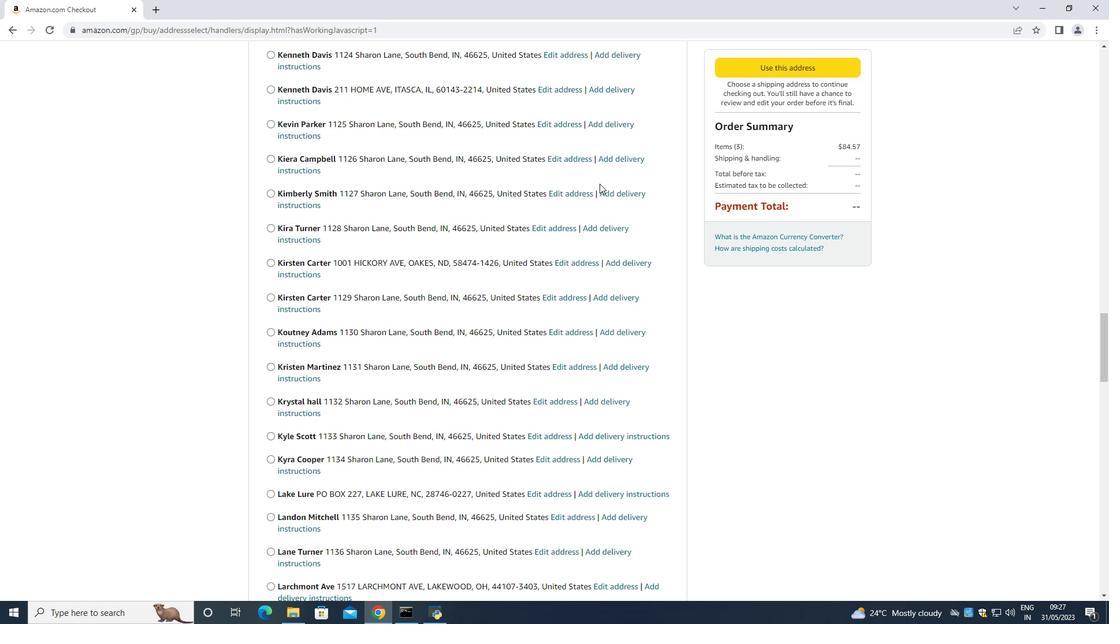 
Action: Mouse scrolled (600, 183) with delta (0, 0)
Screenshot: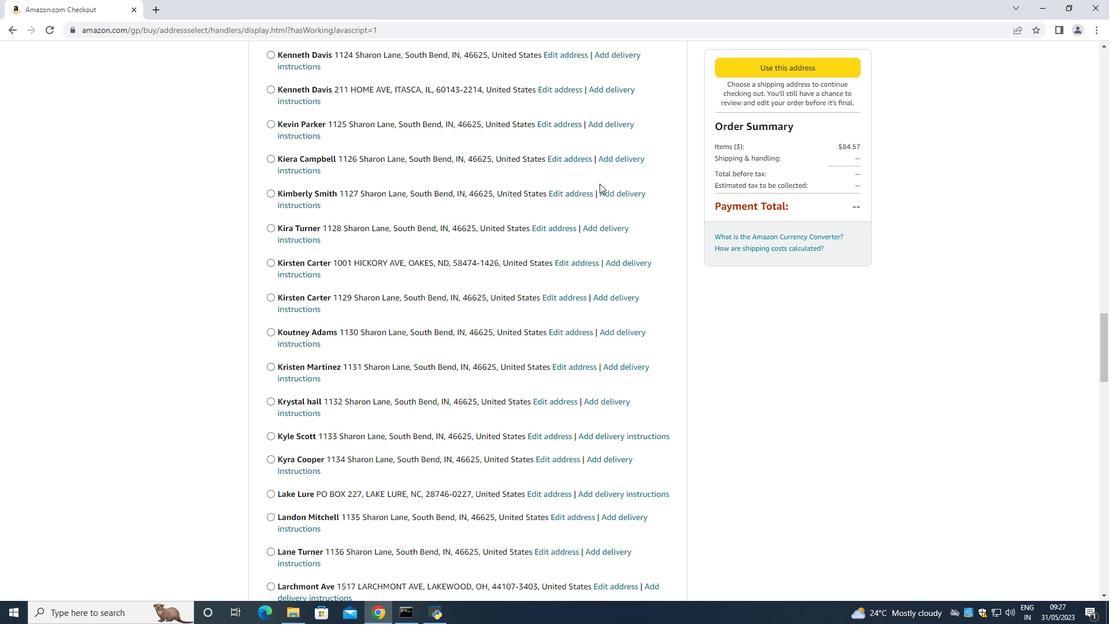 
Action: Mouse scrolled (600, 183) with delta (0, 0)
Screenshot: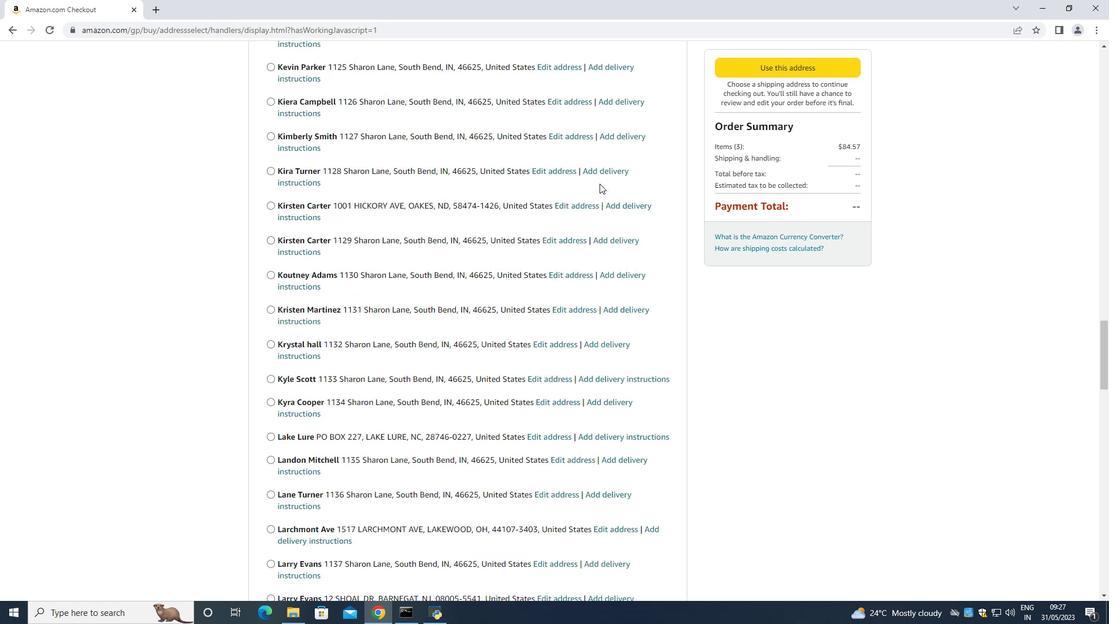 
Action: Mouse scrolled (600, 183) with delta (0, 0)
Screenshot: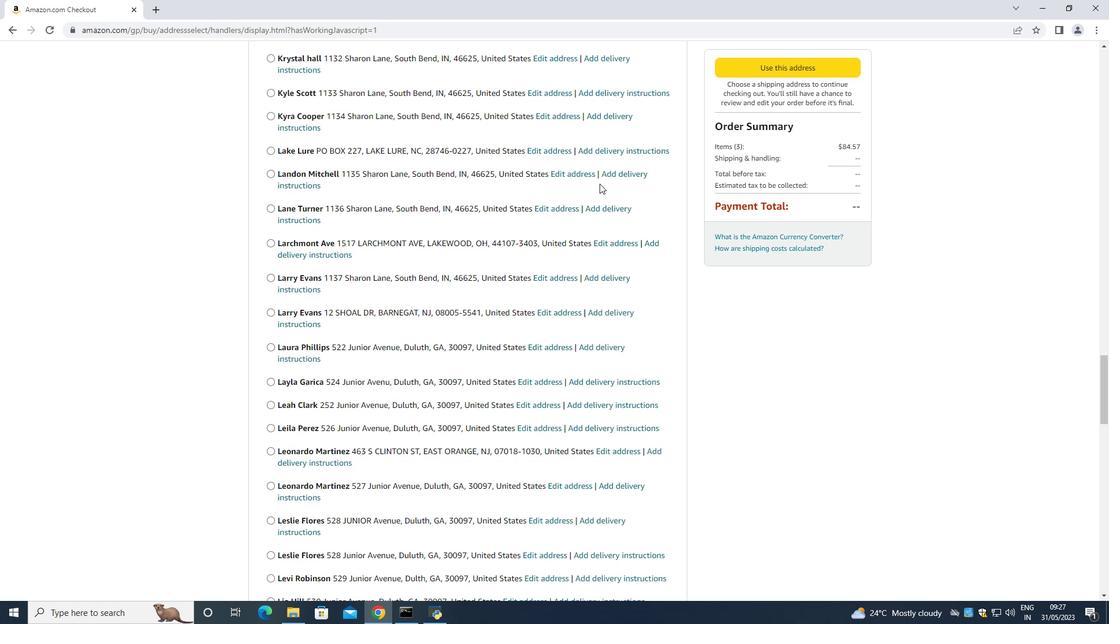 
Action: Mouse scrolled (600, 183) with delta (0, 0)
Screenshot: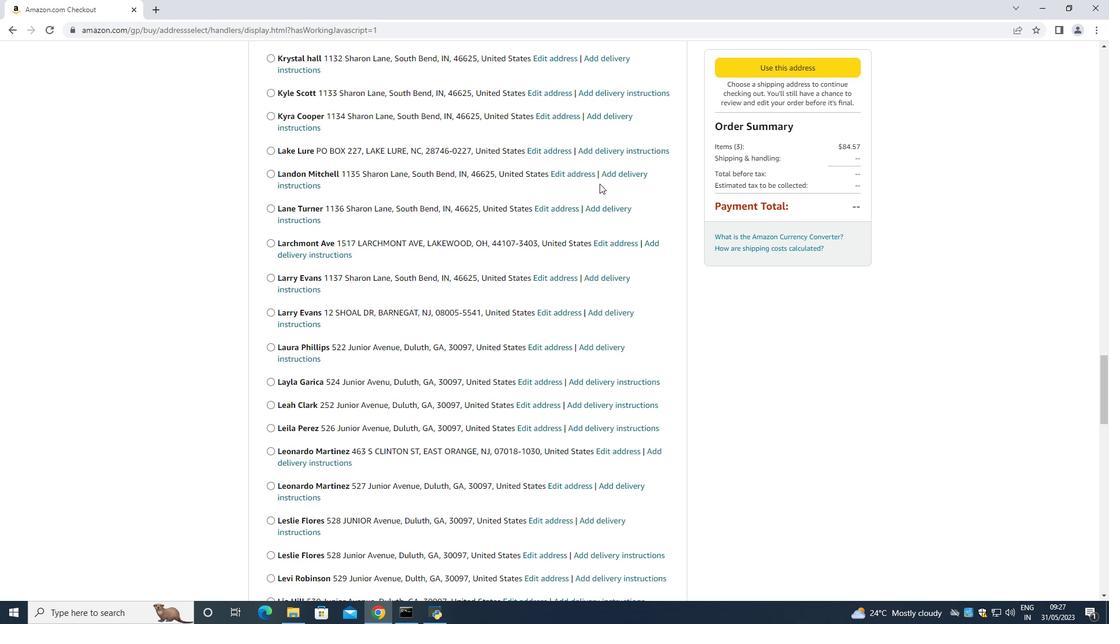 
Action: Mouse scrolled (600, 183) with delta (0, 0)
Screenshot: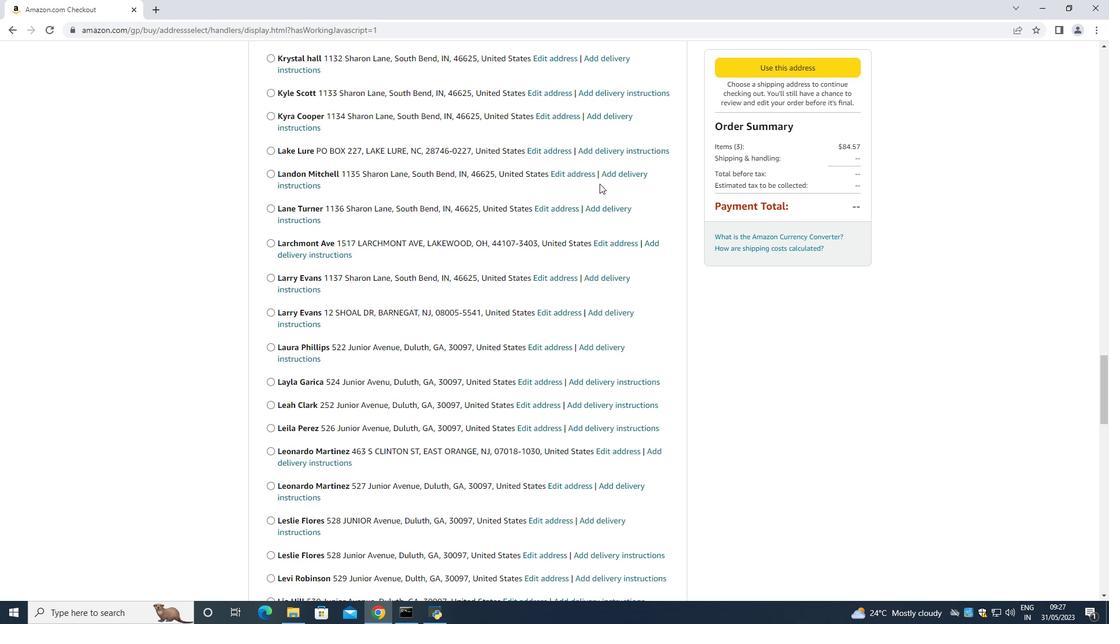
Action: Mouse scrolled (600, 183) with delta (0, 0)
Screenshot: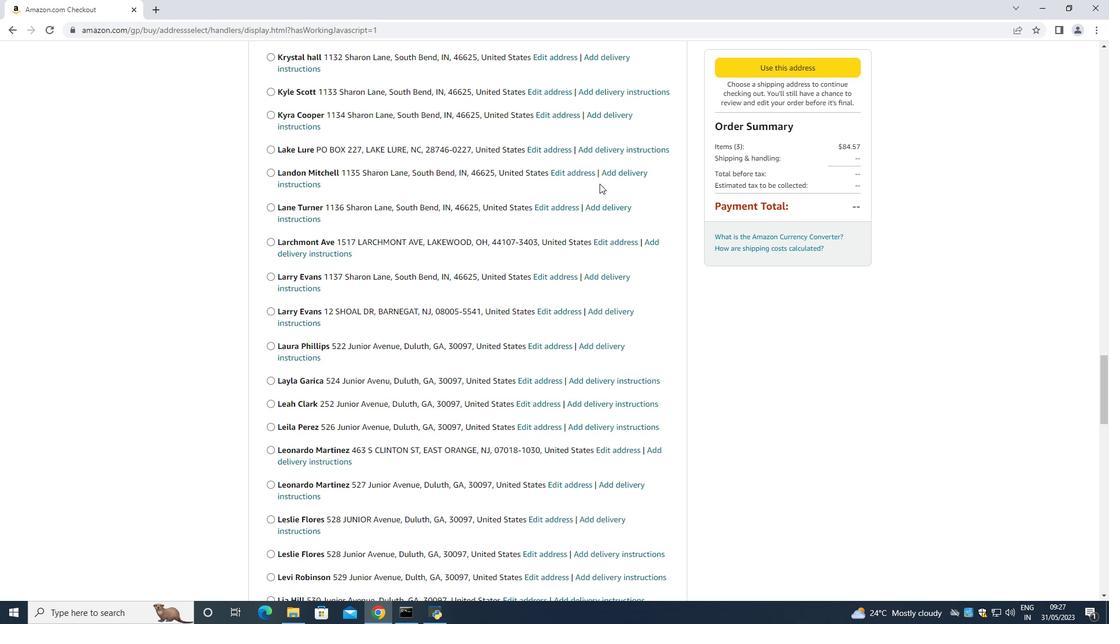 
Action: Mouse scrolled (600, 183) with delta (0, 0)
Screenshot: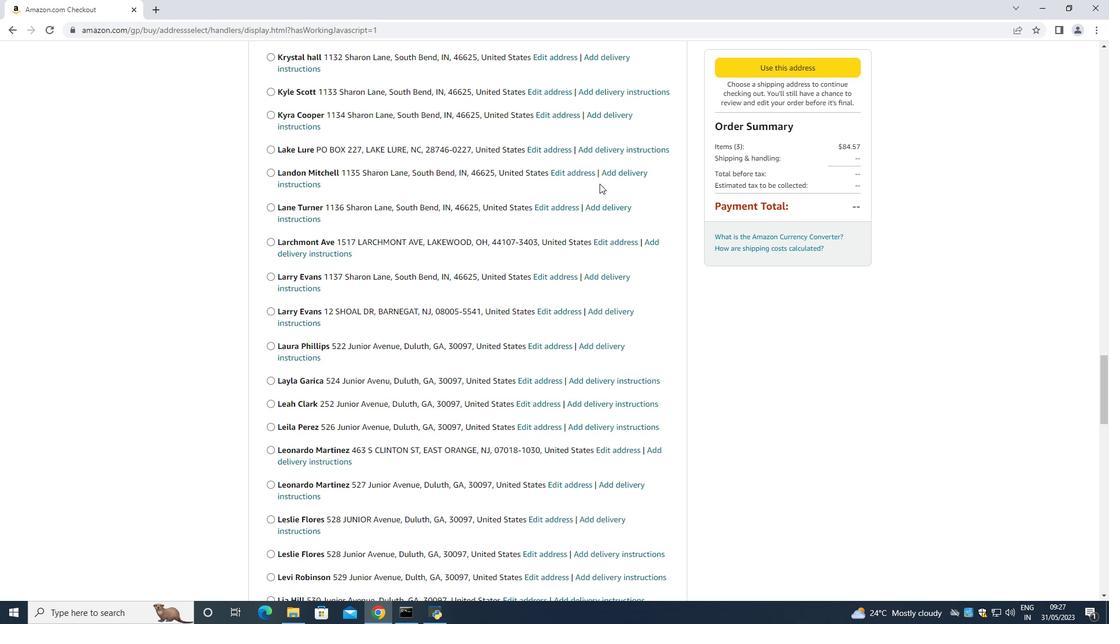 
Action: Mouse scrolled (600, 183) with delta (0, 0)
Screenshot: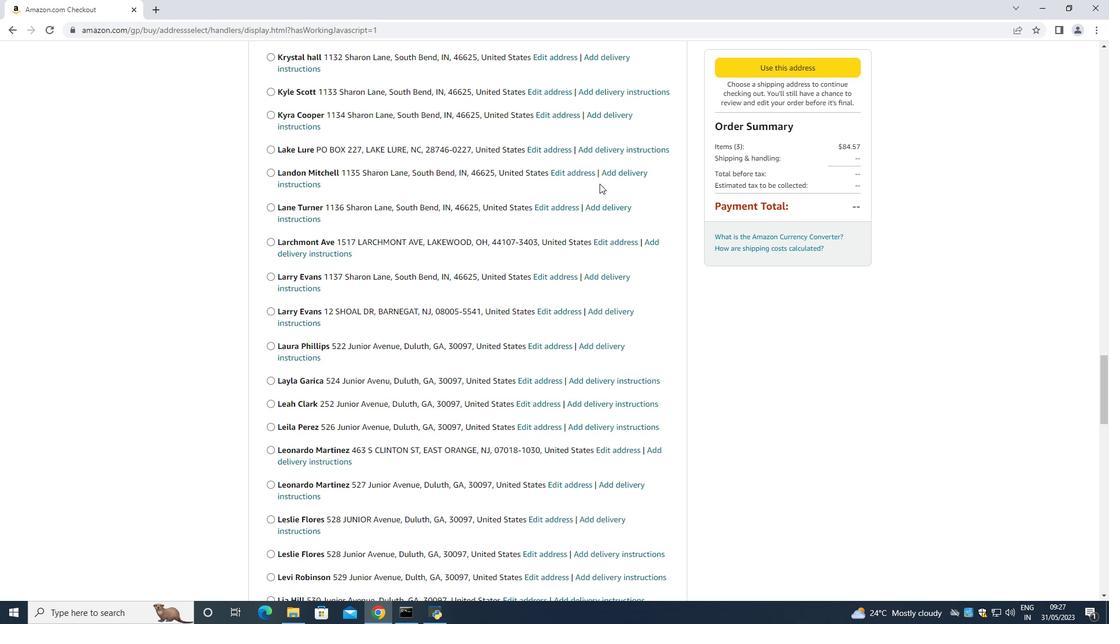 
Action: Mouse scrolled (600, 183) with delta (0, 0)
Screenshot: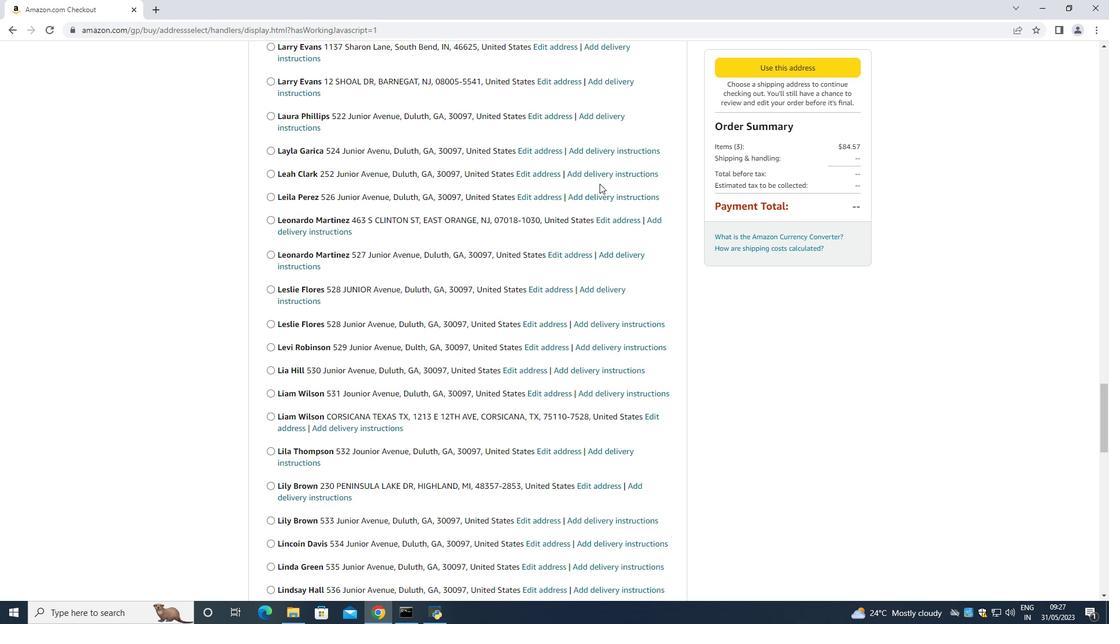 
Action: Mouse scrolled (600, 183) with delta (0, 0)
Screenshot: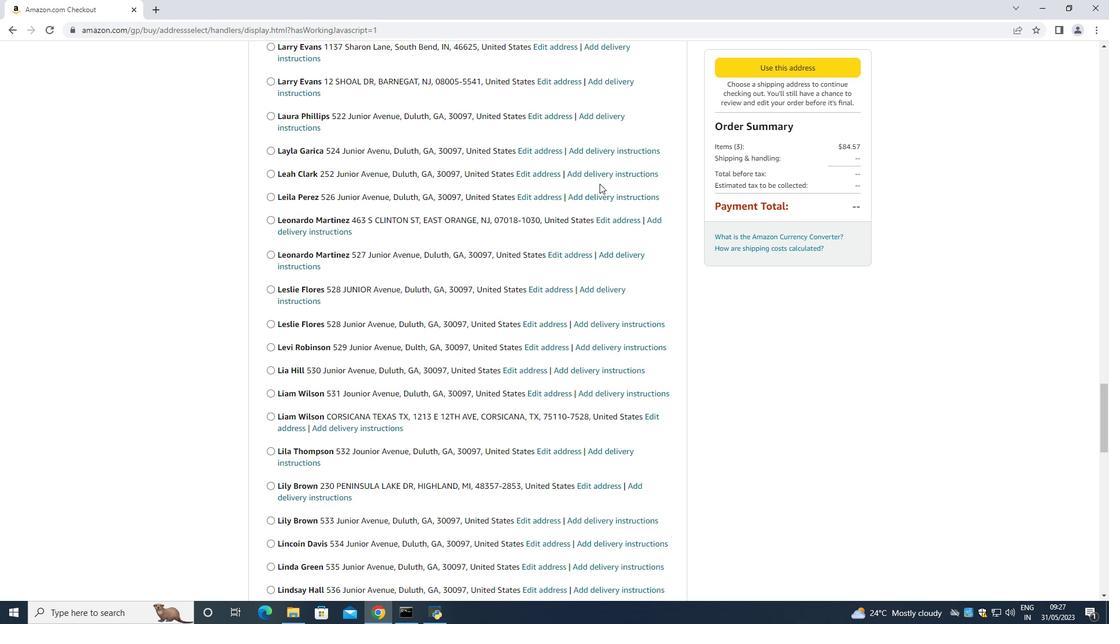 
Action: Mouse scrolled (600, 183) with delta (0, 0)
Screenshot: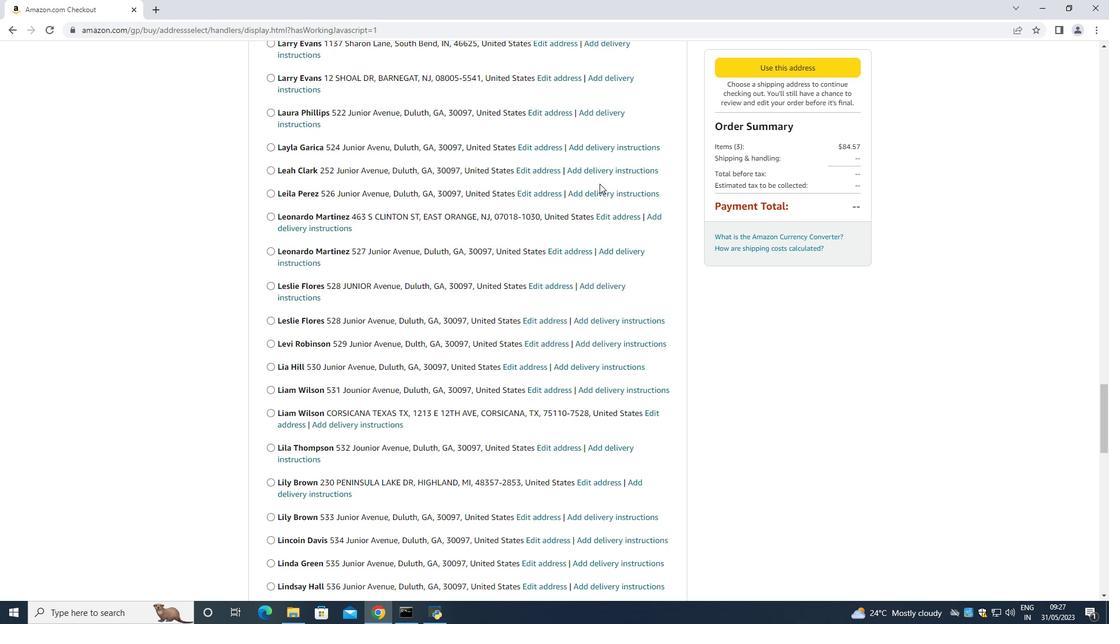 
Action: Mouse scrolled (600, 183) with delta (0, 0)
Screenshot: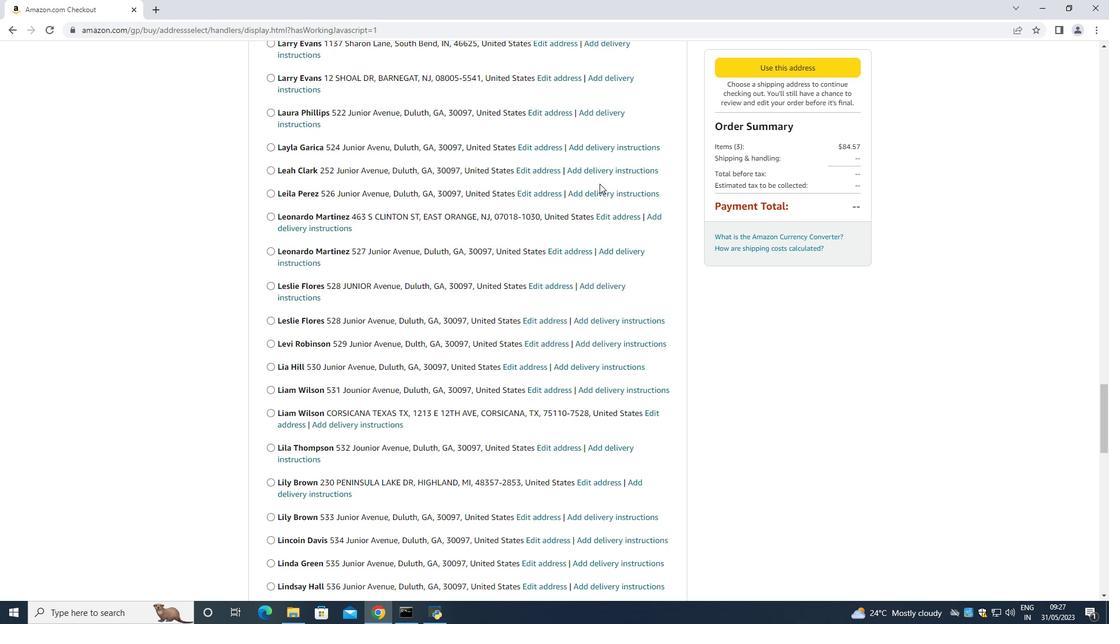 
Action: Mouse scrolled (600, 183) with delta (0, 0)
Screenshot: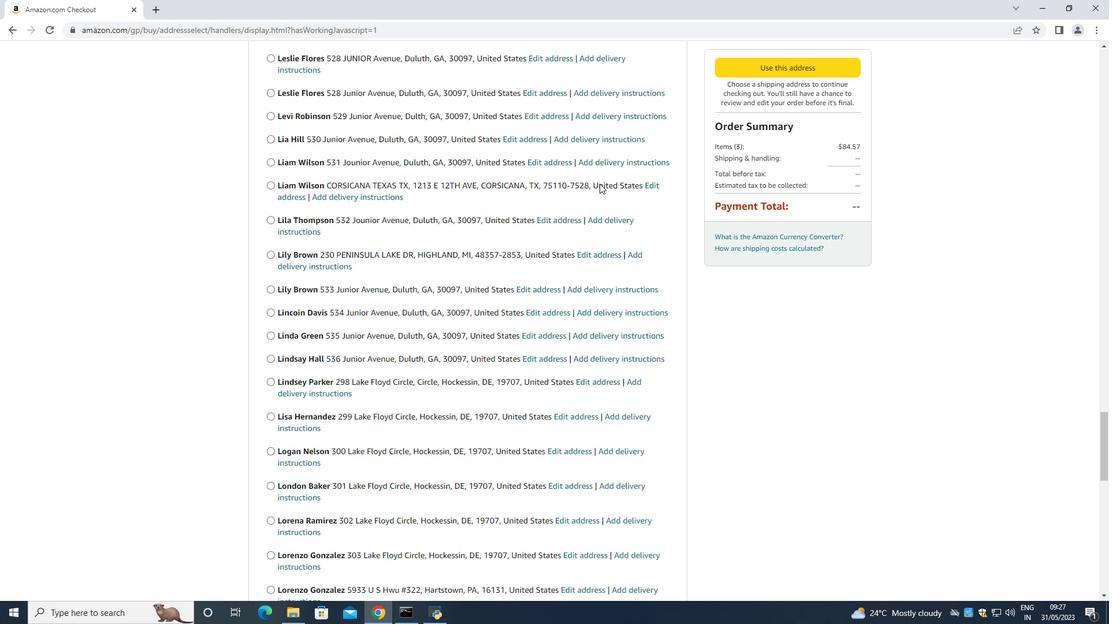 
Action: Mouse scrolled (600, 183) with delta (0, 0)
Screenshot: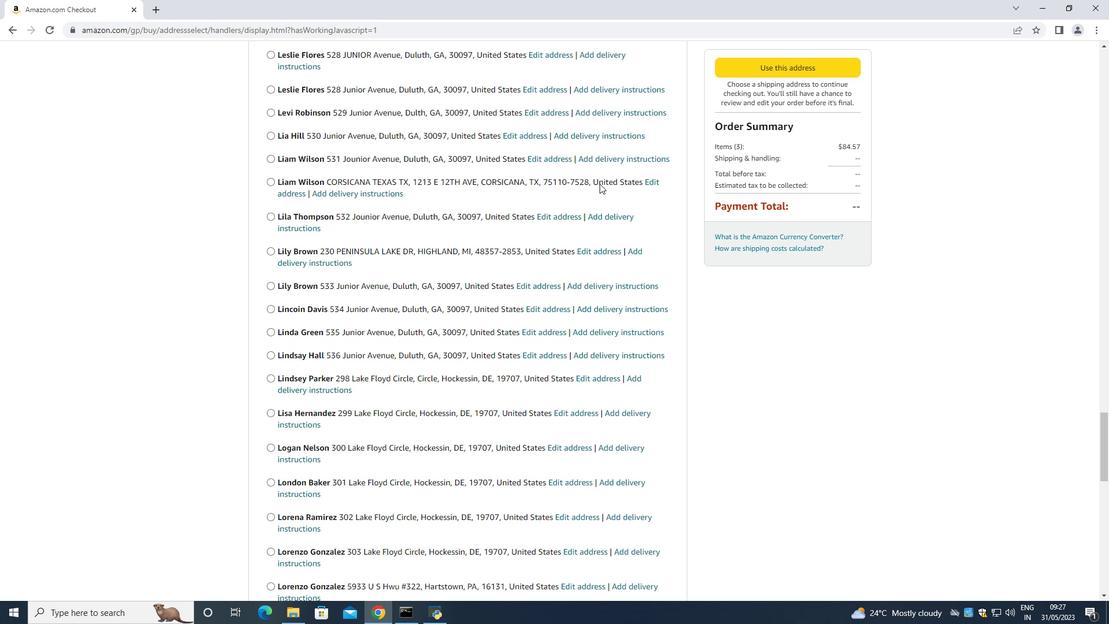 
Action: Mouse scrolled (600, 183) with delta (0, 0)
Screenshot: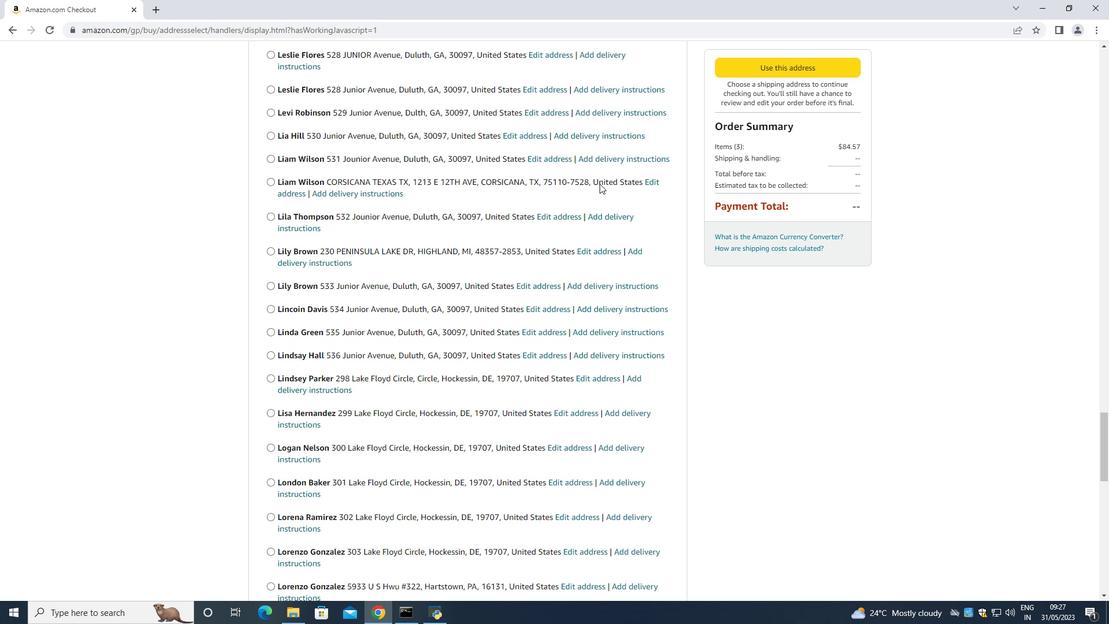 
Action: Mouse scrolled (600, 183) with delta (0, 0)
Screenshot: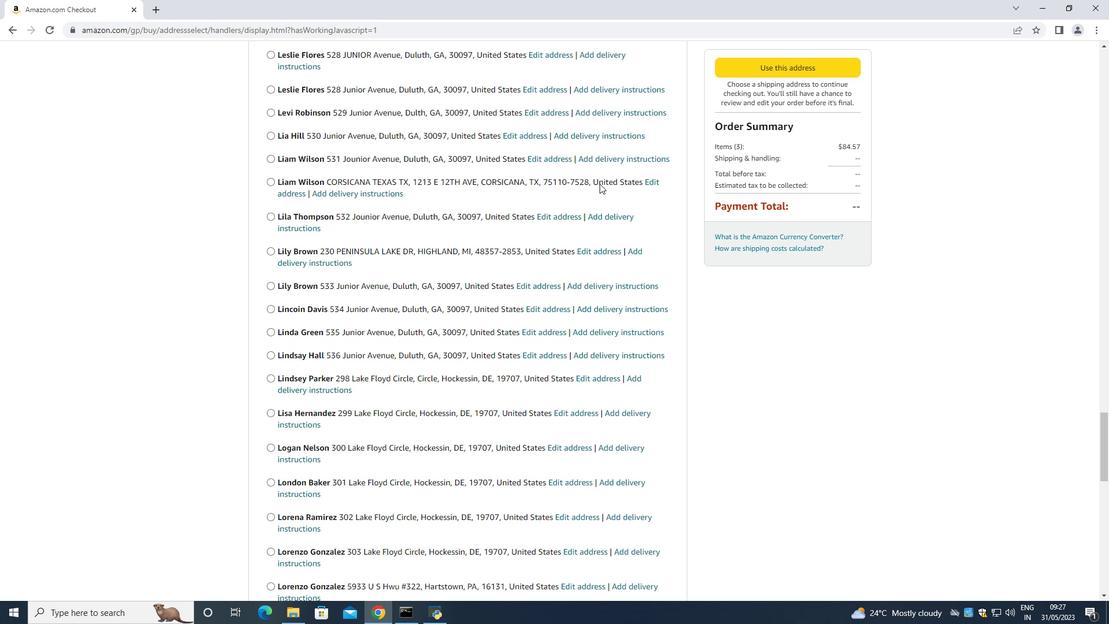 
Action: Mouse scrolled (600, 183) with delta (0, 0)
Screenshot: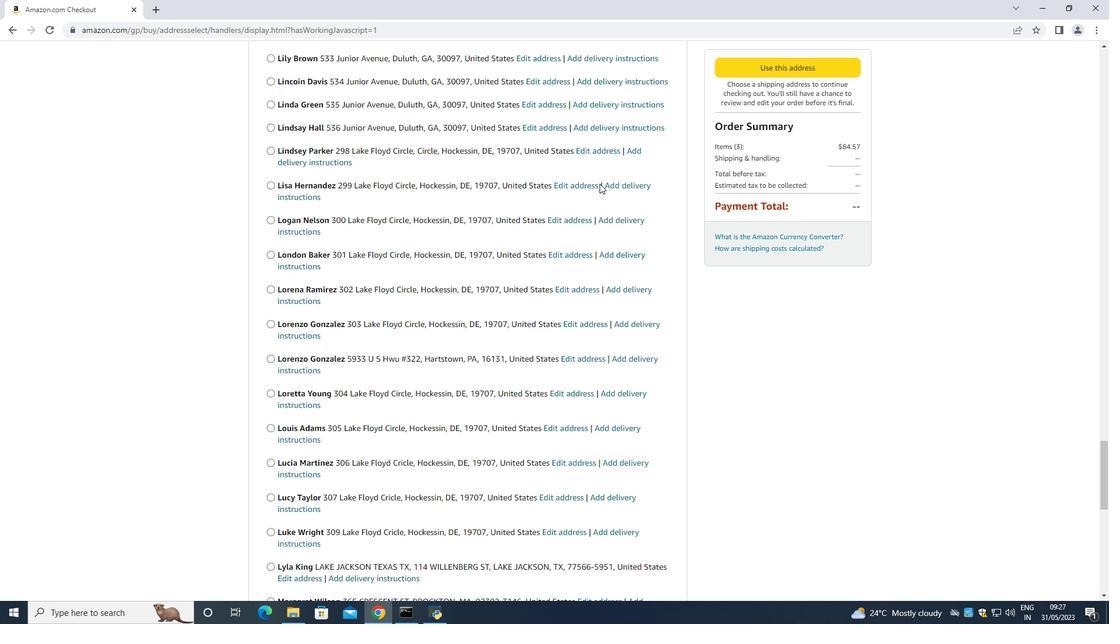 
Action: Mouse scrolled (600, 183) with delta (0, 0)
Screenshot: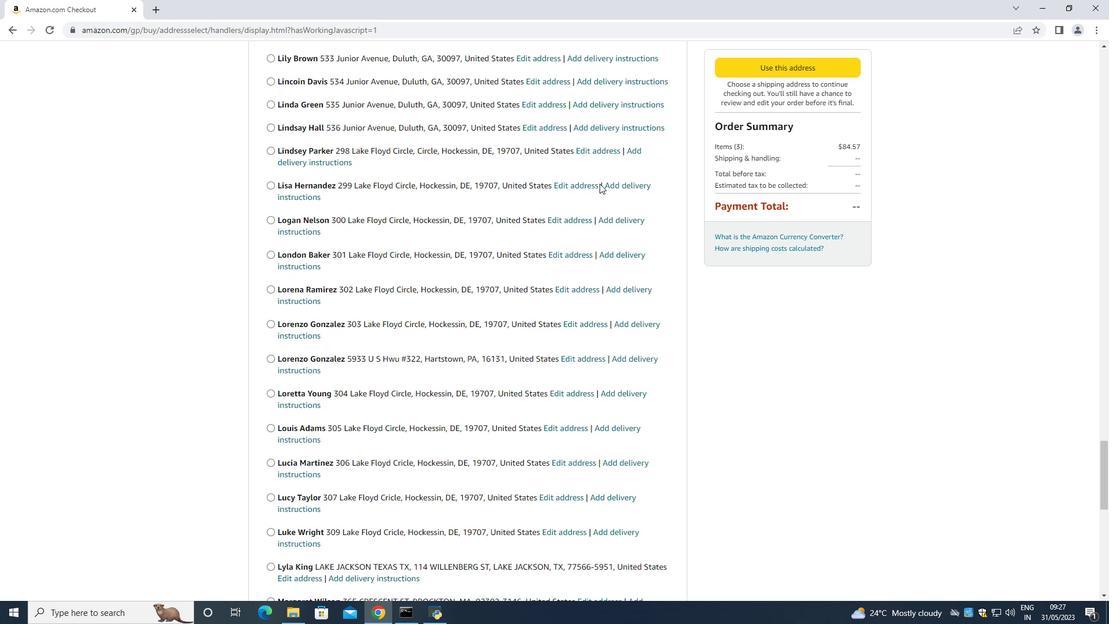 
Action: Mouse scrolled (600, 183) with delta (0, 0)
Screenshot: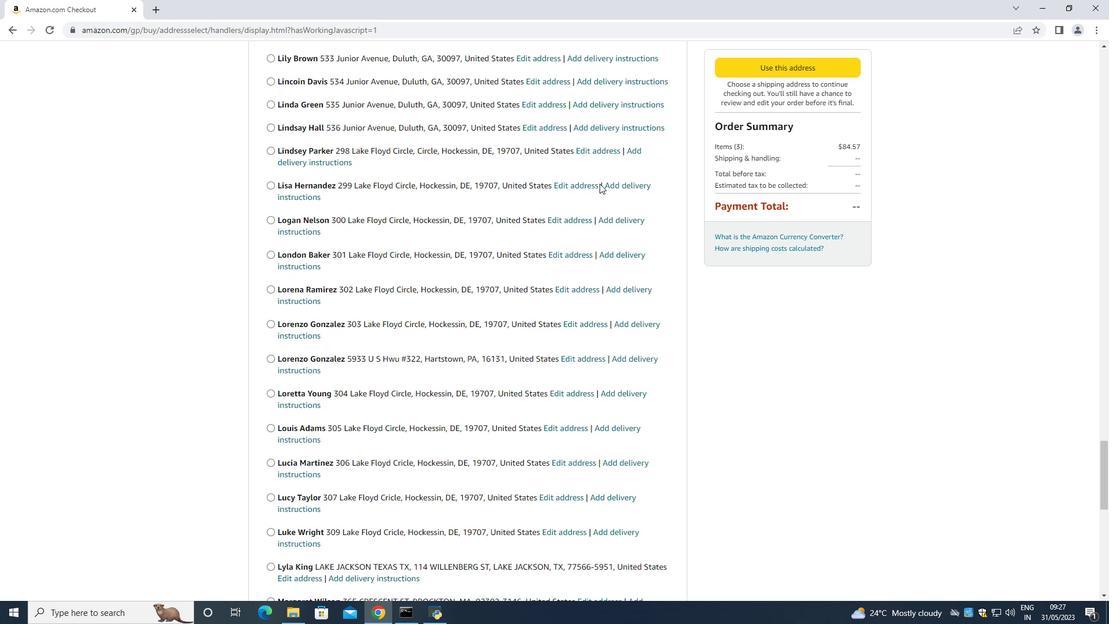 
Action: Mouse scrolled (600, 183) with delta (0, 0)
Screenshot: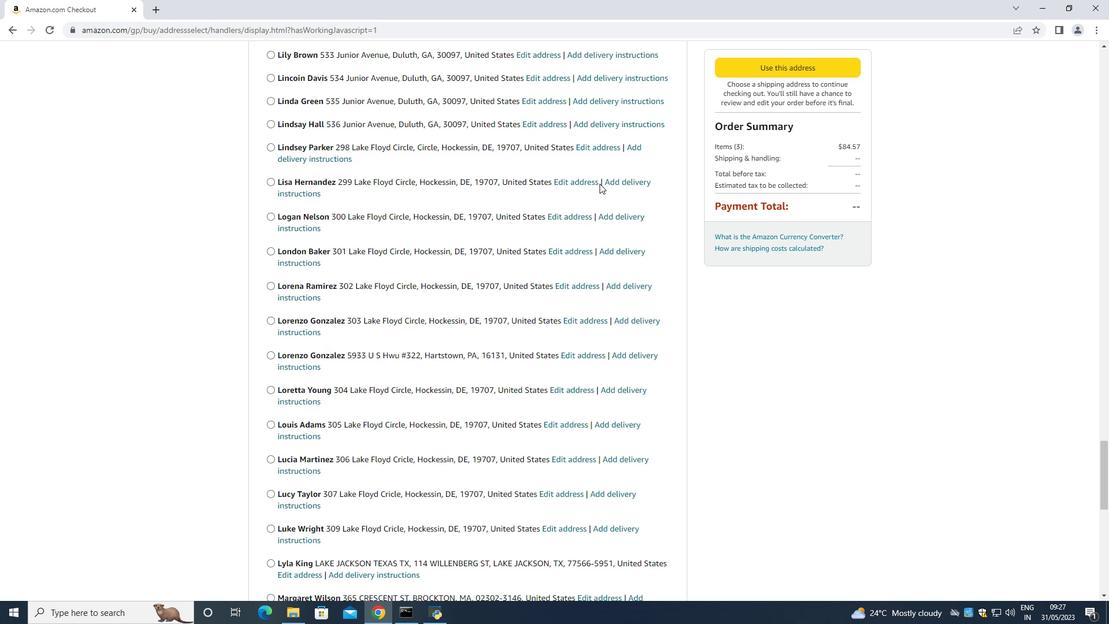 
Action: Mouse scrolled (600, 183) with delta (0, 0)
Screenshot: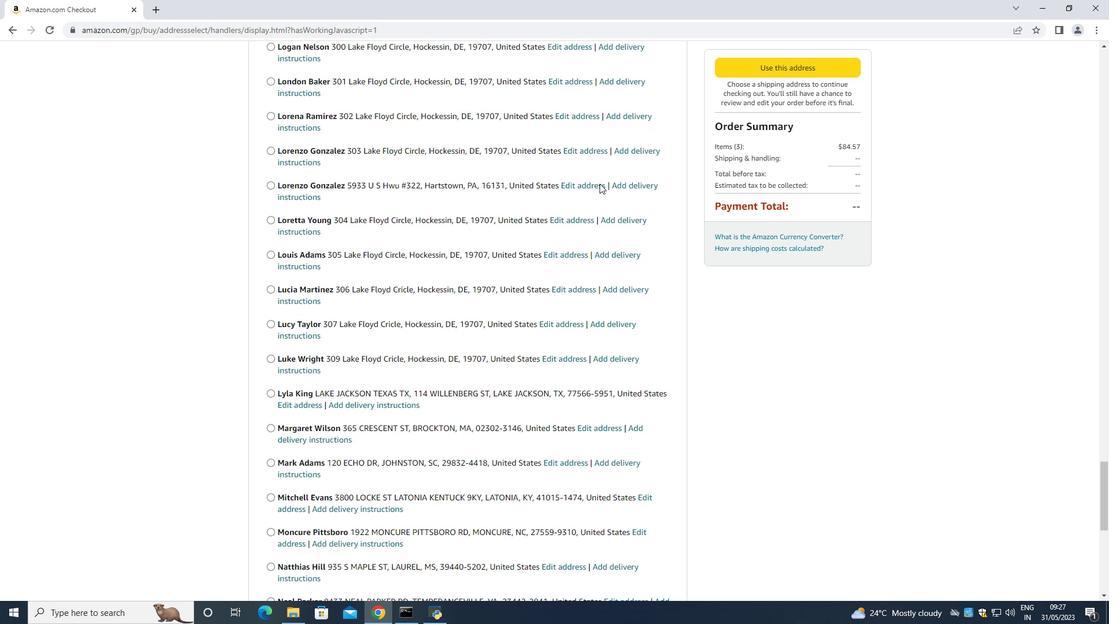 
Action: Mouse scrolled (600, 183) with delta (0, 0)
Screenshot: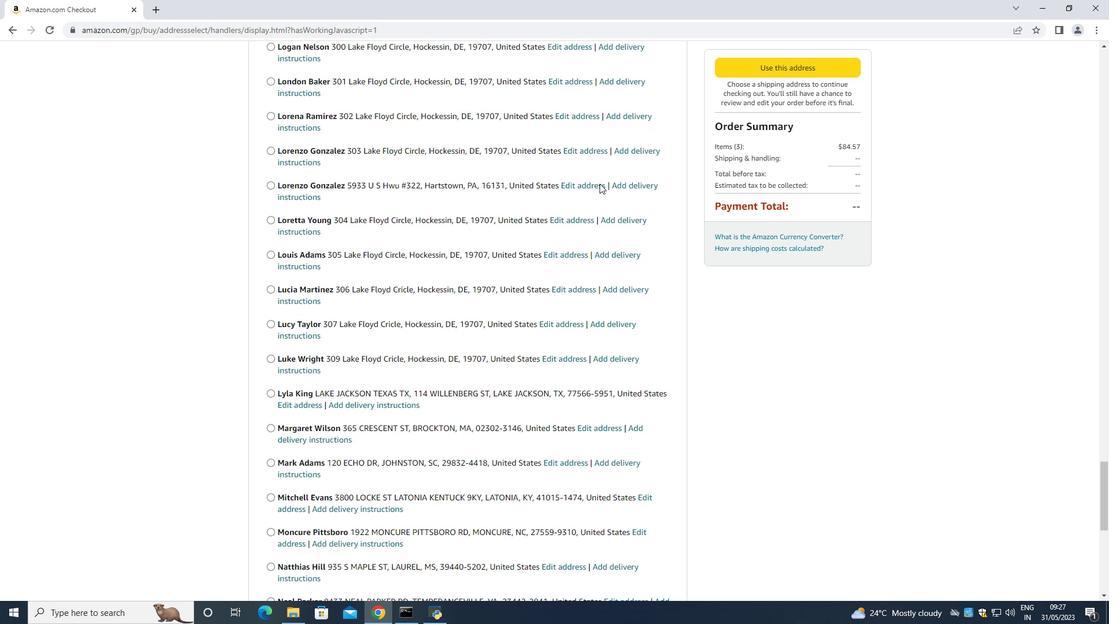 
Action: Mouse scrolled (600, 183) with delta (0, 0)
Screenshot: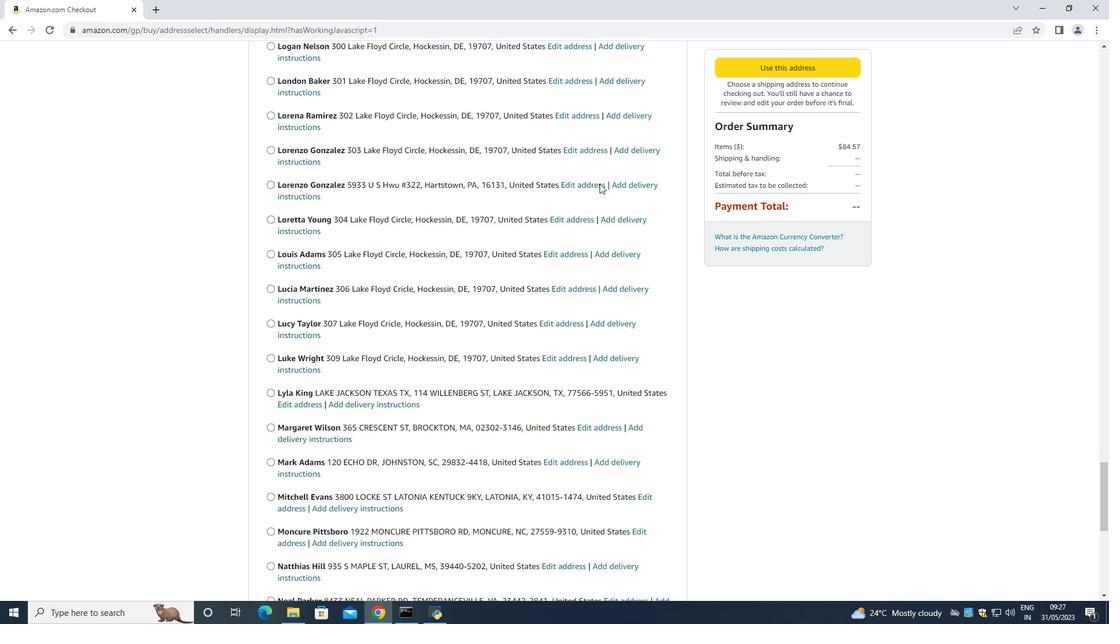 
Action: Mouse scrolled (600, 183) with delta (0, 0)
Screenshot: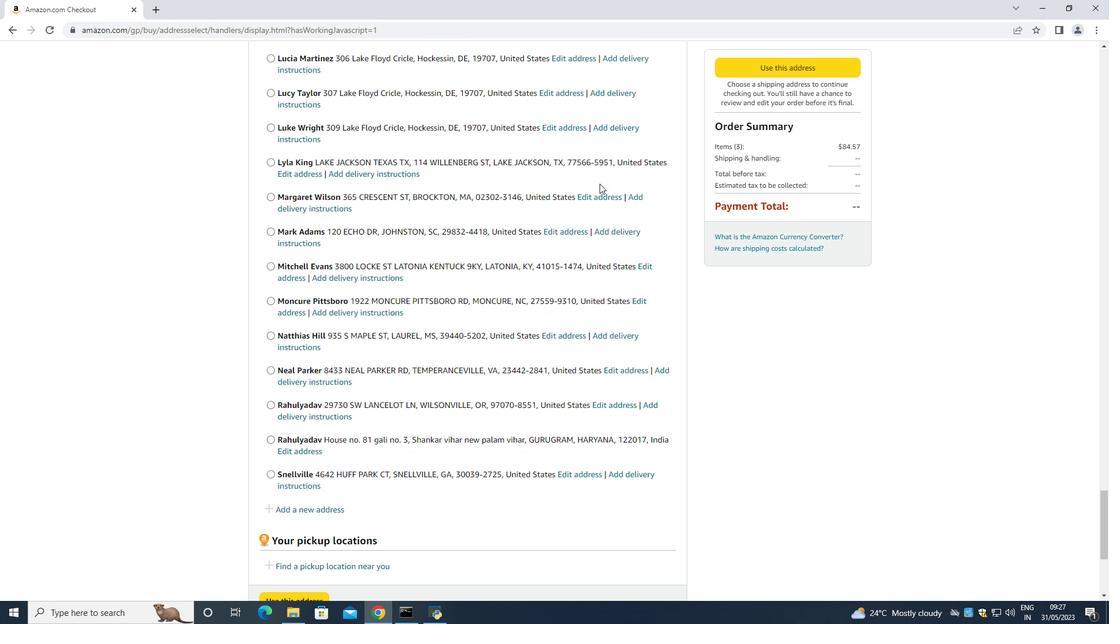 
Action: Mouse scrolled (600, 183) with delta (0, 0)
Screenshot: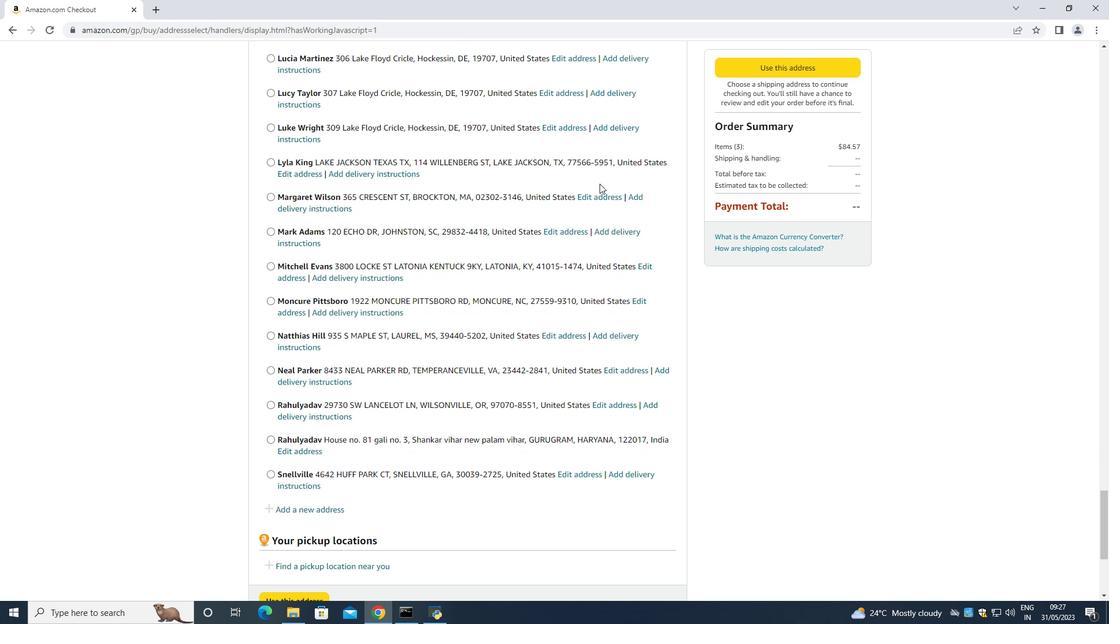 
Action: Mouse scrolled (600, 183) with delta (0, 0)
Screenshot: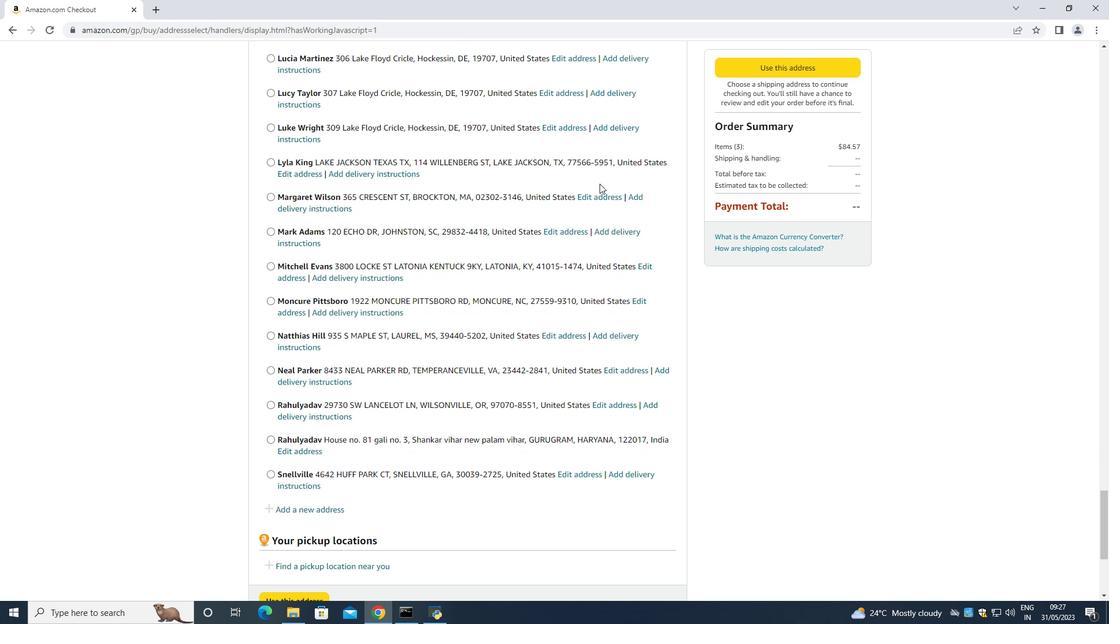 
Action: Mouse scrolled (600, 183) with delta (0, 0)
Screenshot: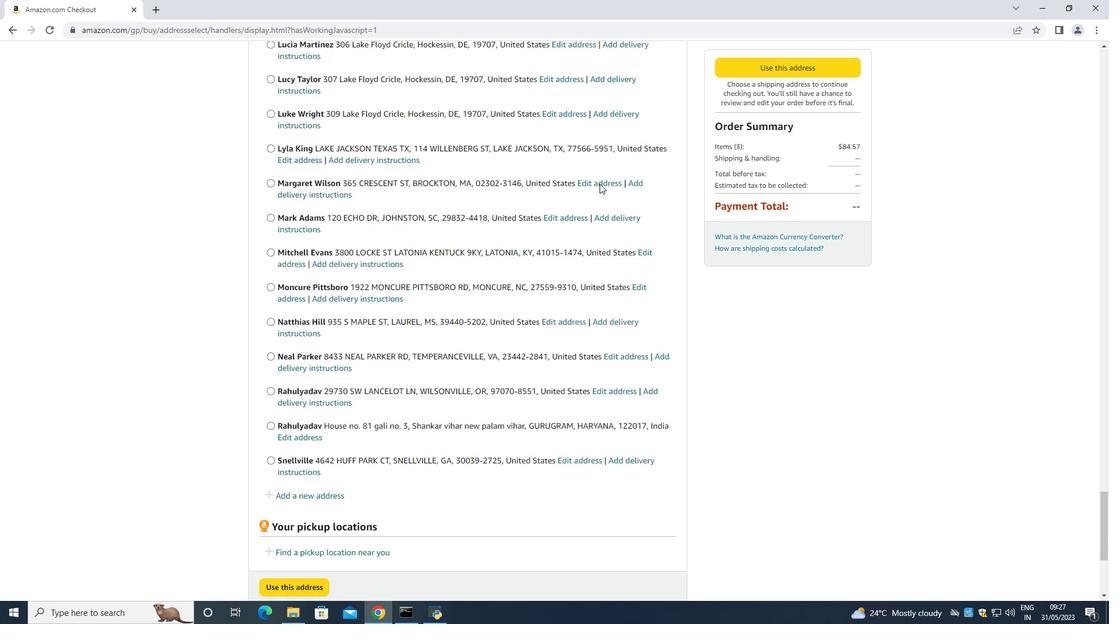 
Action: Mouse scrolled (600, 183) with delta (0, 0)
Screenshot: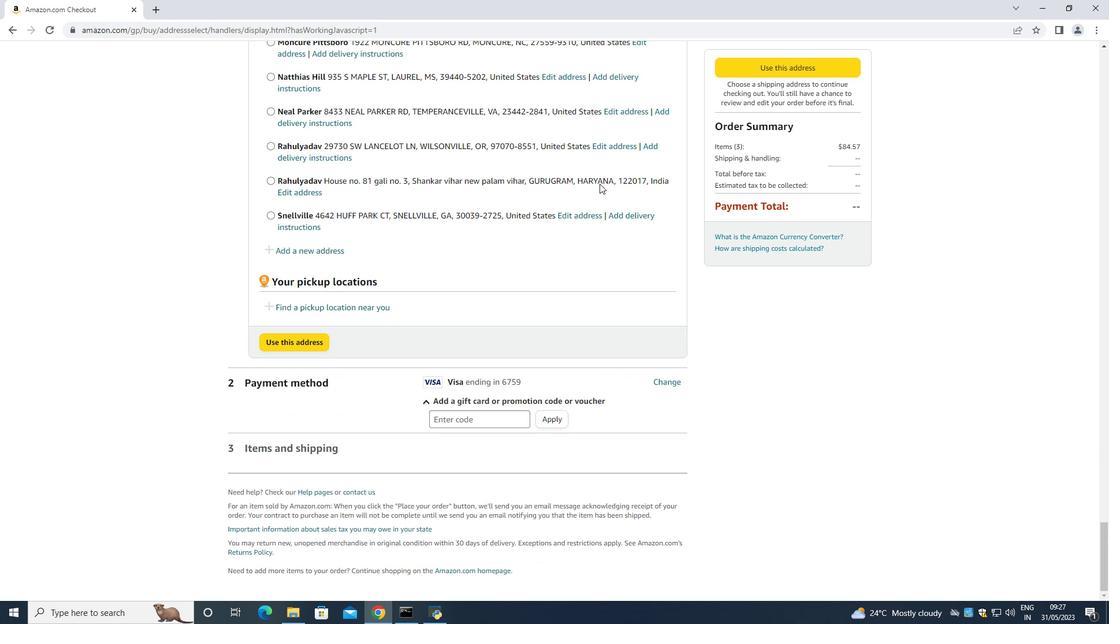 
Action: Mouse scrolled (600, 183) with delta (0, 0)
Screenshot: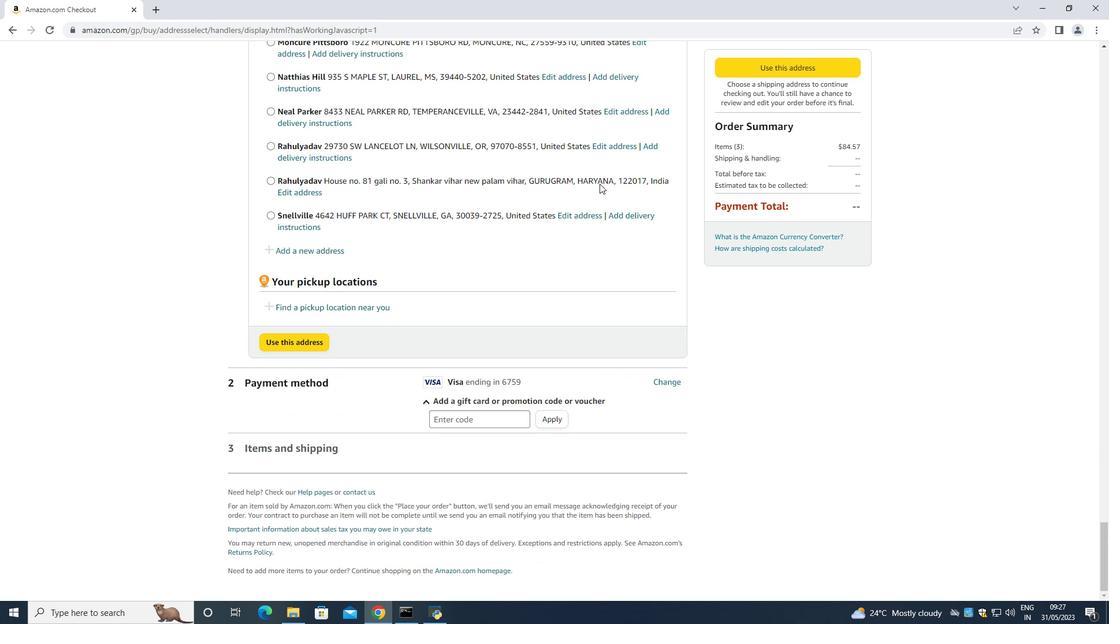 
Action: Mouse scrolled (600, 183) with delta (0, 0)
Screenshot: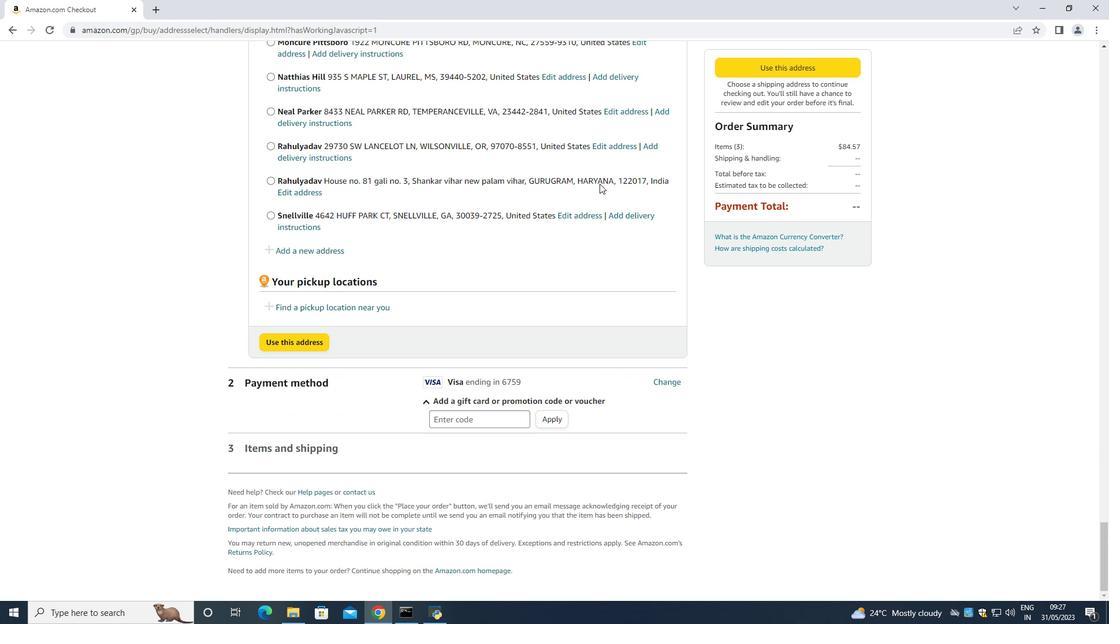 
Action: Mouse scrolled (600, 183) with delta (0, 0)
Screenshot: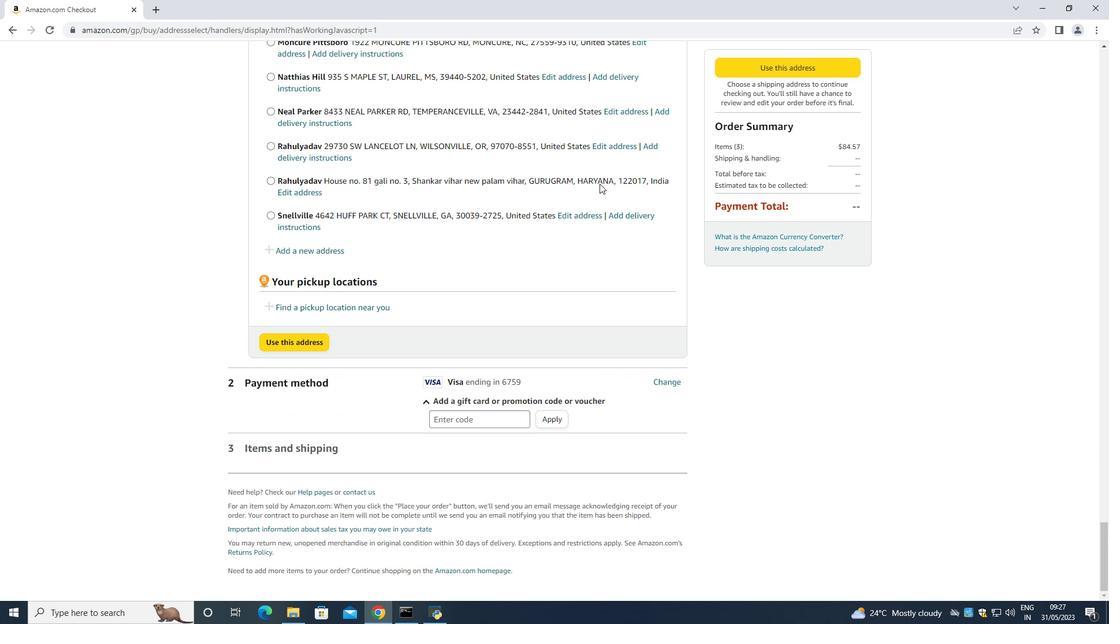 
Action: Mouse scrolled (600, 183) with delta (0, 0)
Screenshot: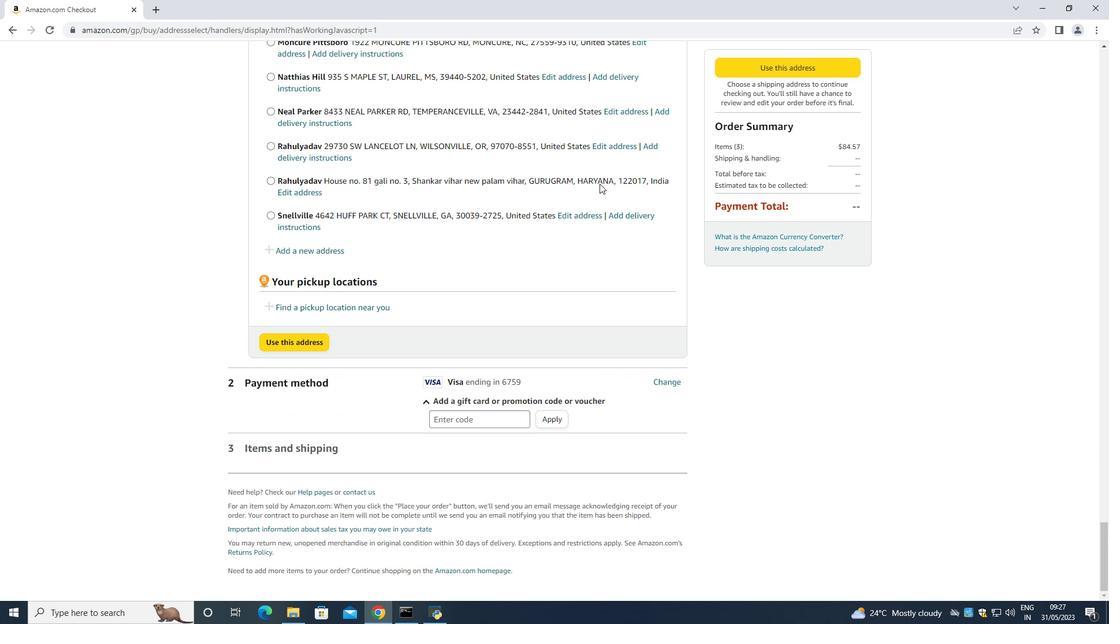 
Action: Mouse scrolled (600, 183) with delta (0, 0)
Screenshot: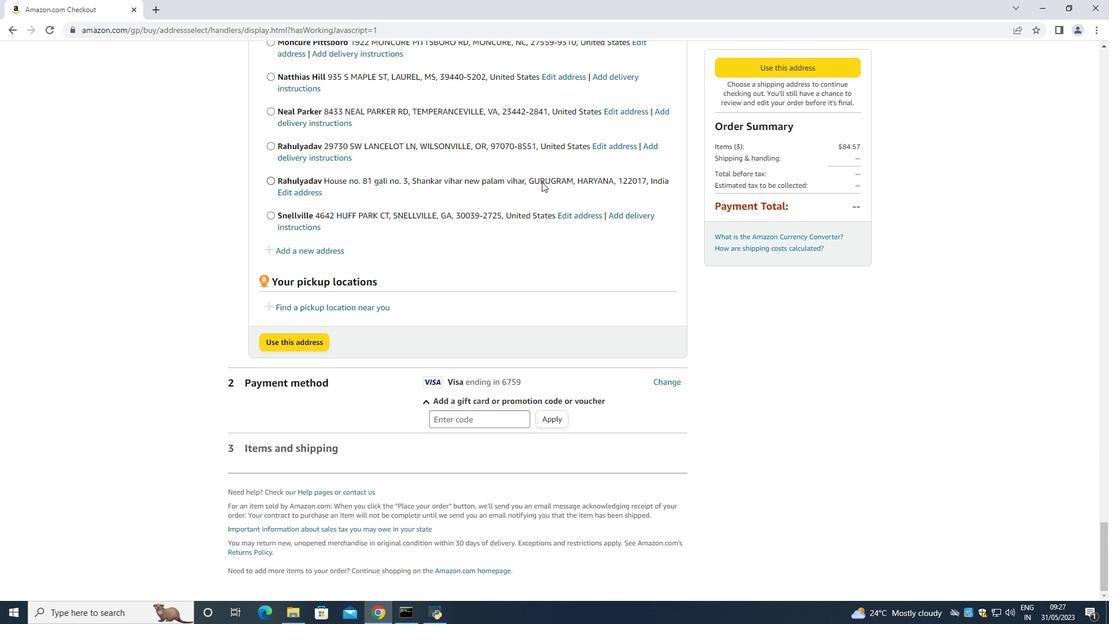 
Action: Mouse scrolled (600, 183) with delta (0, 0)
Screenshot: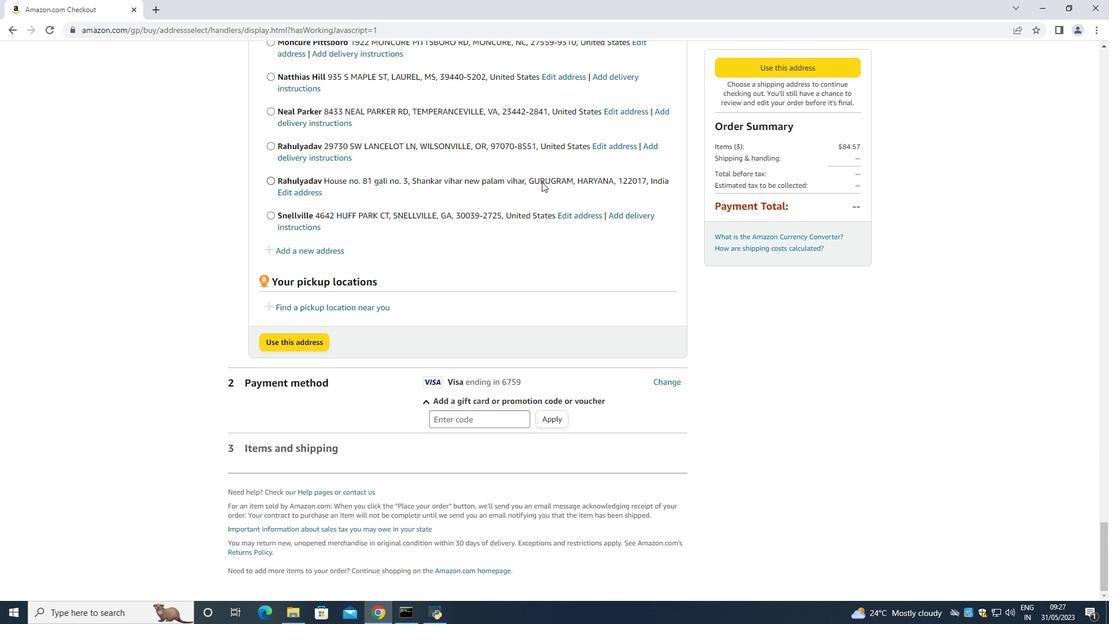 
Action: Mouse scrolled (600, 183) with delta (0, 0)
Screenshot: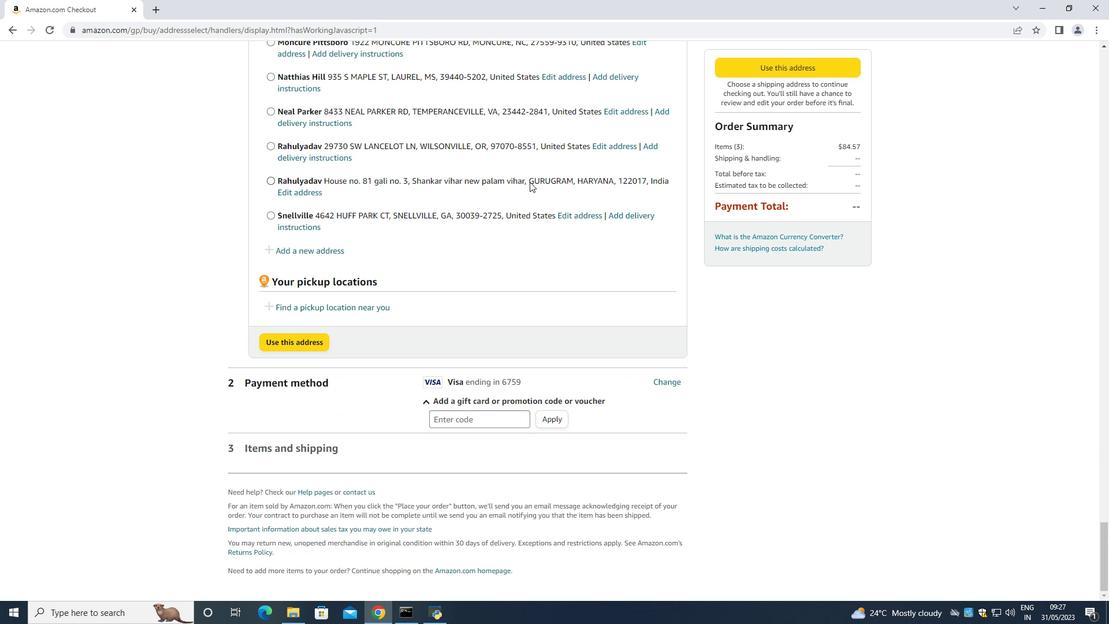 
Action: Mouse scrolled (600, 183) with delta (0, 0)
Screenshot: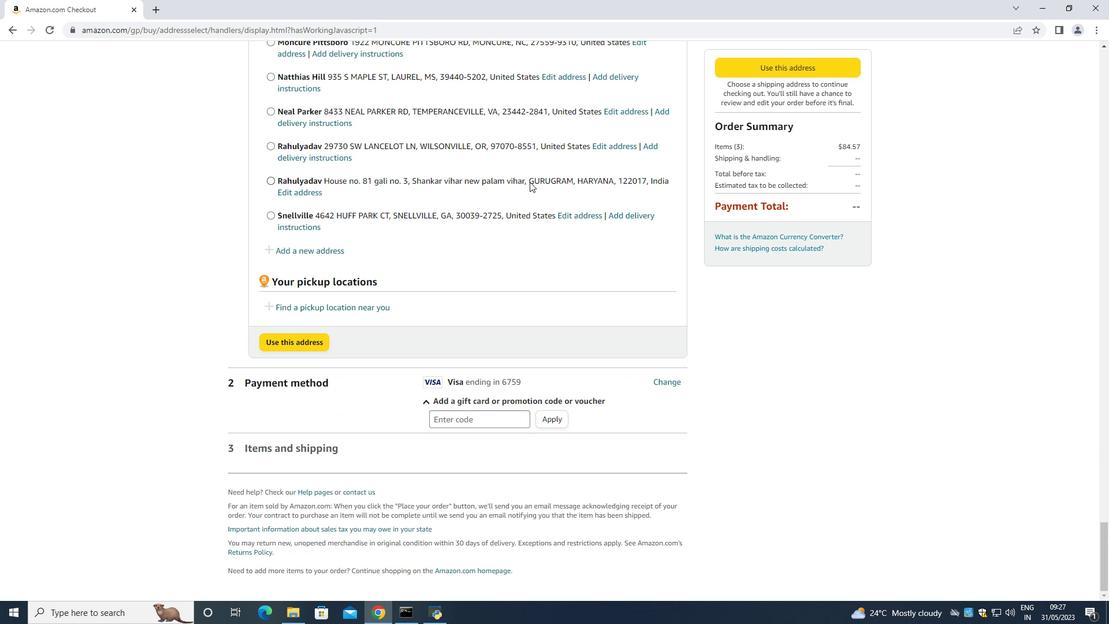 
Action: Mouse moved to (324, 254)
Screenshot: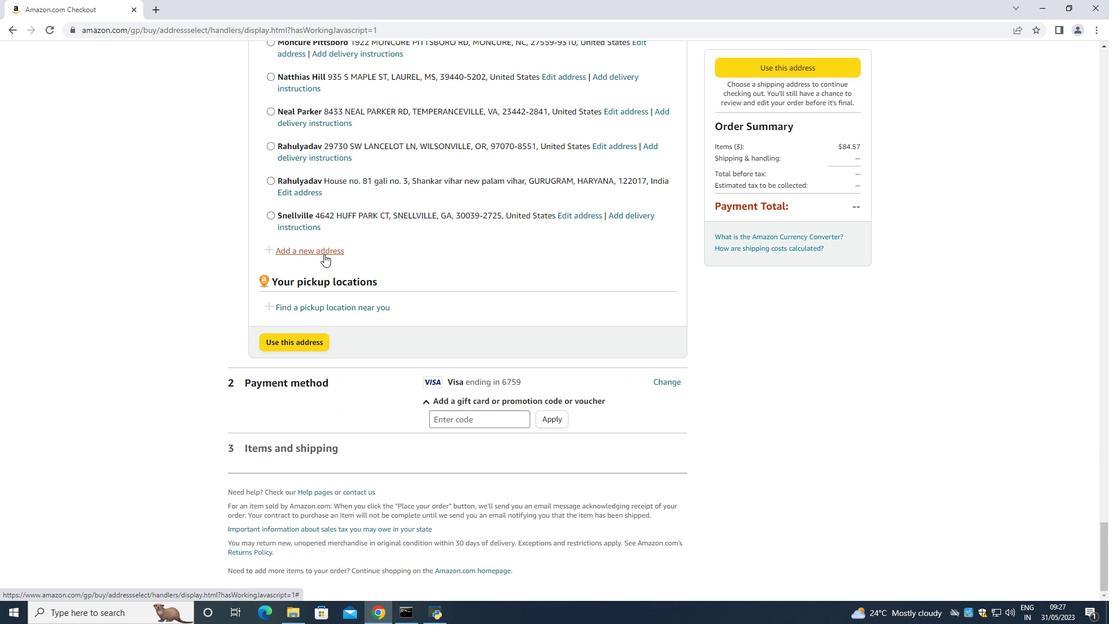 
Action: Mouse pressed left at (324, 254)
Screenshot: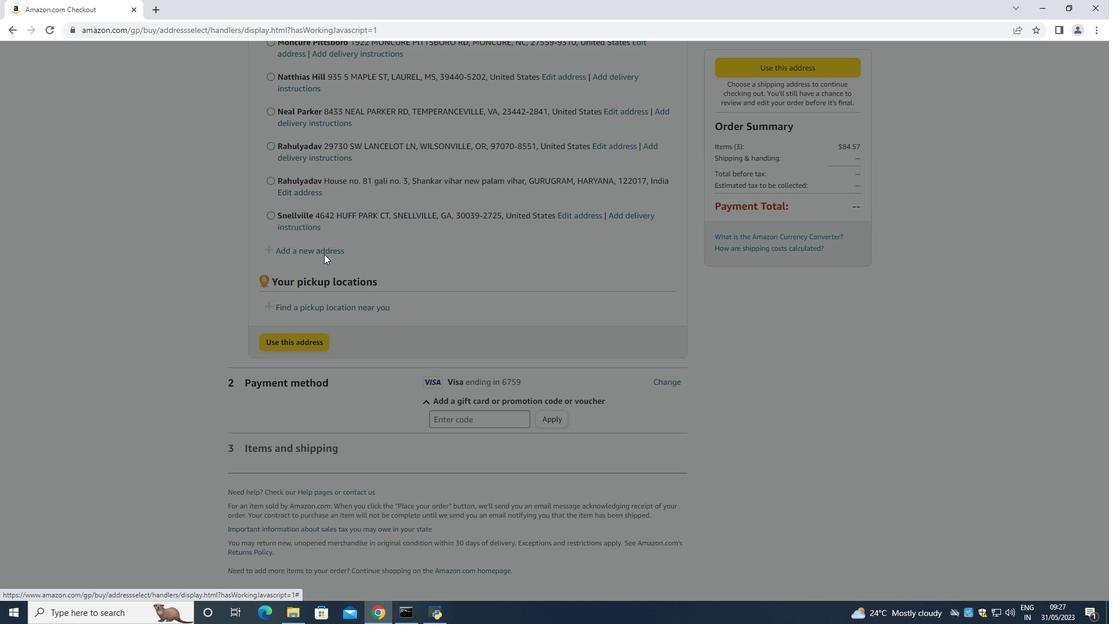 
Action: Mouse moved to (450, 279)
Screenshot: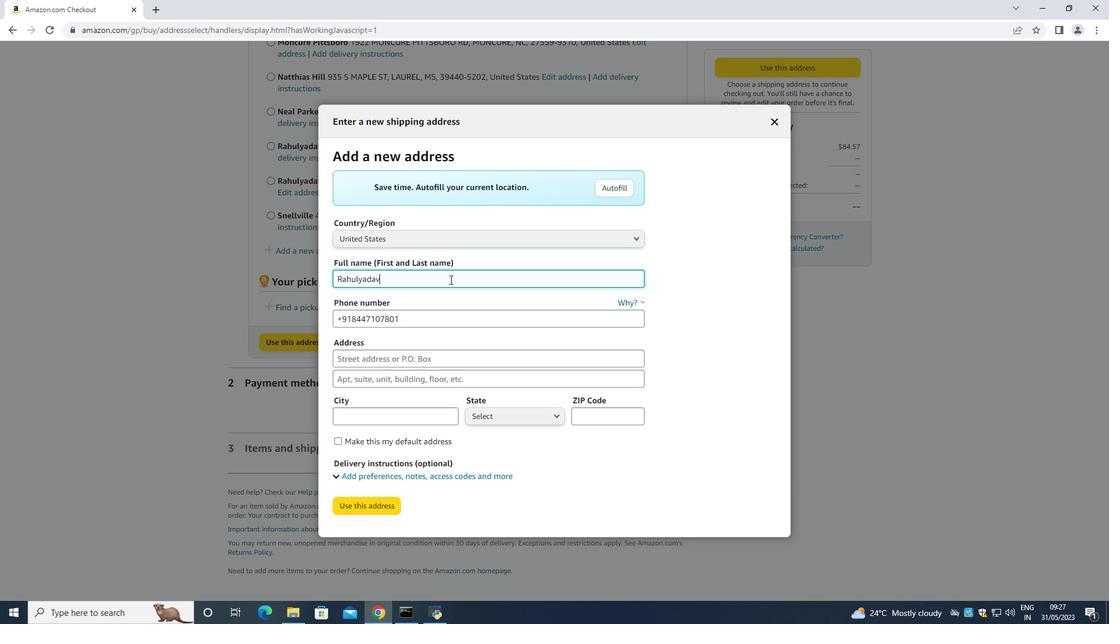 
Action: Mouse pressed left at (450, 279)
Screenshot: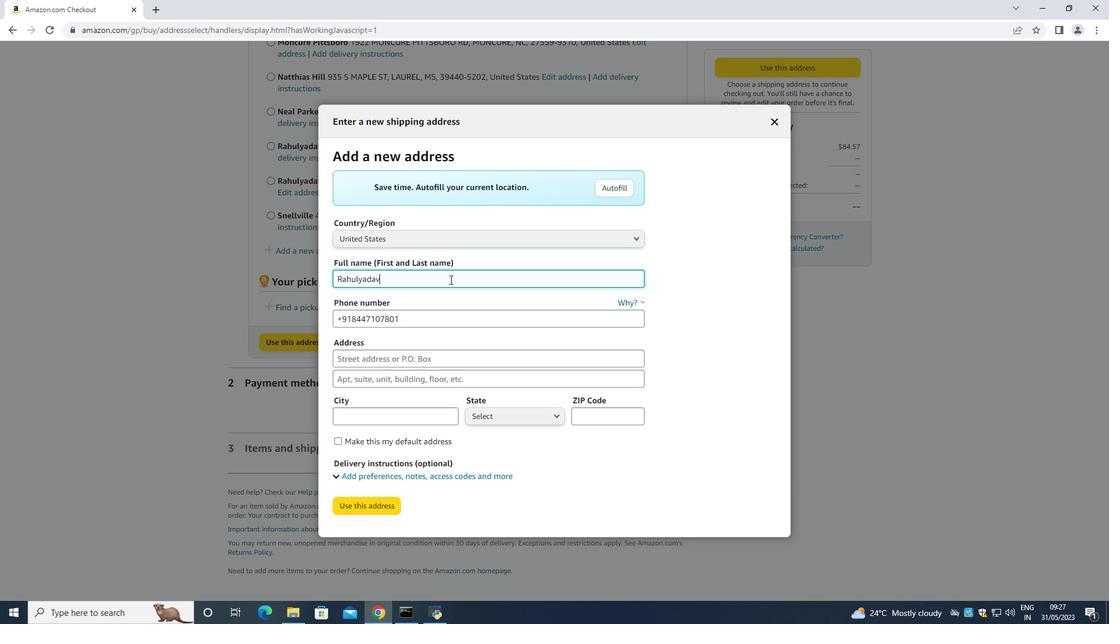 
Action: Key pressed <Key.backspace><Key.backspace><Key.backspace><Key.backspace><Key.backspace><Key.backspace><Key.backspace><Key.backspace><Key.backspace><Key.backspace><Key.backspace><Key.backspace><Key.backspace><Key.backspace><Key.backspace><Key.backspace><Key.backspace><Key.backspace><Key.backspace><Key.backspace><Key.backspace><Key.backspace><Key.backspace><Key.backspace><Key.backspace><Key.backspace><Key.backspace><Key.backspace><Key.backspace><Key.backspace><Key.backspace><Key.backspace><Key.backspace><Key.backspace><Key.backspace><Key.shift_r>Lydia<Key.space><Key.shift><Key.shift><Key.shift><Key.shift><Key.shift><Key.shift><Key.shift><Key.shift><Key.shift><Key.shift><Key.shift><Key.shift><Key.shift><Key.shift><Key.shift><Key.shift><Key.shift><Key.shift><Key.shift><Key.shift><Key.shift>Campbell<Key.space><Key.tab><Key.tab><Key.backspace>3022398079<Key.tab>310<Key.space><Key.shift_r>Lake<Key.space><Key.shift><Key.shift>Floyd<Key.space><Key.shift><Key.shift>Circle<Key.space><Key.tab><Key.tab><Key.shift><Key.shift><Key.shift><Key.shift><Key.shift><Key.shift><Key.shift><Key.shift><Key.shift><Key.shift><Key.shift><Key.shift>Hockessin<Key.space><Key.tab>
Screenshot: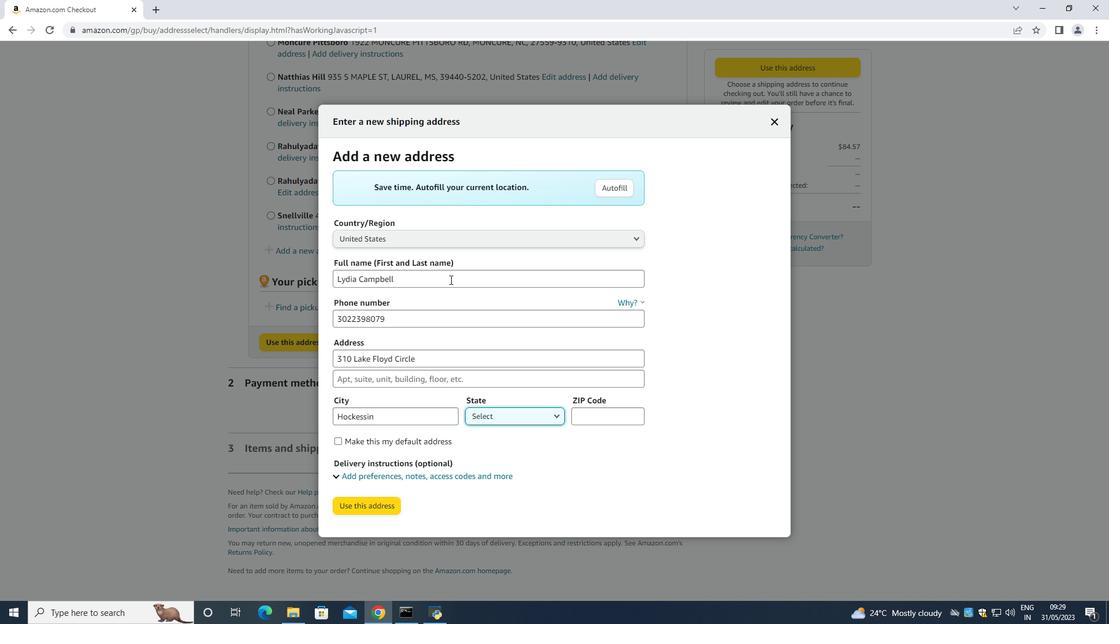 
Action: Mouse moved to (528, 421)
Screenshot: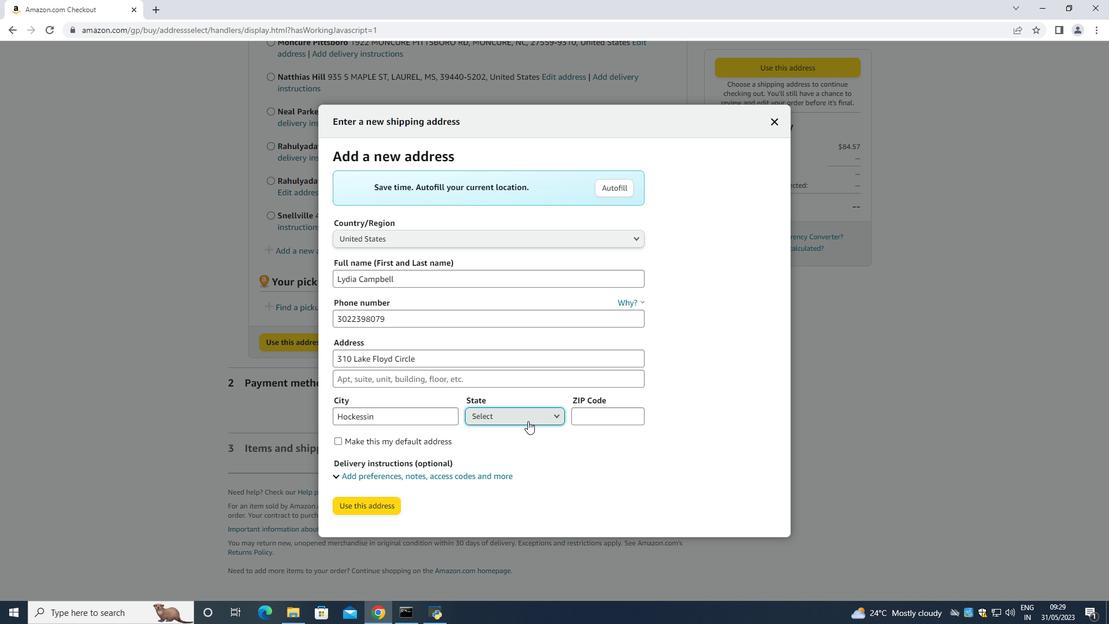 
Action: Mouse pressed left at (528, 421)
Screenshot: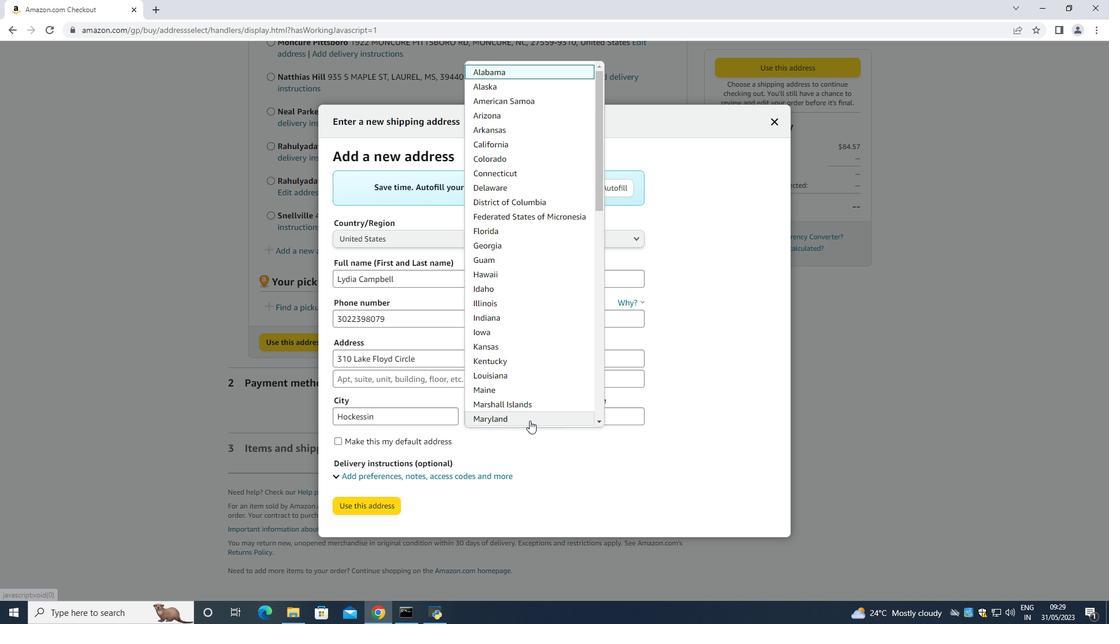 
Action: Mouse moved to (559, 190)
Screenshot: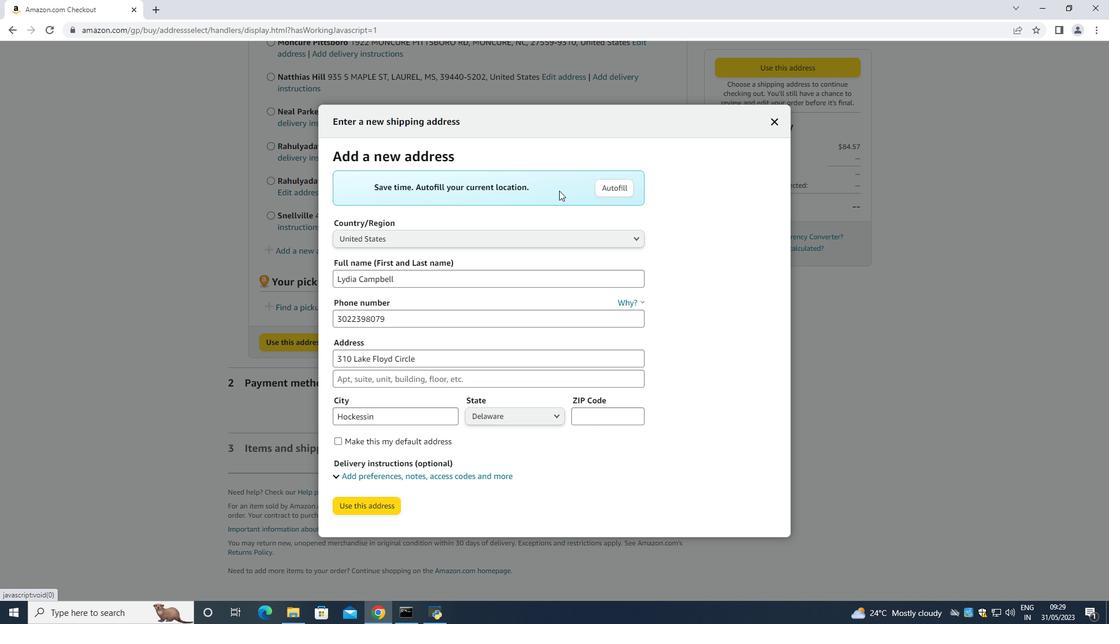 
Action: Mouse pressed left at (559, 190)
Screenshot: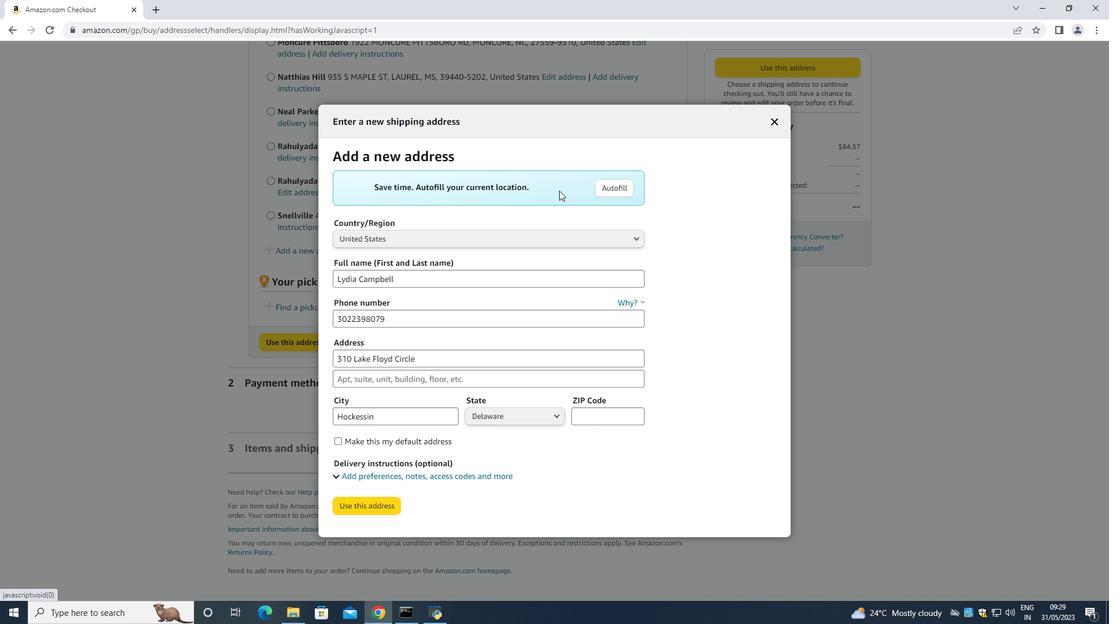 
Action: Mouse moved to (631, 419)
Screenshot: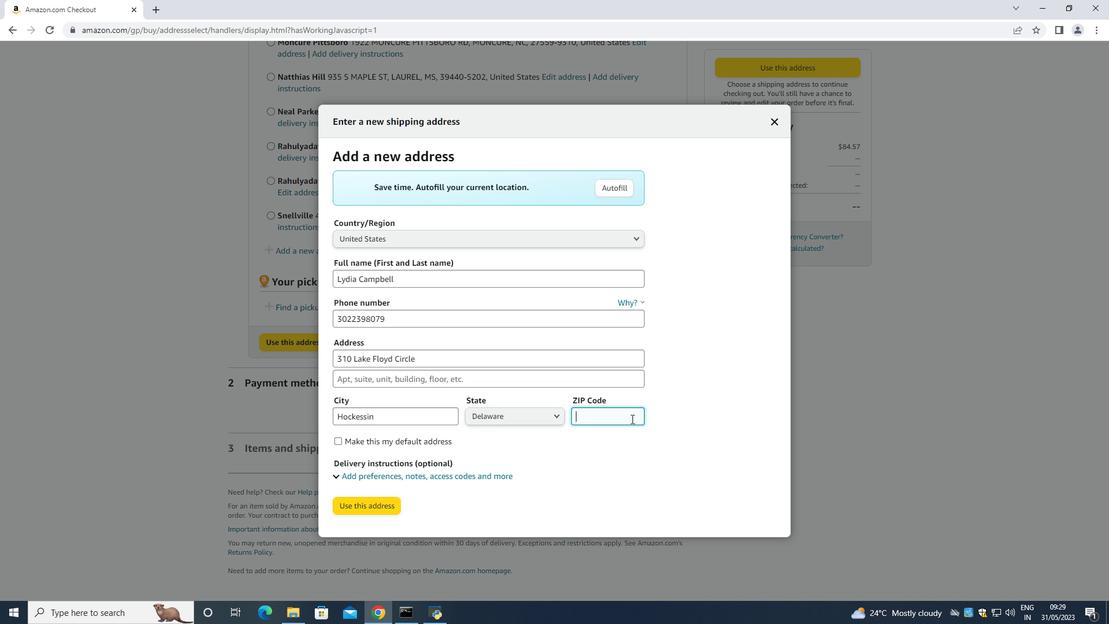 
Action: Mouse pressed left at (631, 419)
Screenshot: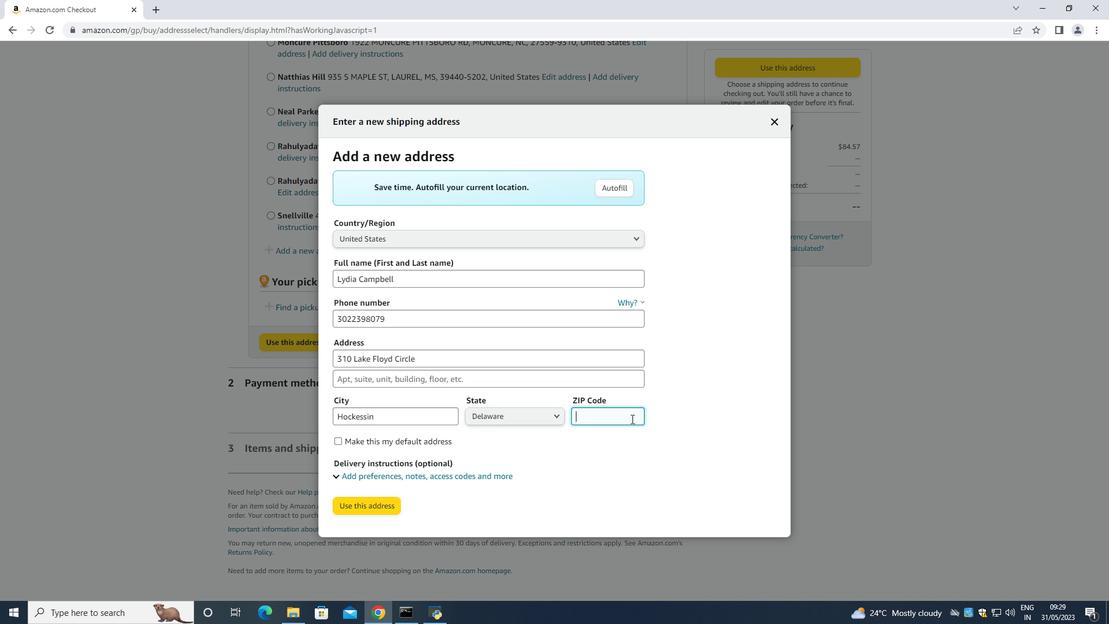 
Action: Key pressed 19707
Screenshot: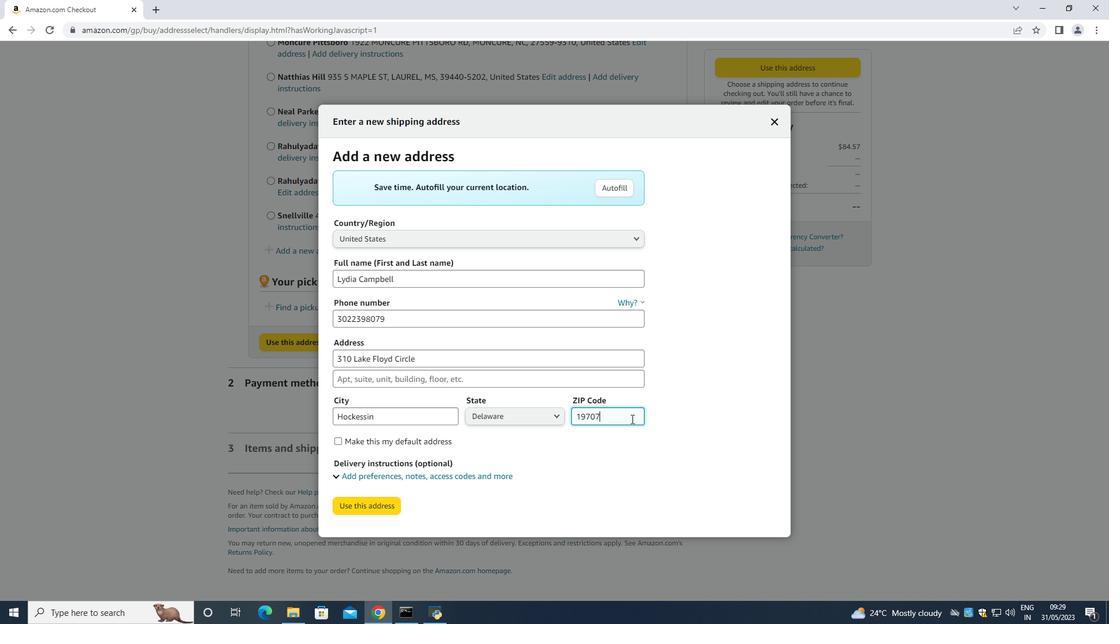 
Action: Mouse moved to (337, 443)
Screenshot: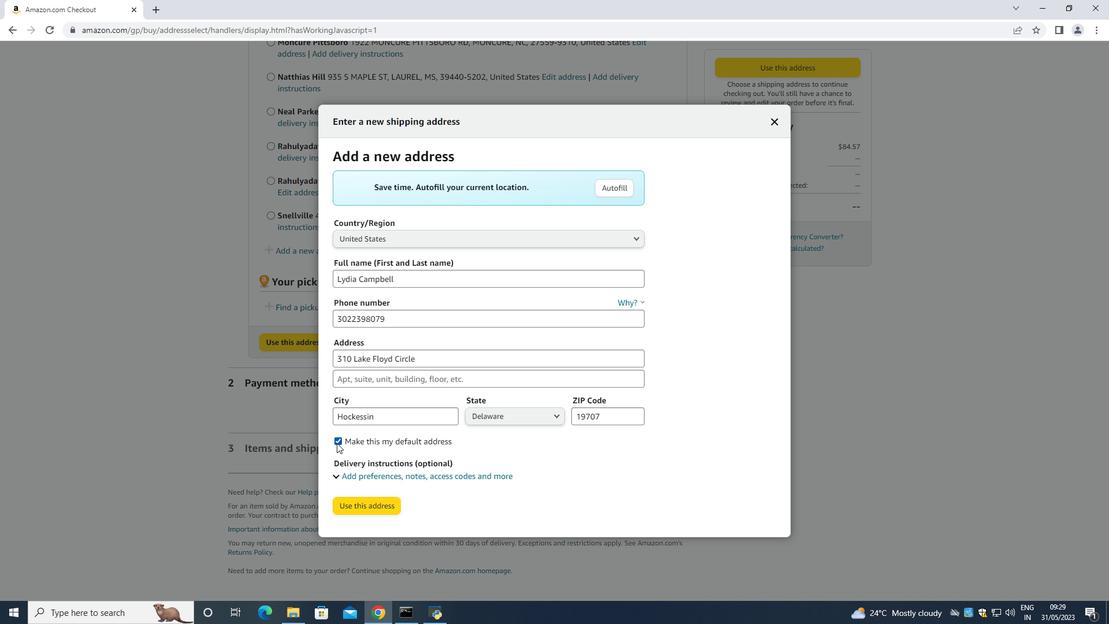 
Action: Mouse pressed left at (337, 443)
Screenshot: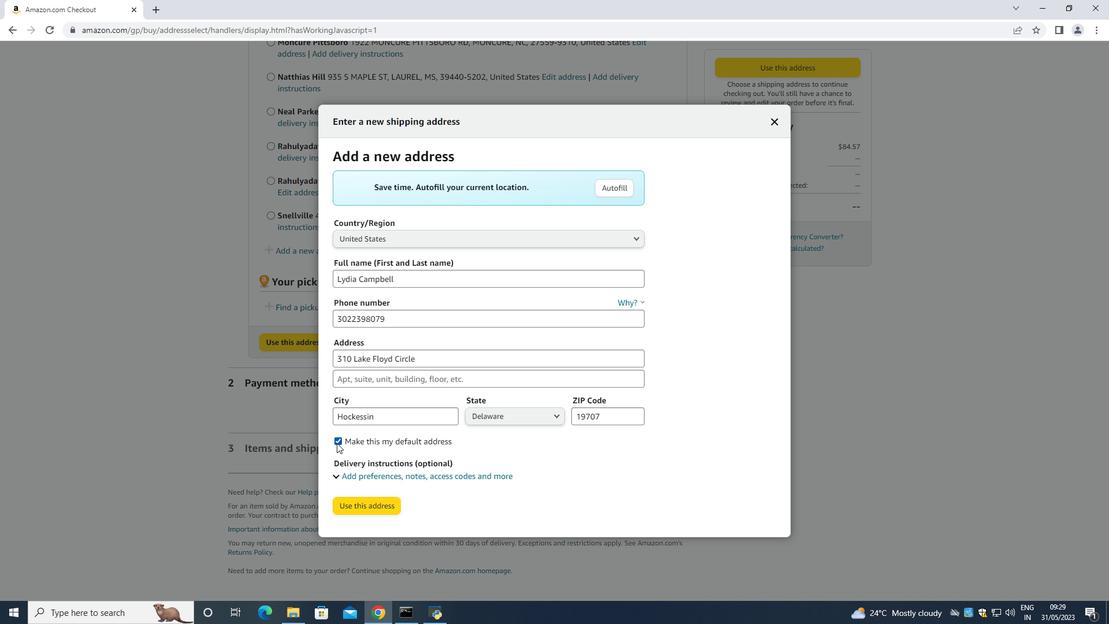 
Action: Mouse moved to (354, 503)
Screenshot: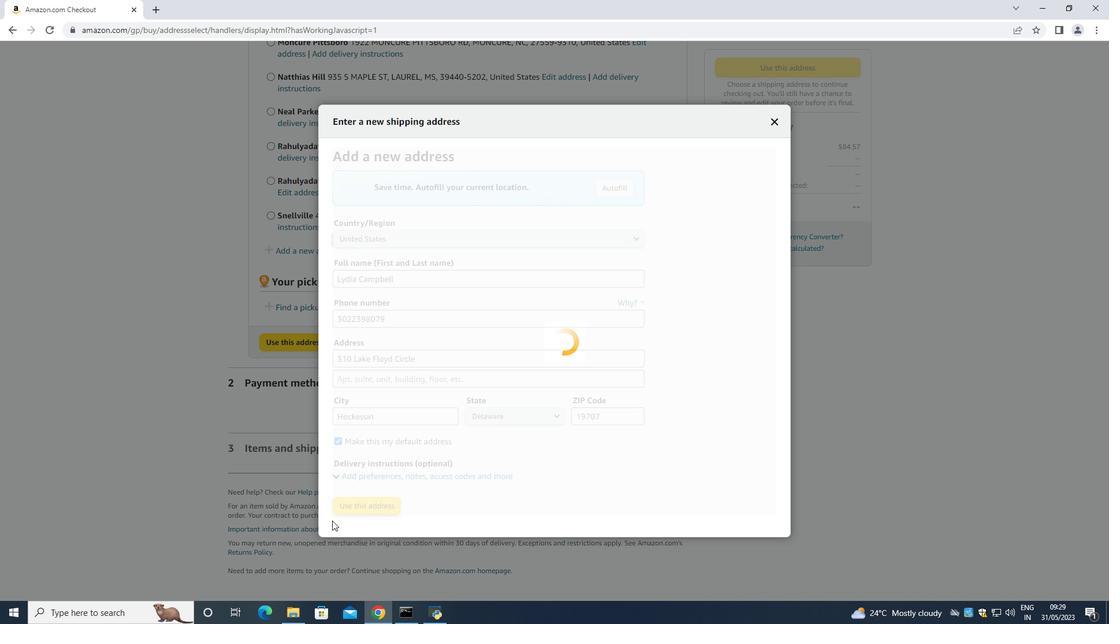 
Action: Mouse pressed left at (354, 501)
Screenshot: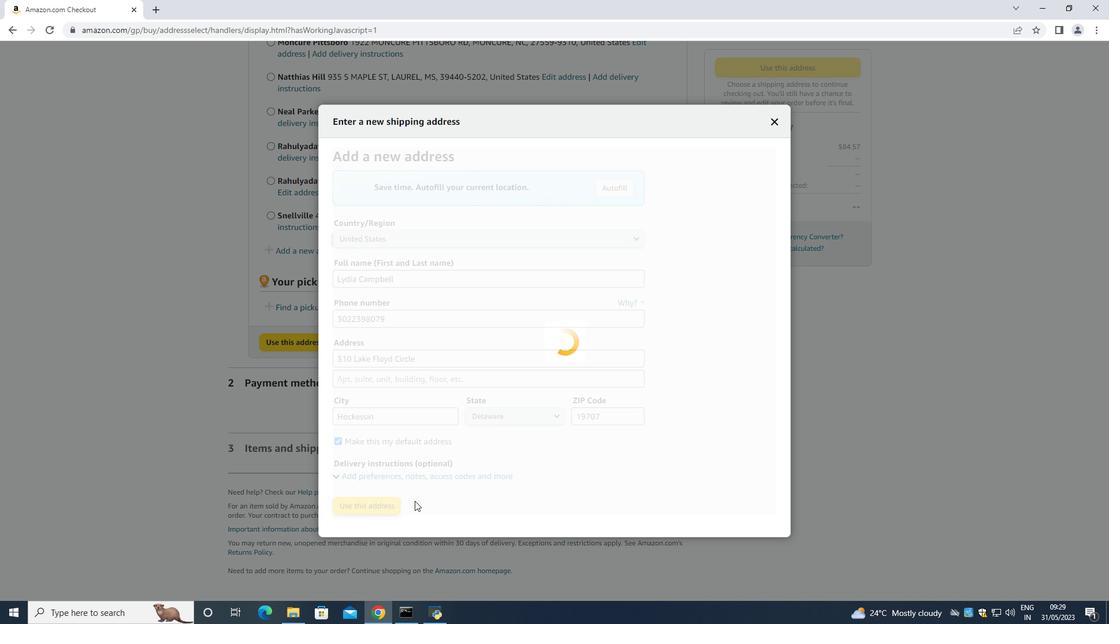 
Action: Mouse moved to (360, 512)
Screenshot: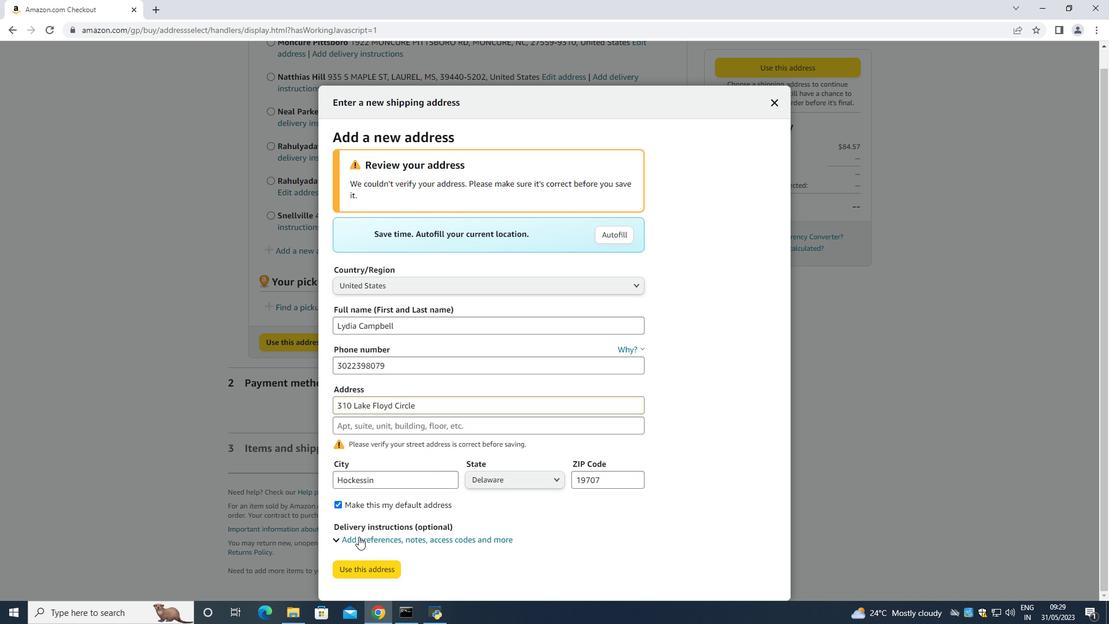 
Action: Mouse scrolled (360, 512) with delta (0, 0)
Screenshot: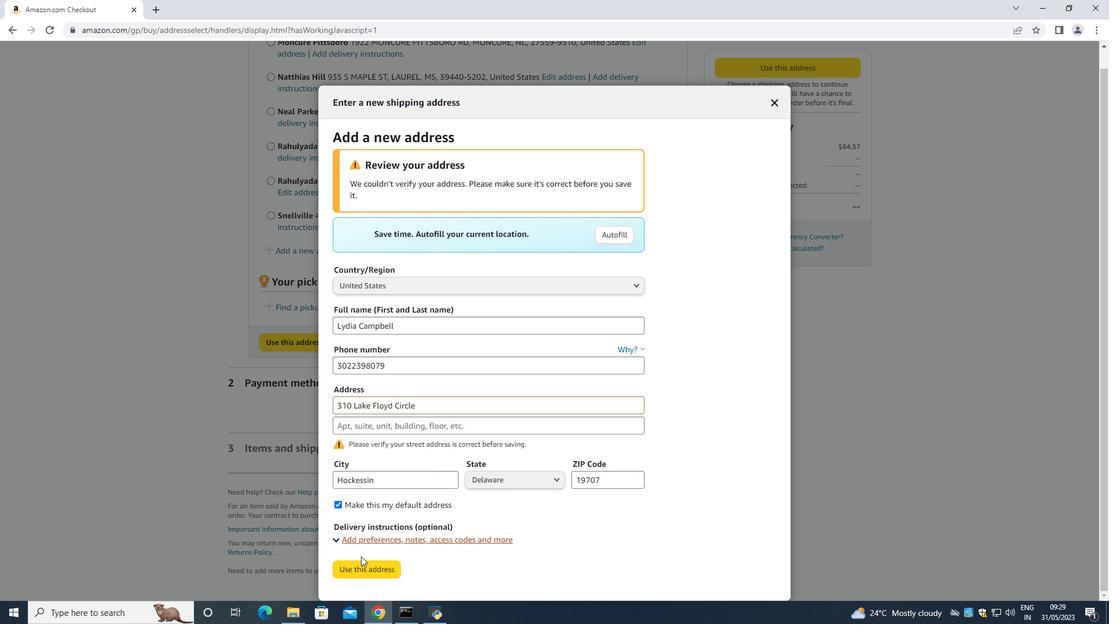 
Action: Mouse moved to (359, 512)
Screenshot: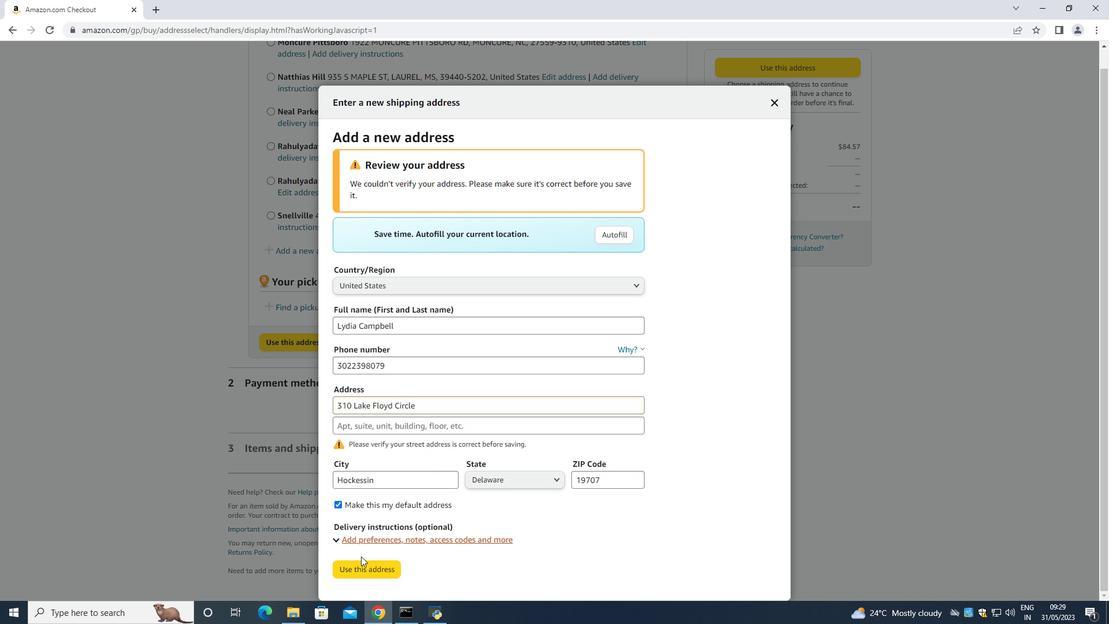 
Action: Mouse scrolled (359, 512) with delta (0, 0)
Screenshot: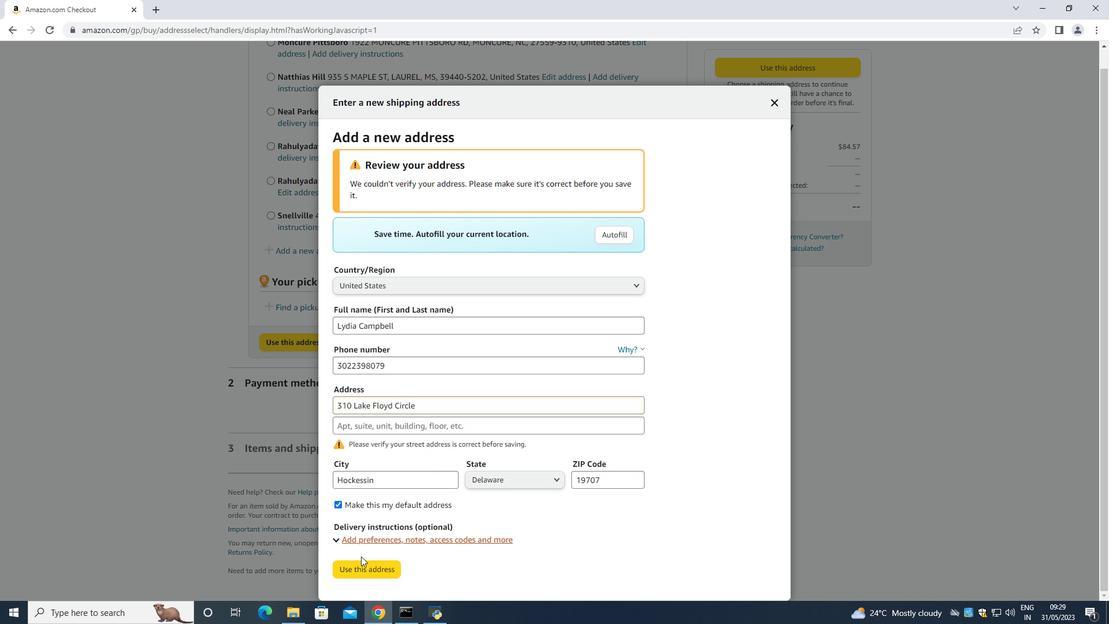
Action: Mouse moved to (358, 512)
Screenshot: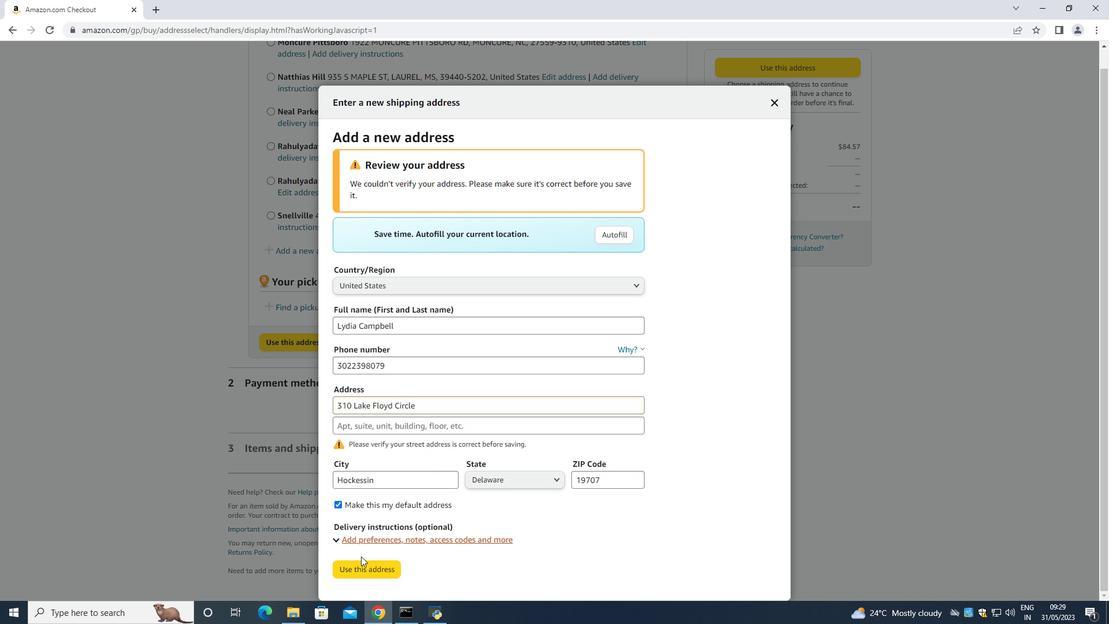 
Action: Mouse scrolled (358, 512) with delta (0, 0)
Screenshot: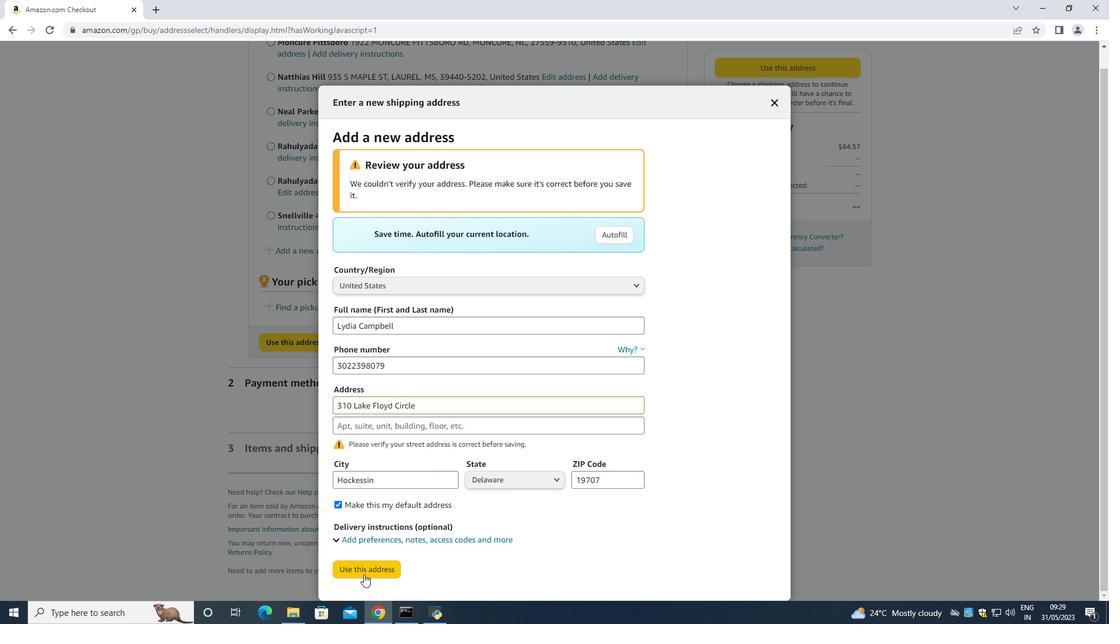 
Action: Mouse moved to (364, 574)
Screenshot: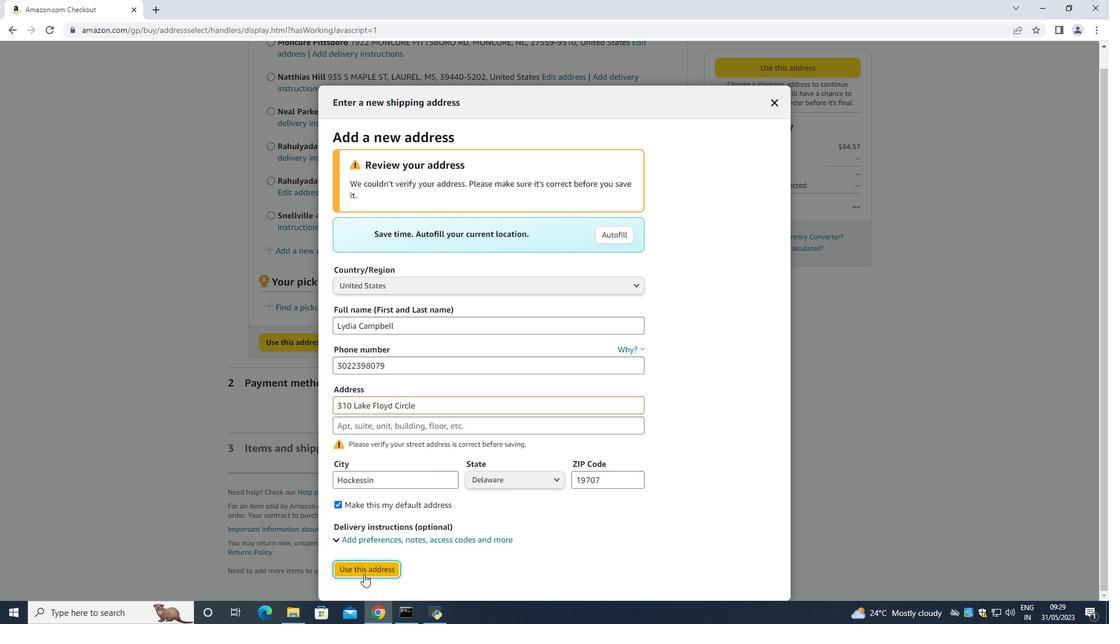 
Action: Mouse pressed left at (364, 574)
Screenshot: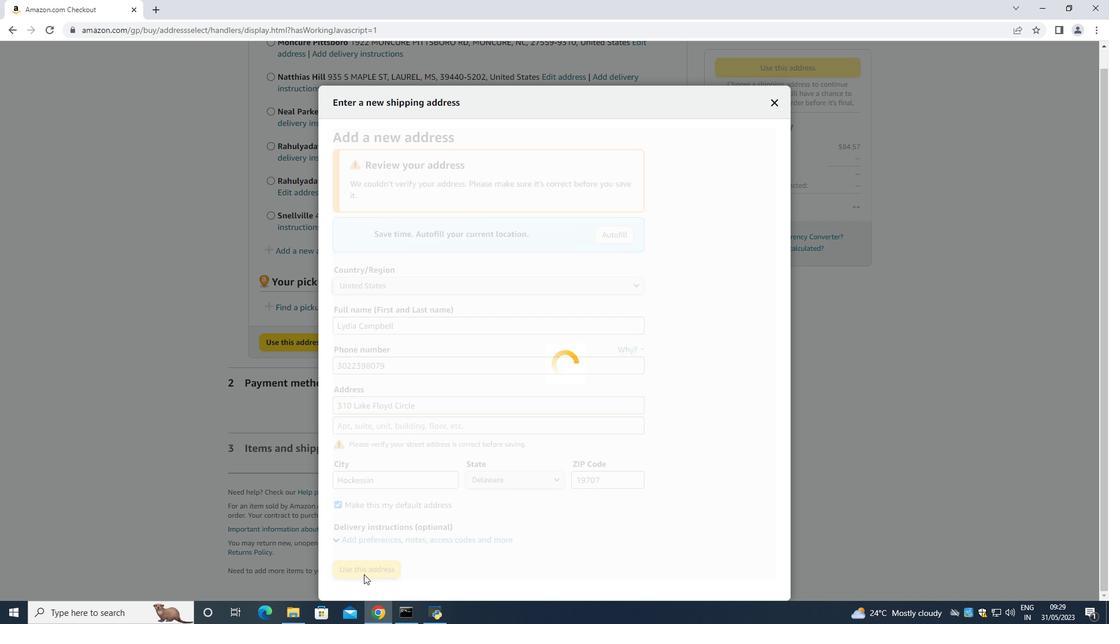 
Action: Mouse moved to (354, 270)
